 Task: Search for LinkedIn profiles with the location 'Sarvar', profile language 'German', service category 'Android Development', and title 'President'.
Action: Mouse moved to (657, 88)
Screenshot: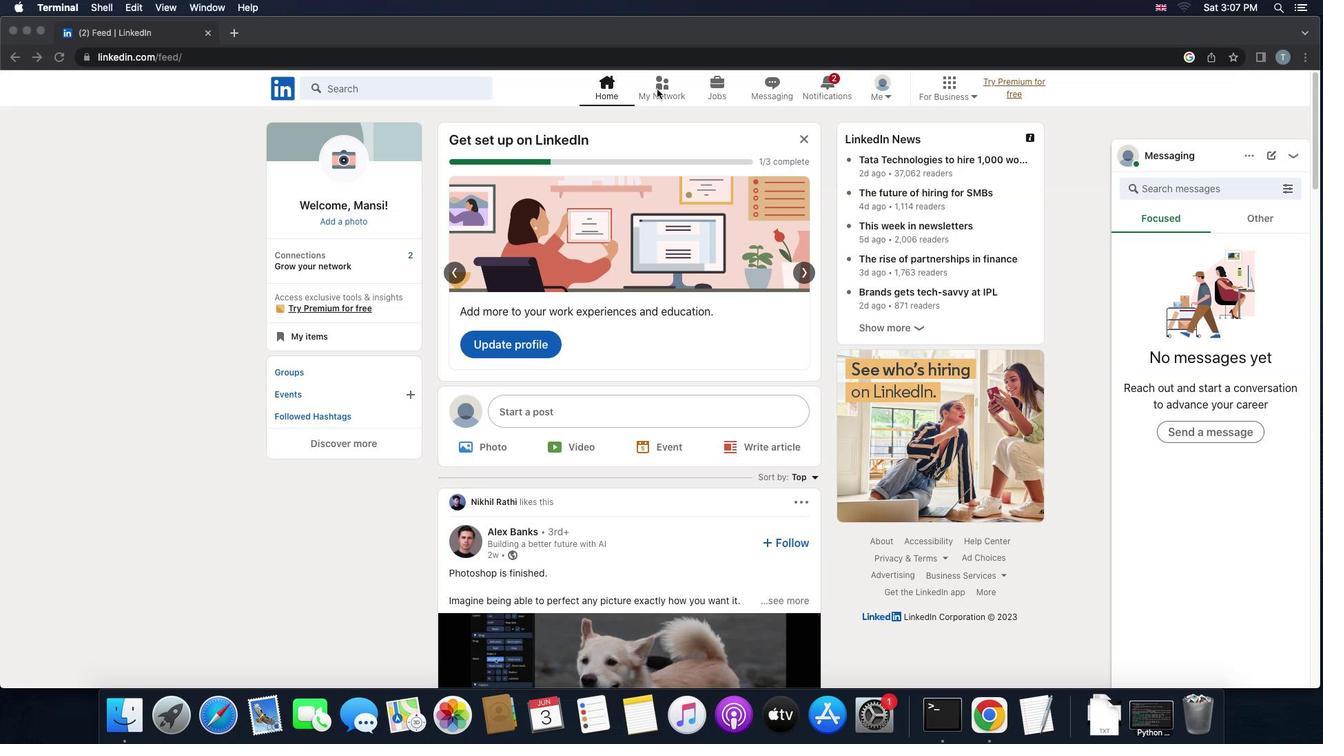 
Action: Mouse pressed left at (657, 88)
Screenshot: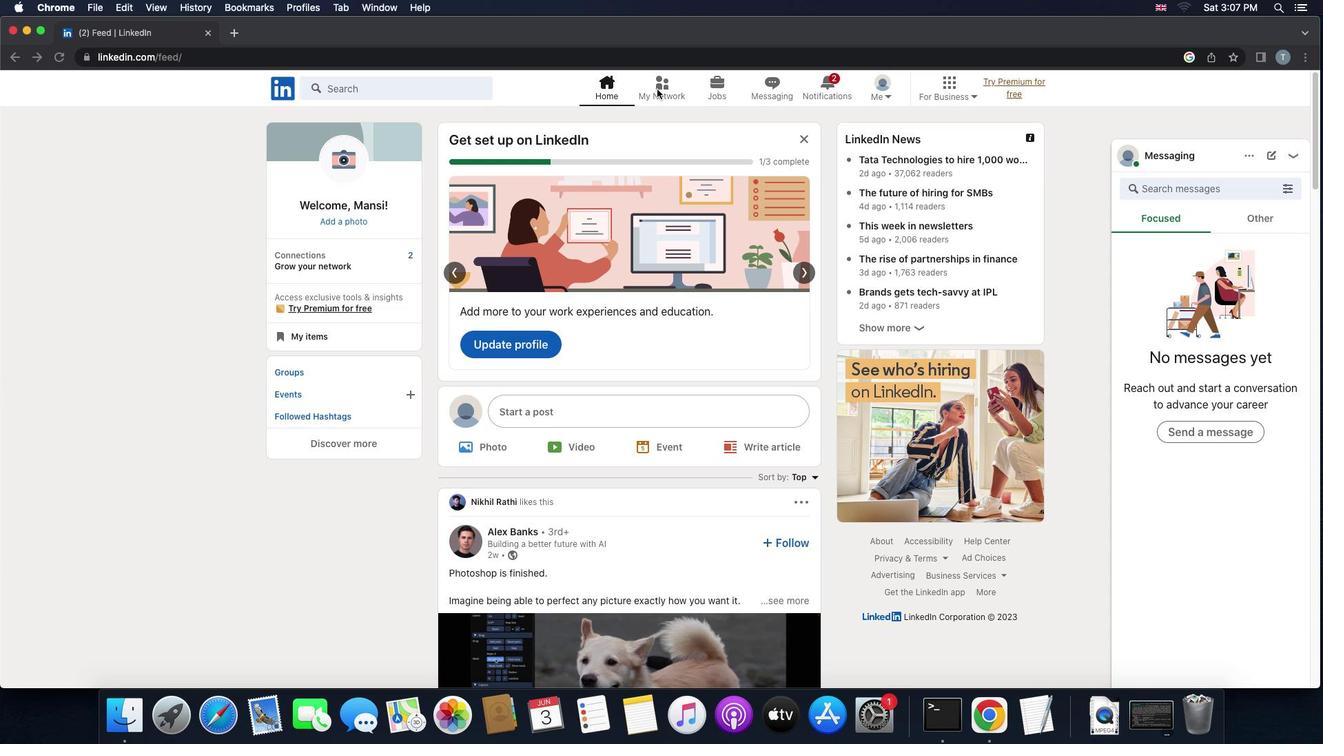 
Action: Mouse pressed left at (657, 88)
Screenshot: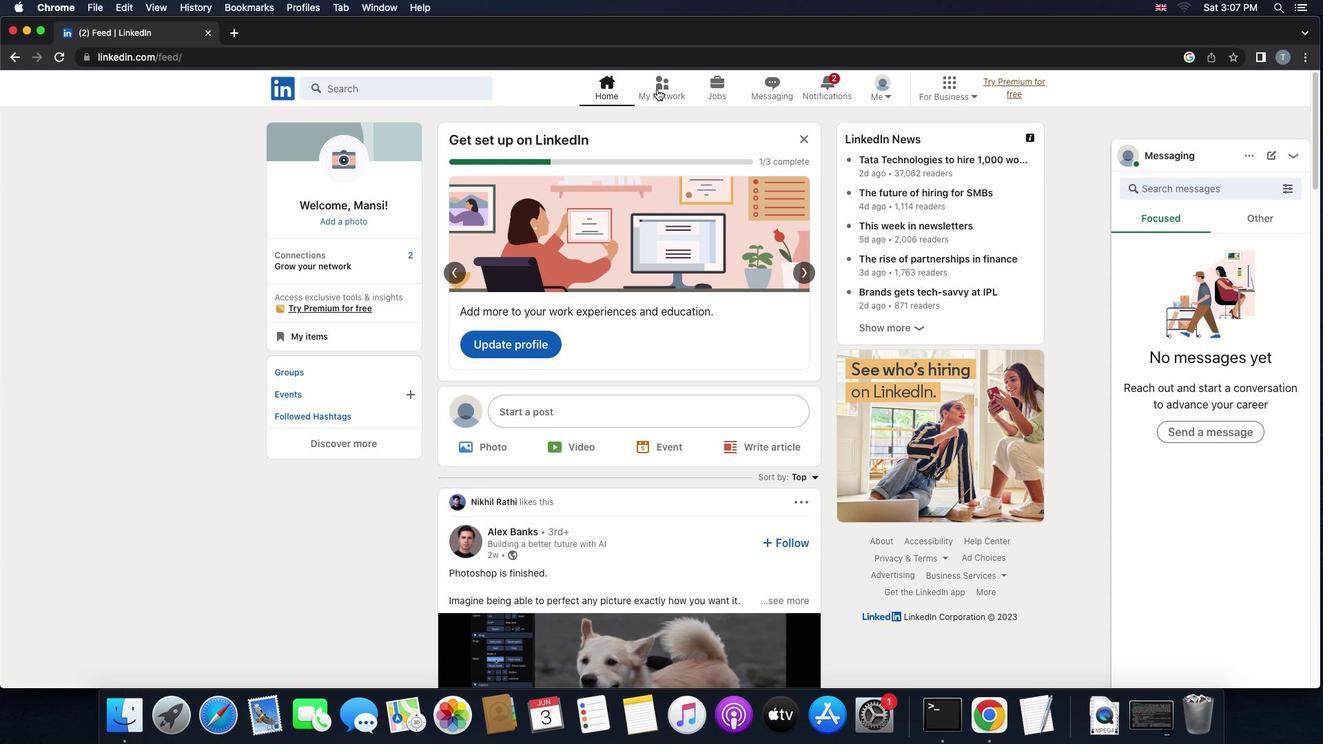 
Action: Mouse moved to (355, 160)
Screenshot: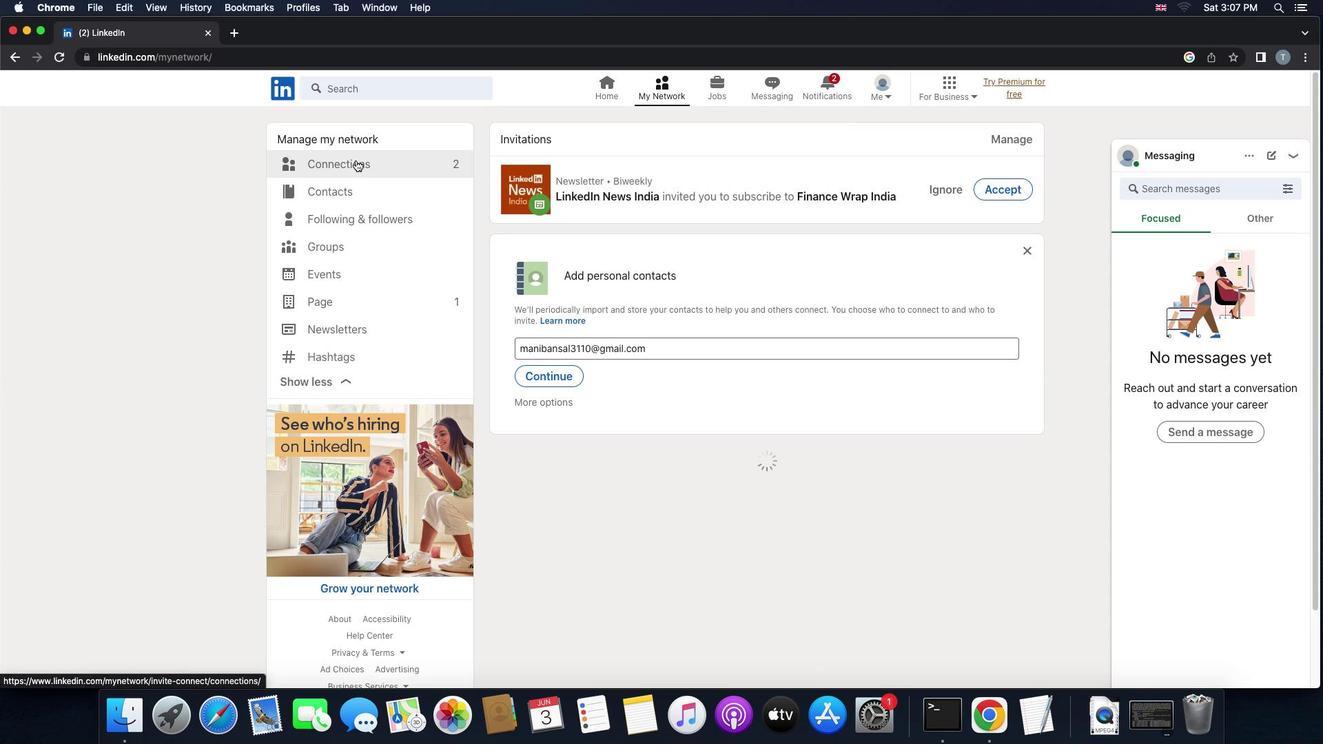 
Action: Mouse pressed left at (355, 160)
Screenshot: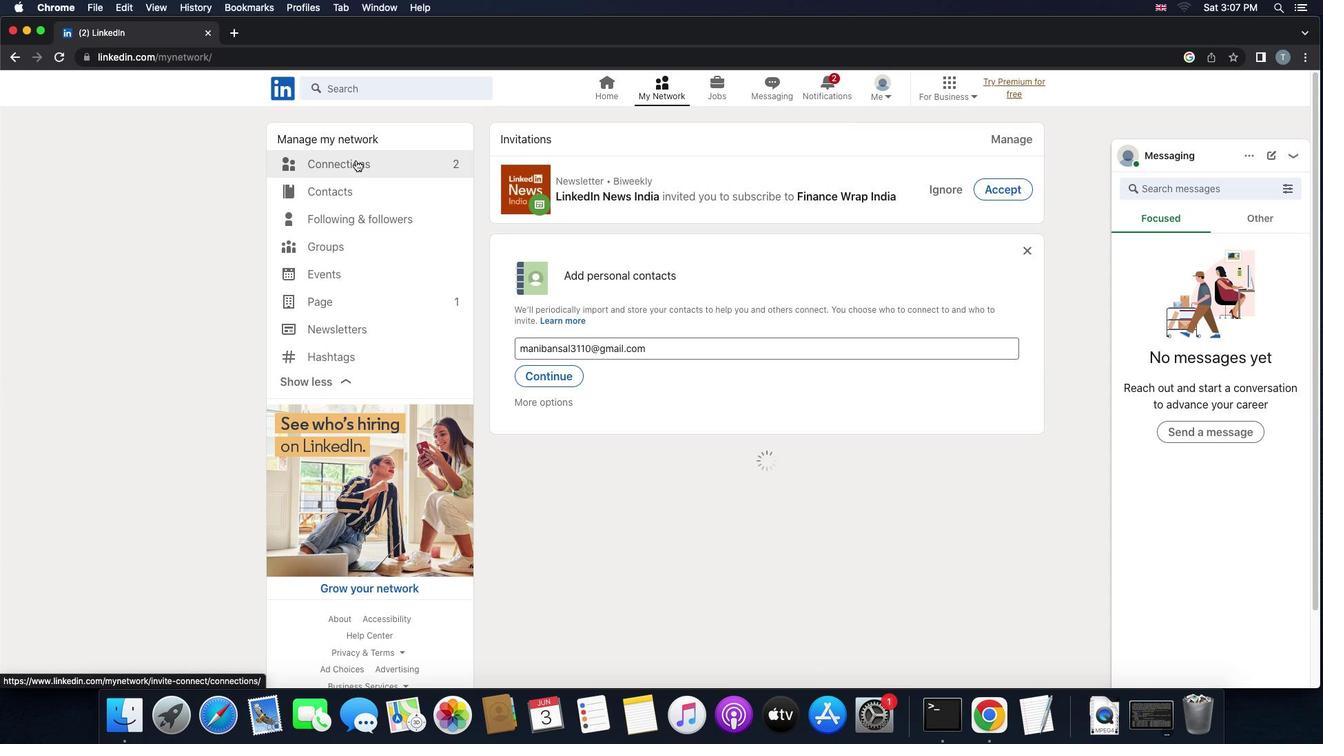 
Action: Mouse moved to (777, 163)
Screenshot: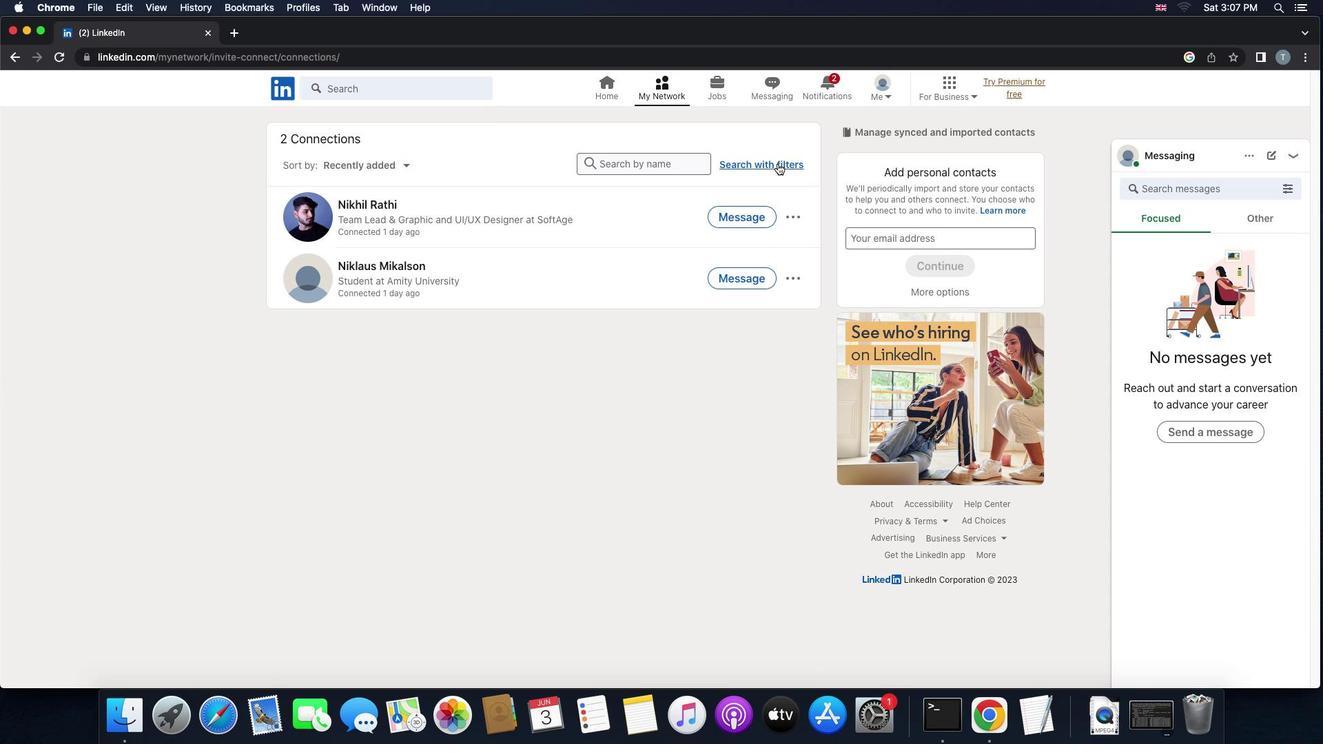 
Action: Mouse pressed left at (777, 163)
Screenshot: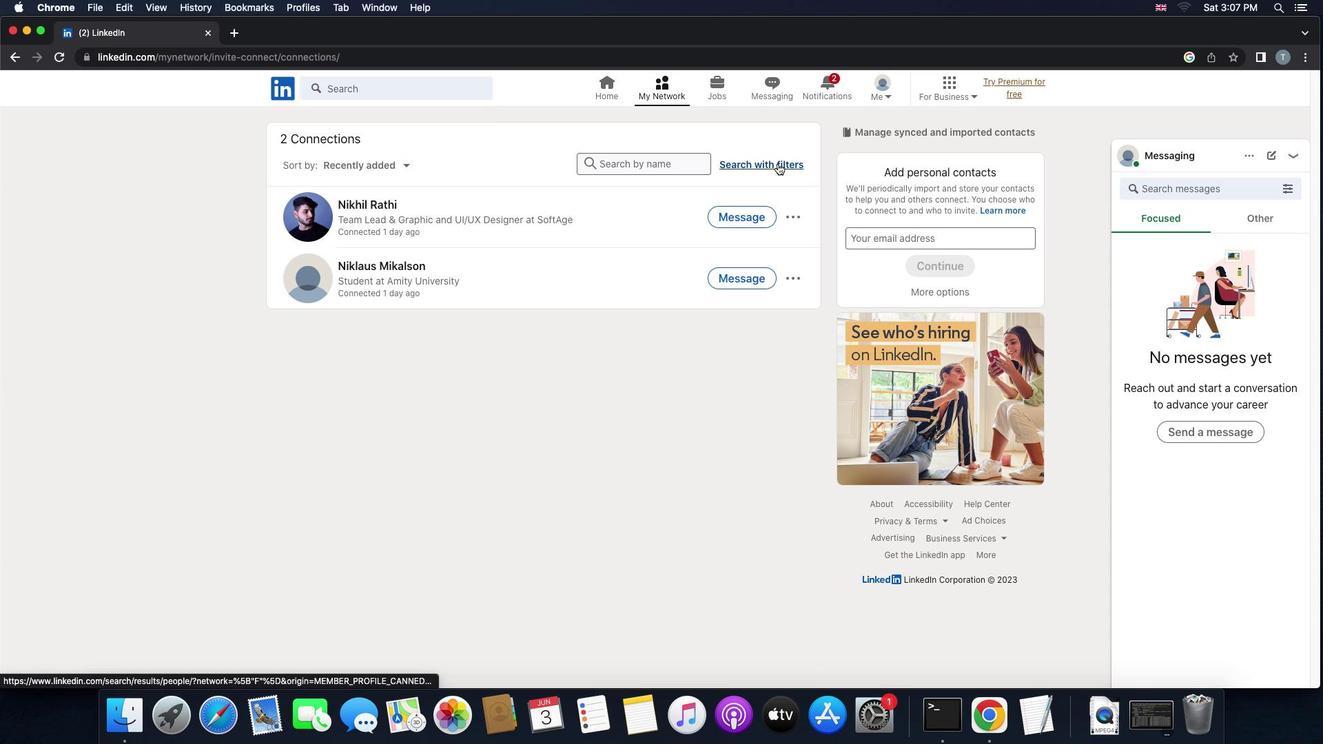 
Action: Mouse moved to (718, 135)
Screenshot: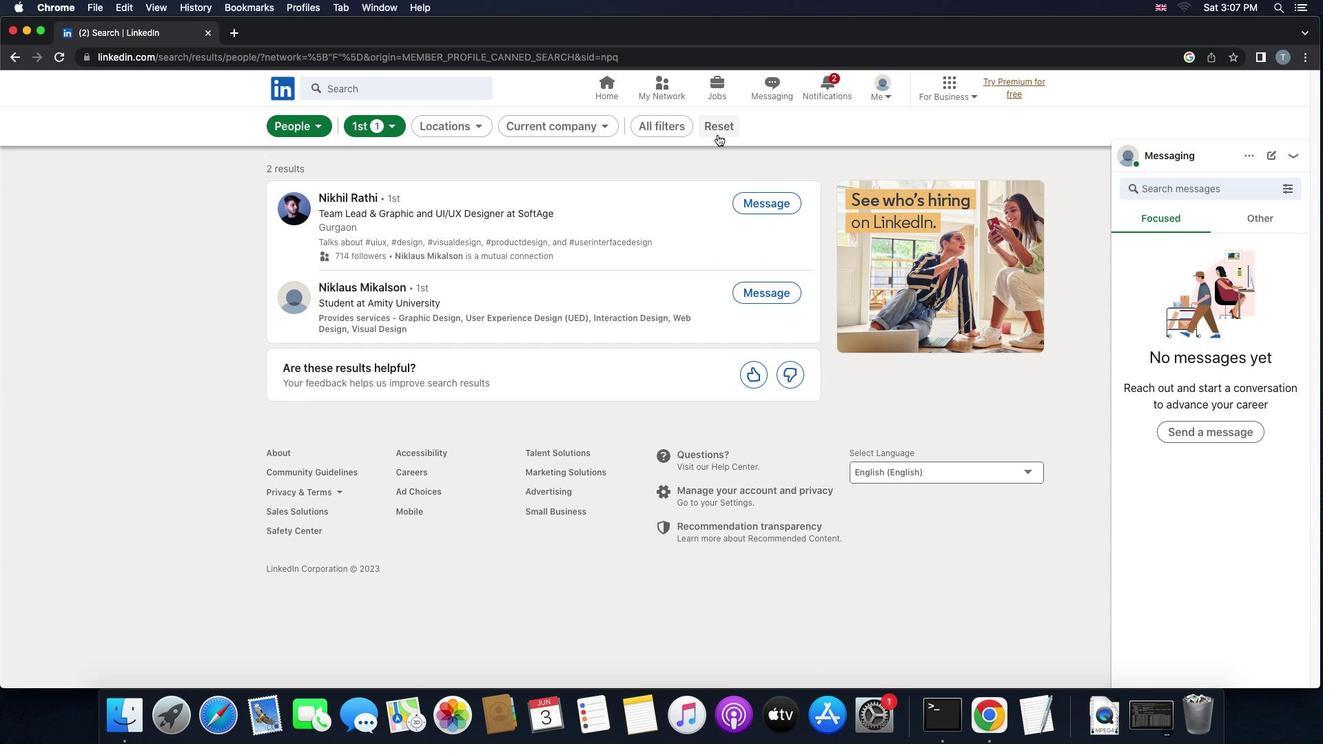 
Action: Mouse pressed left at (718, 135)
Screenshot: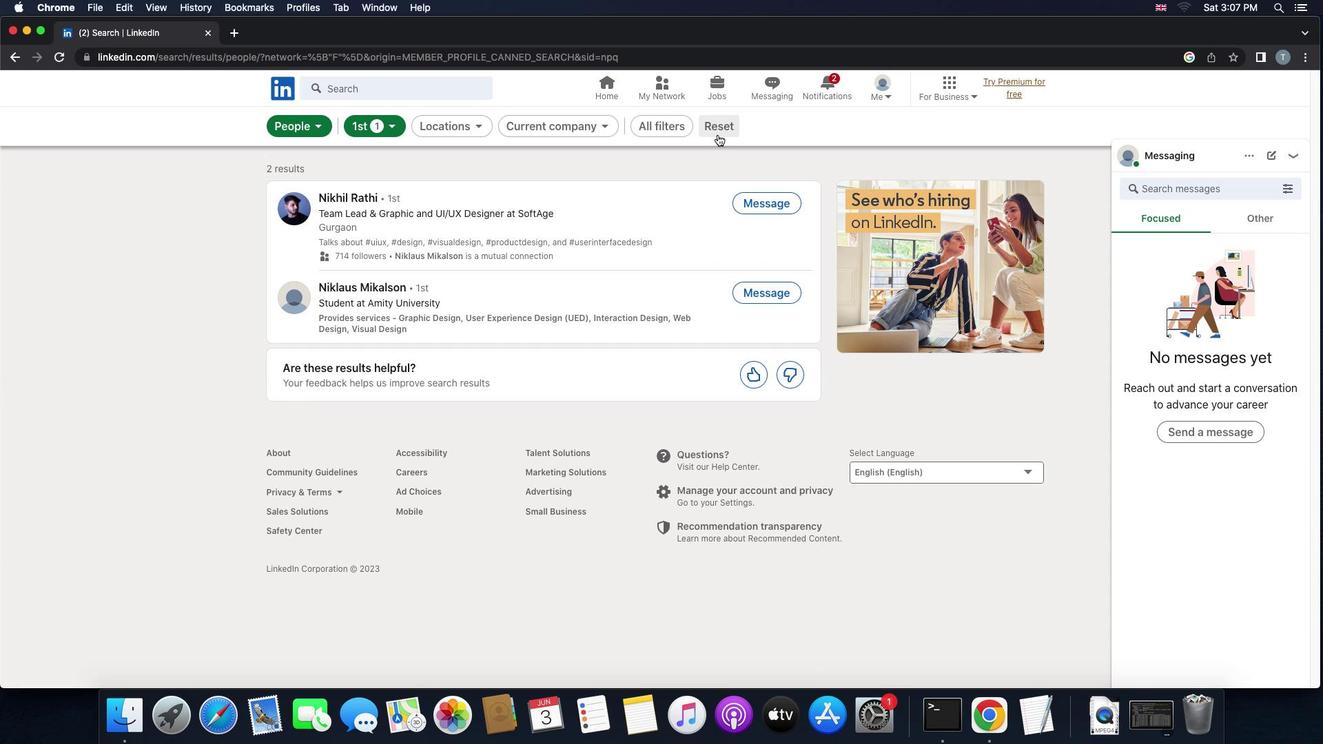 
Action: Mouse moved to (713, 133)
Screenshot: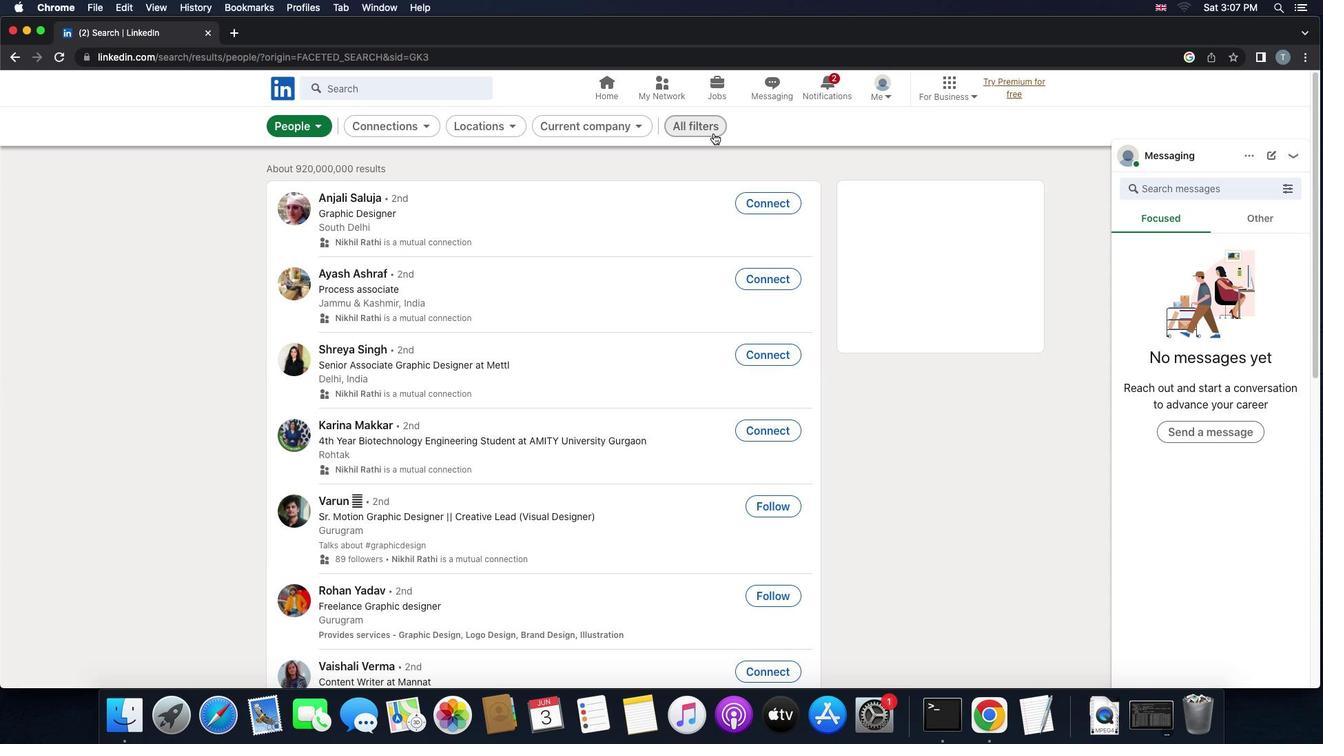 
Action: Mouse pressed left at (713, 133)
Screenshot: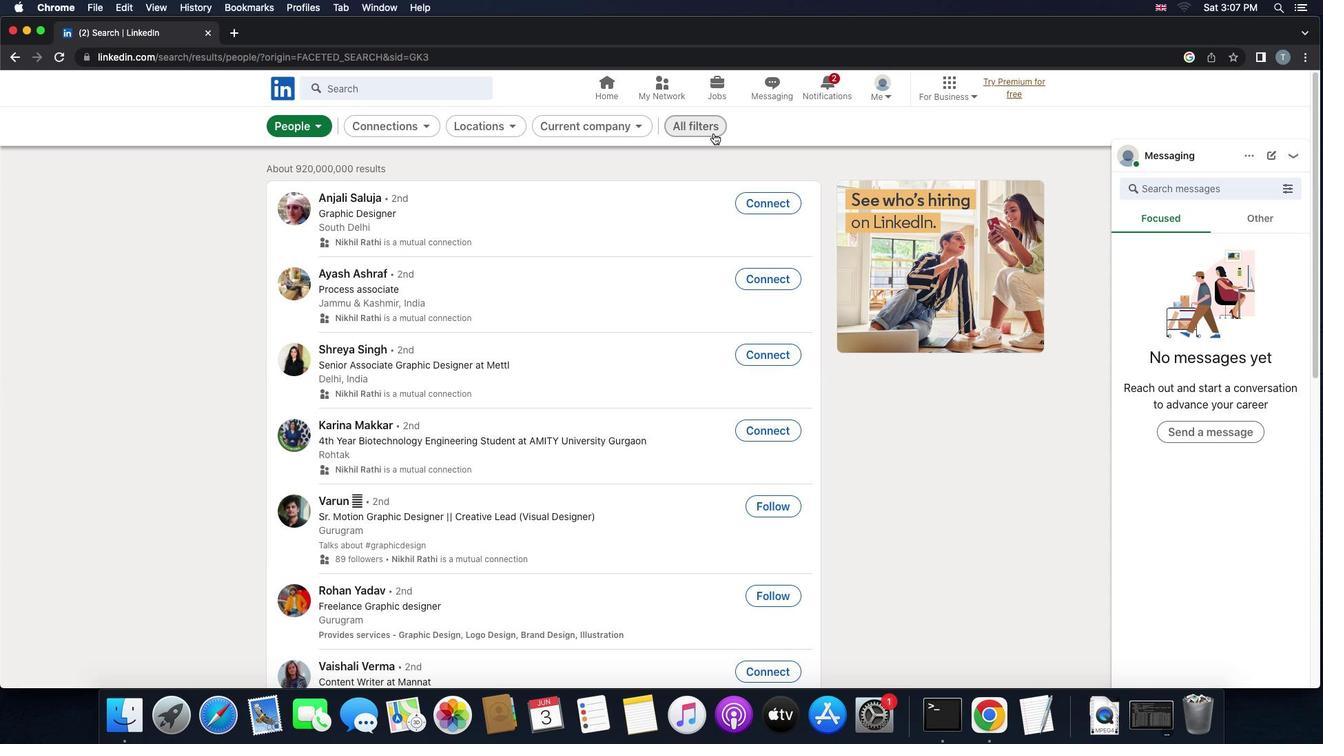 
Action: Mouse moved to (1023, 352)
Screenshot: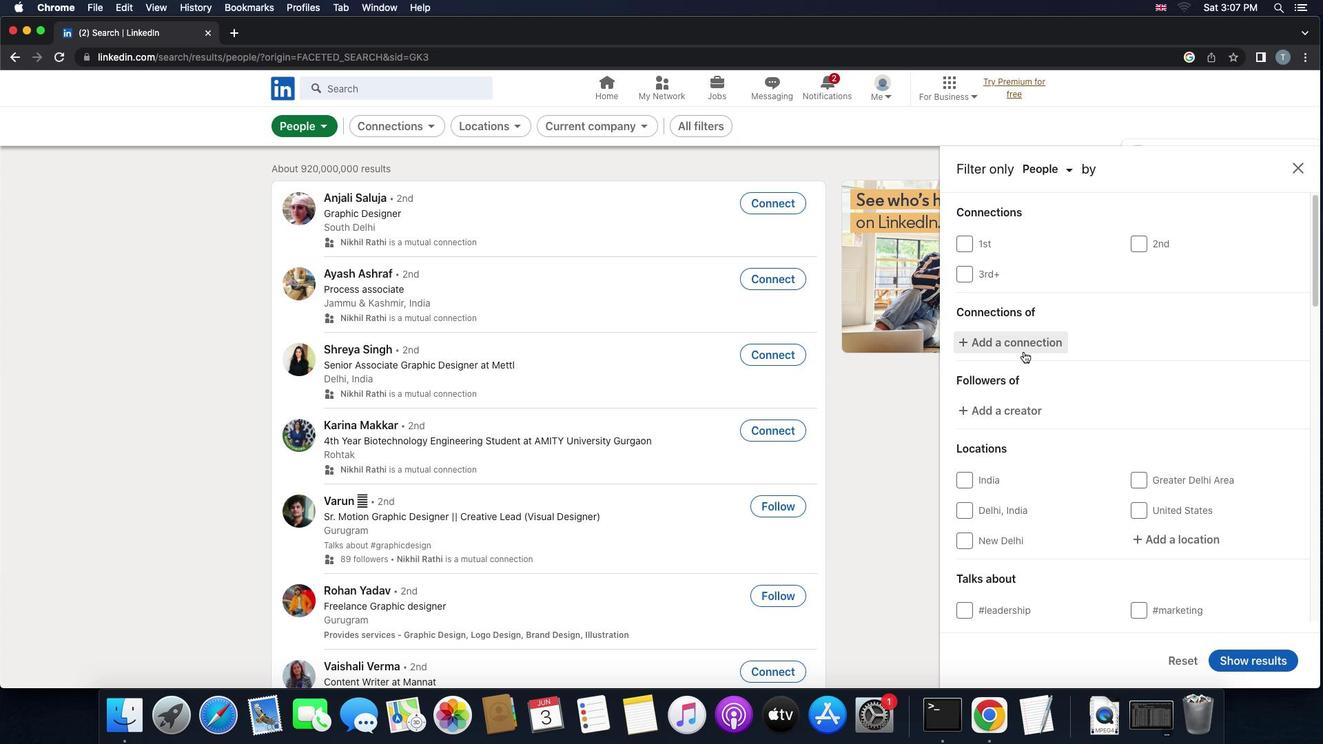 
Action: Mouse scrolled (1023, 352) with delta (0, 0)
Screenshot: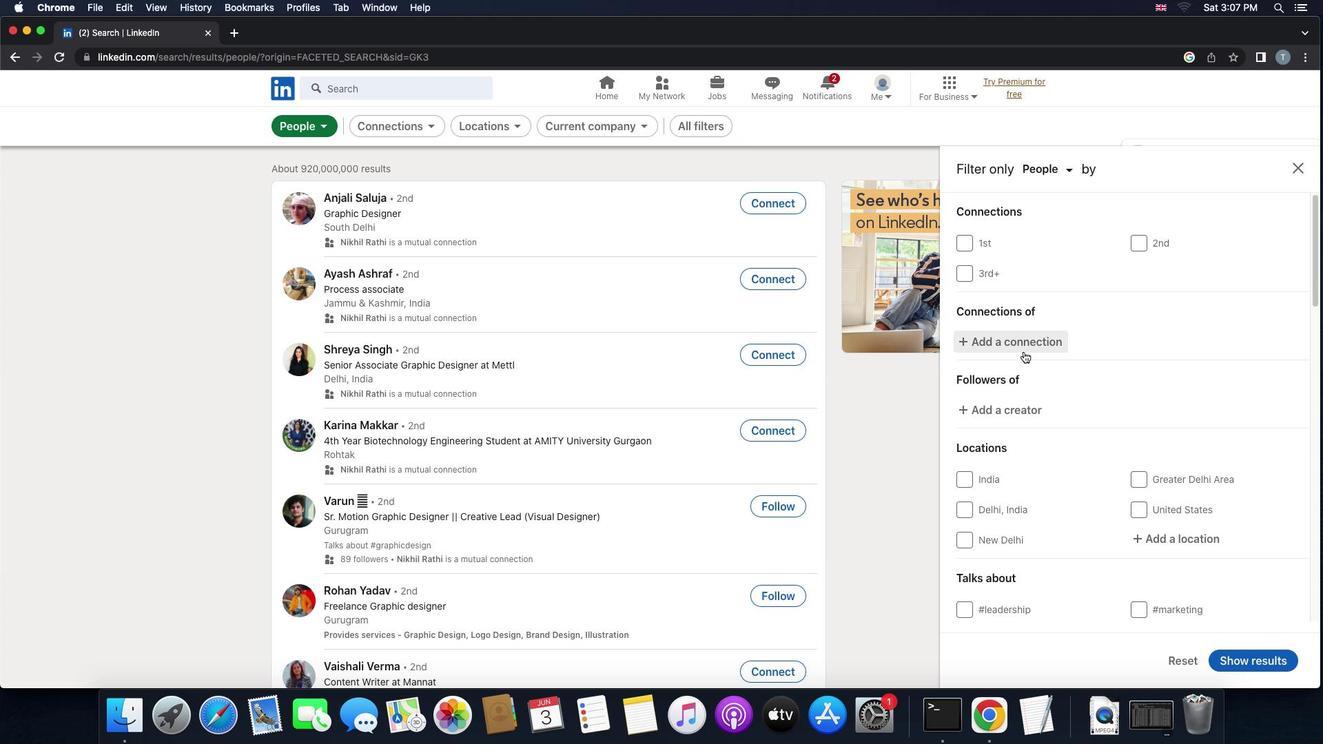 
Action: Mouse scrolled (1023, 352) with delta (0, 0)
Screenshot: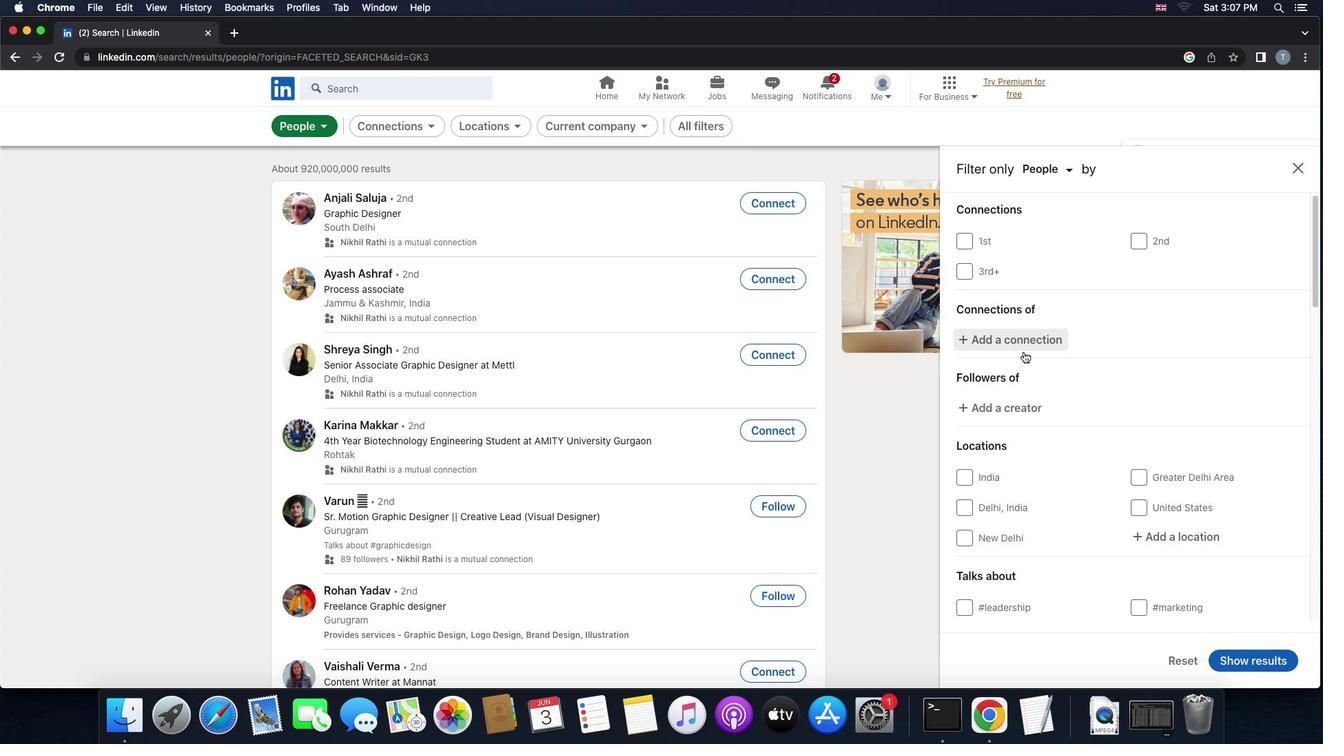 
Action: Mouse scrolled (1023, 352) with delta (0, 0)
Screenshot: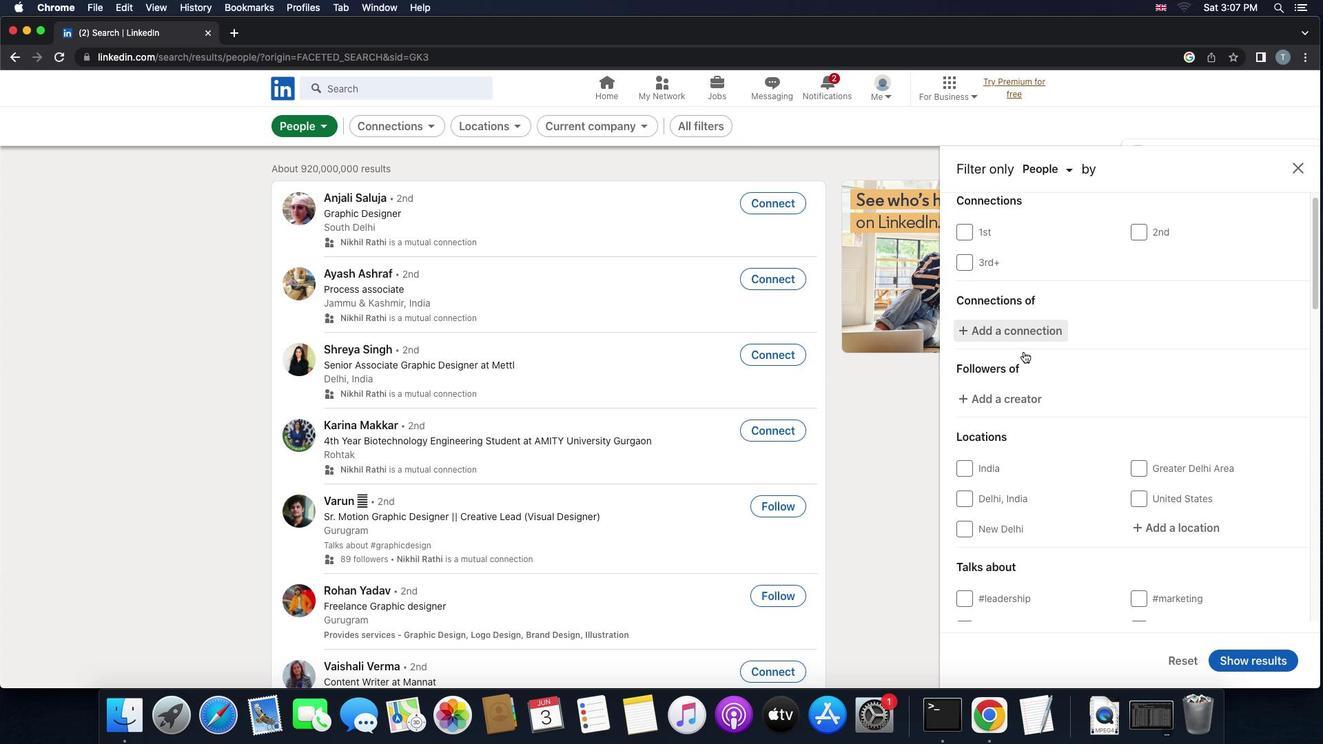 
Action: Mouse scrolled (1023, 352) with delta (0, 0)
Screenshot: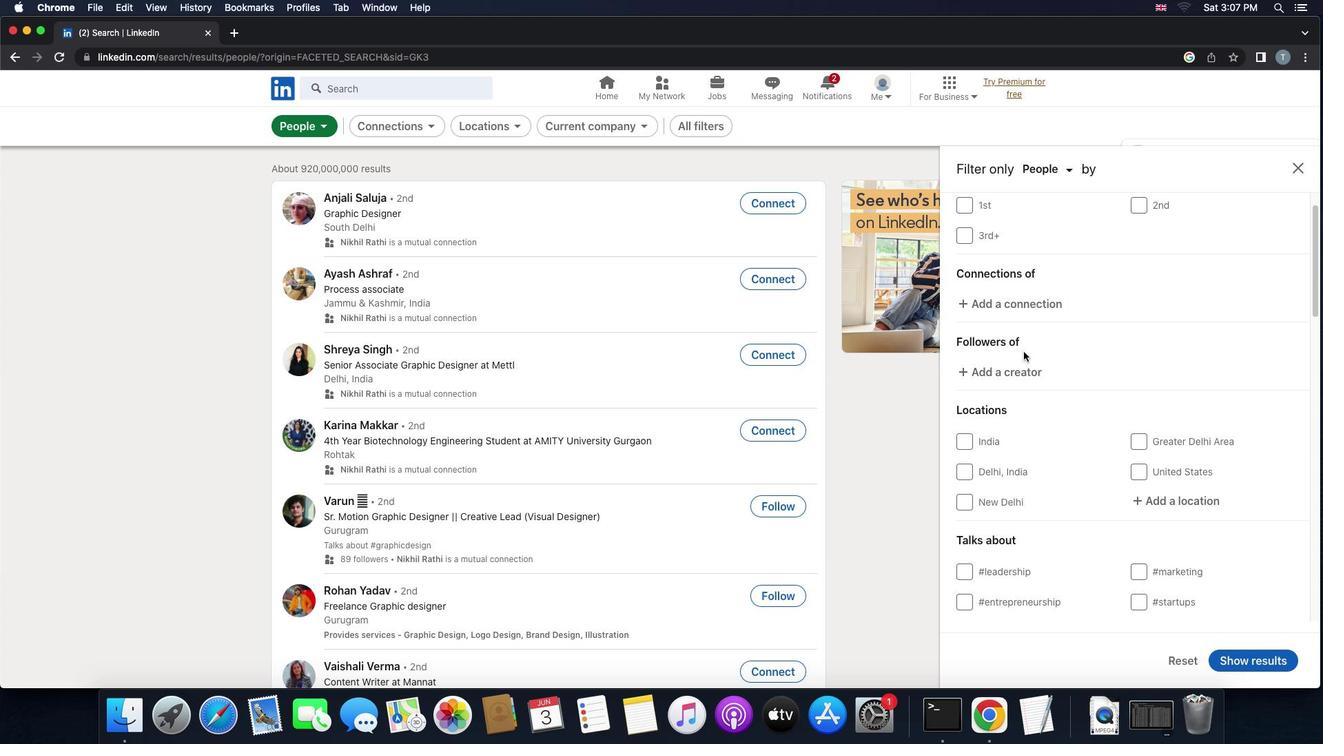
Action: Mouse scrolled (1023, 352) with delta (0, 0)
Screenshot: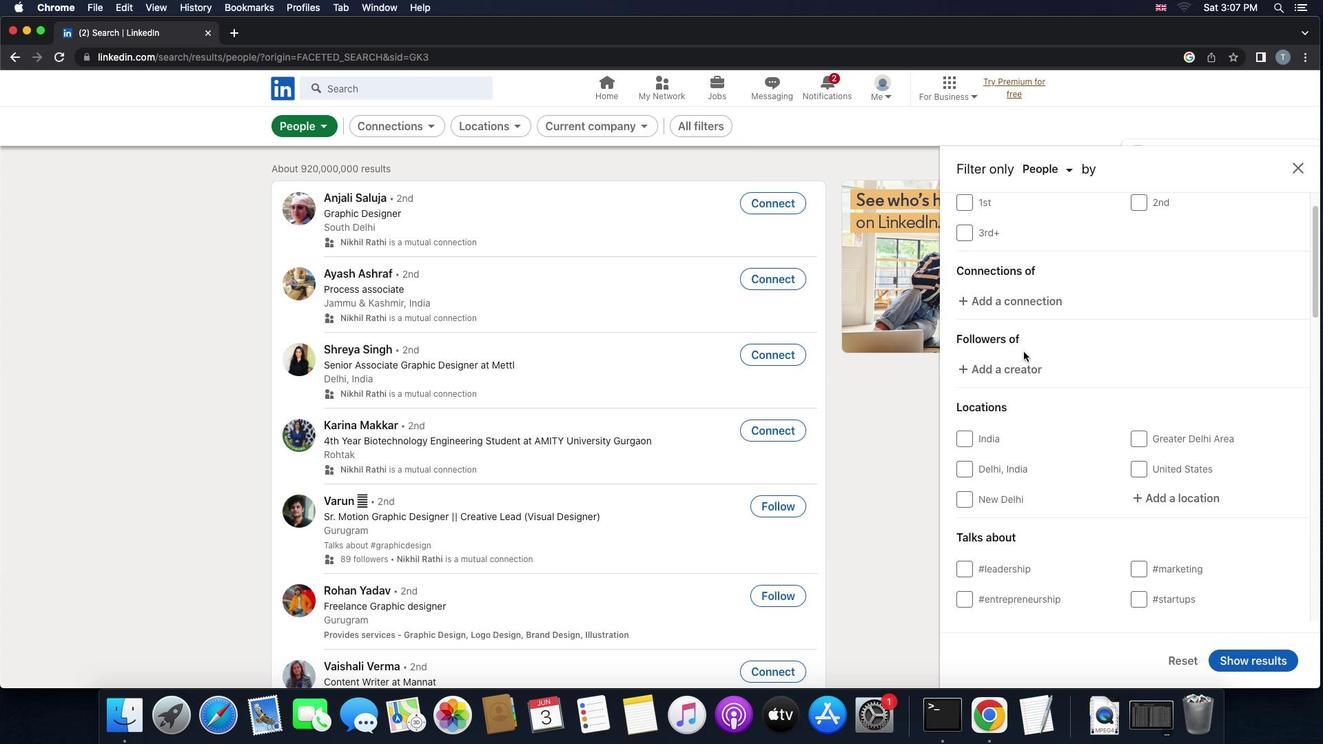 
Action: Mouse scrolled (1023, 352) with delta (0, 0)
Screenshot: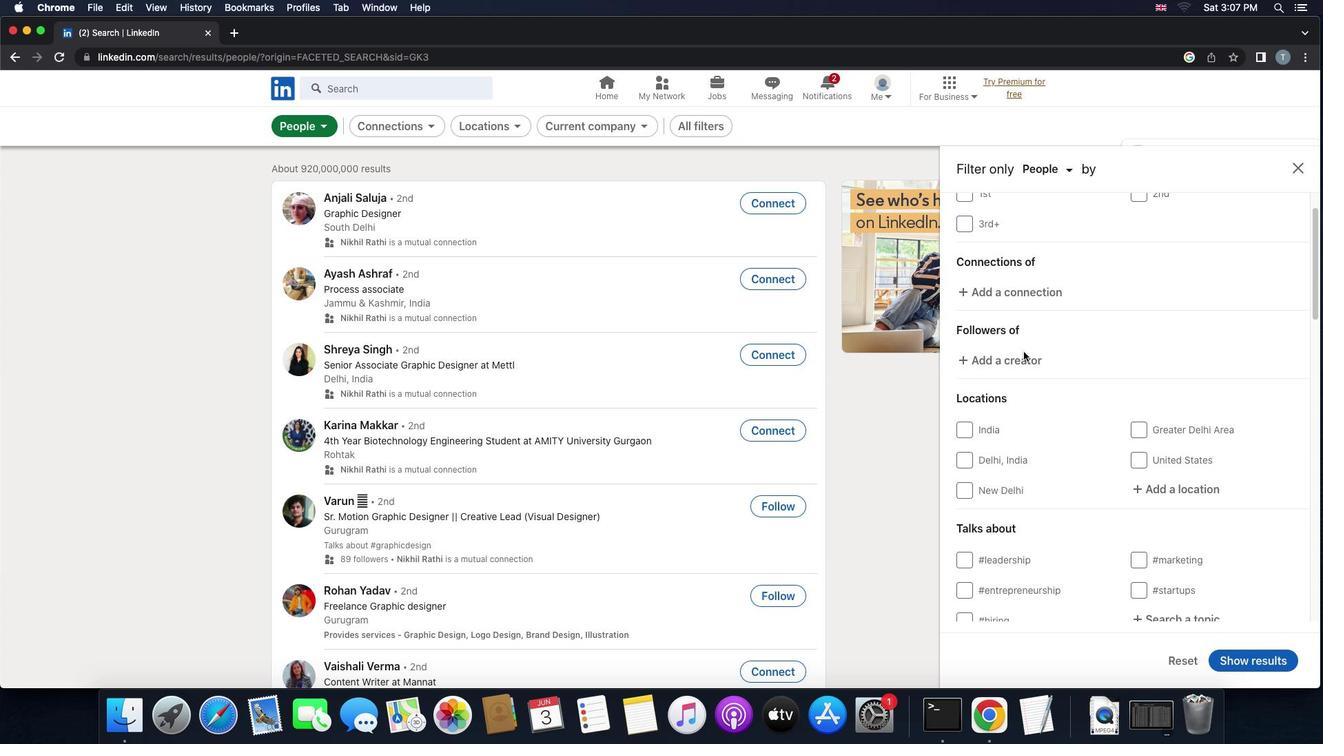 
Action: Mouse moved to (1030, 354)
Screenshot: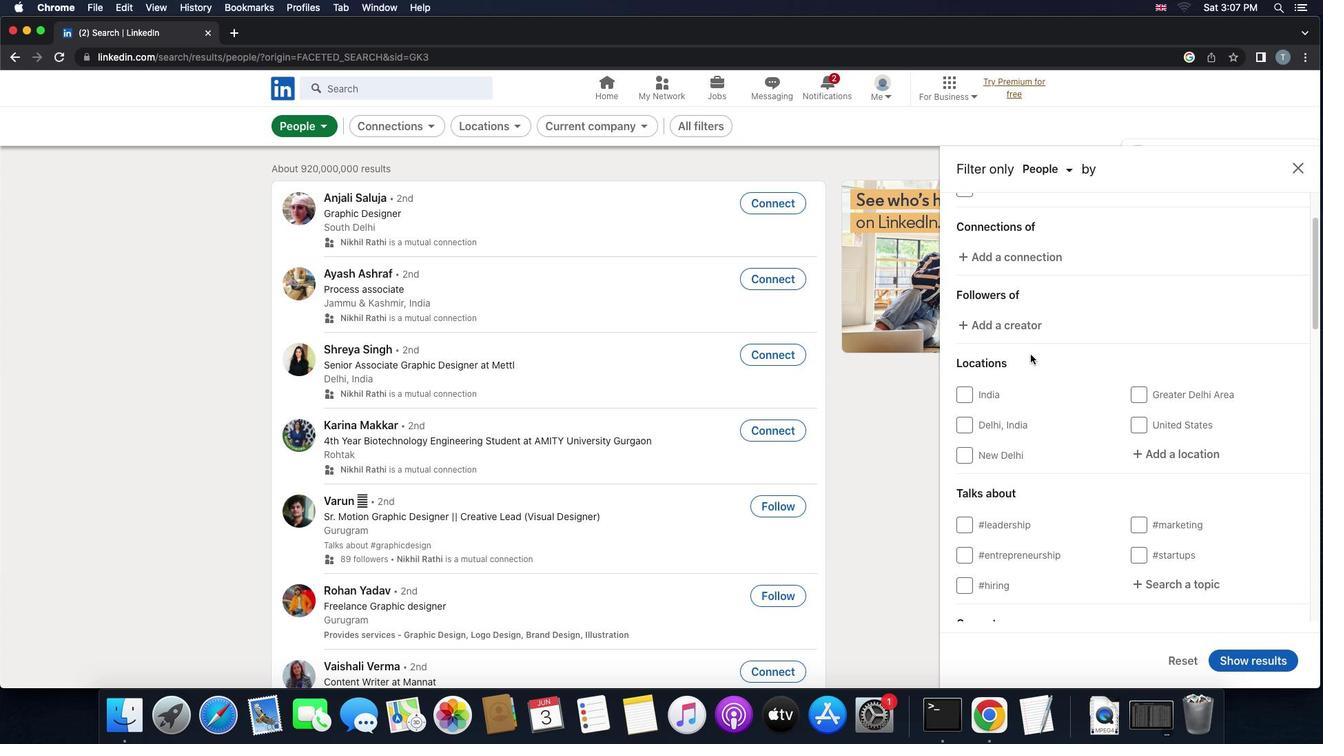 
Action: Mouse scrolled (1030, 354) with delta (0, 0)
Screenshot: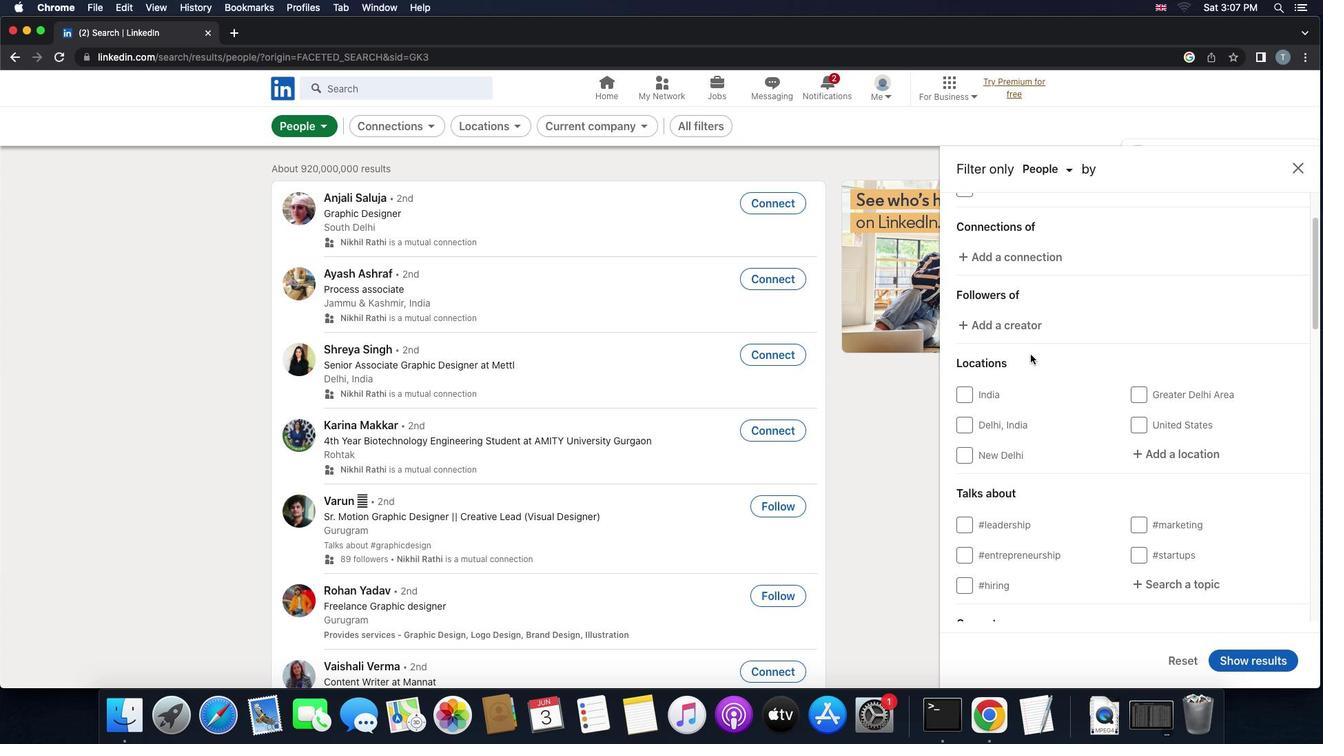 
Action: Mouse moved to (1031, 355)
Screenshot: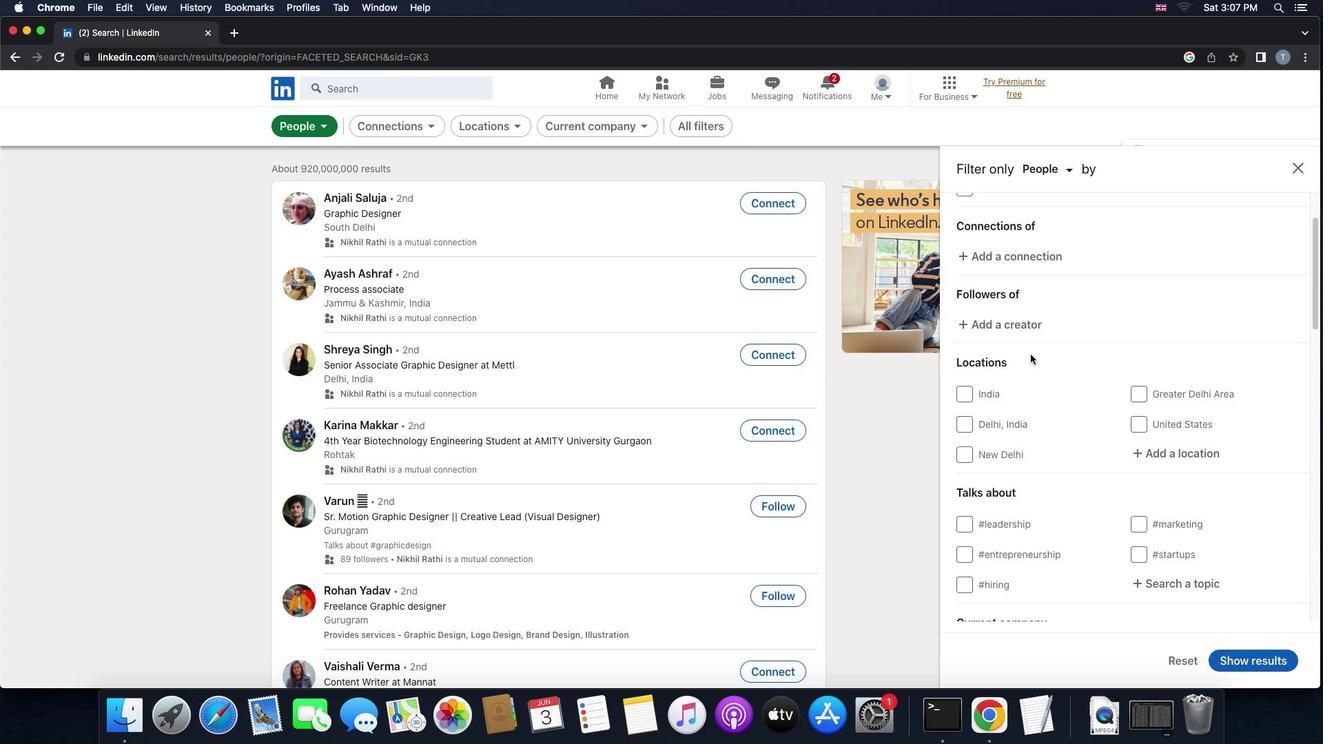 
Action: Mouse scrolled (1031, 355) with delta (0, 0)
Screenshot: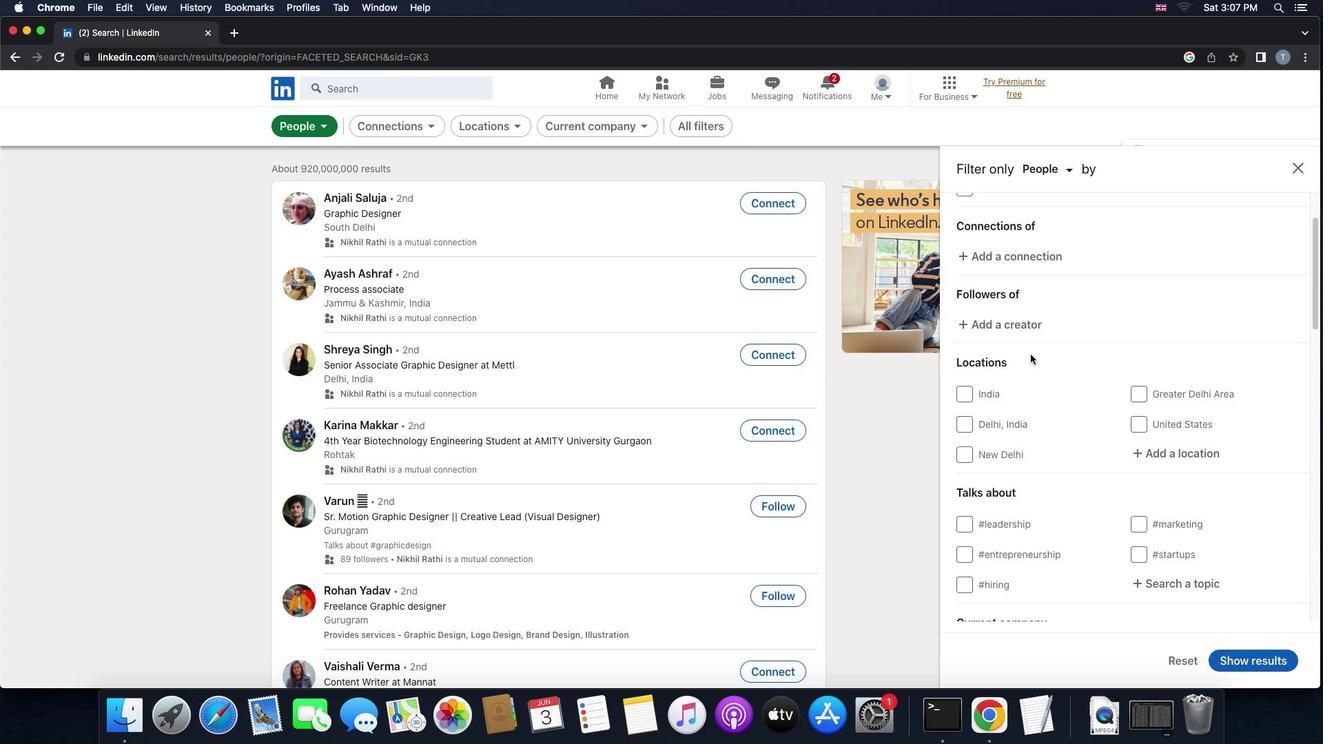 
Action: Mouse scrolled (1031, 355) with delta (0, -1)
Screenshot: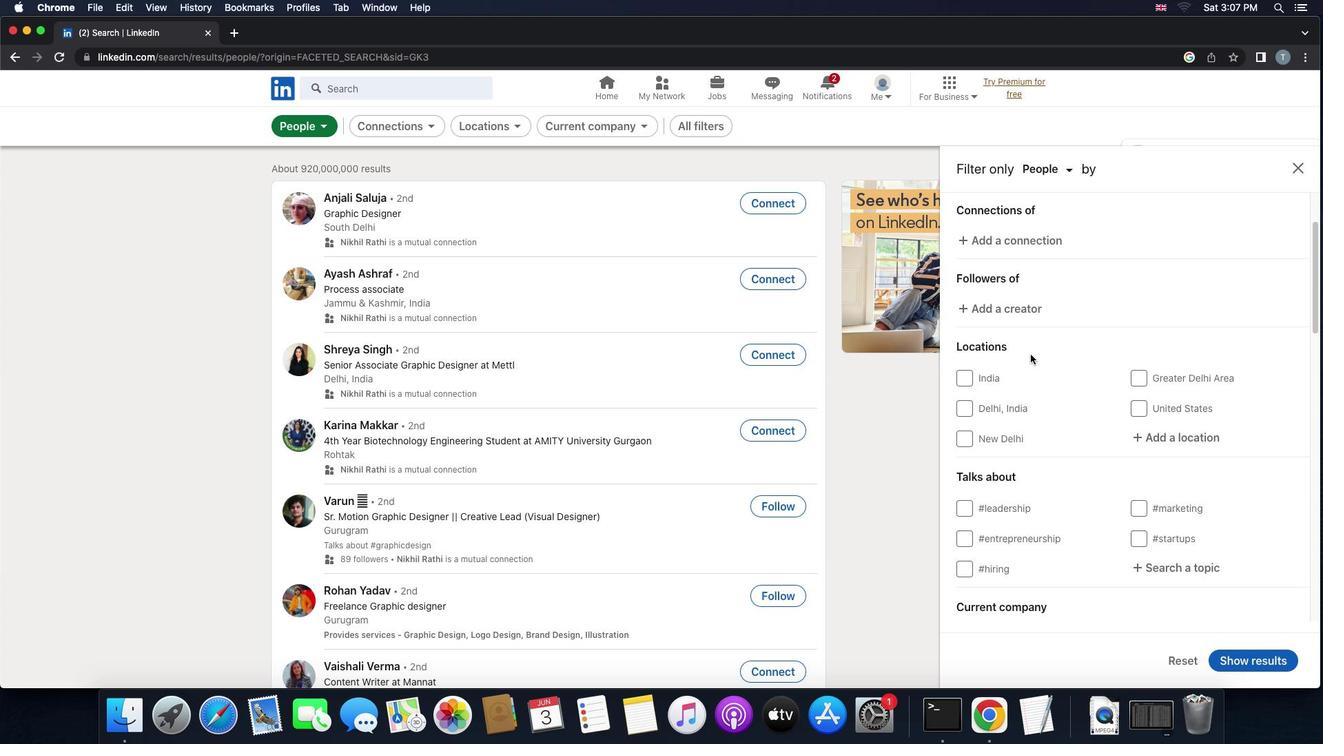
Action: Mouse moved to (1169, 350)
Screenshot: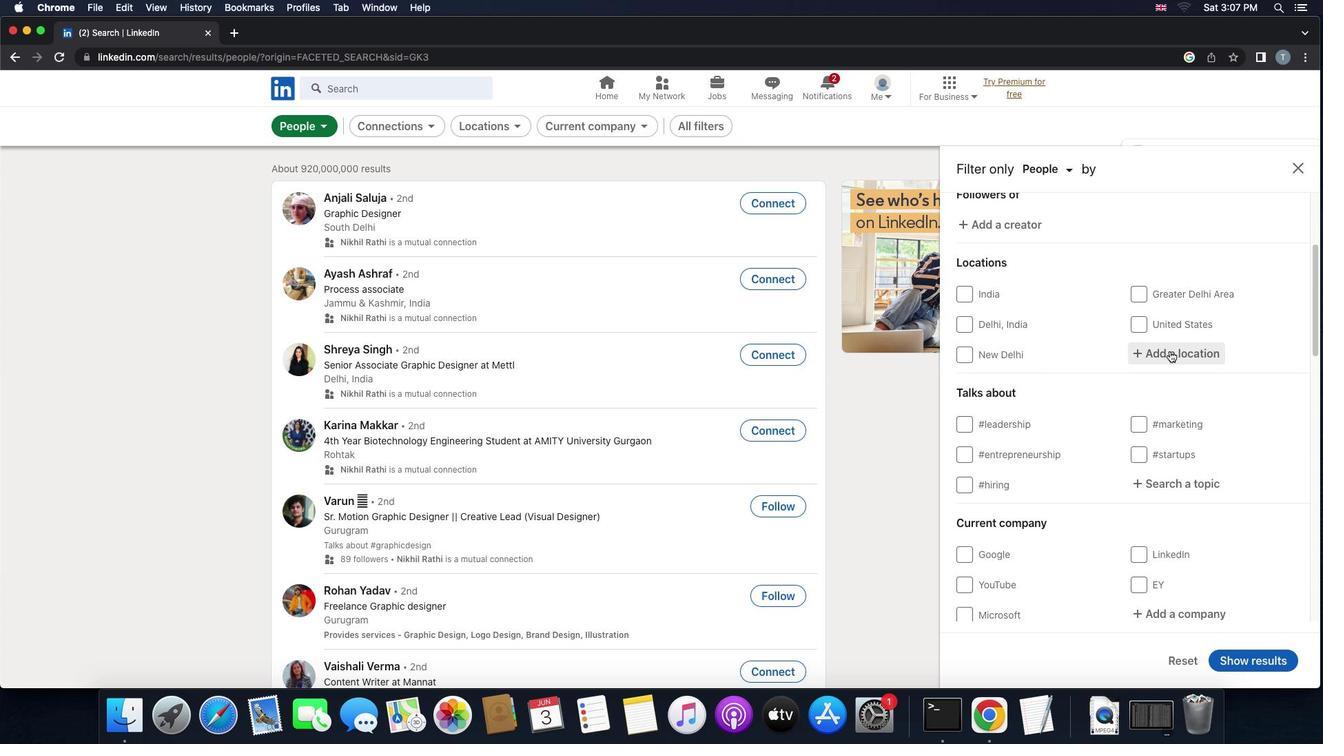 
Action: Mouse pressed left at (1169, 350)
Screenshot: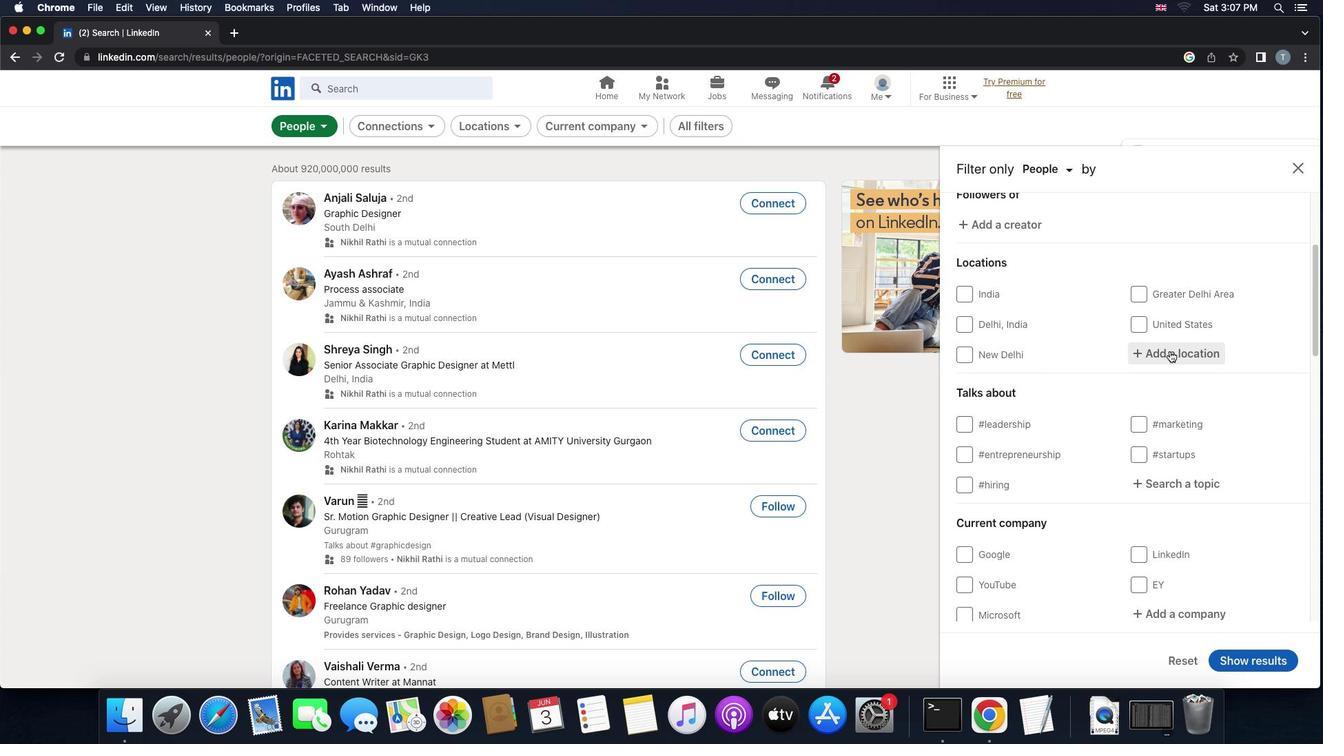 
Action: Mouse moved to (1169, 351)
Screenshot: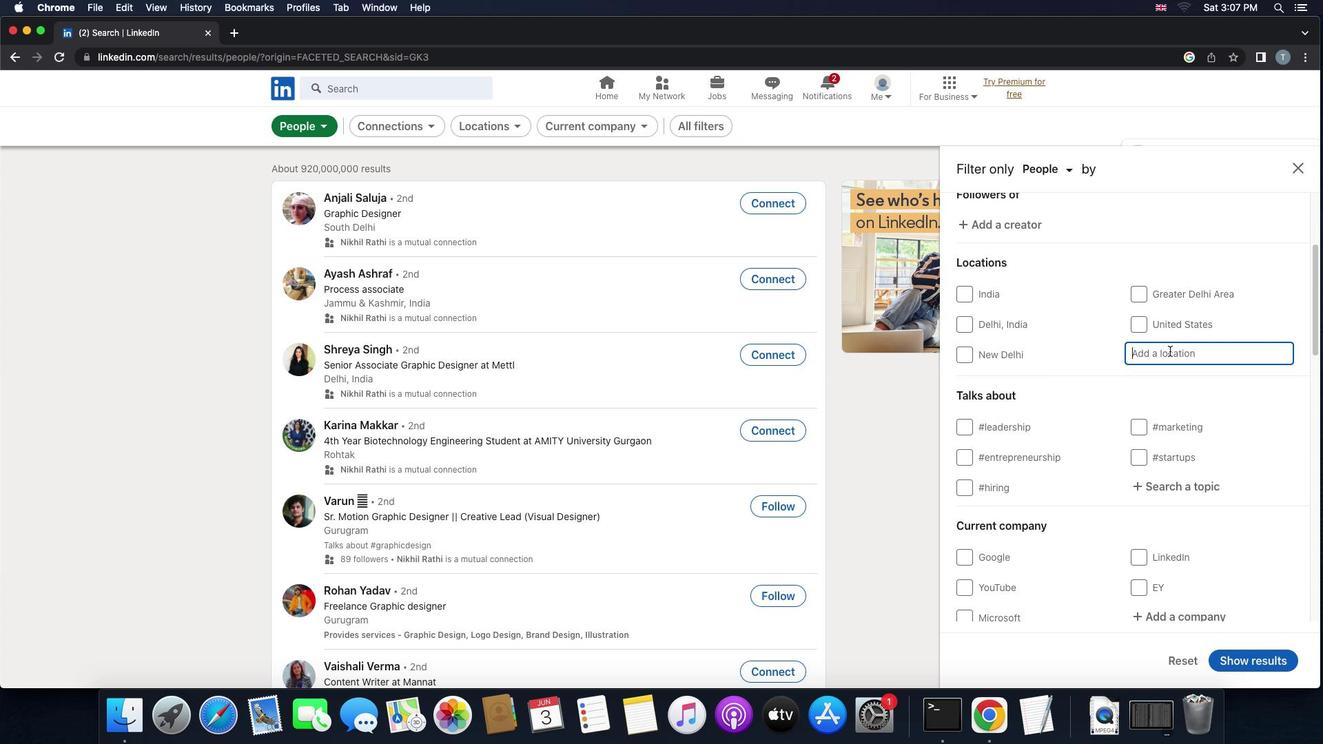 
Action: Key pressed 's''a''r''v''a''r'
Screenshot: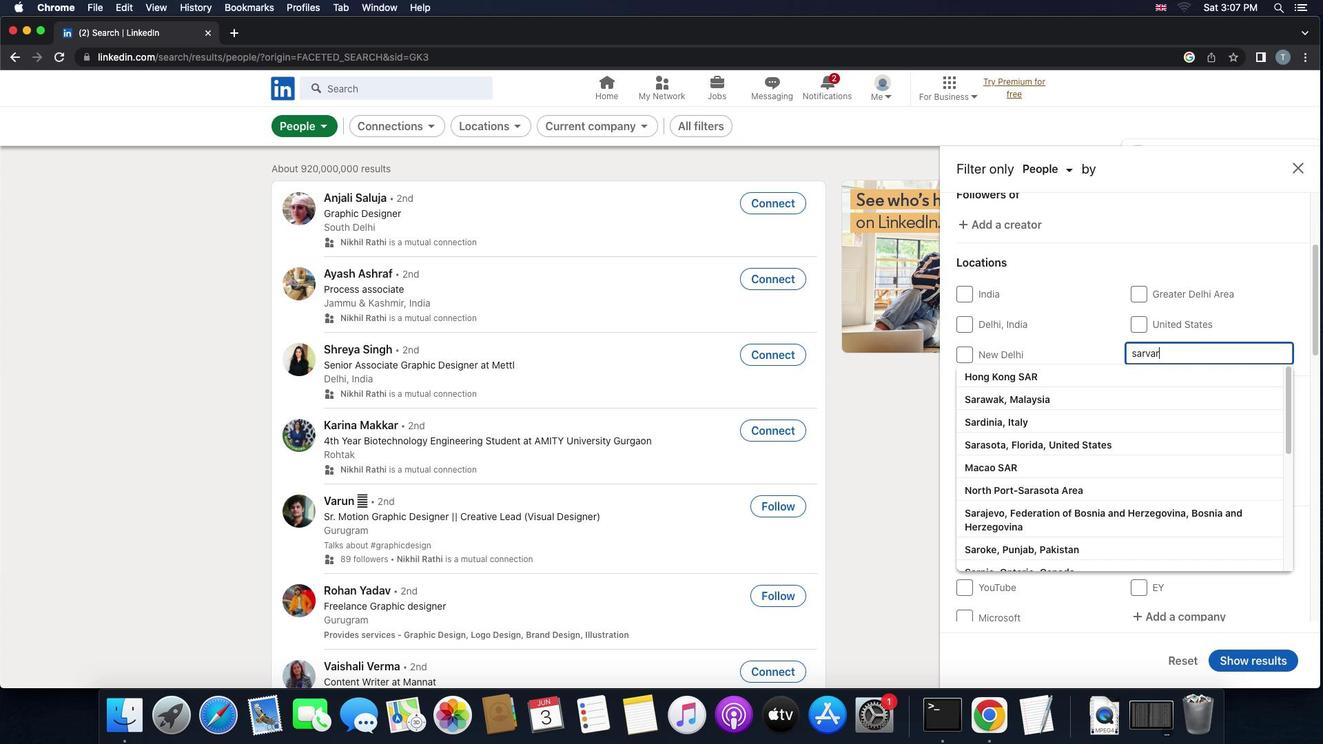
Action: Mouse moved to (1136, 376)
Screenshot: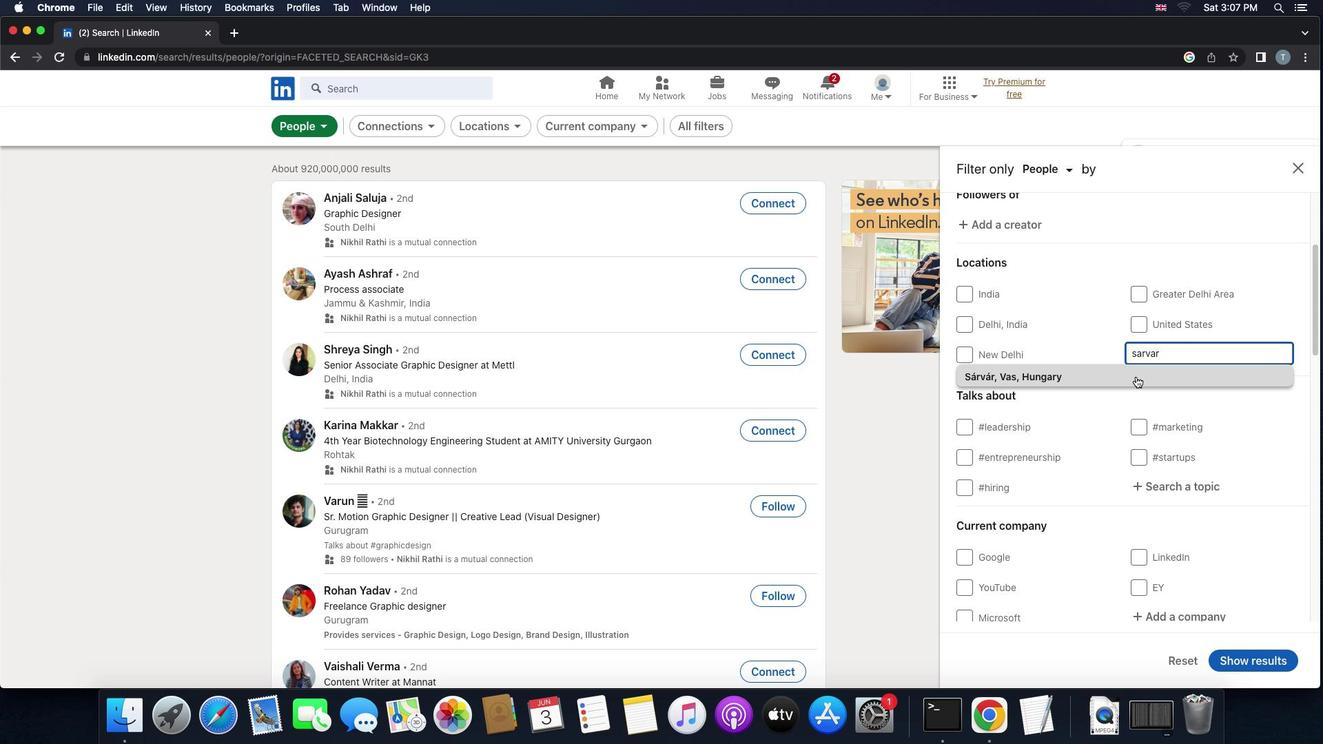
Action: Mouse pressed left at (1136, 376)
Screenshot: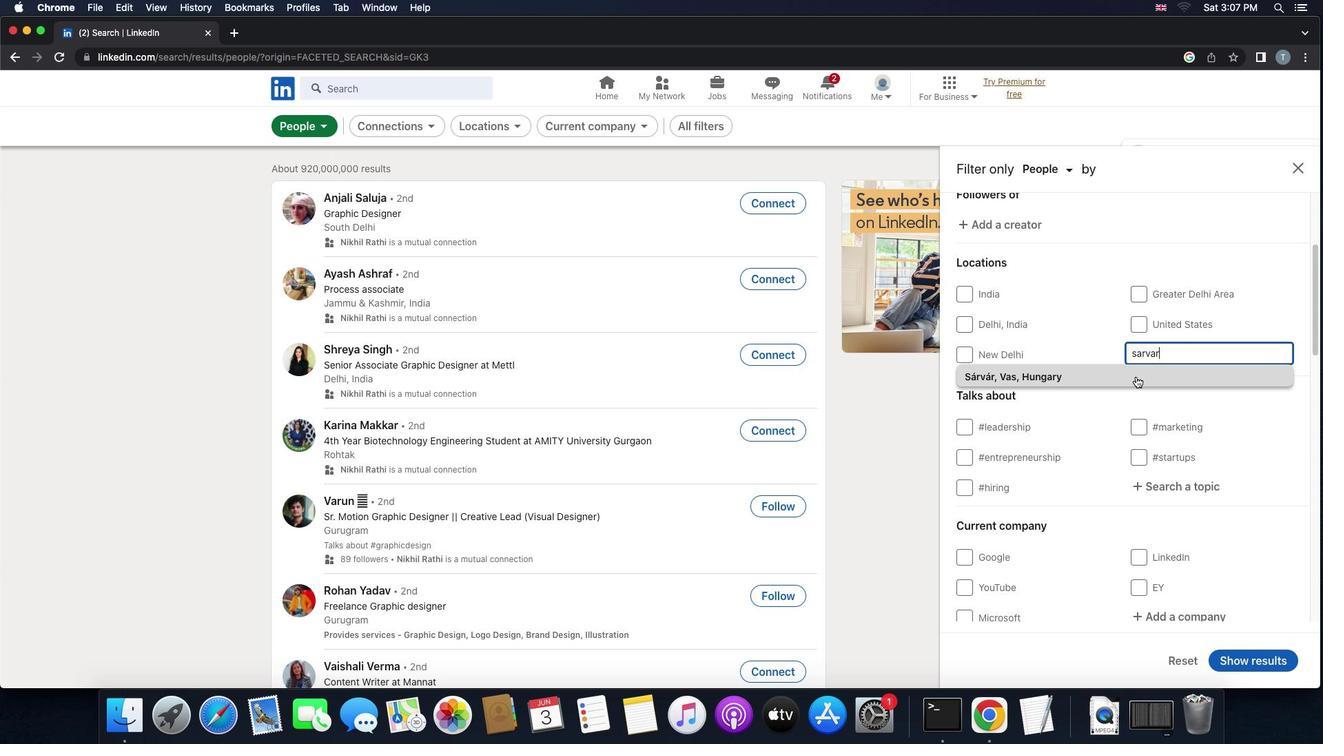 
Action: Mouse moved to (1135, 377)
Screenshot: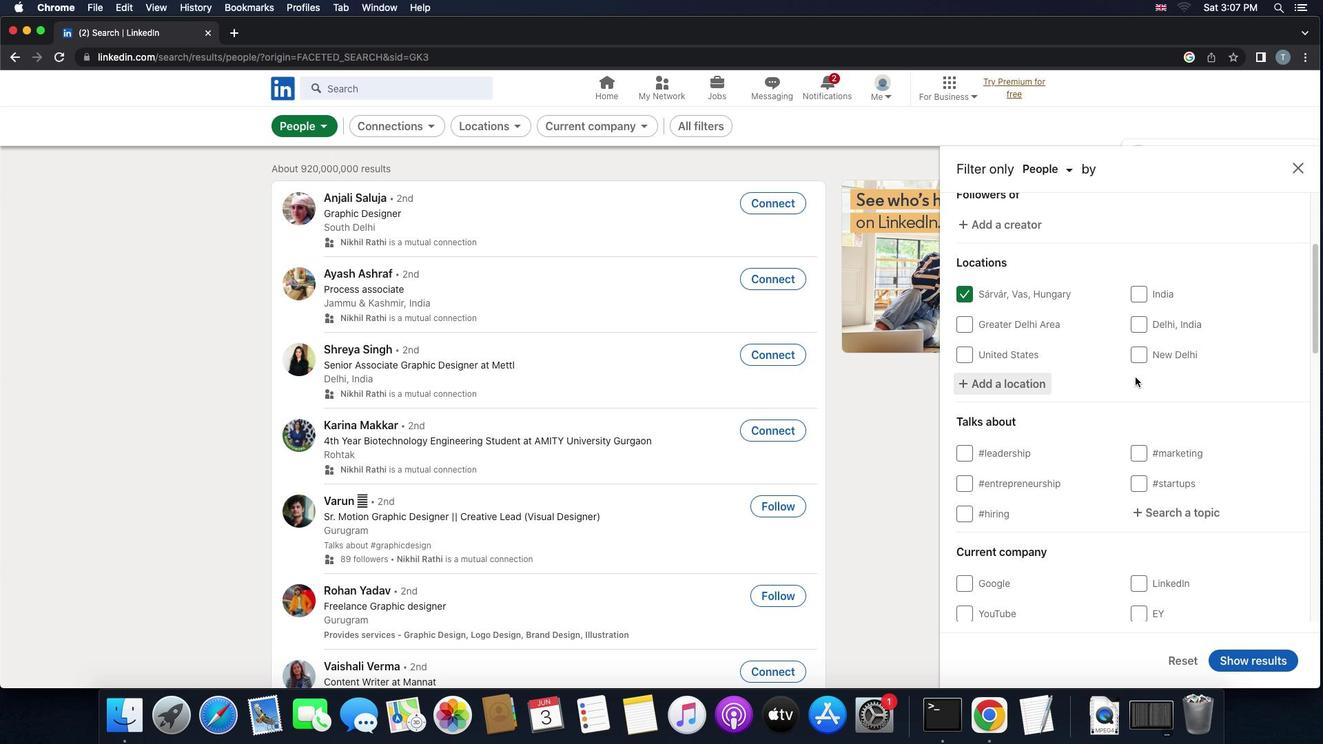 
Action: Mouse scrolled (1135, 377) with delta (0, 0)
Screenshot: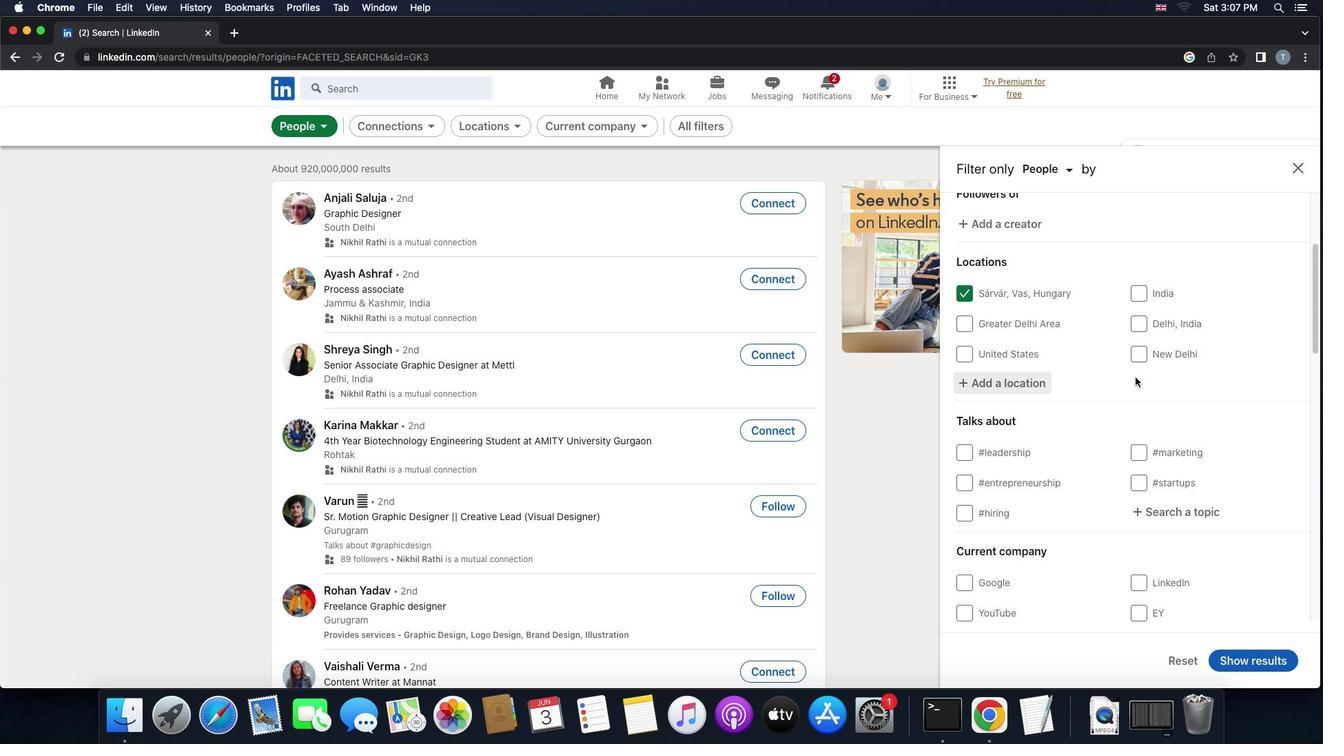 
Action: Mouse scrolled (1135, 377) with delta (0, 0)
Screenshot: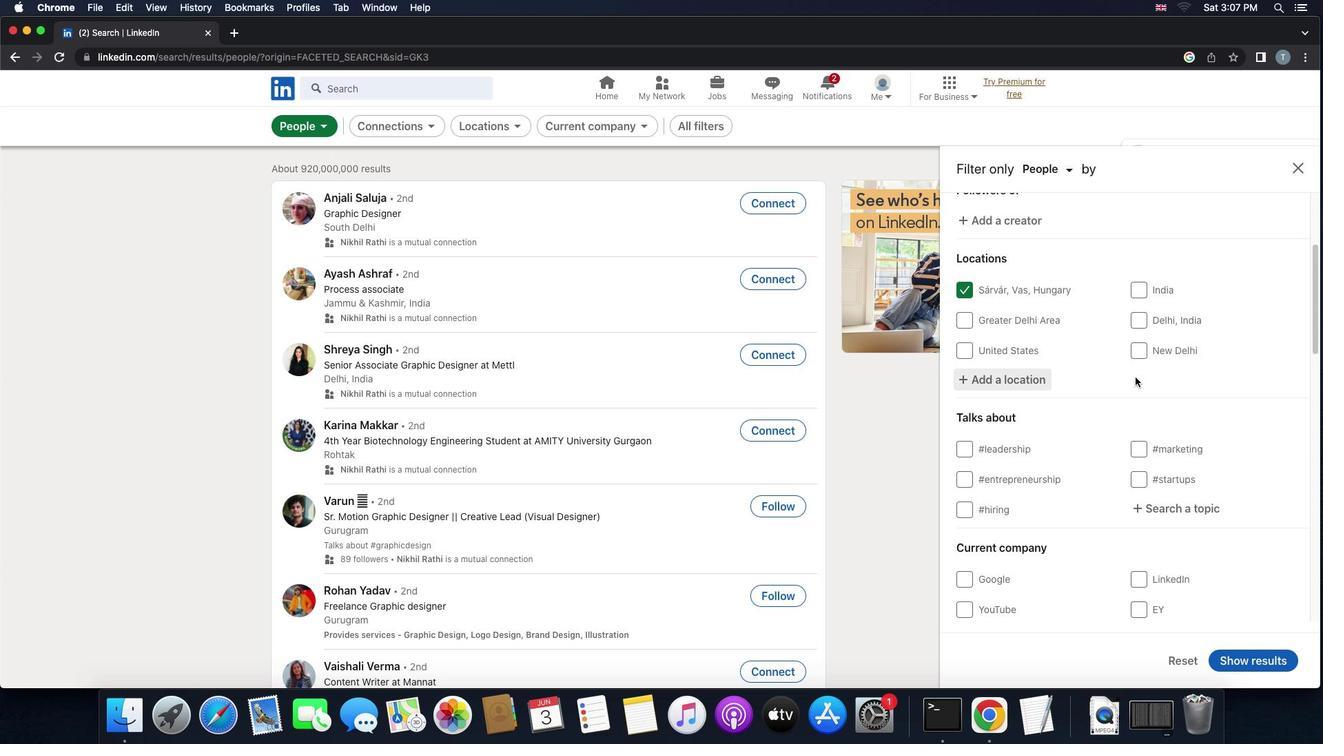 
Action: Mouse scrolled (1135, 377) with delta (0, 0)
Screenshot: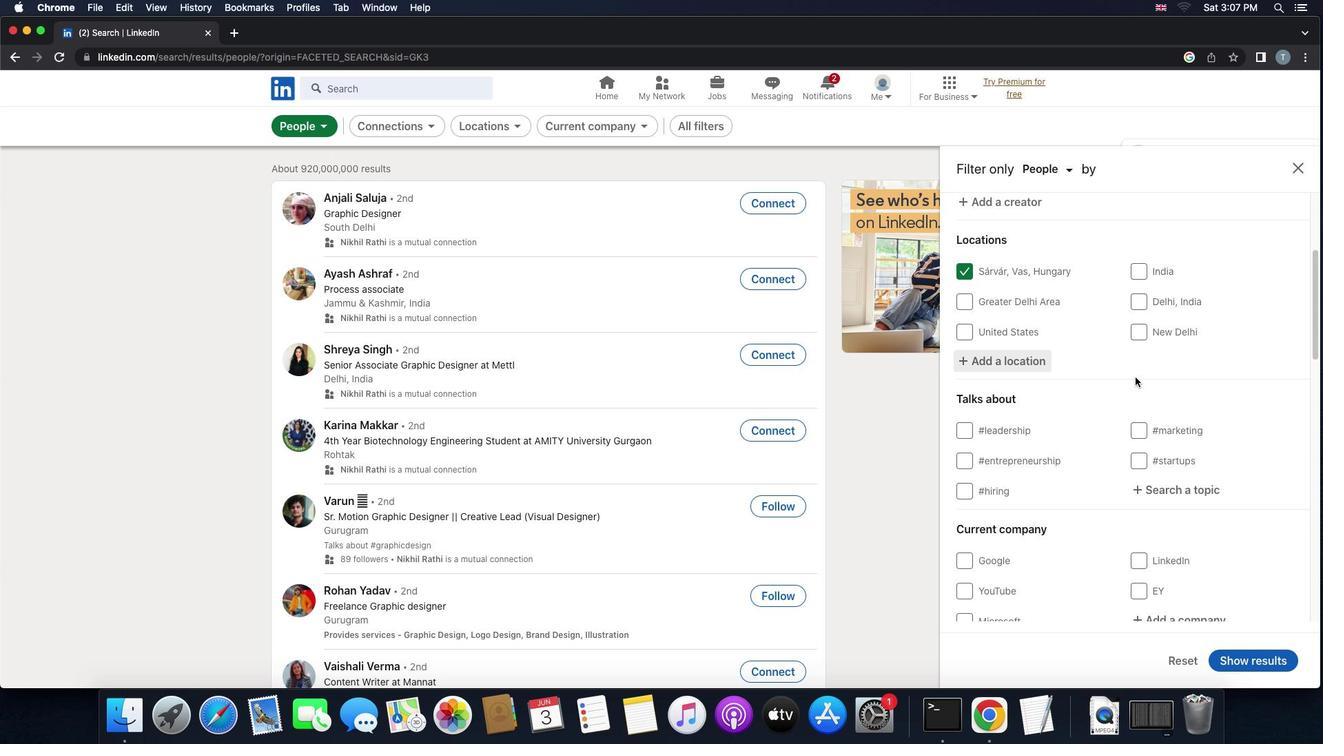 
Action: Mouse scrolled (1135, 377) with delta (0, 0)
Screenshot: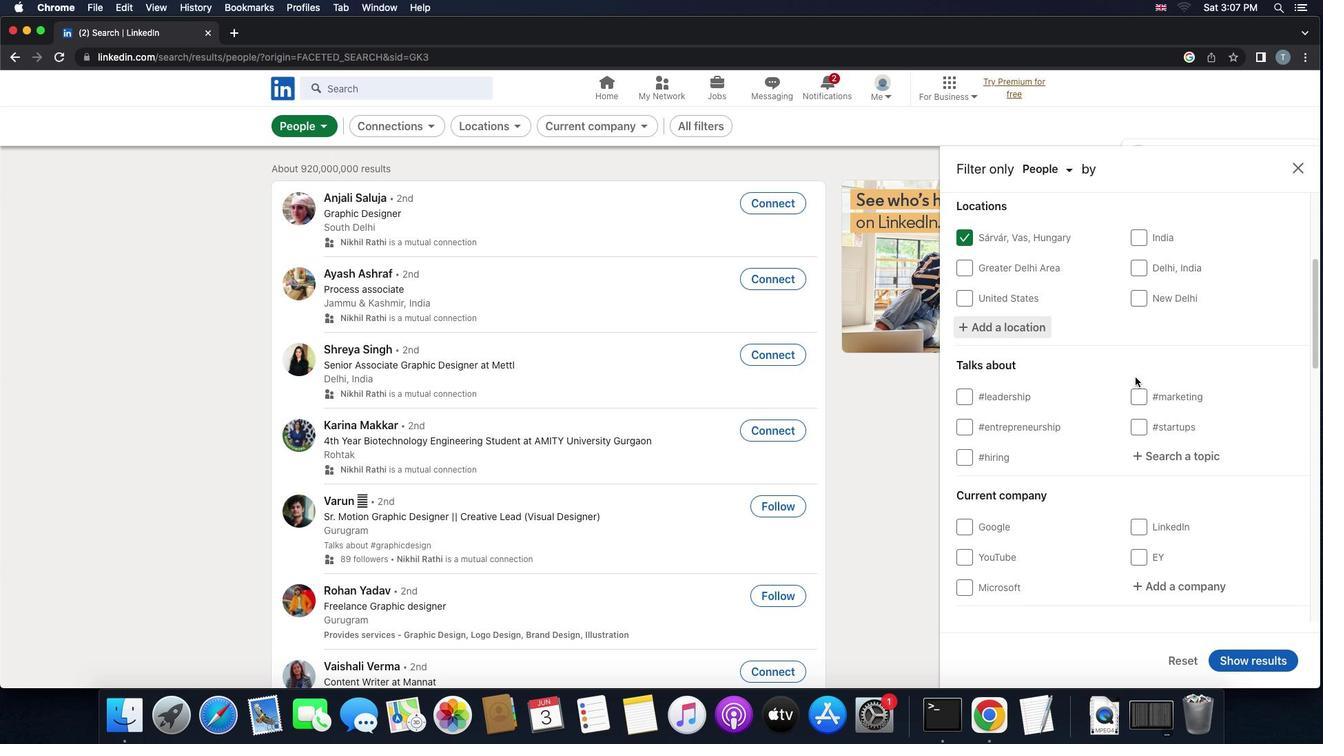 
Action: Mouse scrolled (1135, 377) with delta (0, 0)
Screenshot: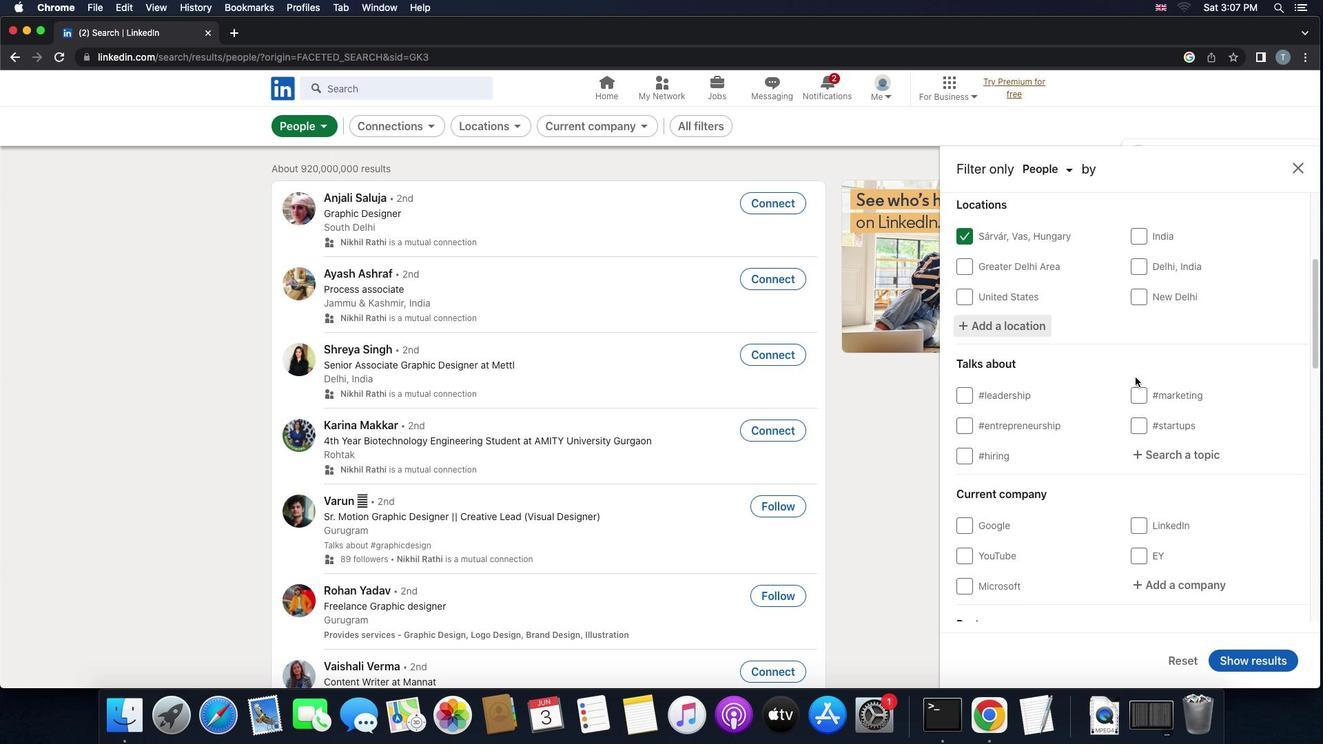 
Action: Mouse scrolled (1135, 377) with delta (0, 0)
Screenshot: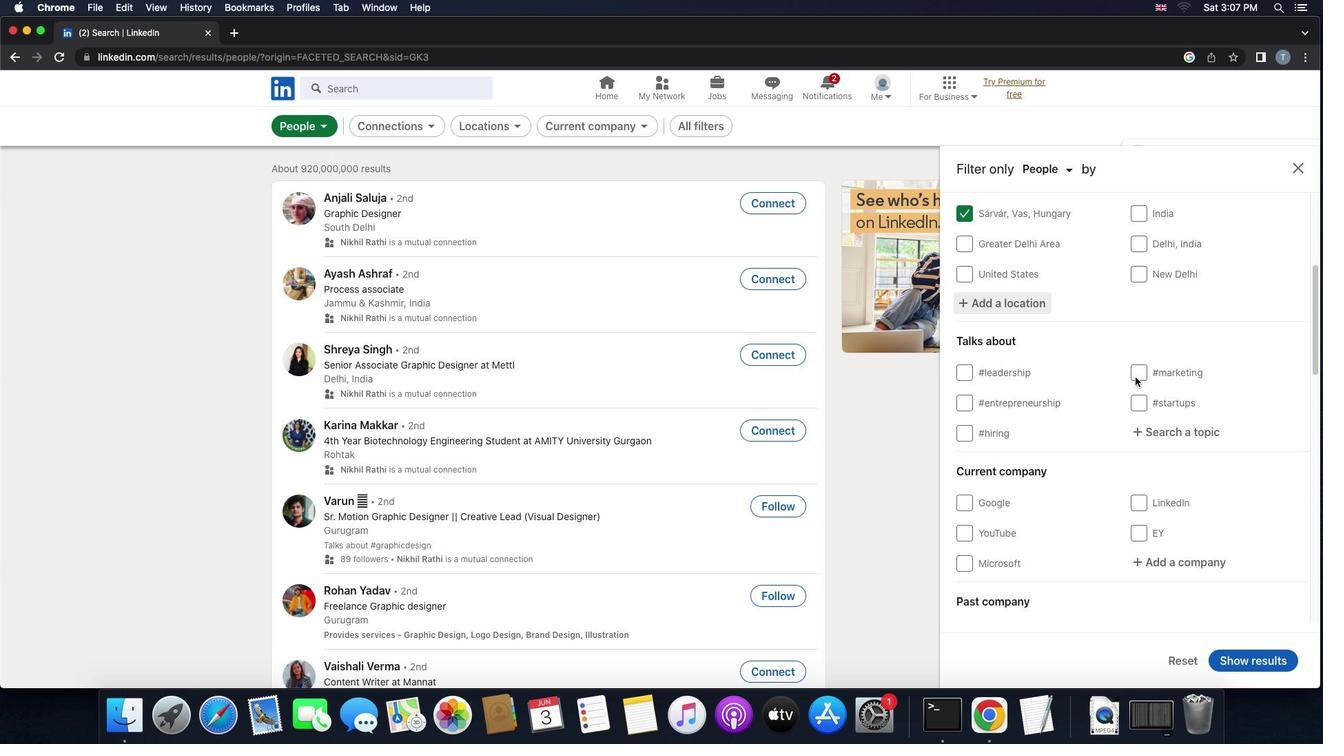 
Action: Mouse scrolled (1135, 377) with delta (0, 0)
Screenshot: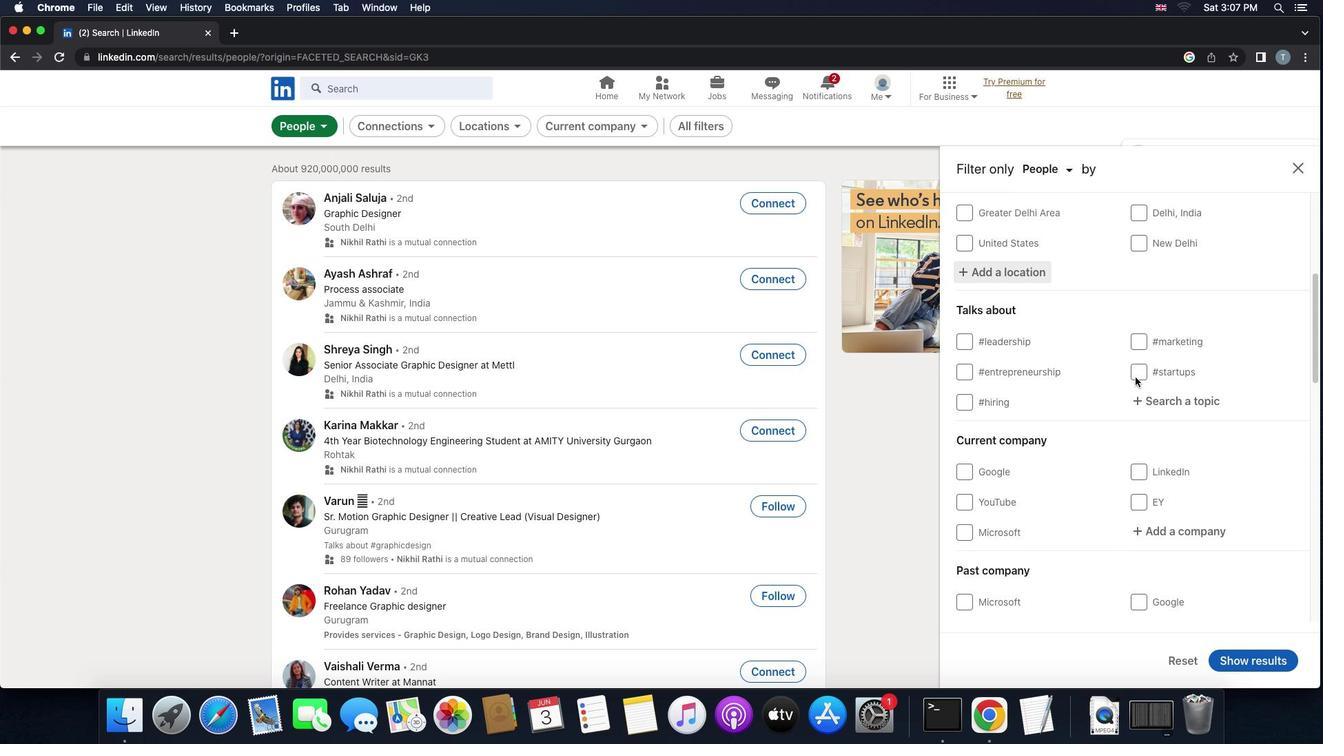 
Action: Mouse moved to (1135, 379)
Screenshot: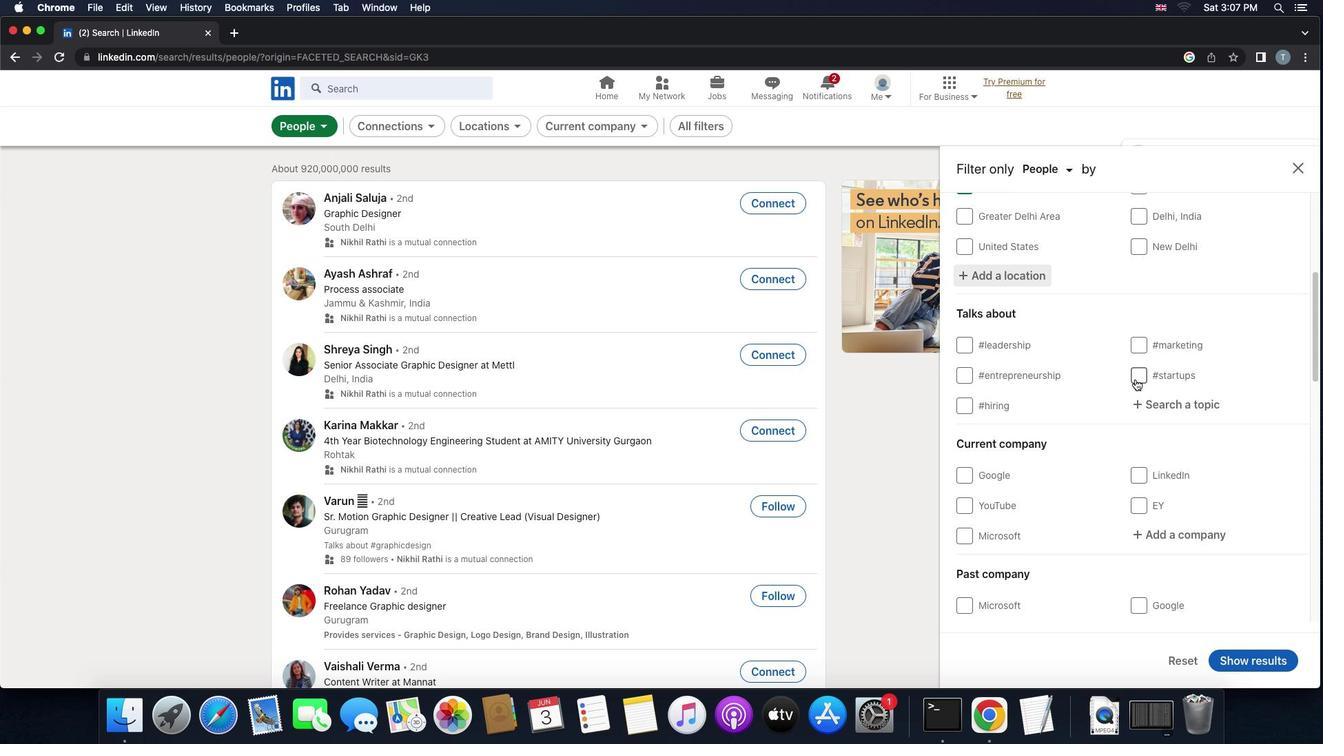 
Action: Mouse scrolled (1135, 379) with delta (0, 0)
Screenshot: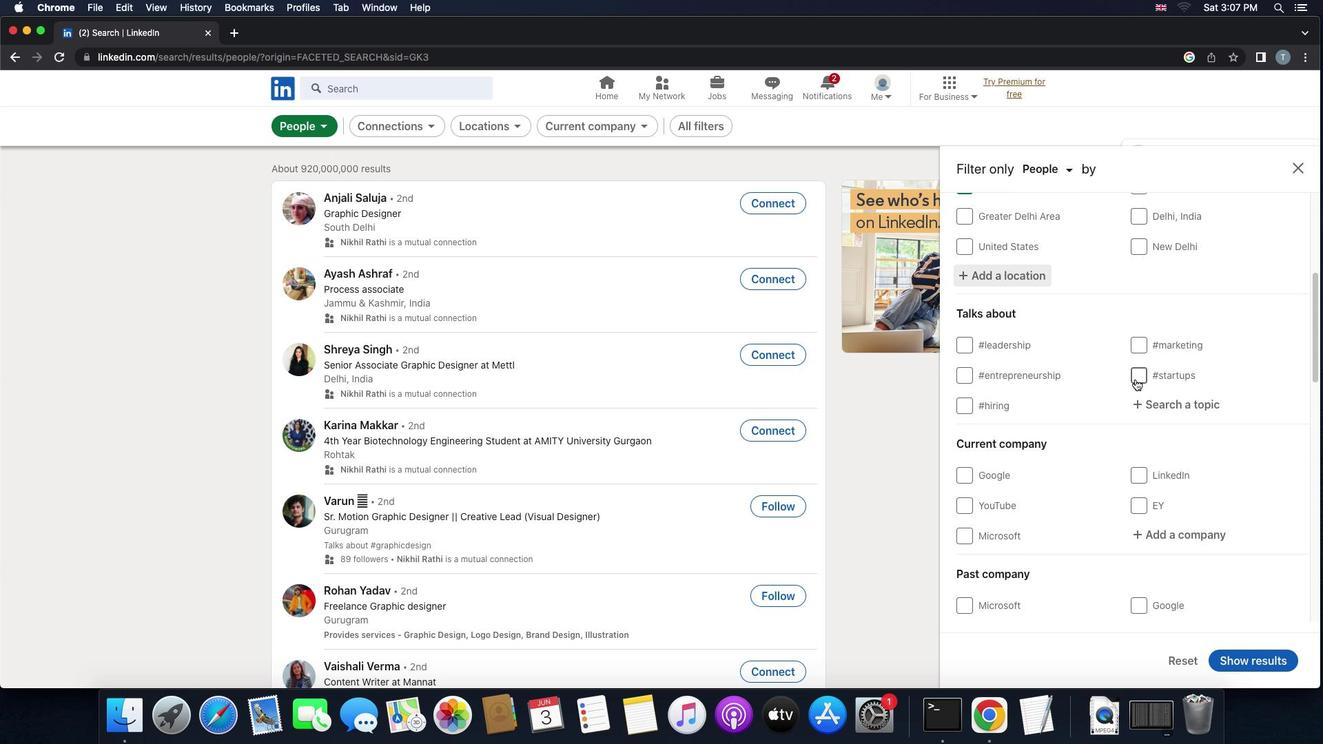 
Action: Mouse scrolled (1135, 379) with delta (0, 0)
Screenshot: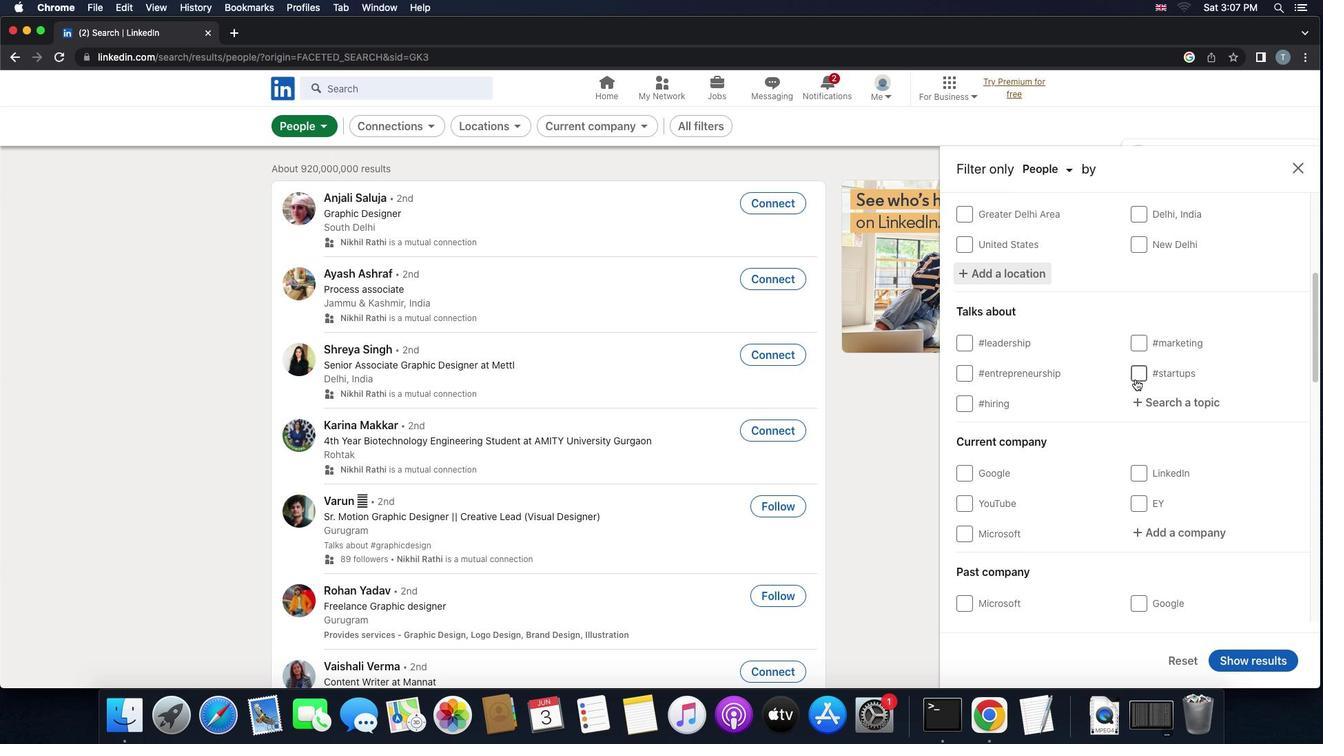 
Action: Mouse scrolled (1135, 379) with delta (0, 0)
Screenshot: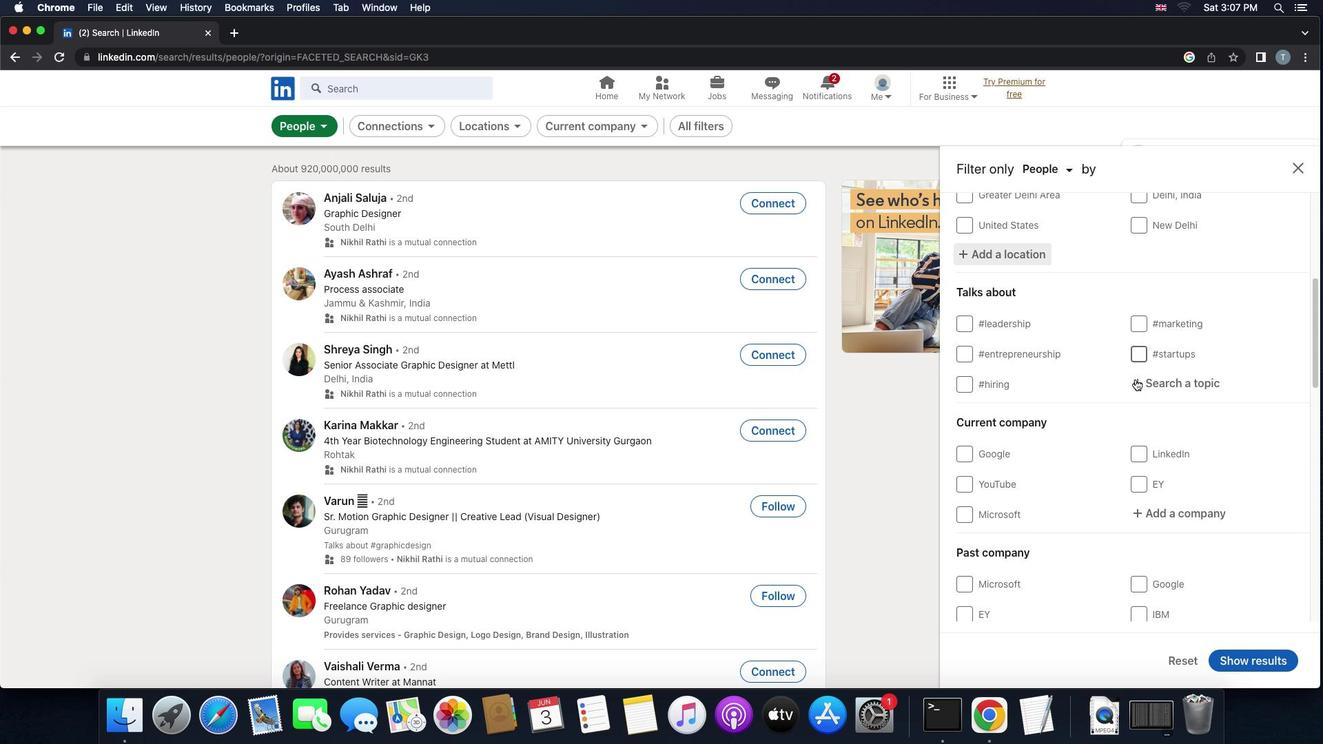 
Action: Mouse scrolled (1135, 379) with delta (0, 0)
Screenshot: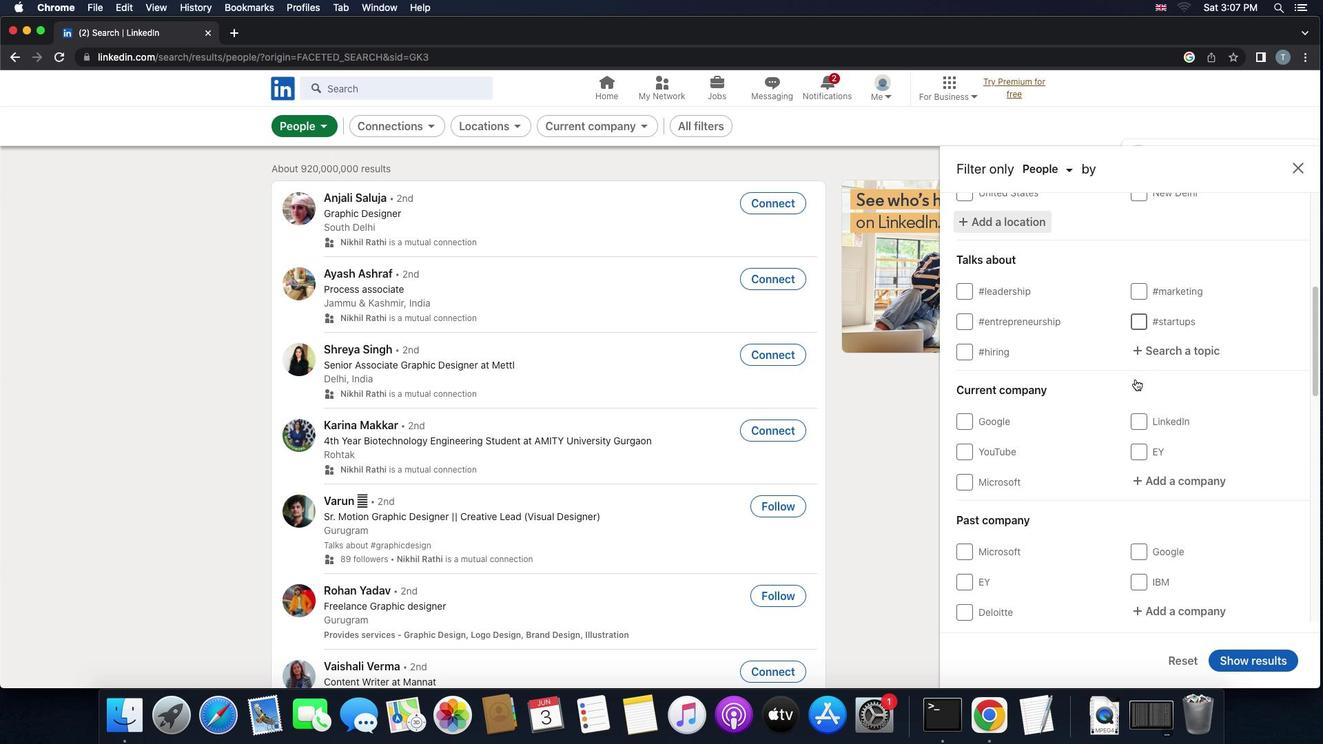 
Action: Mouse moved to (1185, 354)
Screenshot: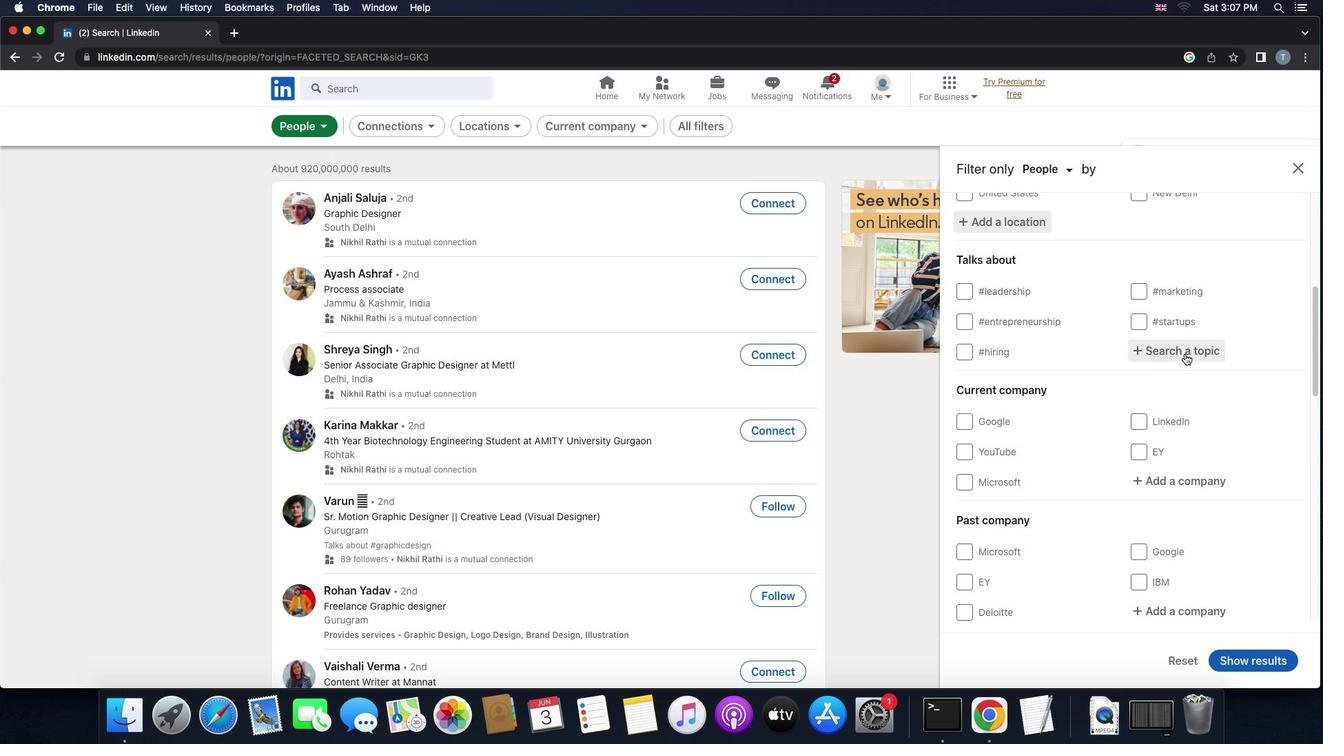 
Action: Mouse pressed left at (1185, 354)
Screenshot: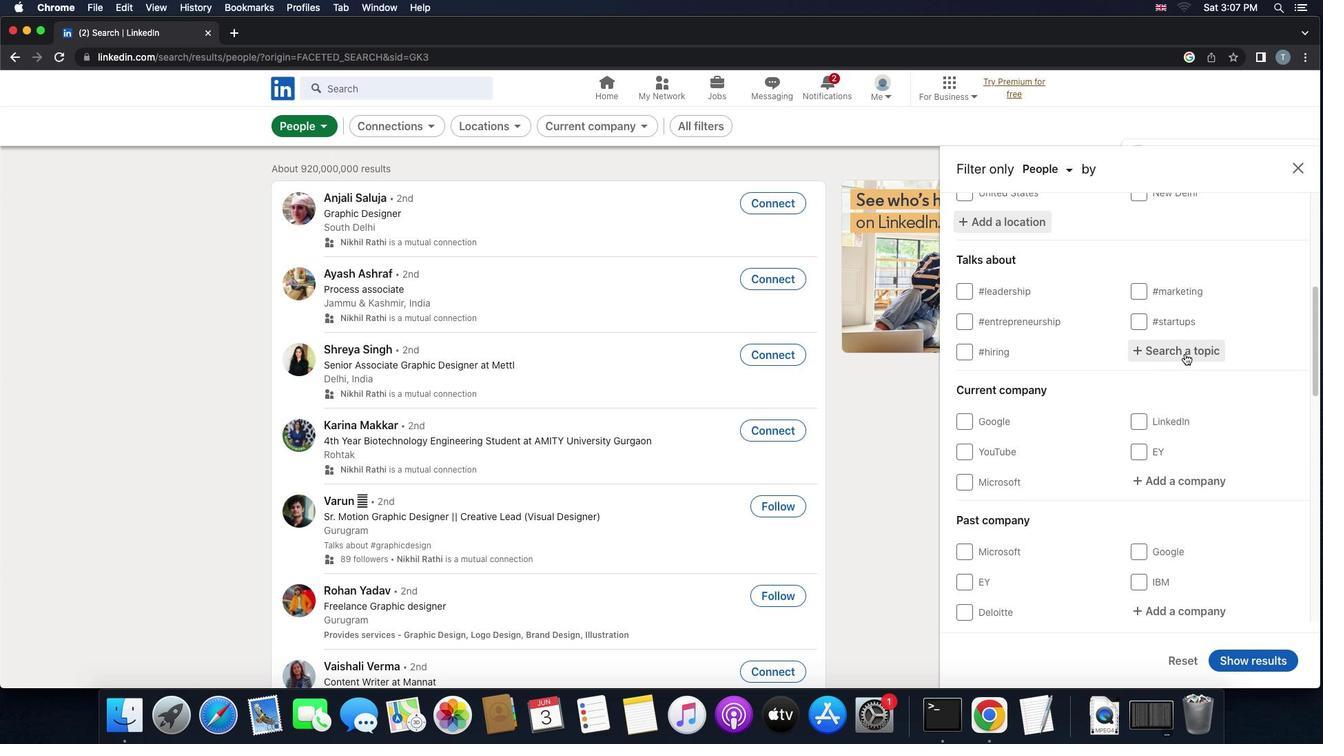
Action: Key pressed 'm''e''n''t''o''r'
Screenshot: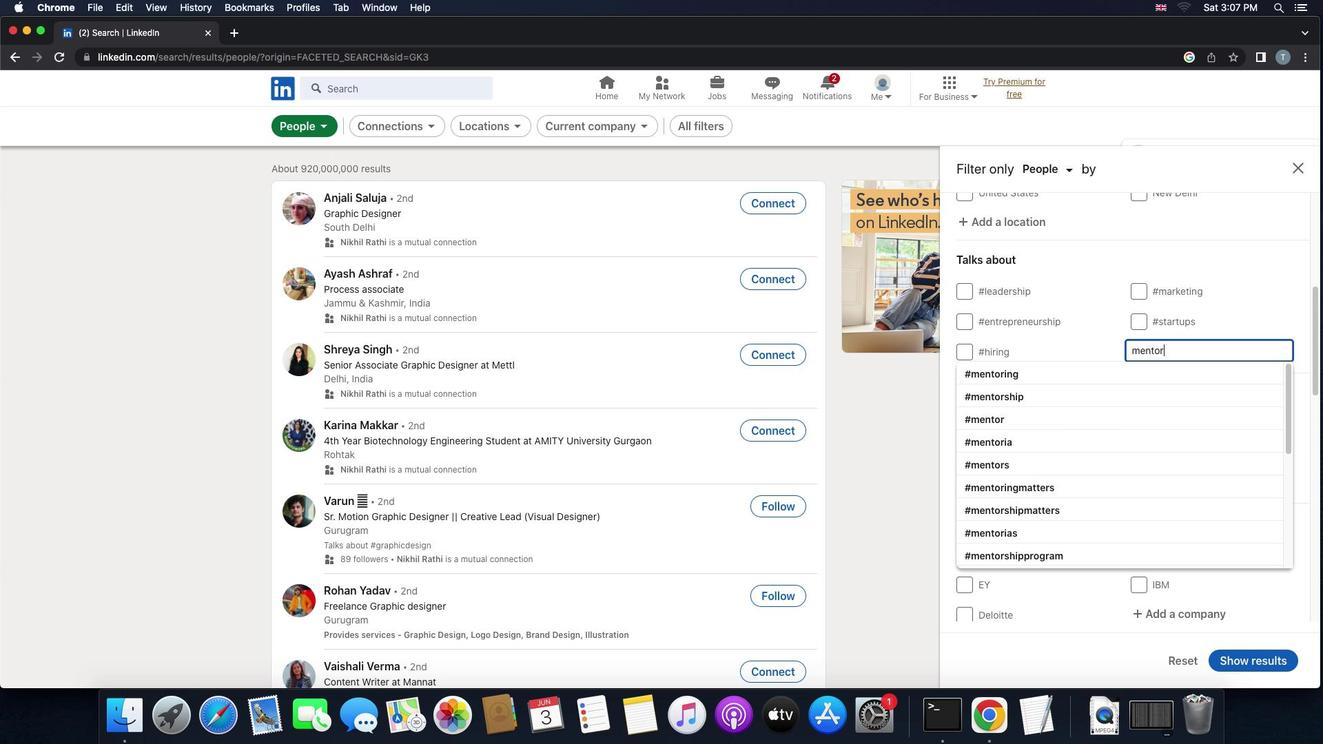 
Action: Mouse moved to (1143, 413)
Screenshot: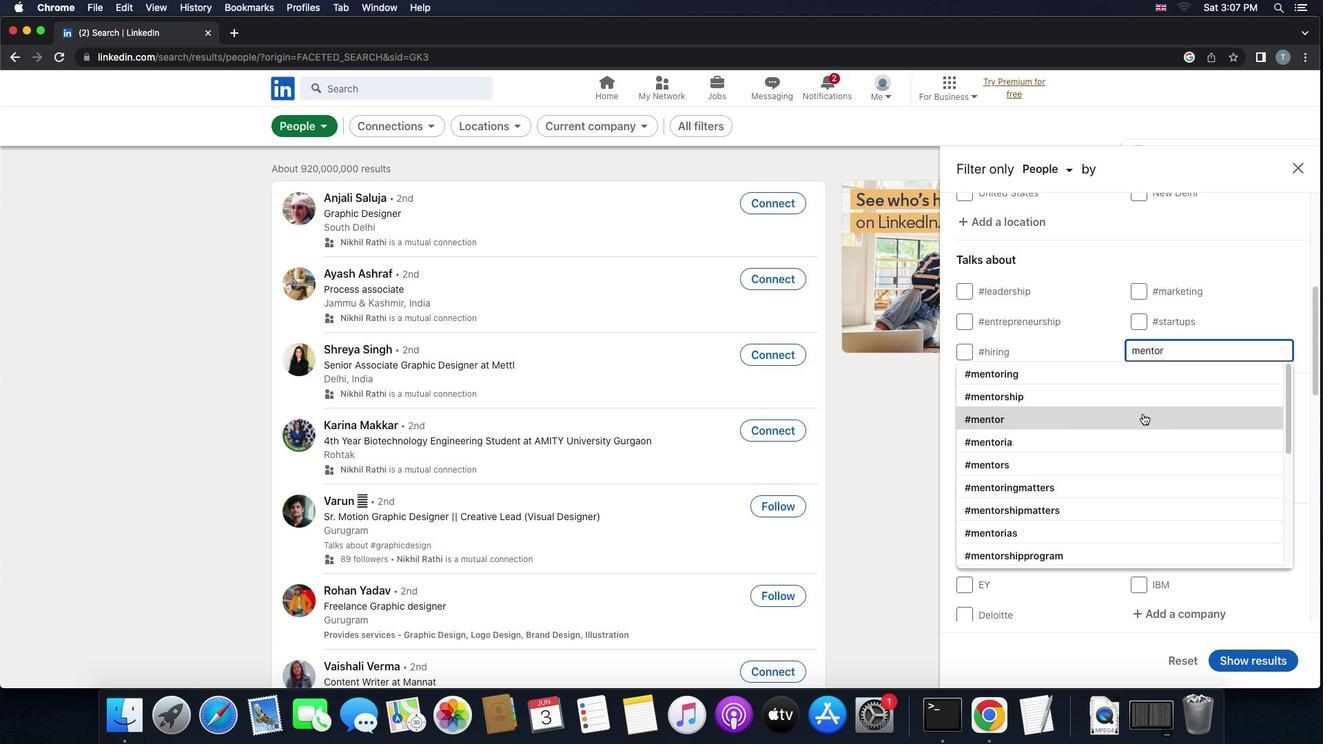
Action: Mouse pressed left at (1143, 413)
Screenshot: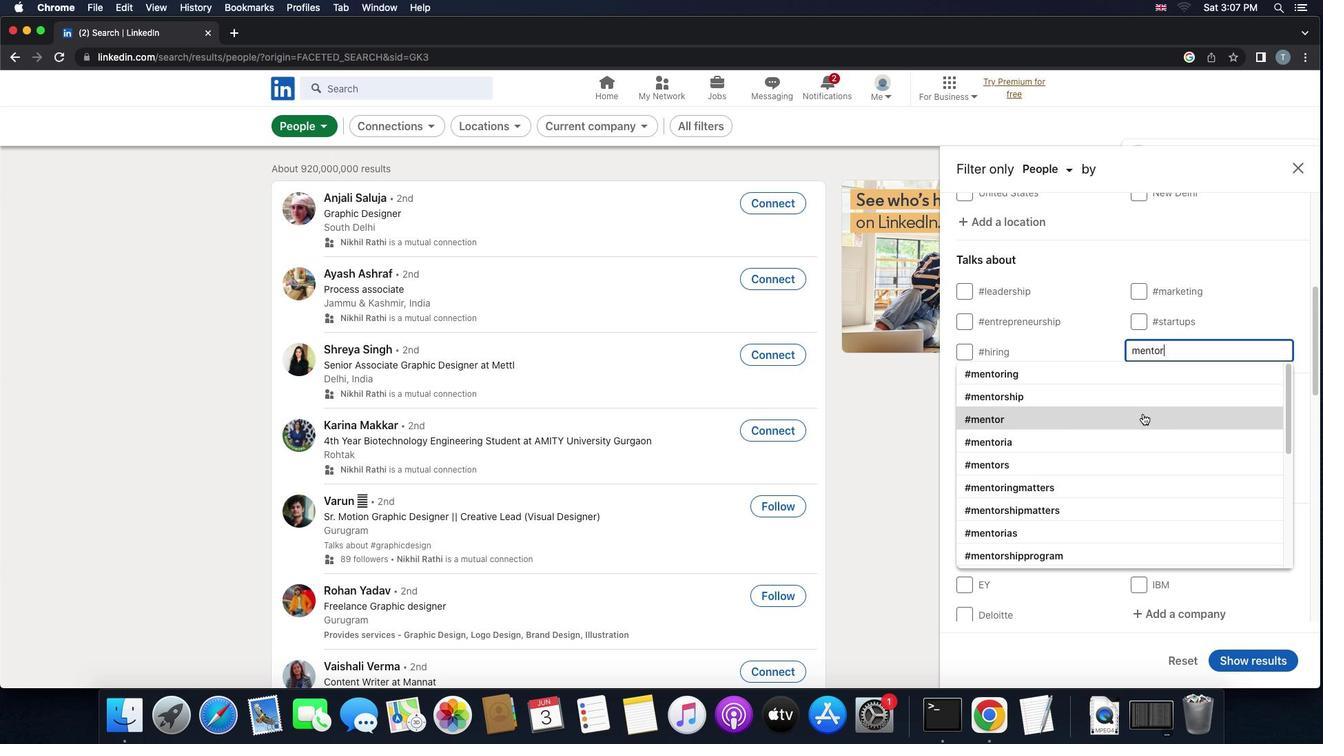 
Action: Mouse moved to (1145, 415)
Screenshot: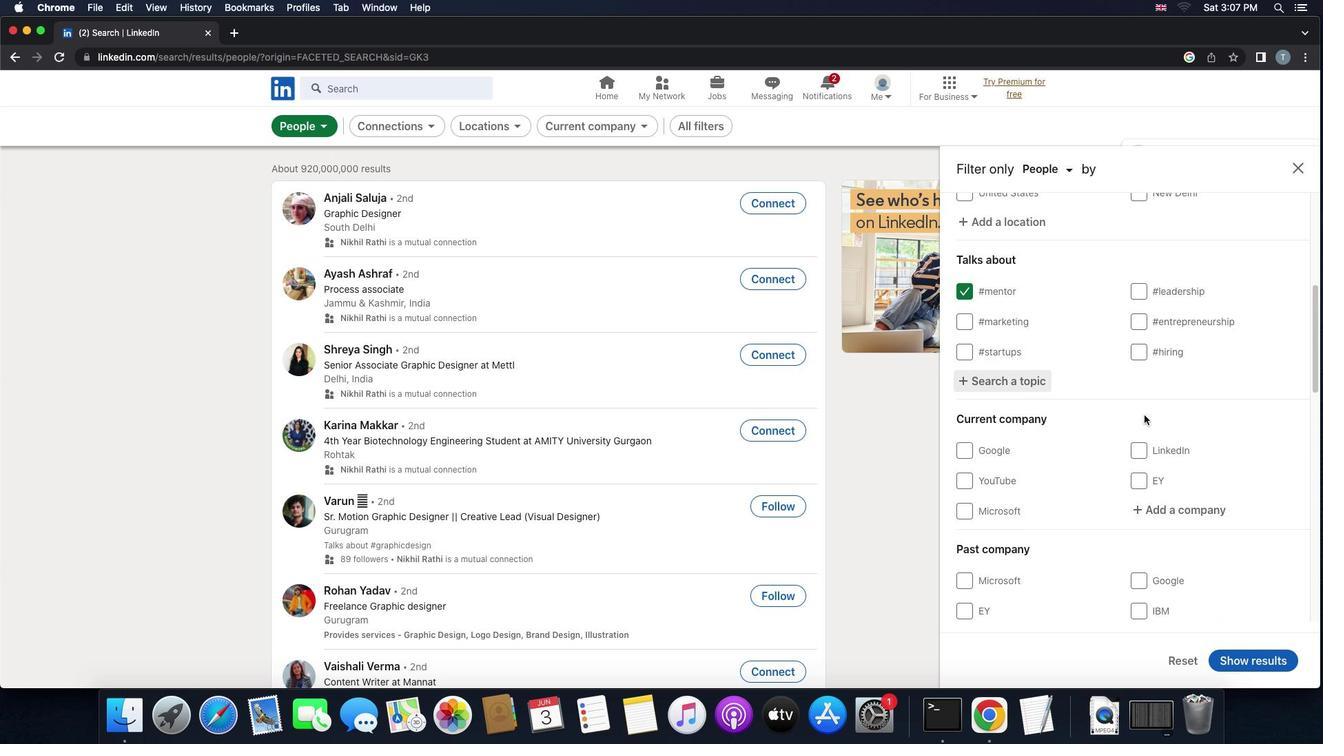 
Action: Mouse scrolled (1145, 415) with delta (0, 0)
Screenshot: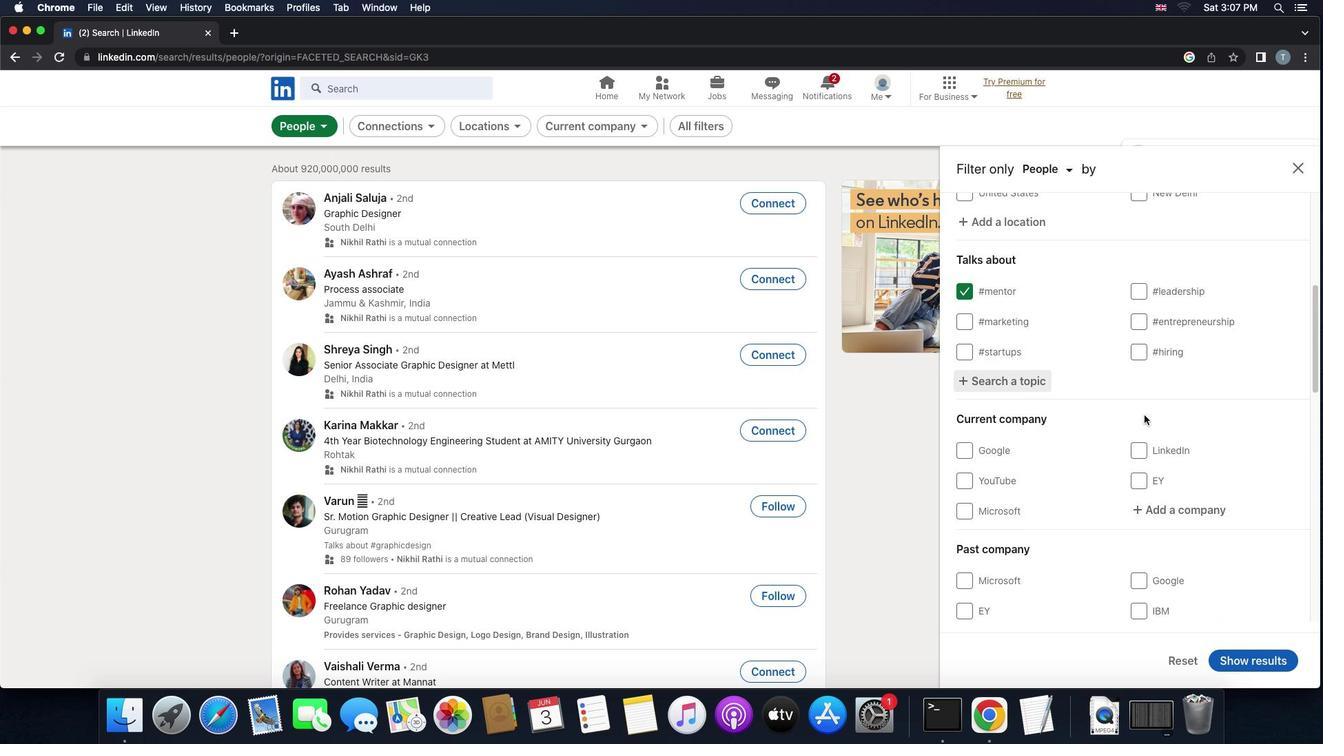 
Action: Mouse scrolled (1145, 415) with delta (0, 0)
Screenshot: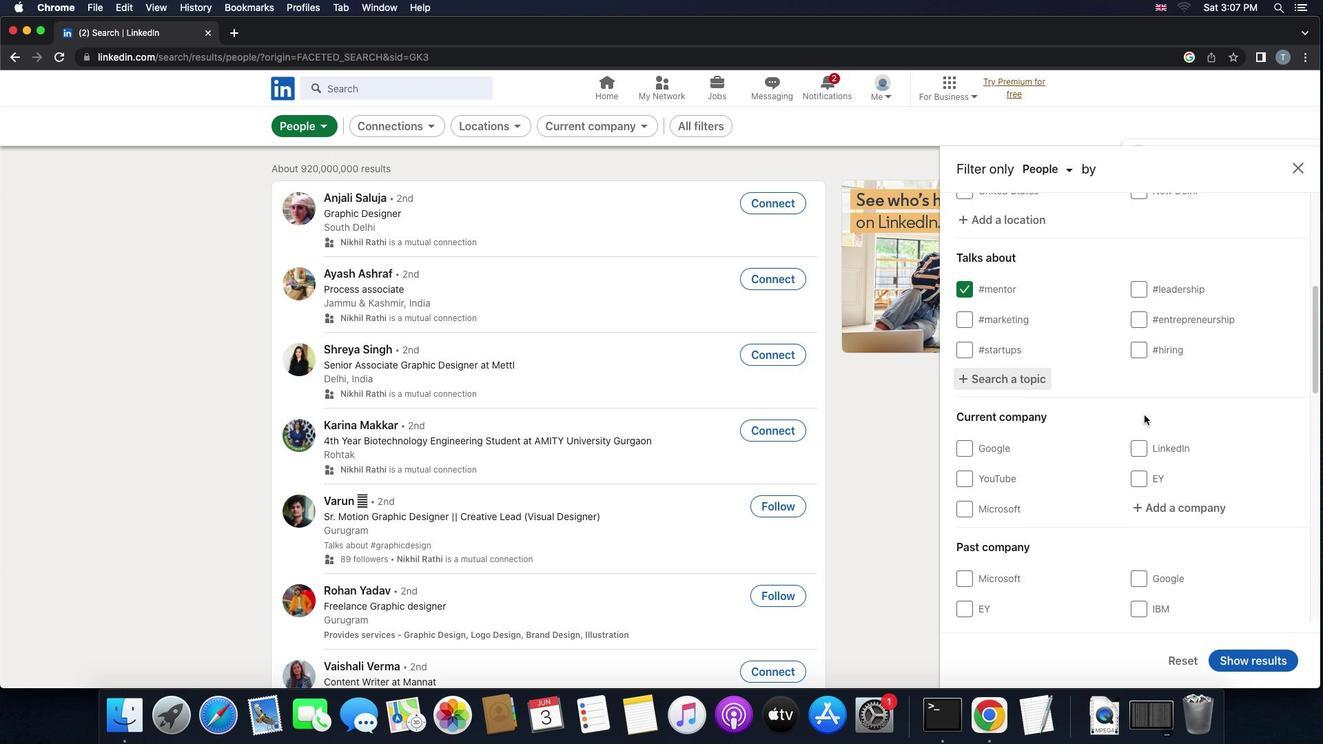 
Action: Mouse scrolled (1145, 415) with delta (0, 0)
Screenshot: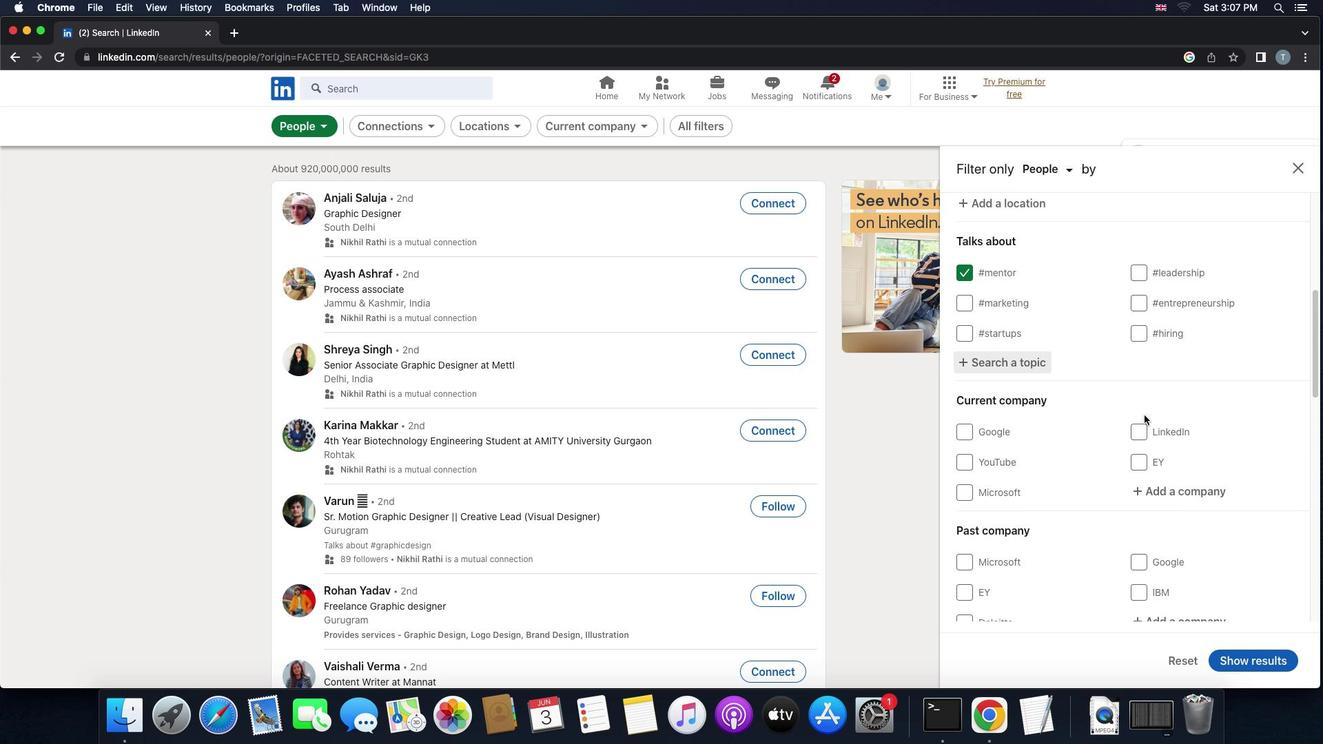 
Action: Mouse scrolled (1145, 415) with delta (0, 0)
Screenshot: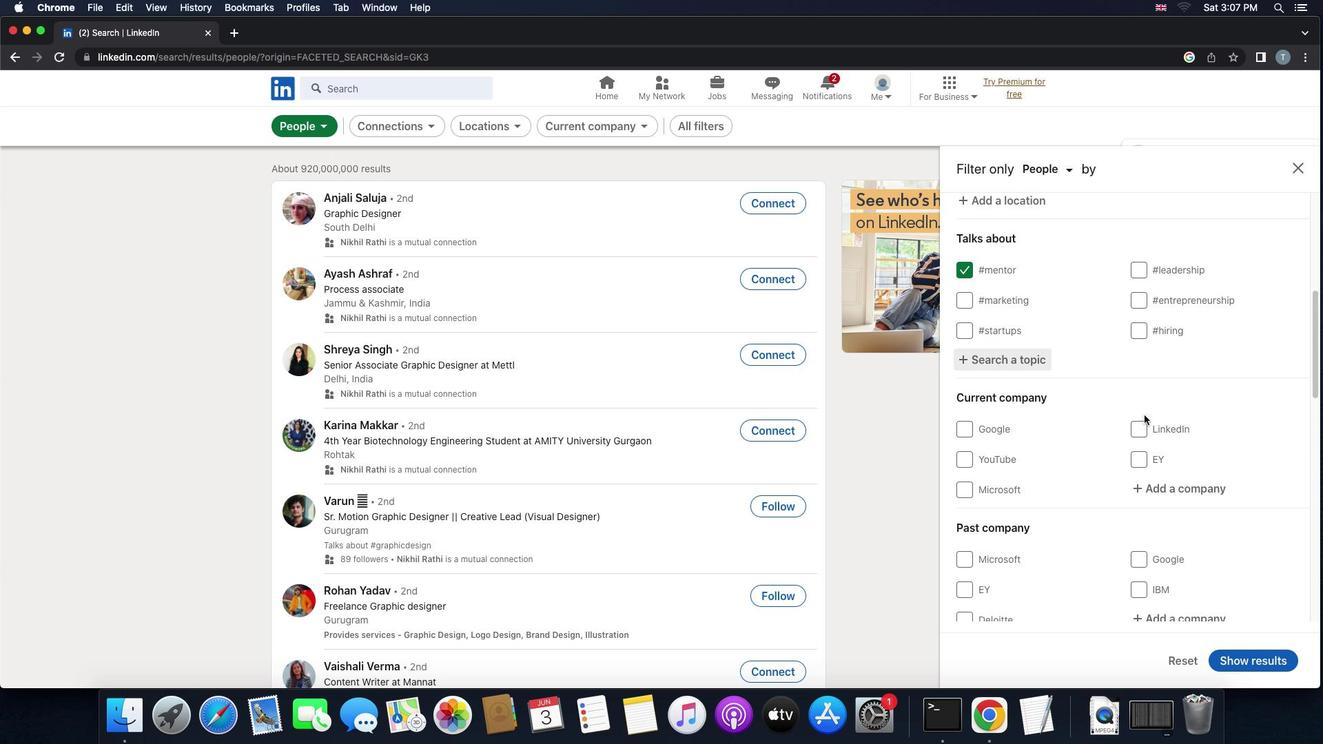 
Action: Mouse scrolled (1145, 415) with delta (0, 0)
Screenshot: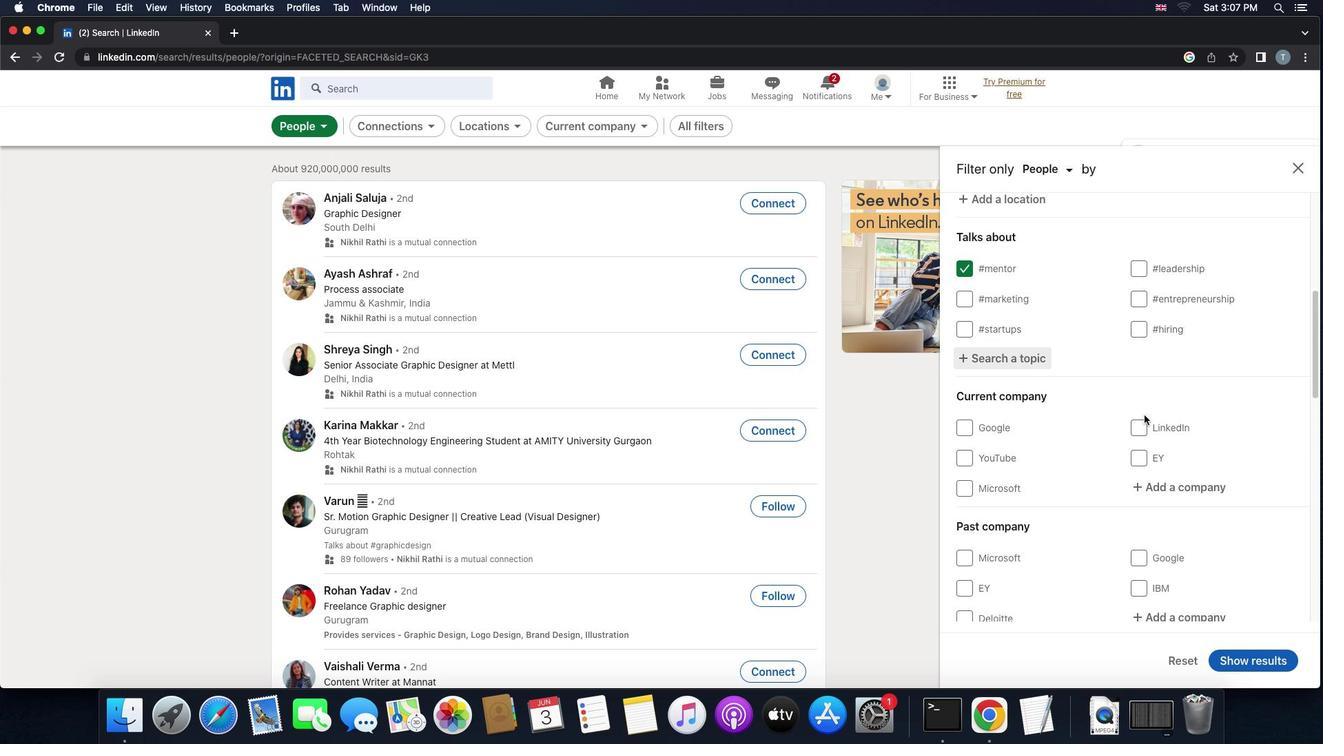 
Action: Mouse scrolled (1145, 415) with delta (0, 0)
Screenshot: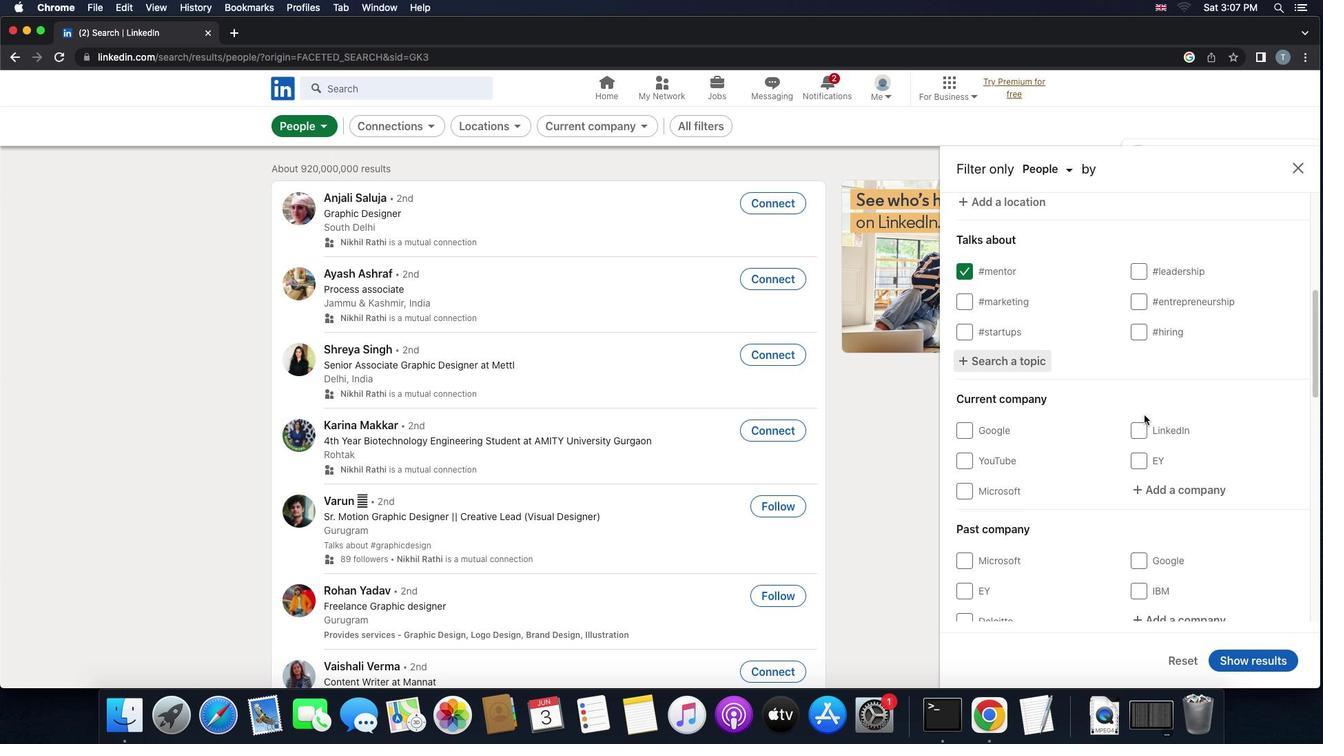 
Action: Mouse scrolled (1145, 415) with delta (0, 0)
Screenshot: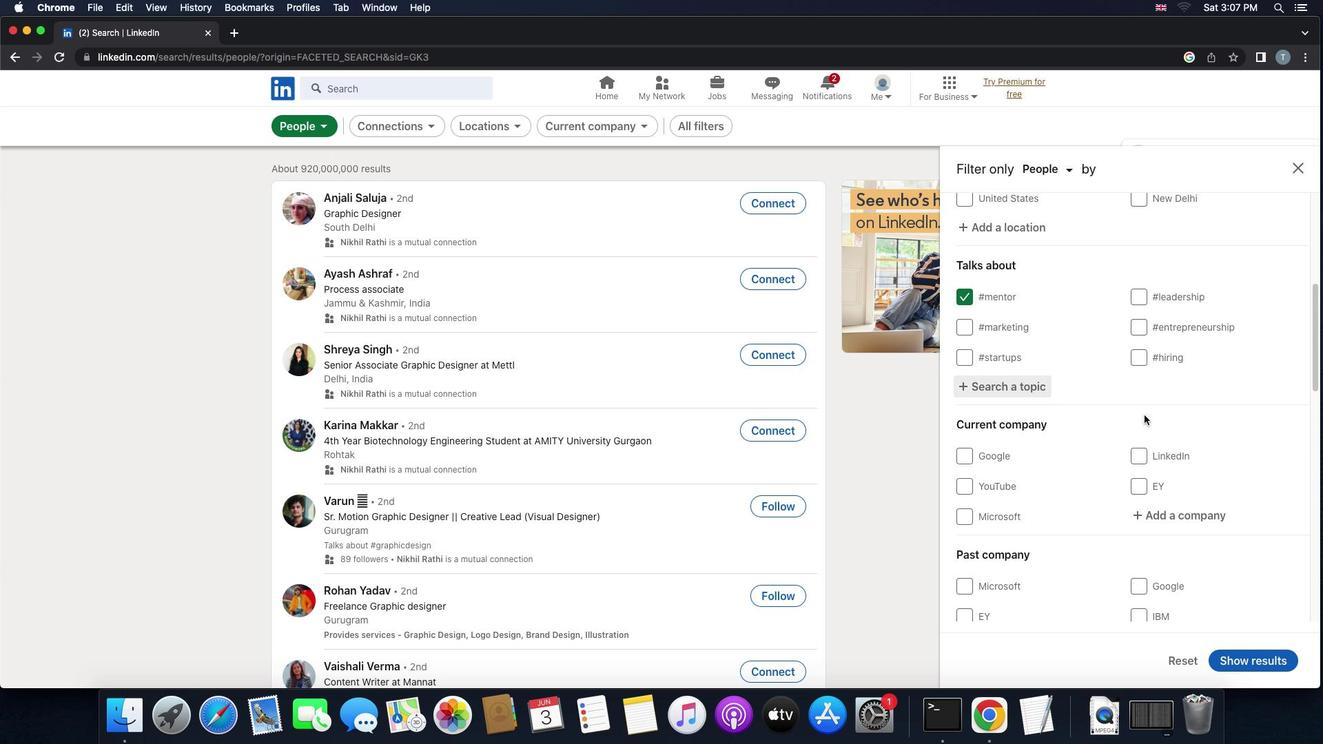 
Action: Mouse scrolled (1145, 415) with delta (0, 0)
Screenshot: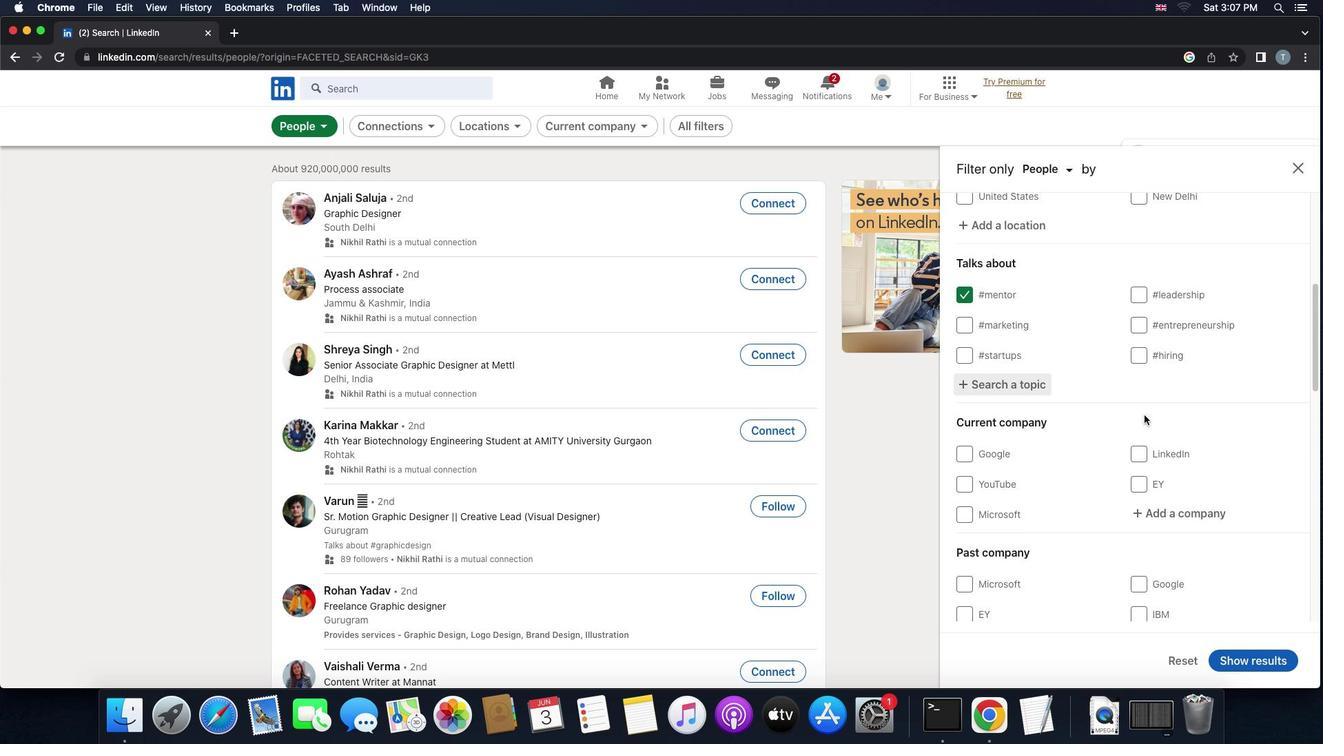 
Action: Mouse scrolled (1145, 415) with delta (0, 0)
Screenshot: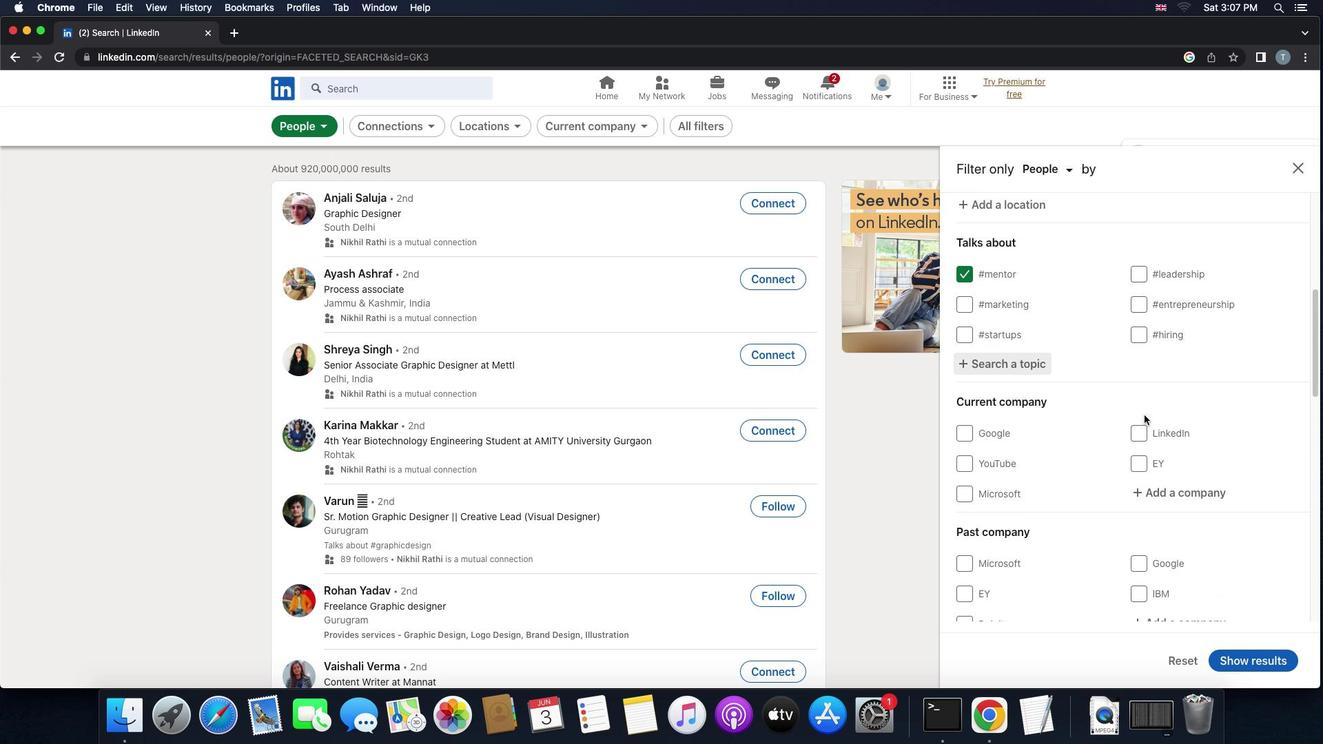 
Action: Mouse scrolled (1145, 415) with delta (0, 0)
Screenshot: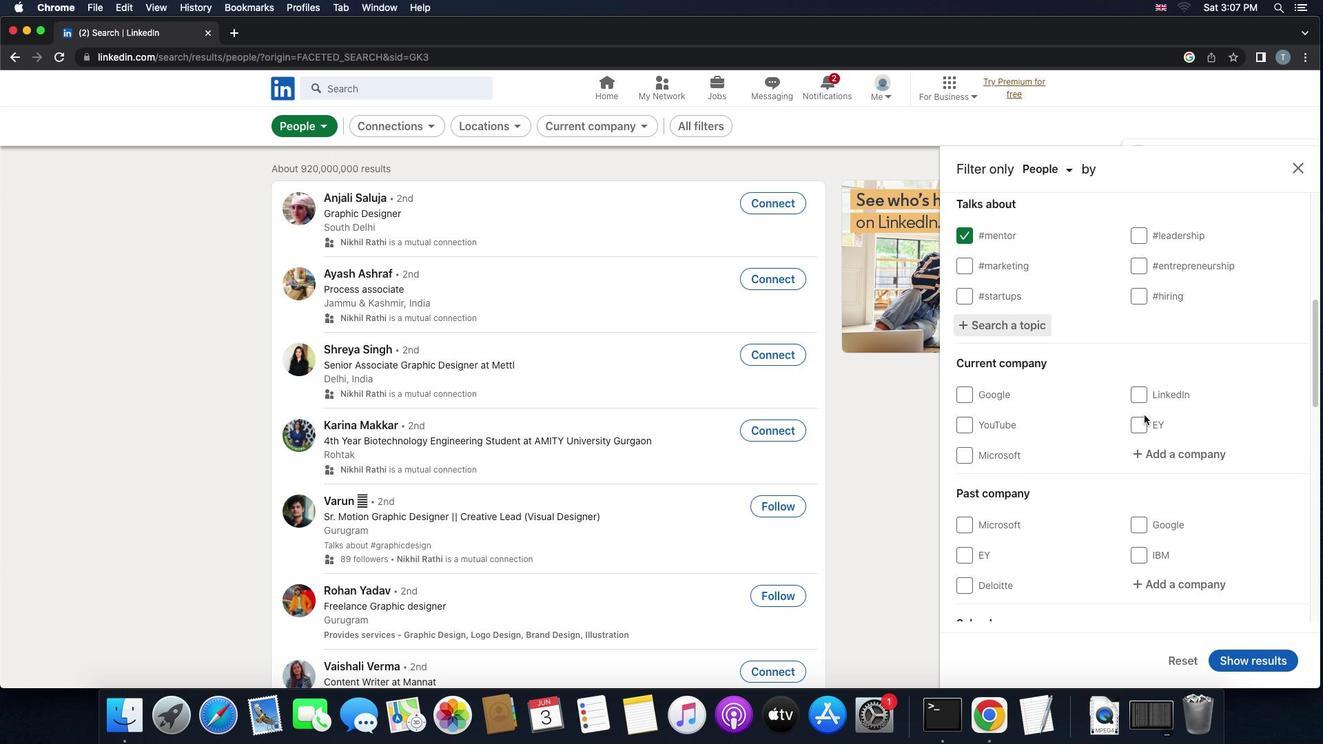 
Action: Mouse scrolled (1145, 415) with delta (0, 0)
Screenshot: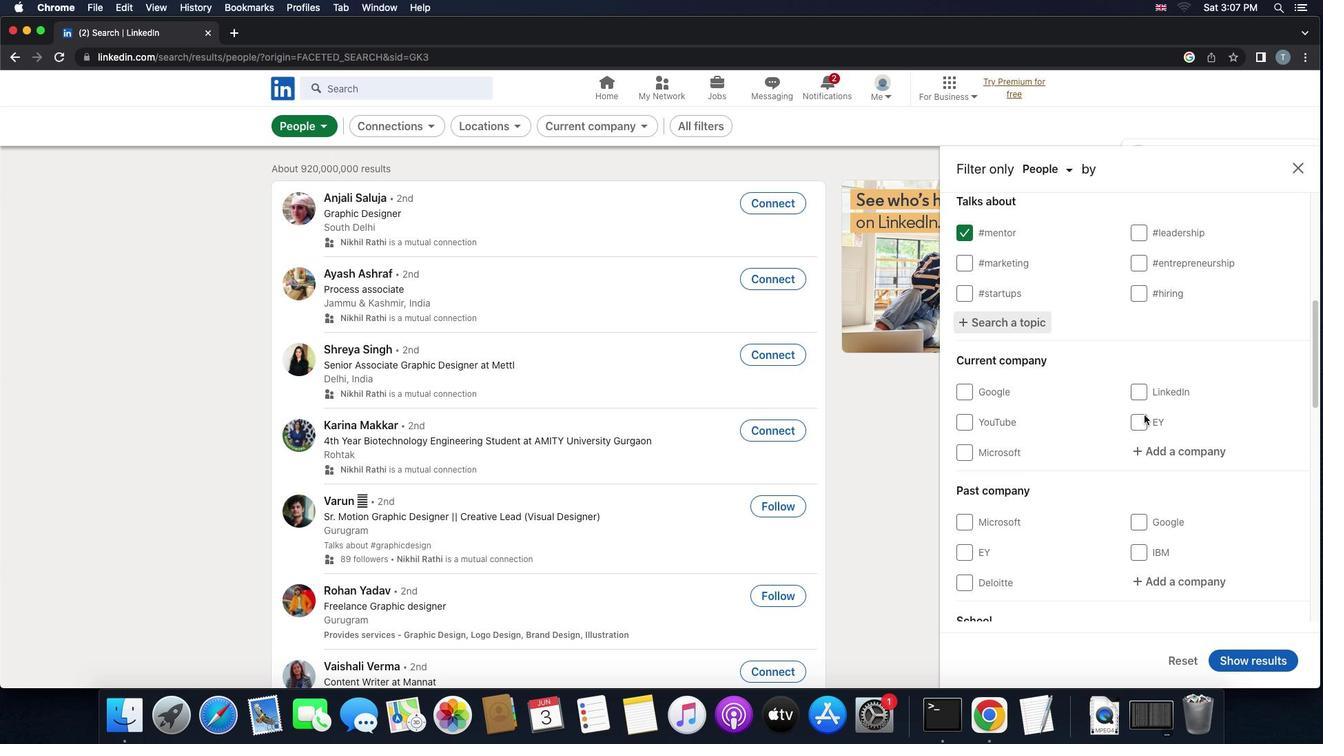 
Action: Mouse scrolled (1145, 415) with delta (0, 0)
Screenshot: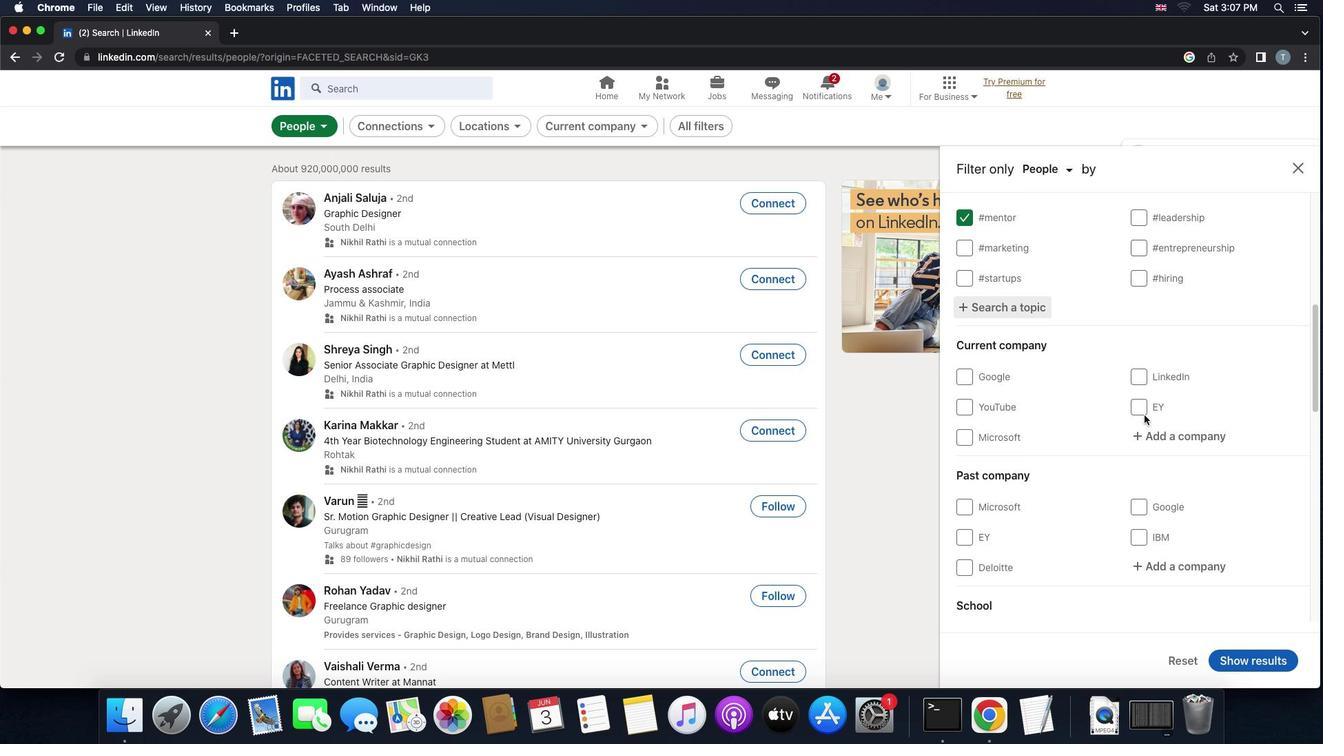 
Action: Mouse scrolled (1145, 415) with delta (0, 0)
Screenshot: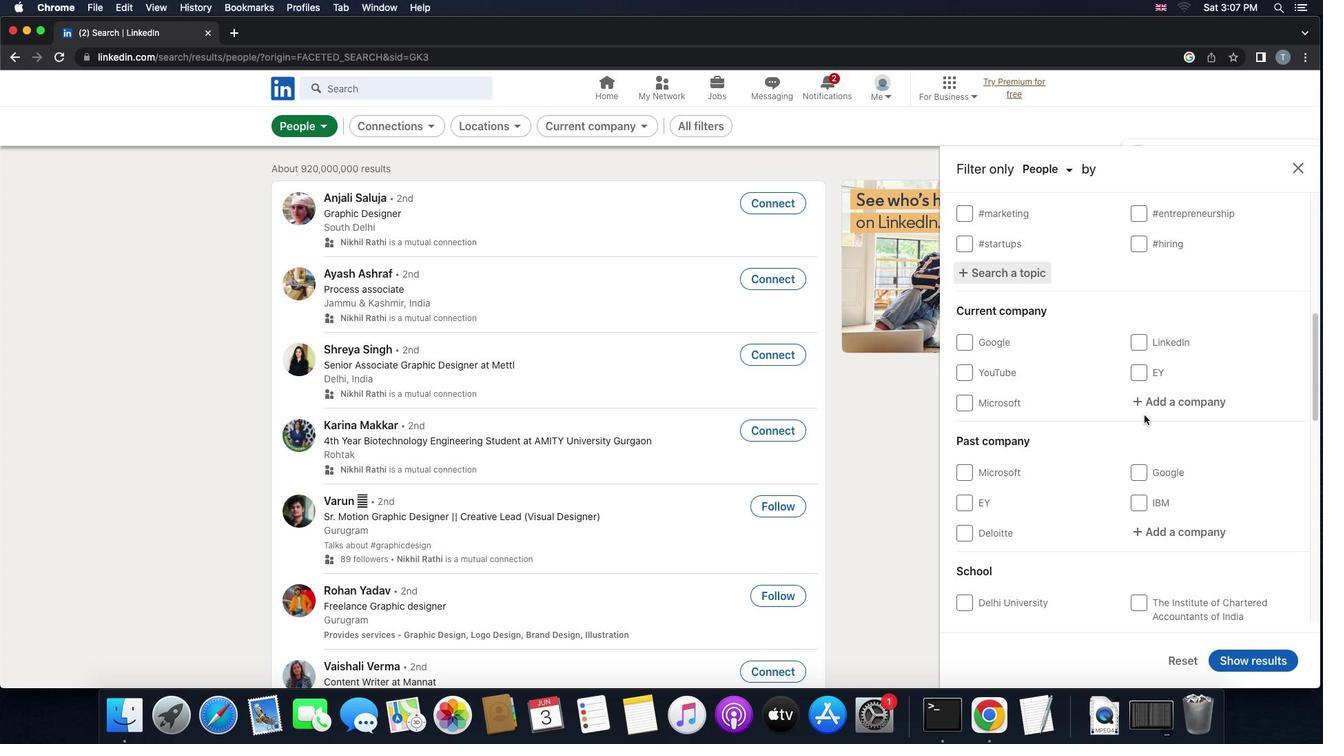 
Action: Mouse scrolled (1145, 415) with delta (0, 0)
Screenshot: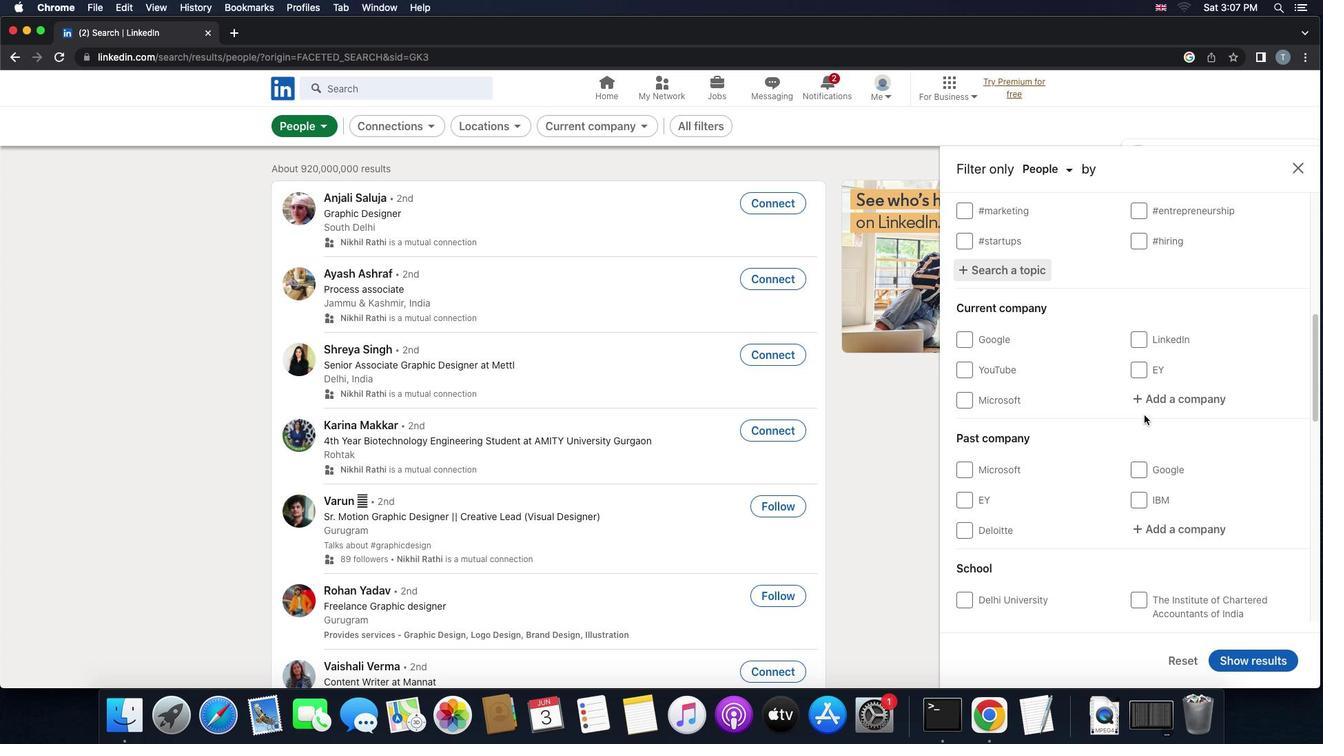 
Action: Mouse scrolled (1145, 415) with delta (0, 0)
Screenshot: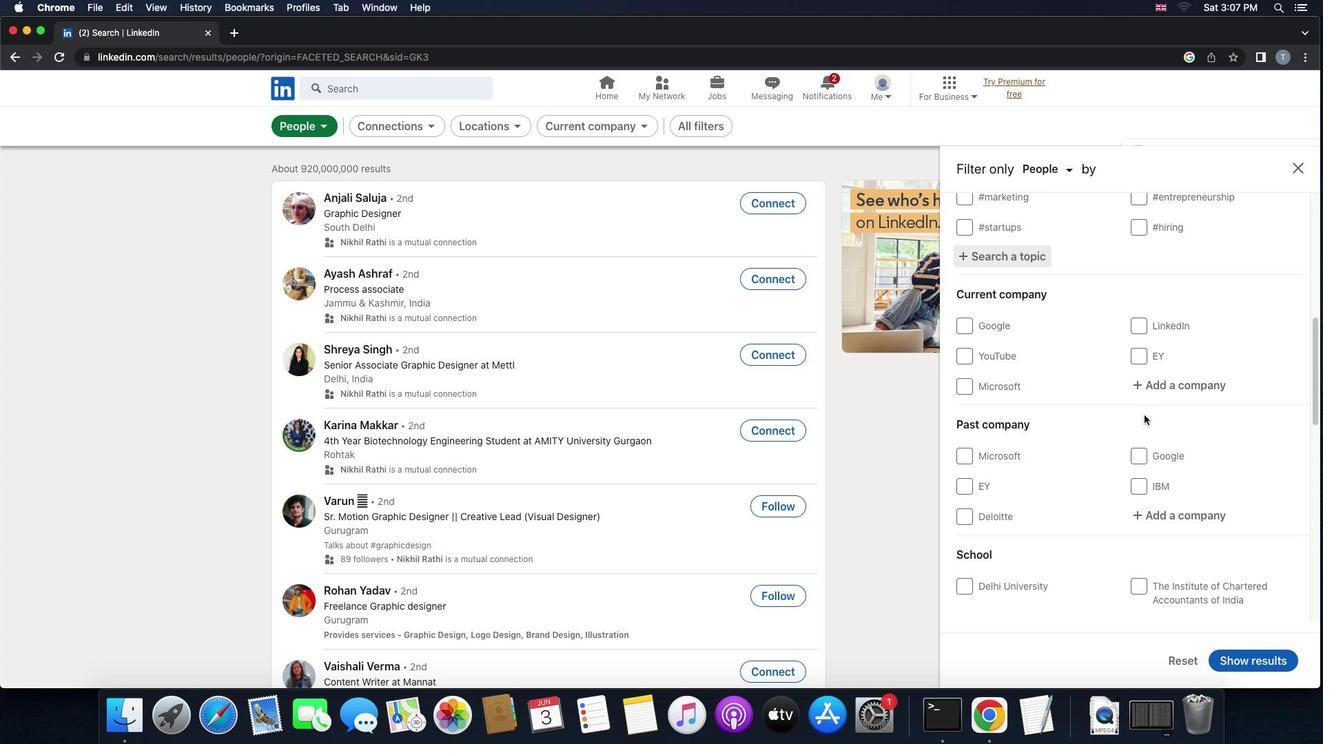 
Action: Mouse scrolled (1145, 415) with delta (0, 0)
Screenshot: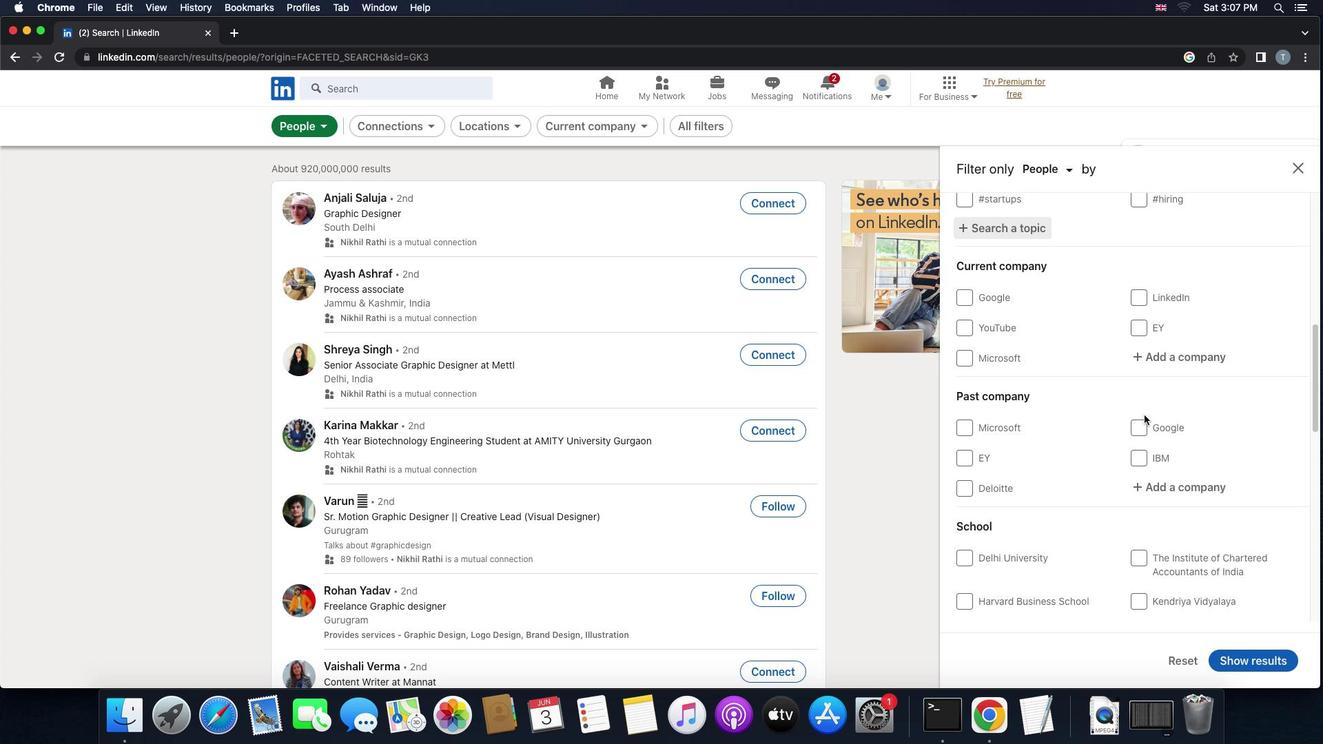 
Action: Mouse scrolled (1145, 415) with delta (0, 0)
Screenshot: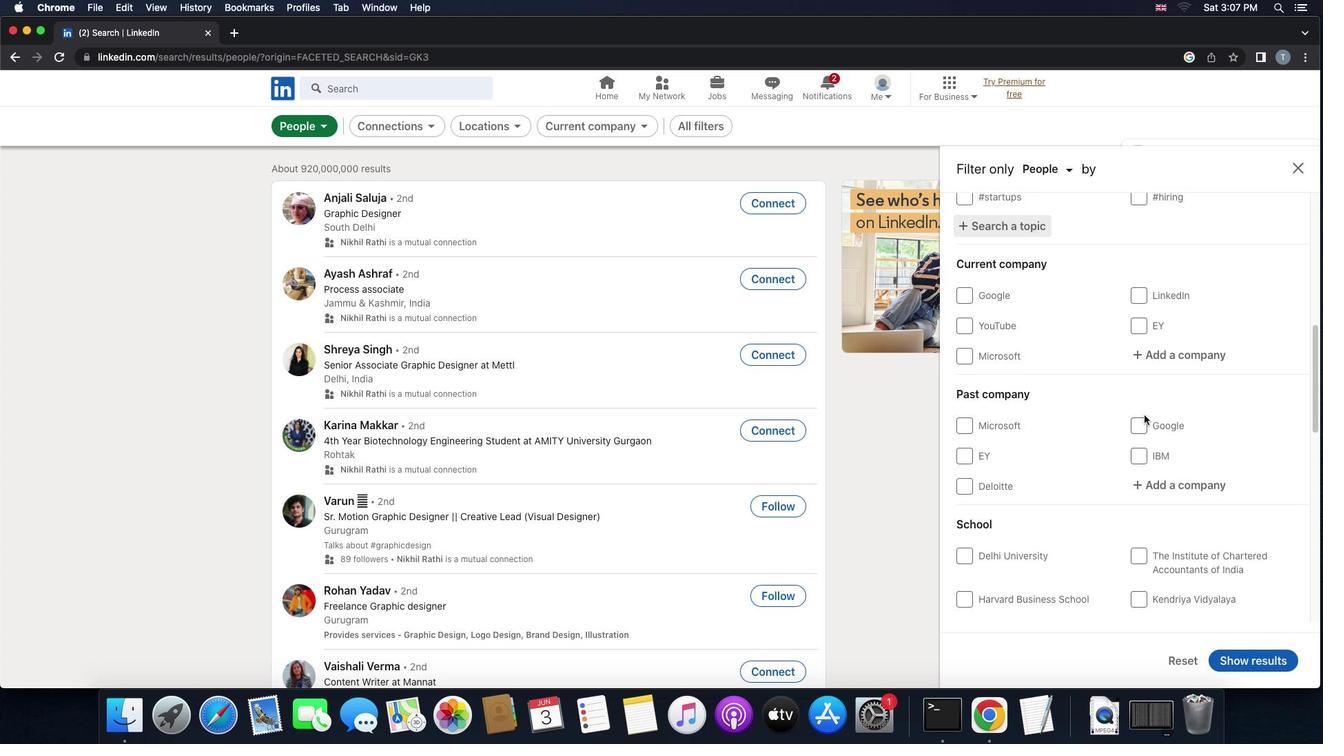
Action: Mouse scrolled (1145, 415) with delta (0, 0)
Screenshot: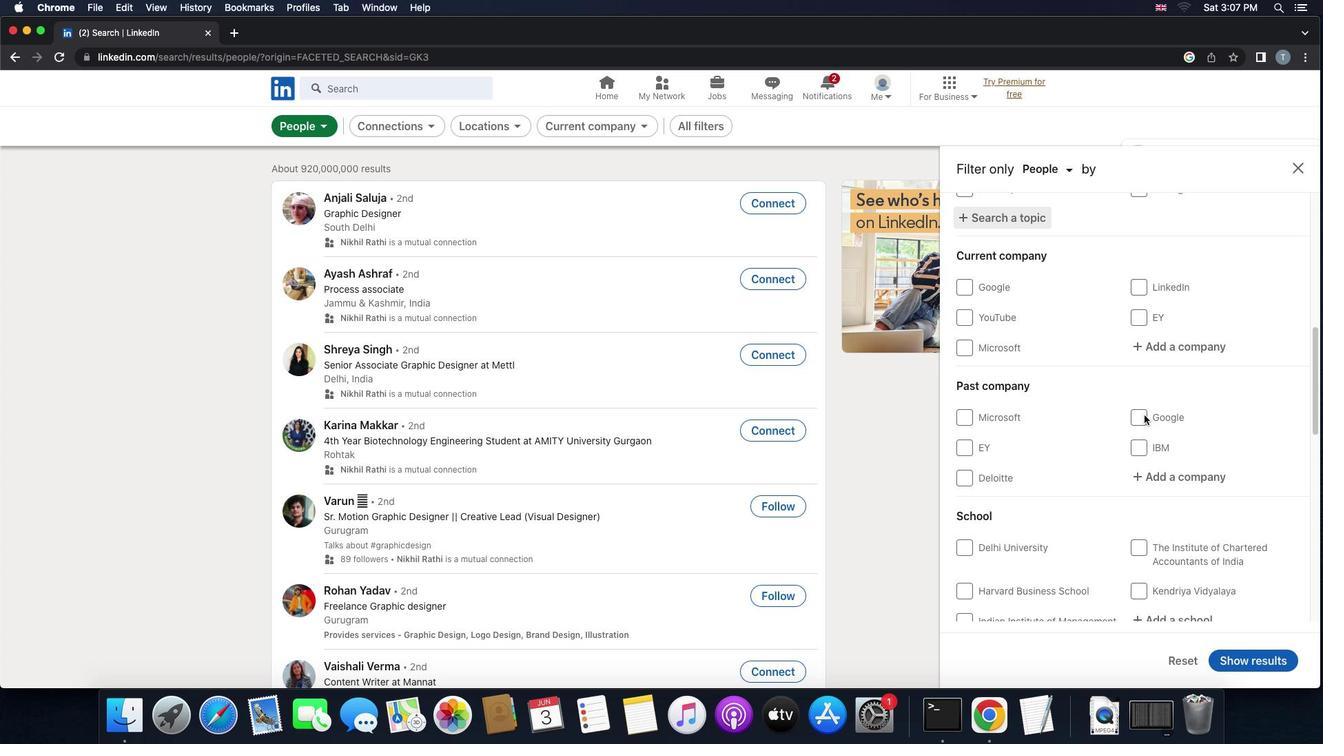 
Action: Mouse scrolled (1145, 415) with delta (0, 0)
Screenshot: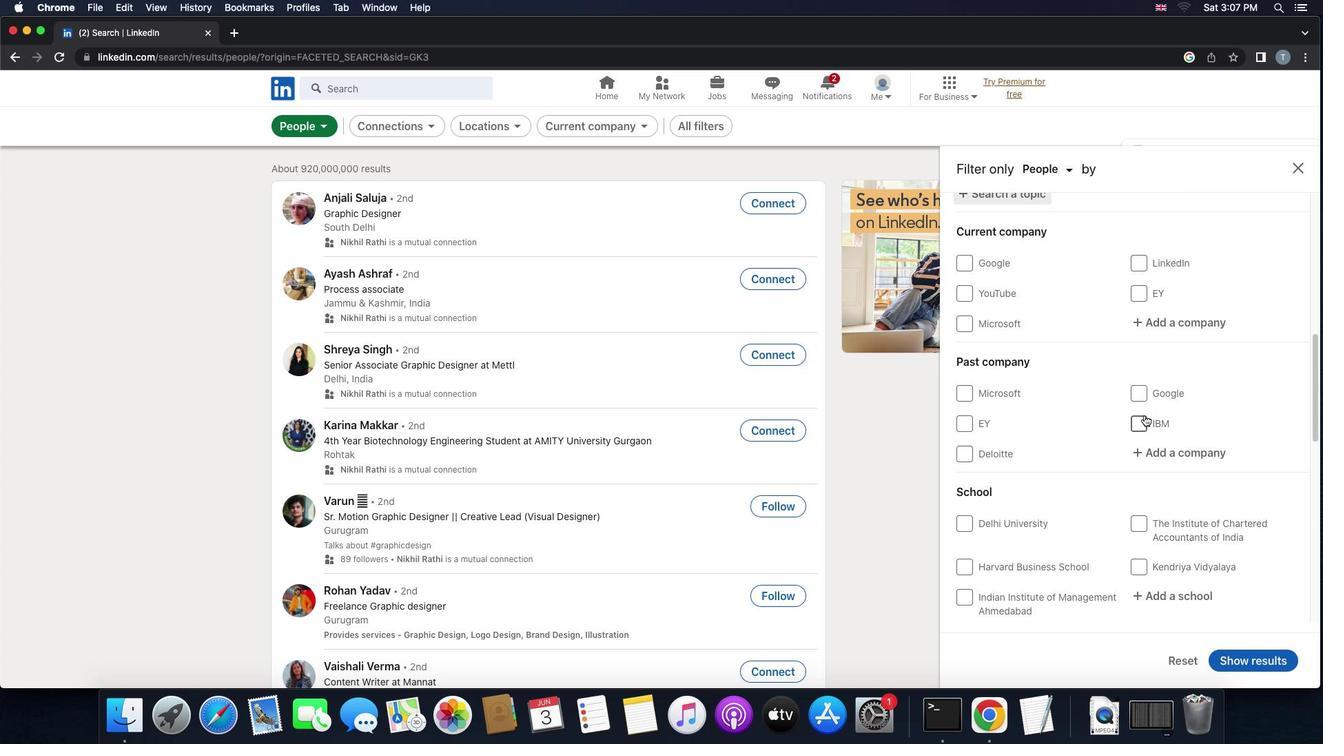 
Action: Mouse scrolled (1145, 415) with delta (0, 0)
Screenshot: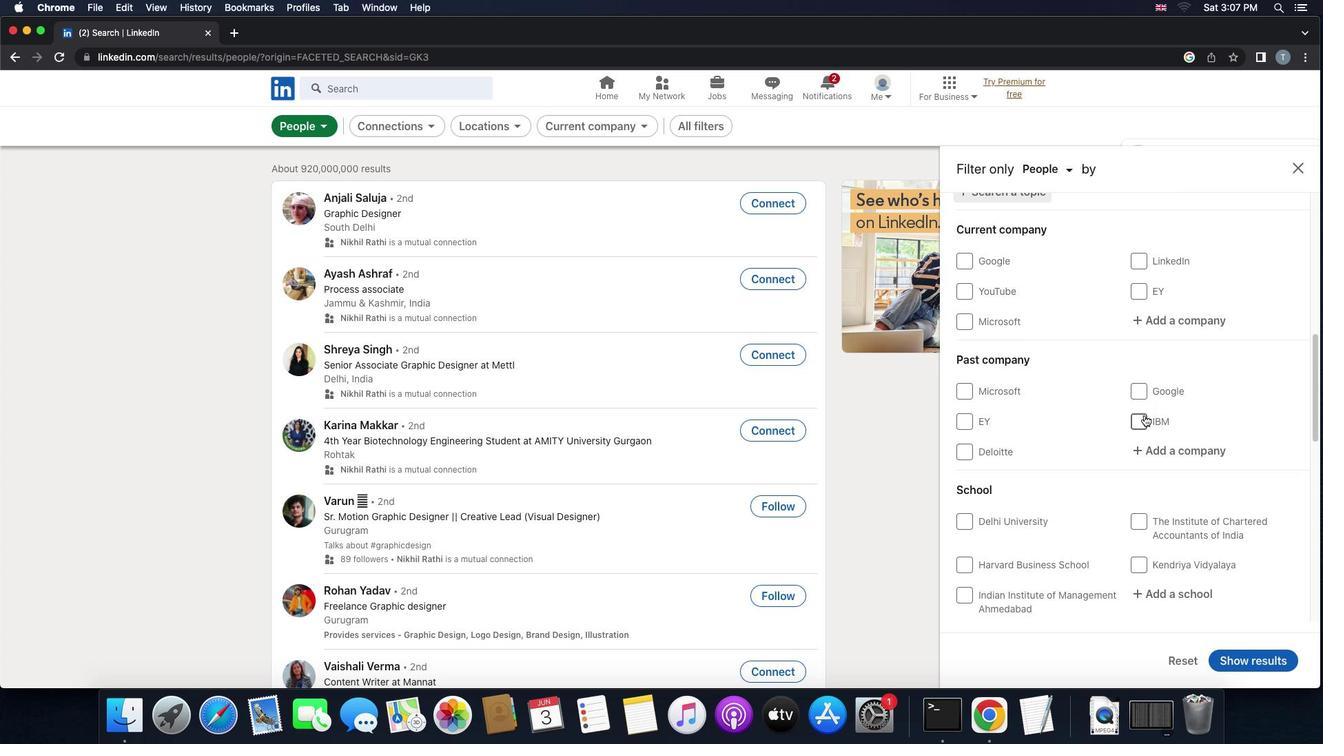 
Action: Mouse scrolled (1145, 415) with delta (0, 0)
Screenshot: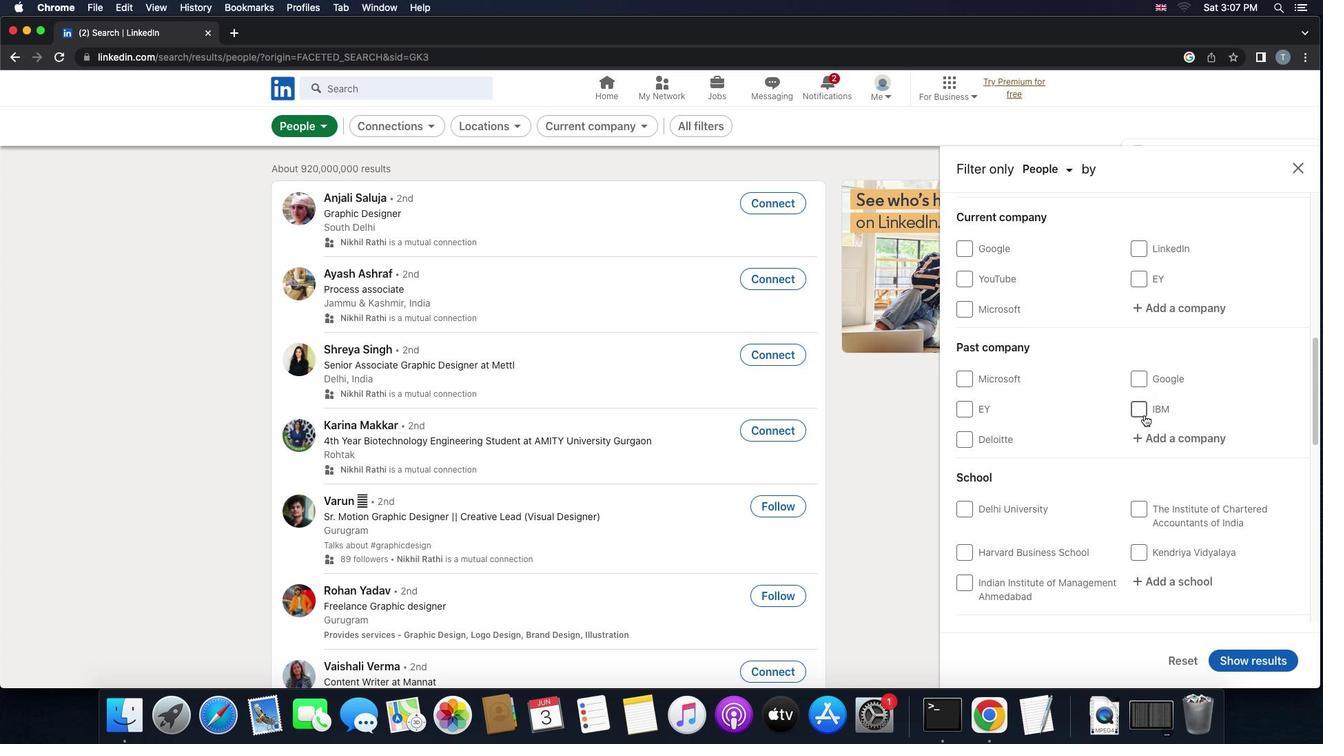 
Action: Mouse scrolled (1145, 415) with delta (0, 0)
Screenshot: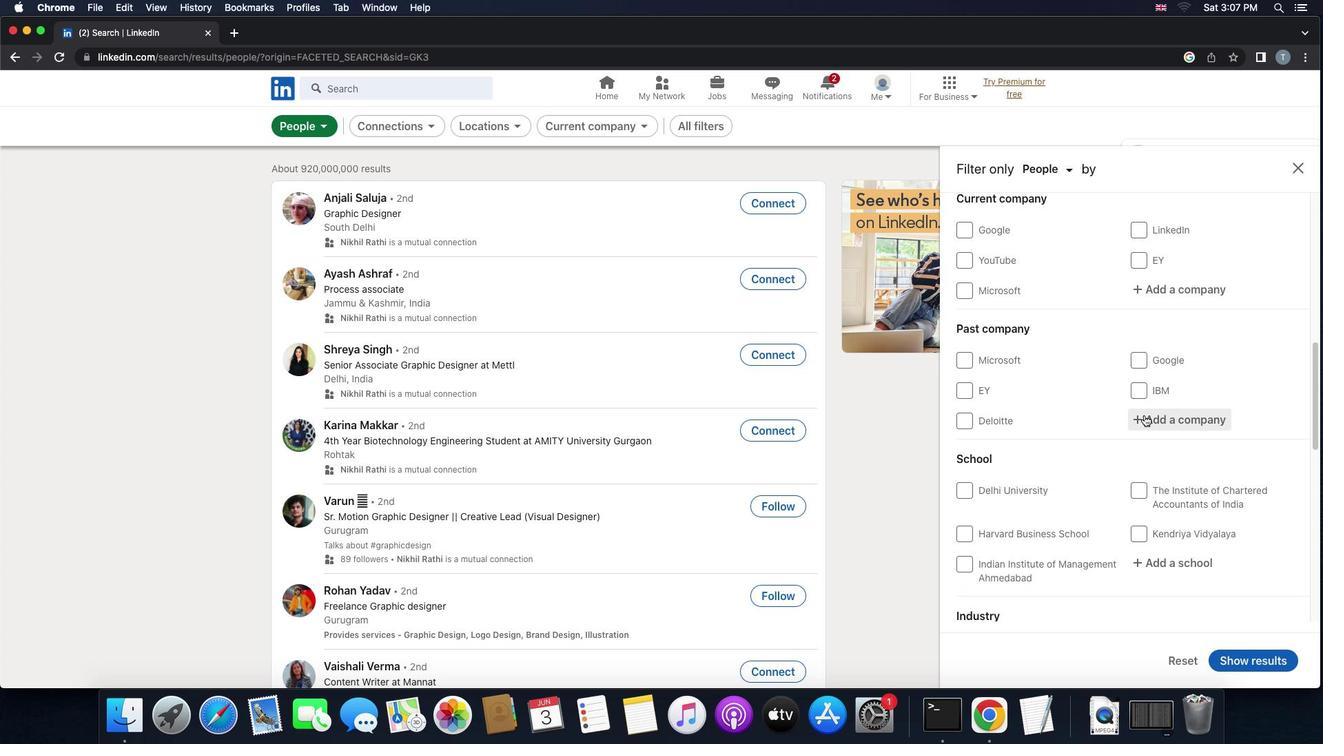 
Action: Mouse scrolled (1145, 415) with delta (0, 0)
Screenshot: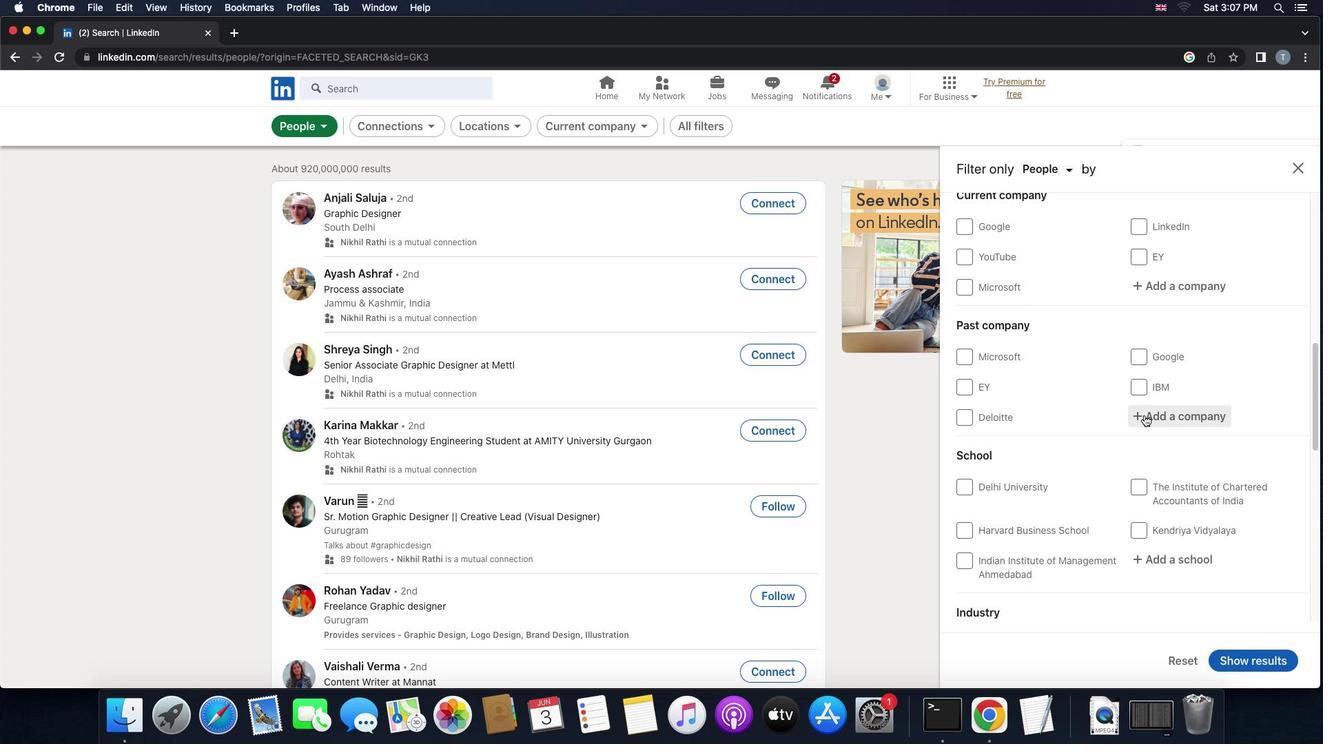 
Action: Mouse moved to (1145, 415)
Screenshot: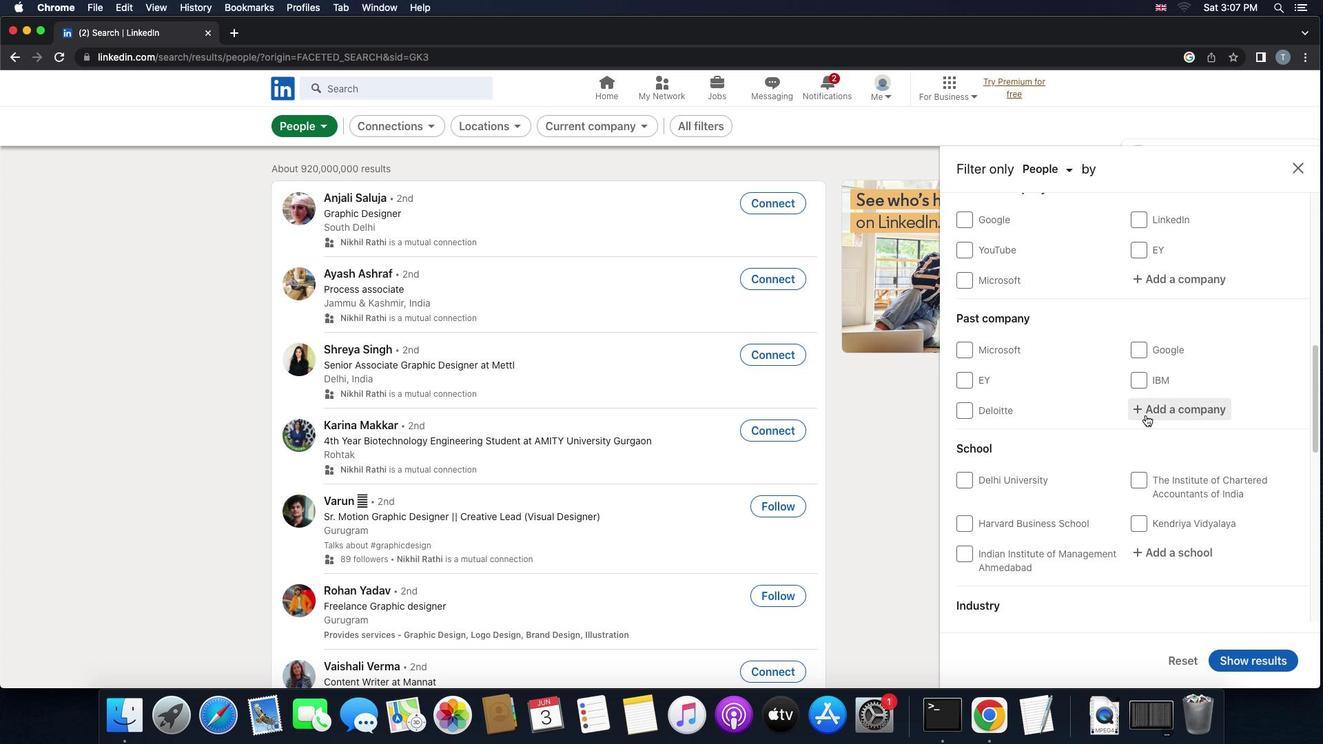 
Action: Mouse scrolled (1145, 415) with delta (0, 0)
Screenshot: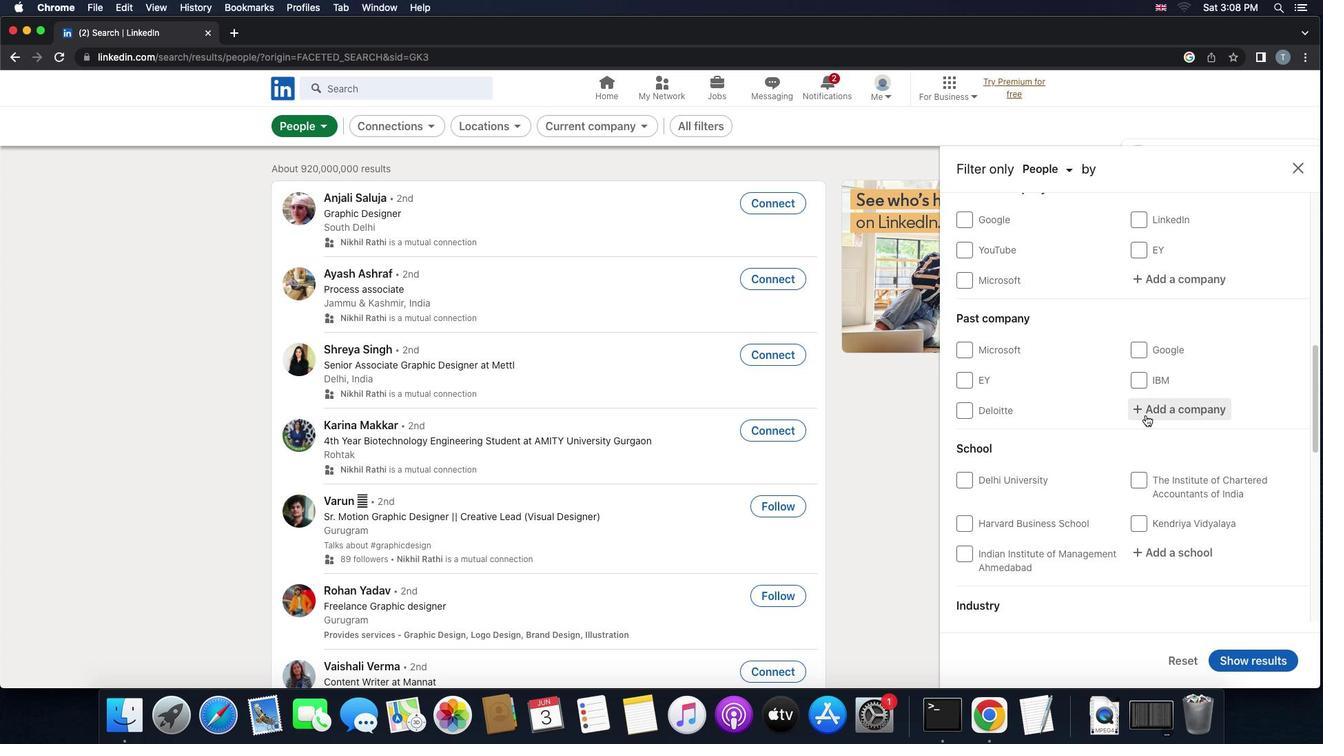 
Action: Mouse scrolled (1145, 415) with delta (0, 0)
Screenshot: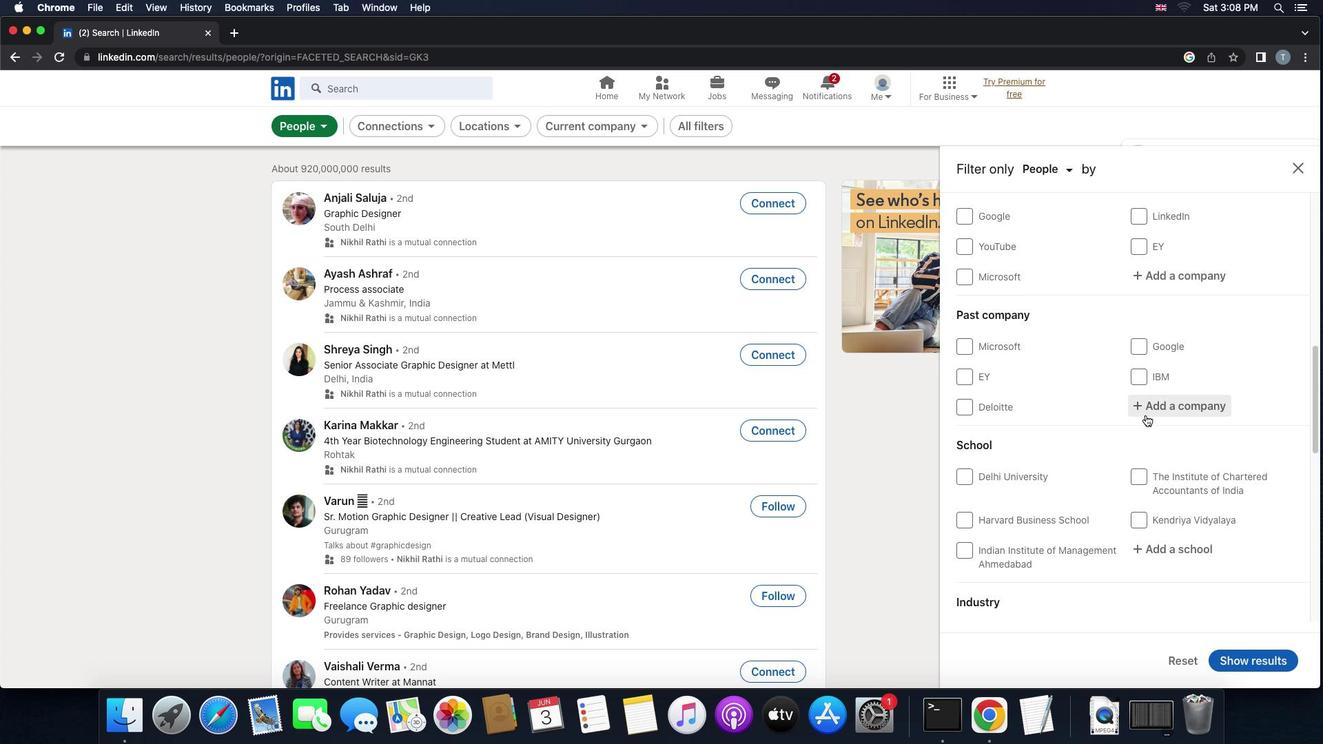 
Action: Mouse moved to (1145, 276)
Screenshot: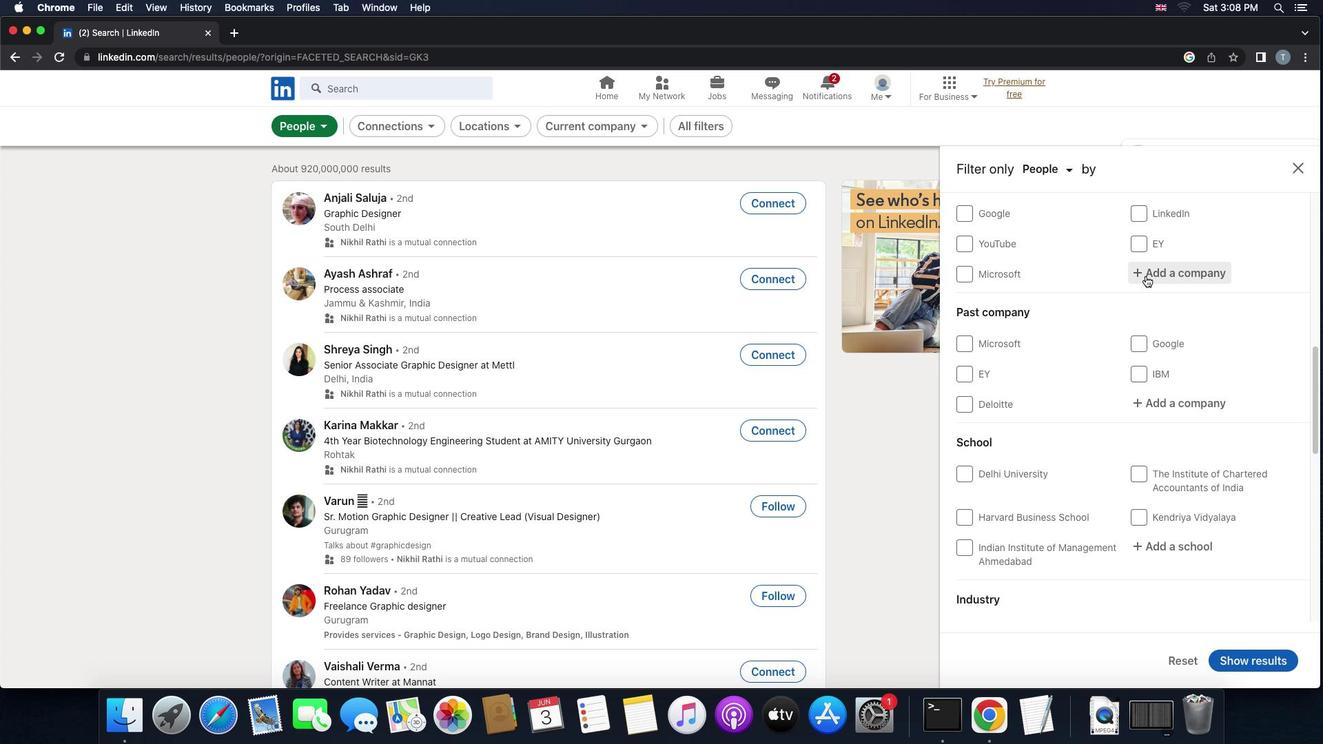 
Action: Mouse pressed left at (1145, 276)
Screenshot: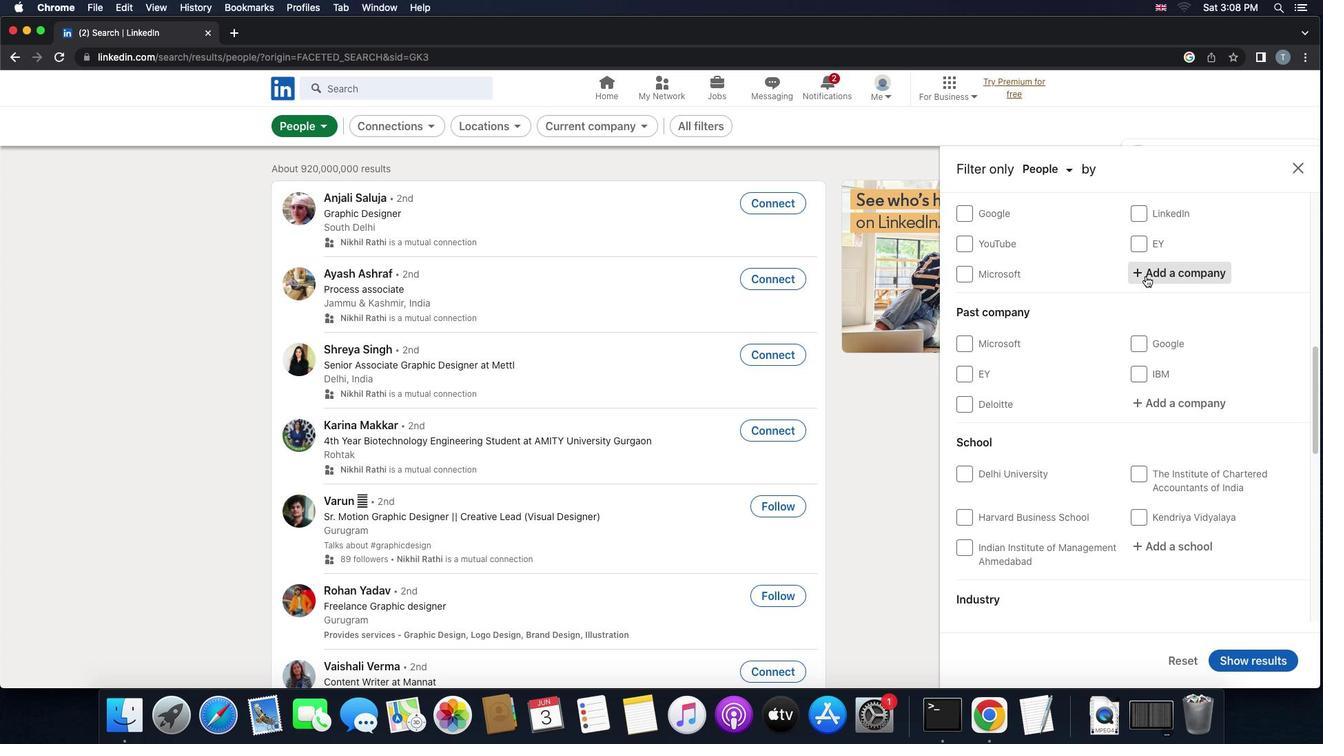 
Action: Mouse moved to (1145, 276)
Screenshot: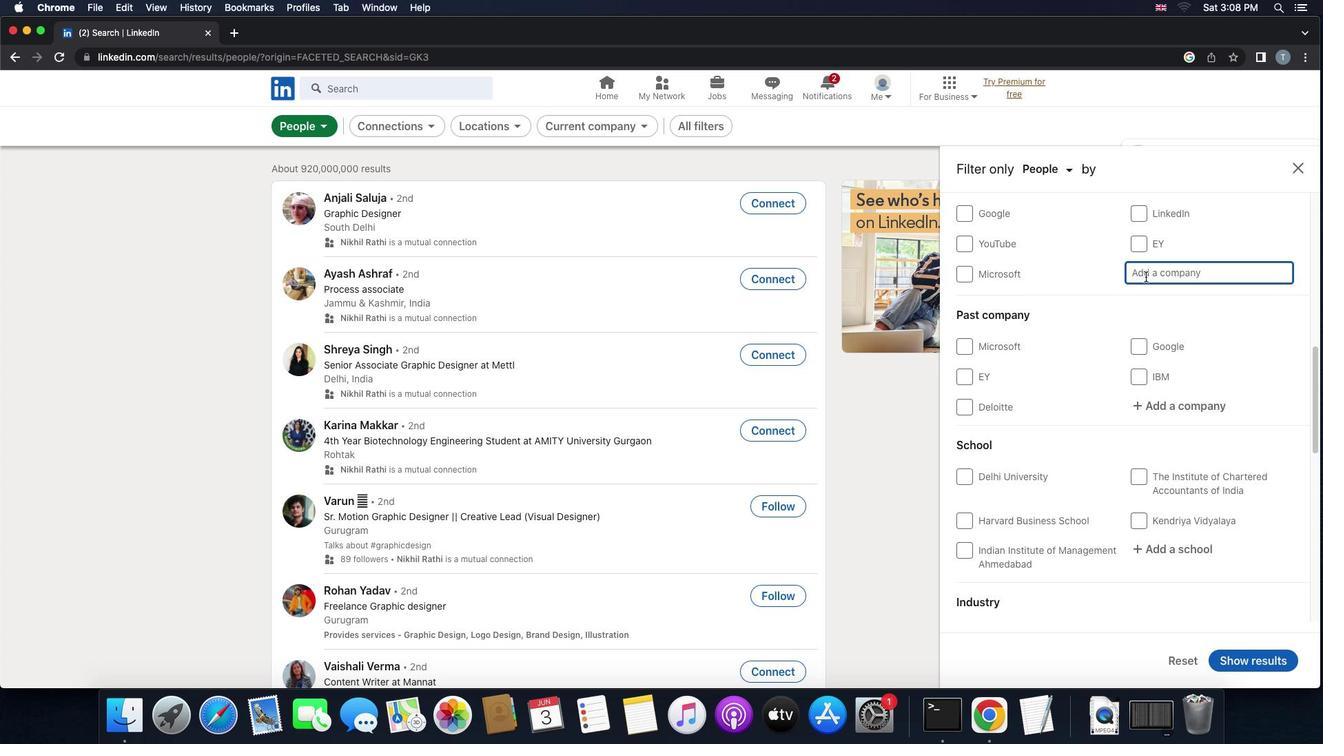 
Action: Key pressed 'n''a''t''w''e''s''t'
Screenshot: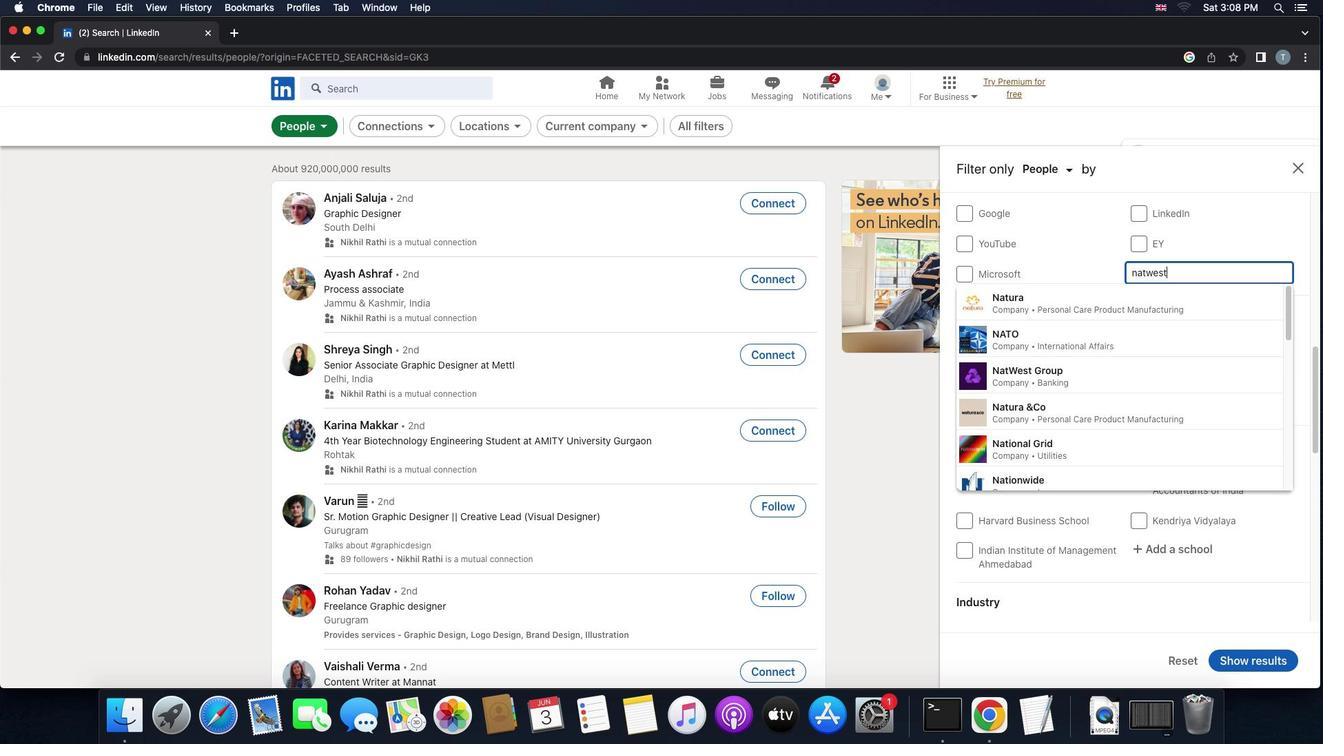 
Action: Mouse moved to (1137, 297)
Screenshot: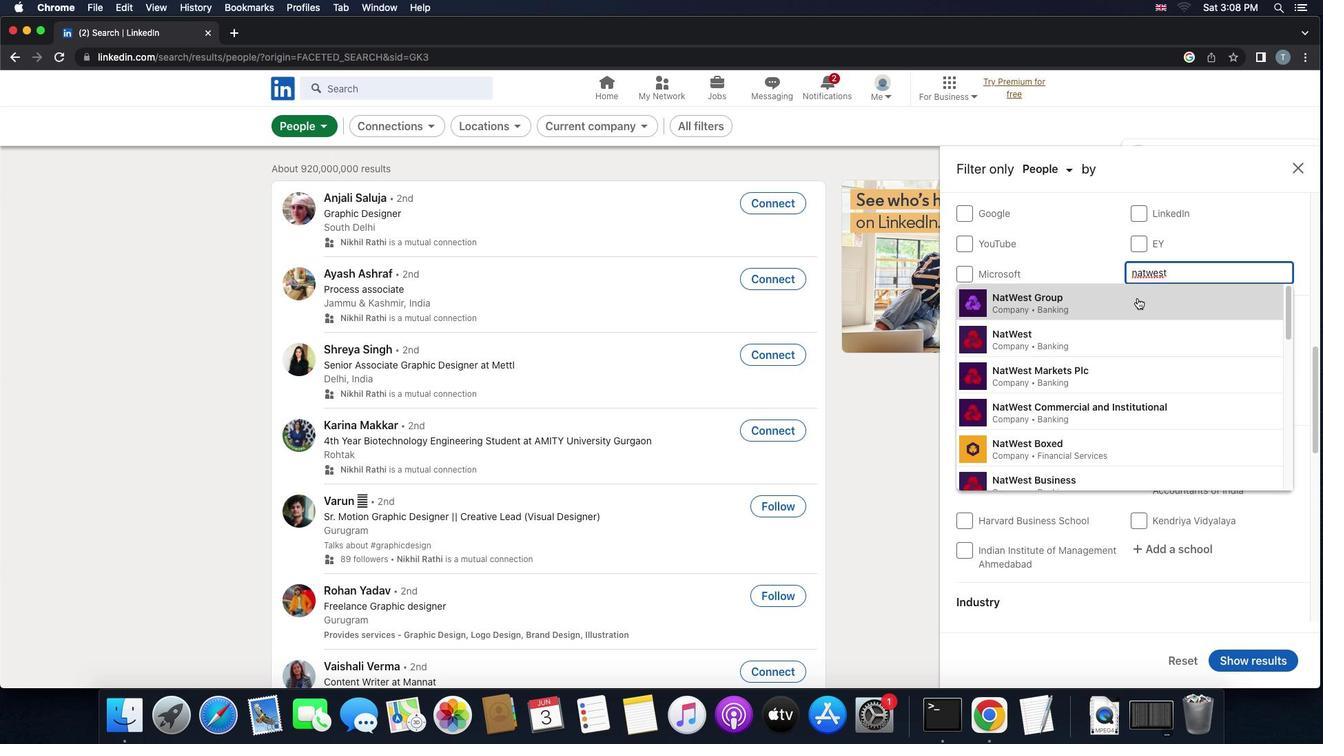 
Action: Mouse pressed left at (1137, 297)
Screenshot: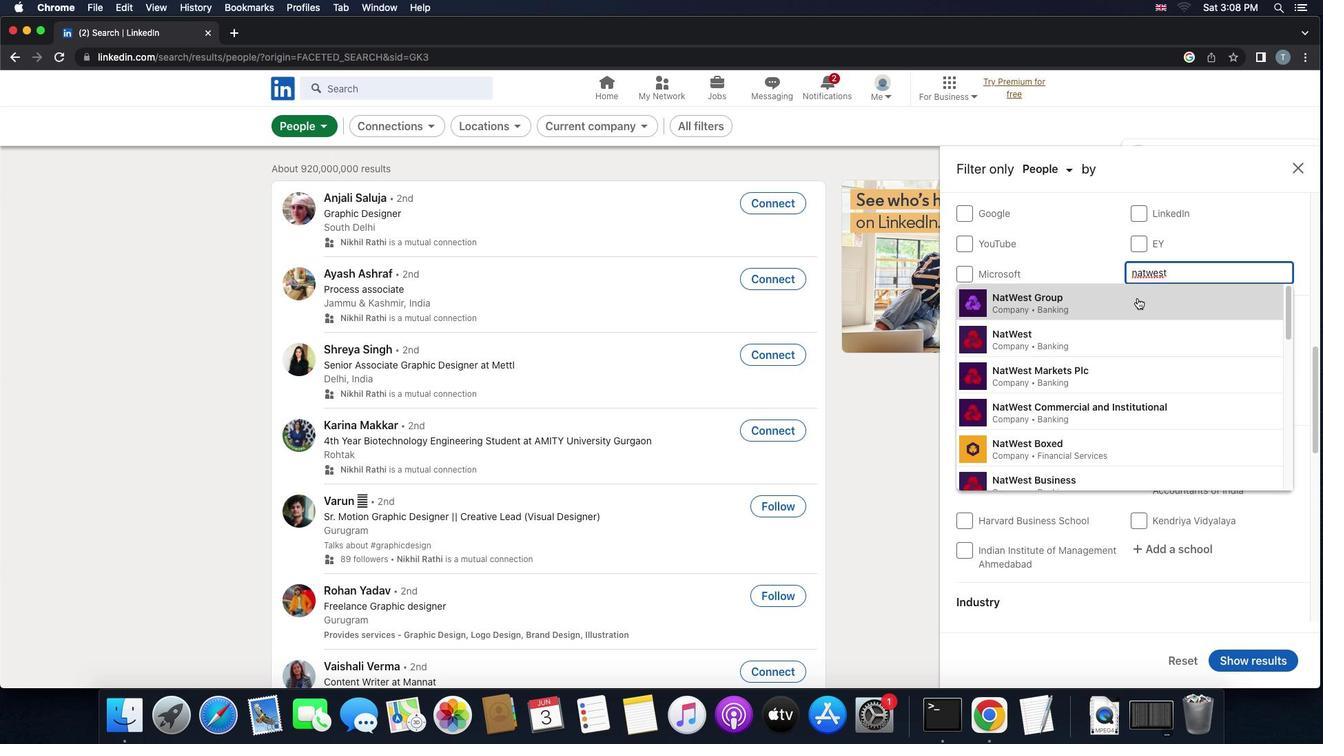 
Action: Mouse moved to (1137, 311)
Screenshot: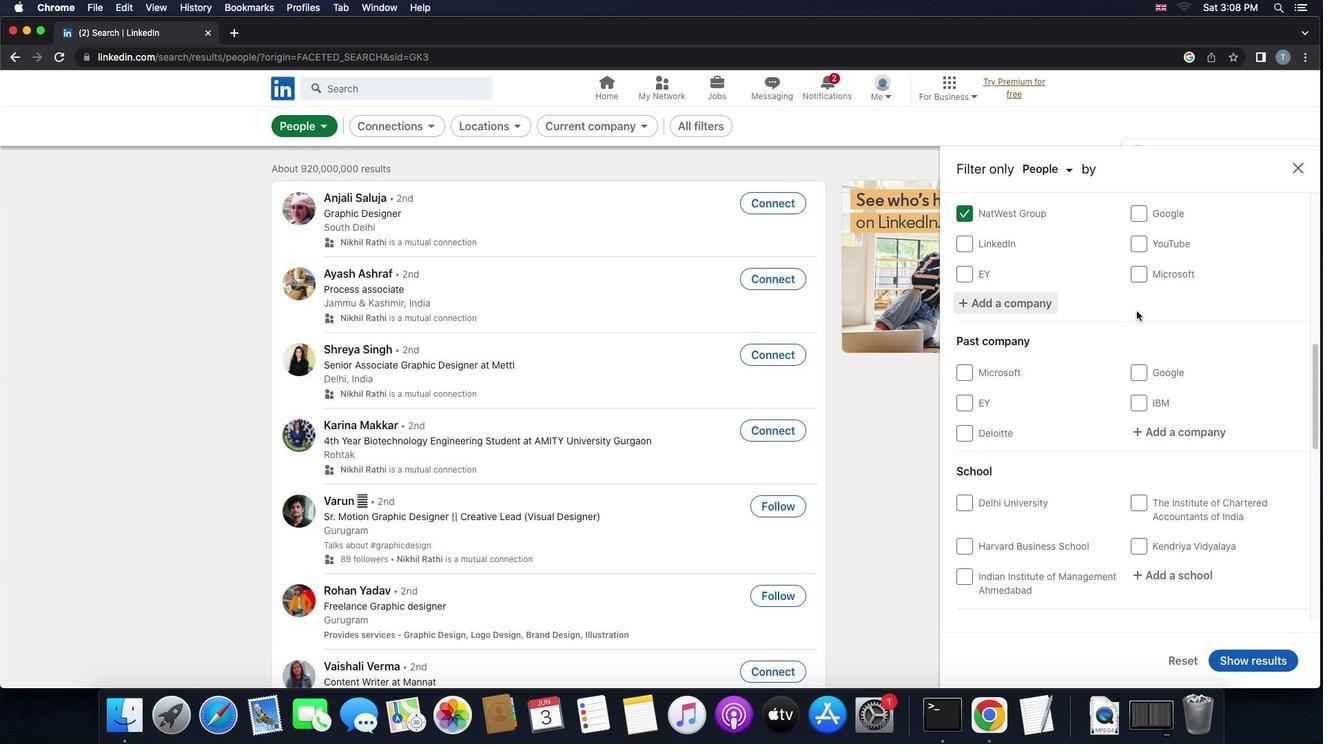 
Action: Mouse scrolled (1137, 311) with delta (0, 0)
Screenshot: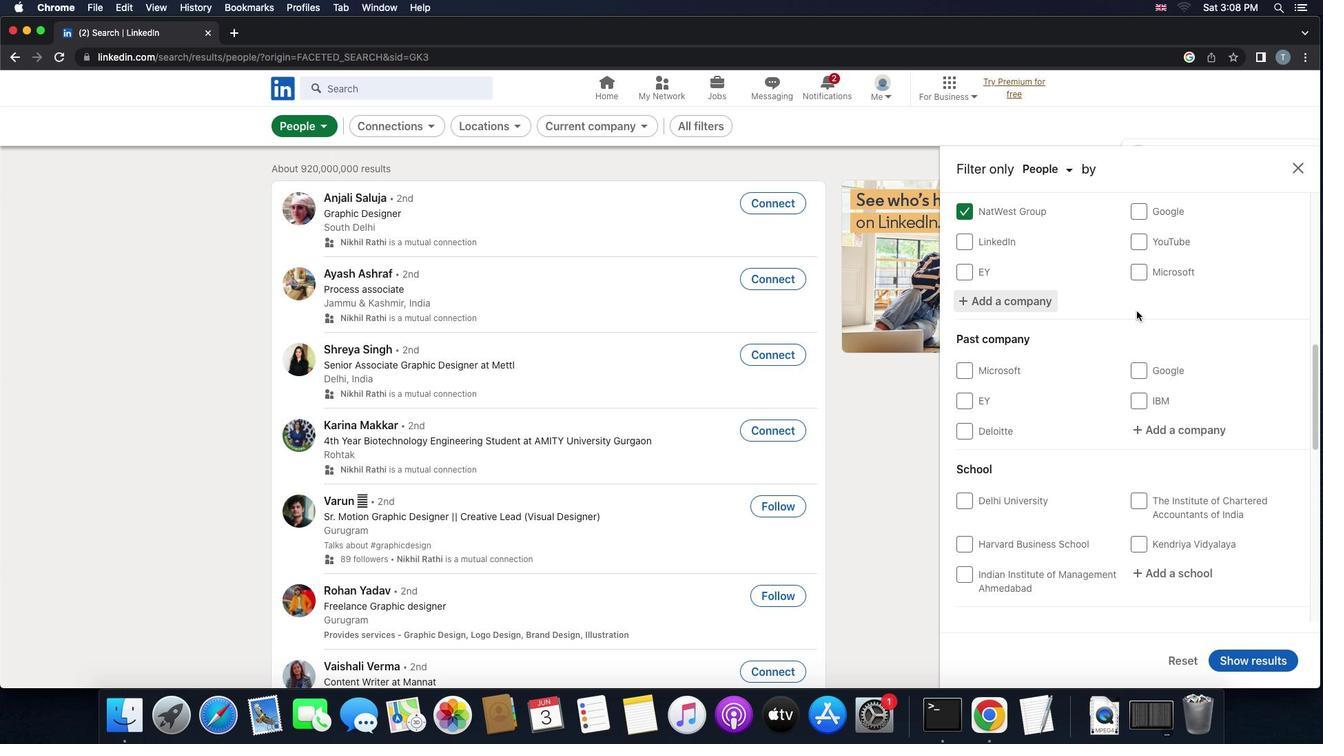 
Action: Mouse scrolled (1137, 311) with delta (0, 0)
Screenshot: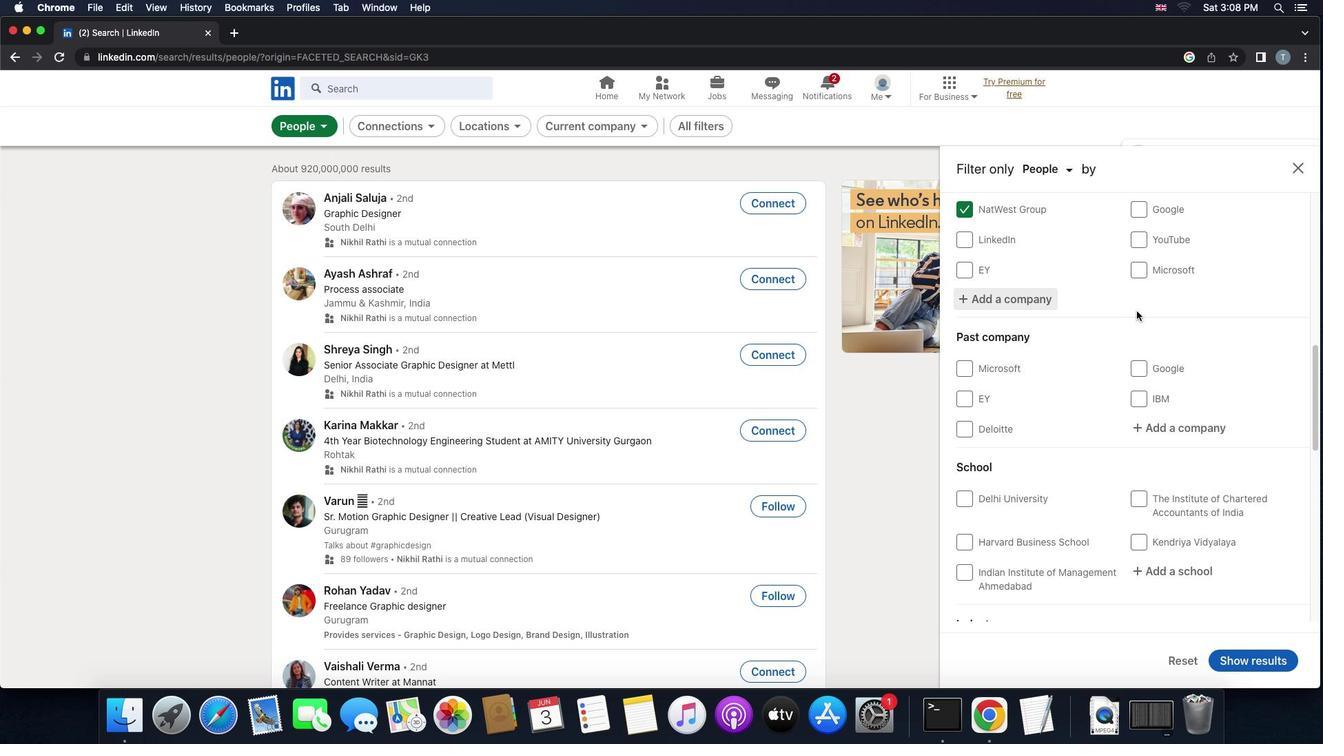 
Action: Mouse scrolled (1137, 311) with delta (0, -1)
Screenshot: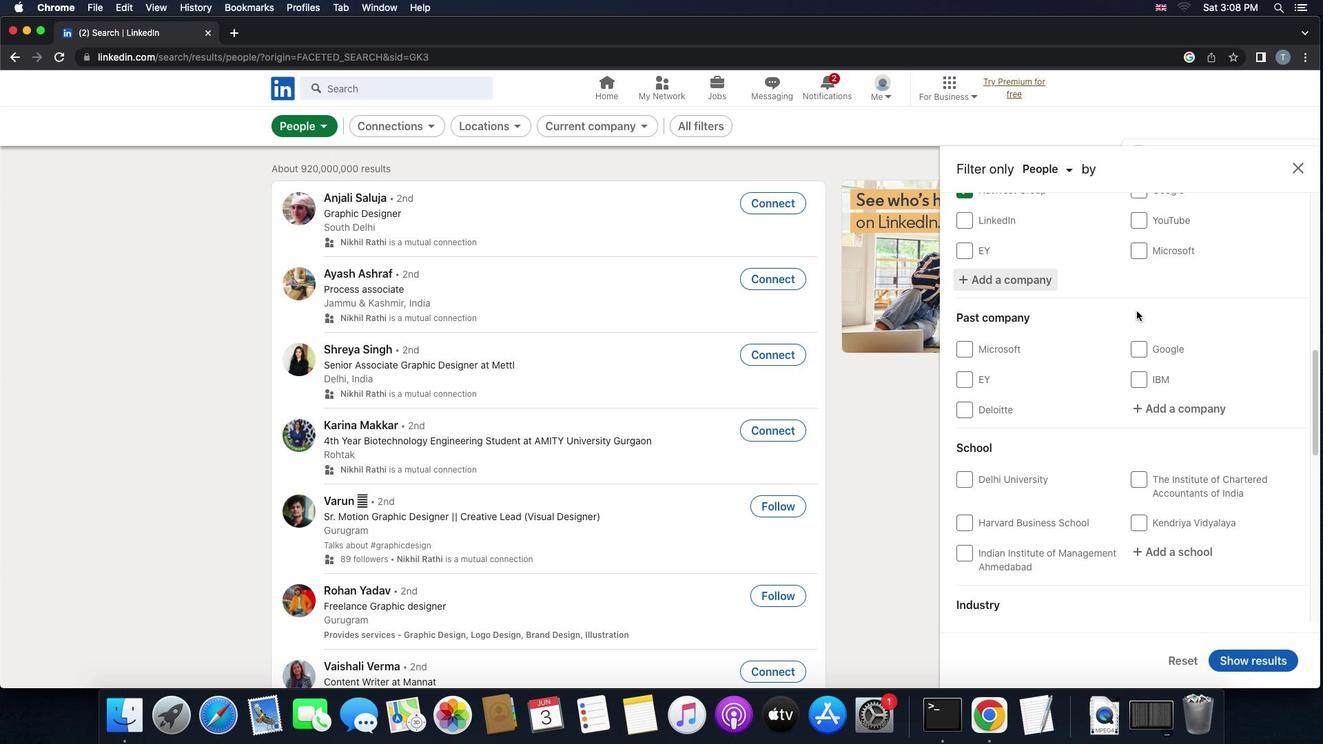 
Action: Mouse moved to (1136, 312)
Screenshot: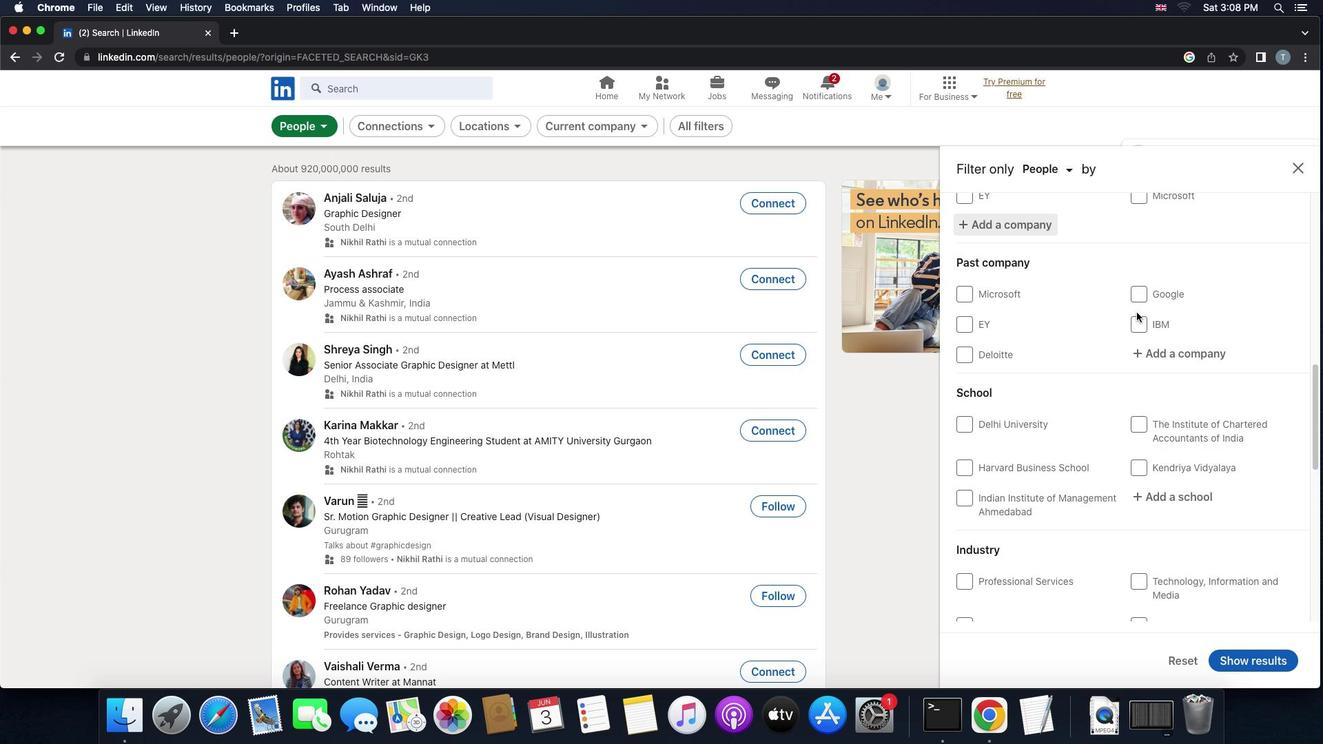 
Action: Mouse scrolled (1136, 312) with delta (0, 0)
Screenshot: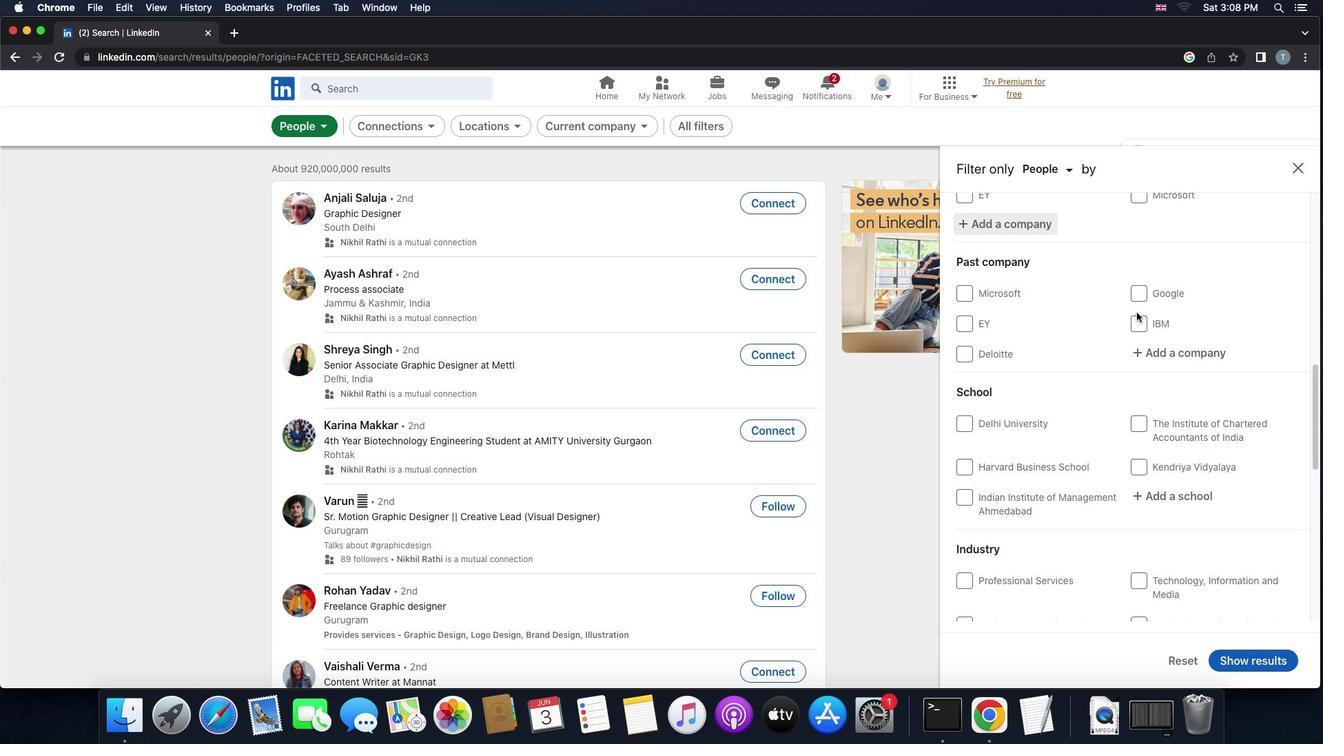
Action: Mouse scrolled (1136, 312) with delta (0, 0)
Screenshot: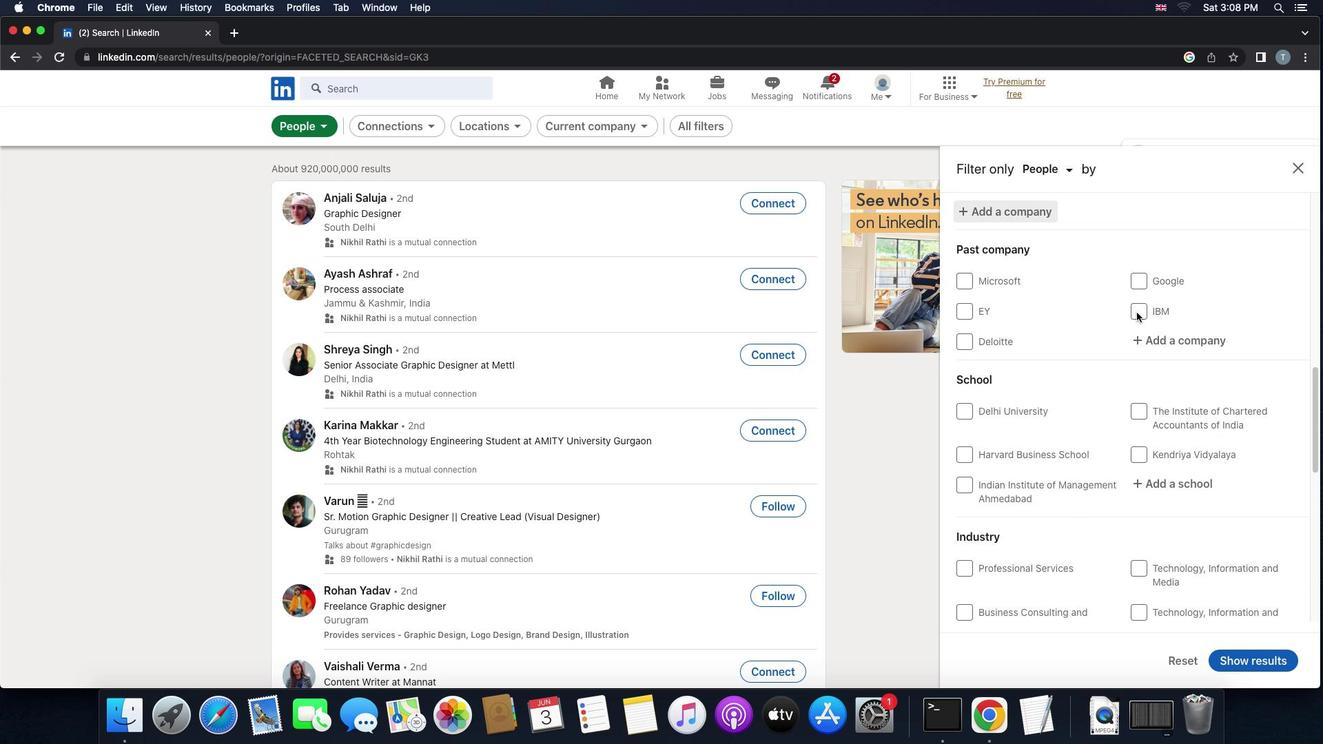 
Action: Mouse scrolled (1136, 312) with delta (0, -1)
Screenshot: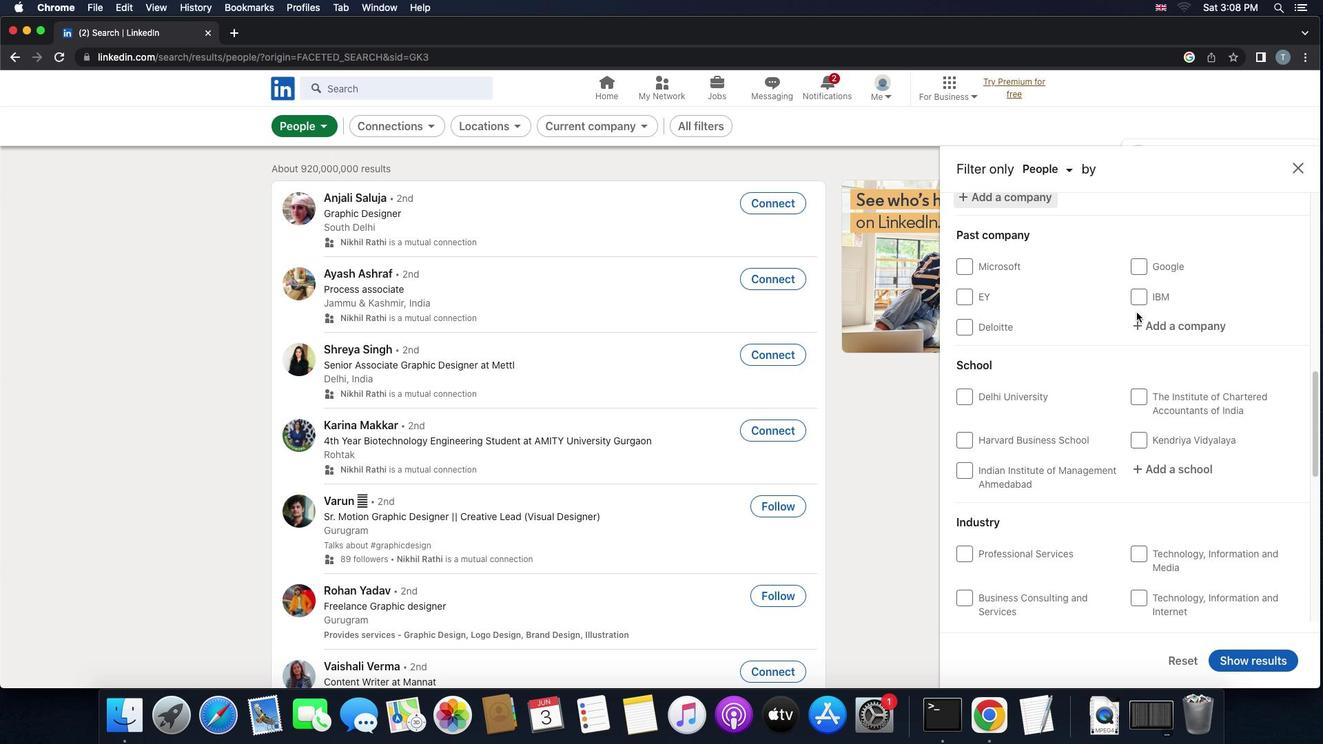 
Action: Mouse moved to (1154, 410)
Screenshot: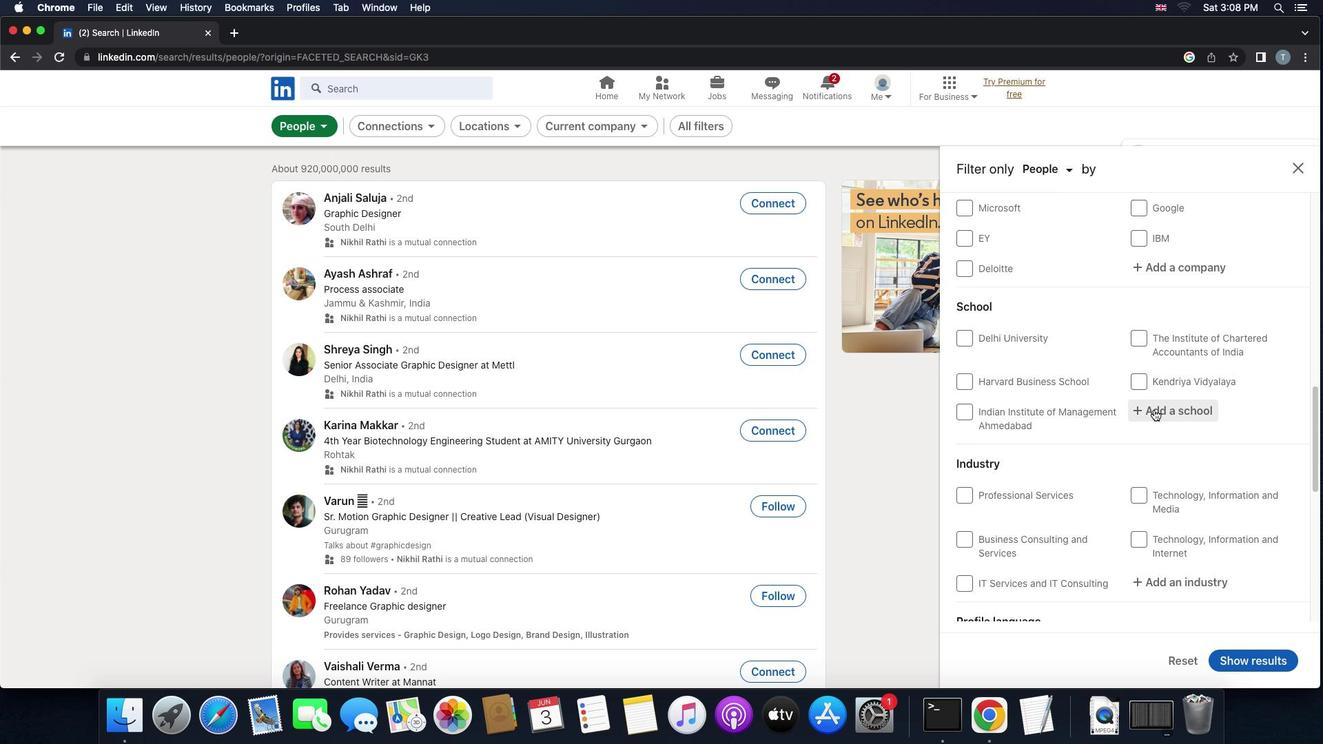 
Action: Mouse pressed left at (1154, 410)
Screenshot: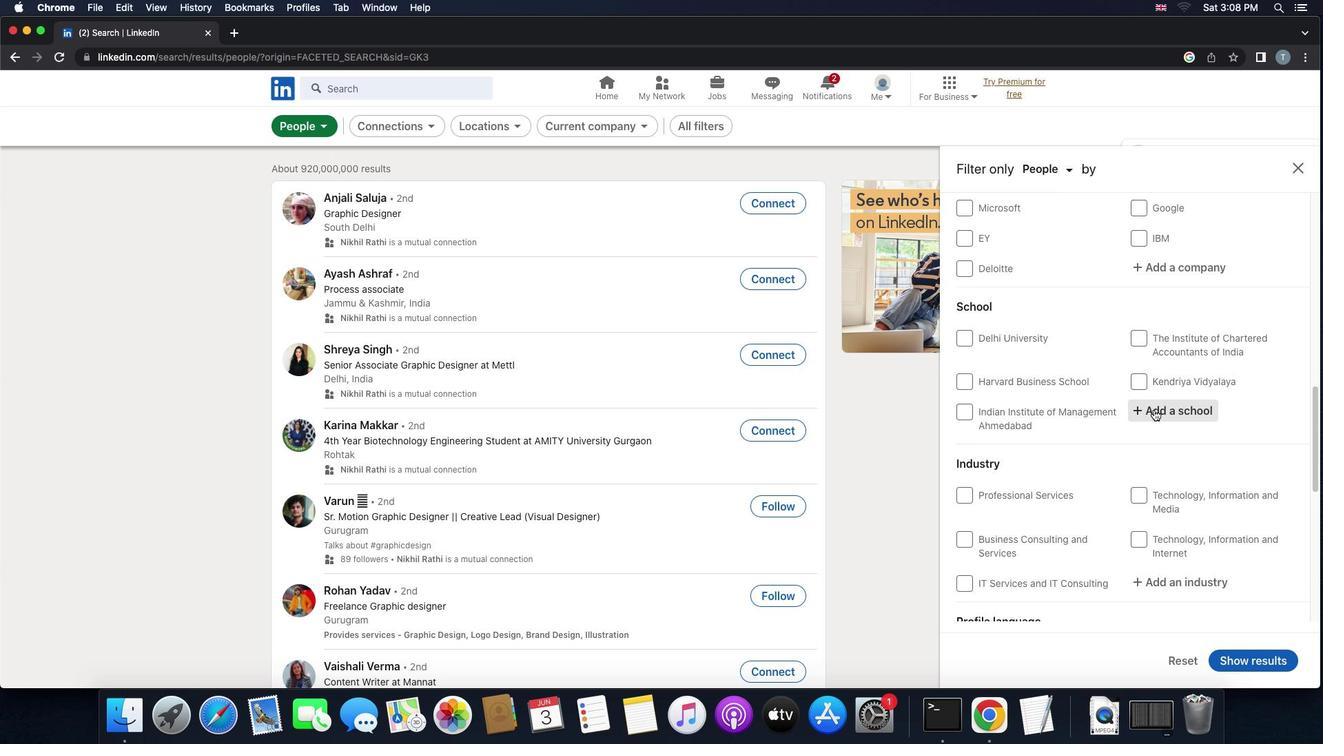 
Action: Key pressed 'm''a''h''e''s''h''w''a''r'
Screenshot: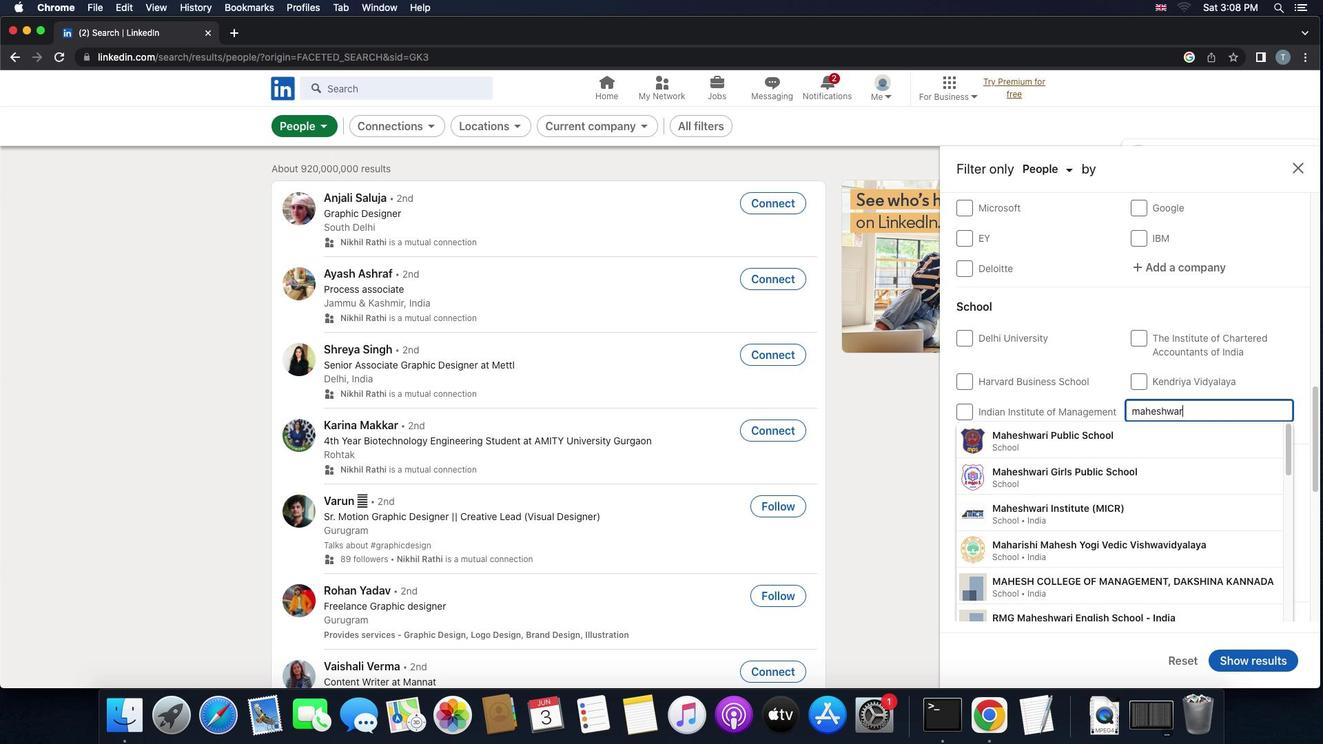 
Action: Mouse moved to (1137, 432)
Screenshot: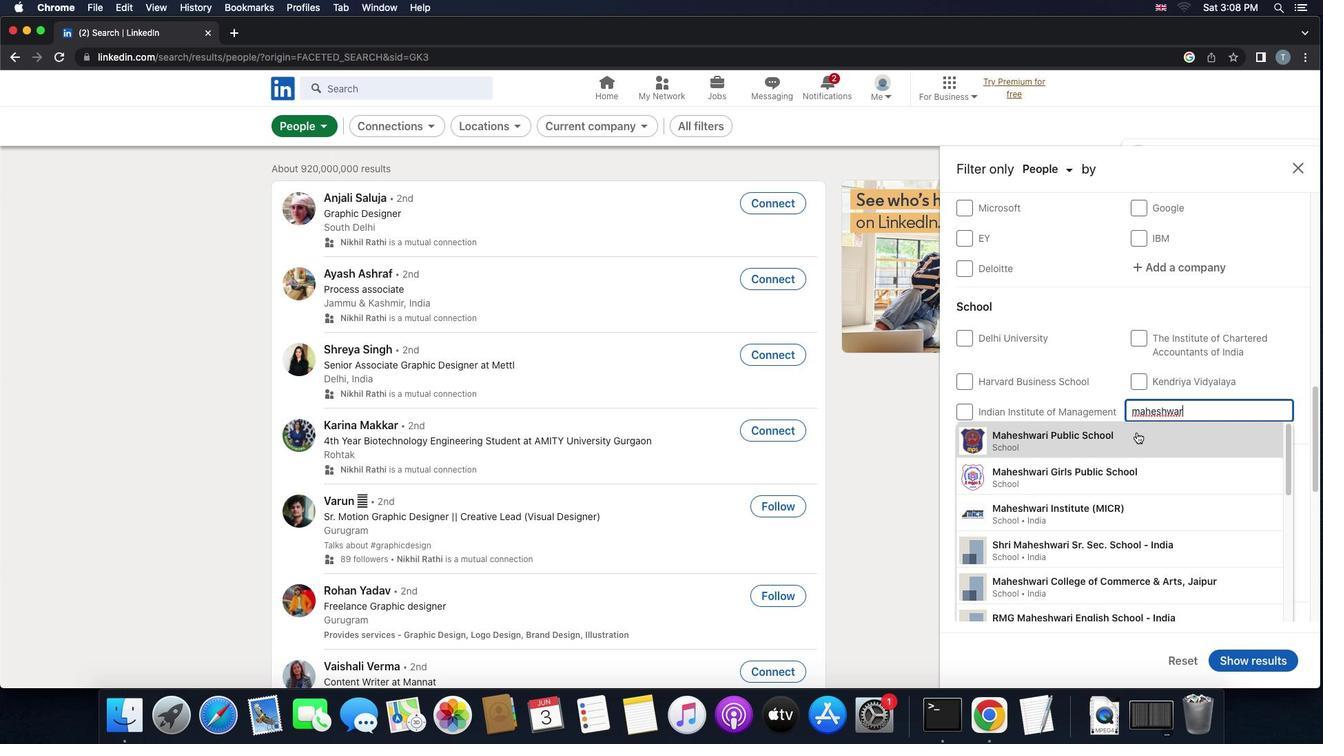 
Action: Mouse pressed left at (1137, 432)
Screenshot: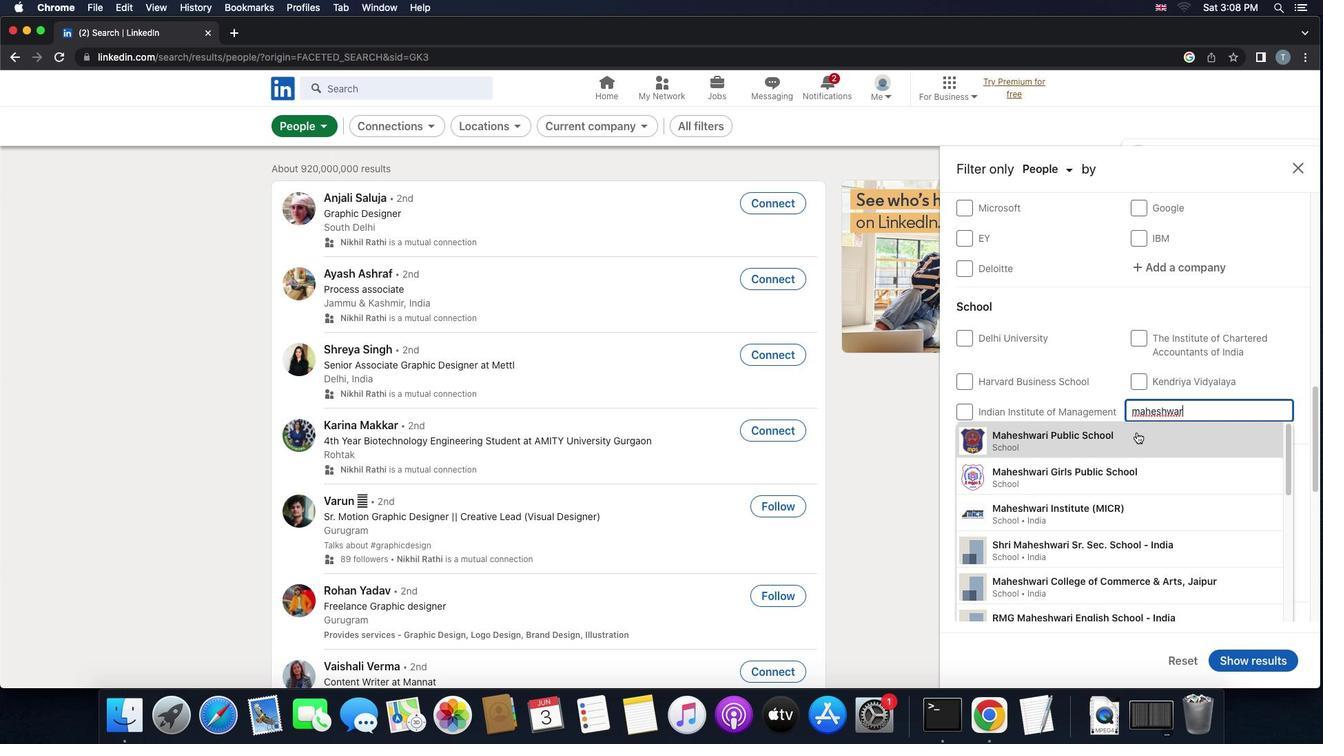 
Action: Mouse moved to (1165, 503)
Screenshot: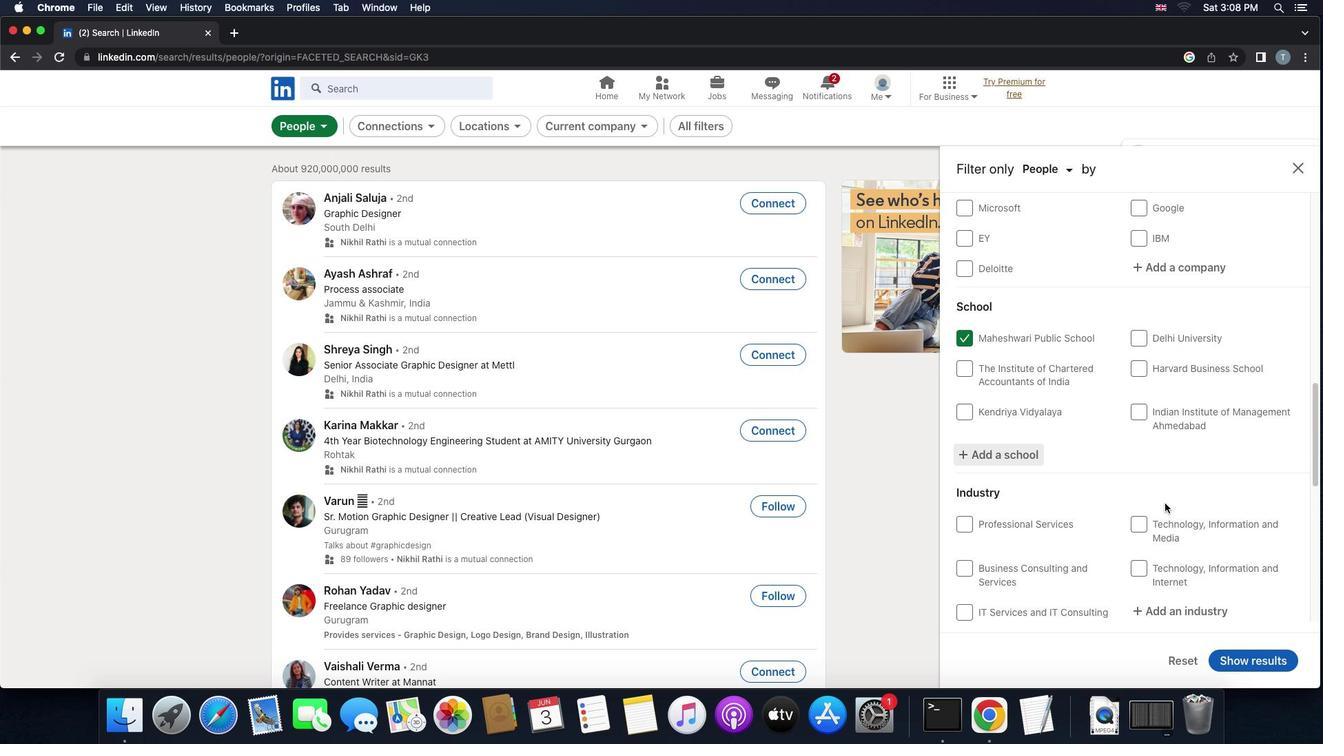 
Action: Mouse scrolled (1165, 503) with delta (0, 0)
Screenshot: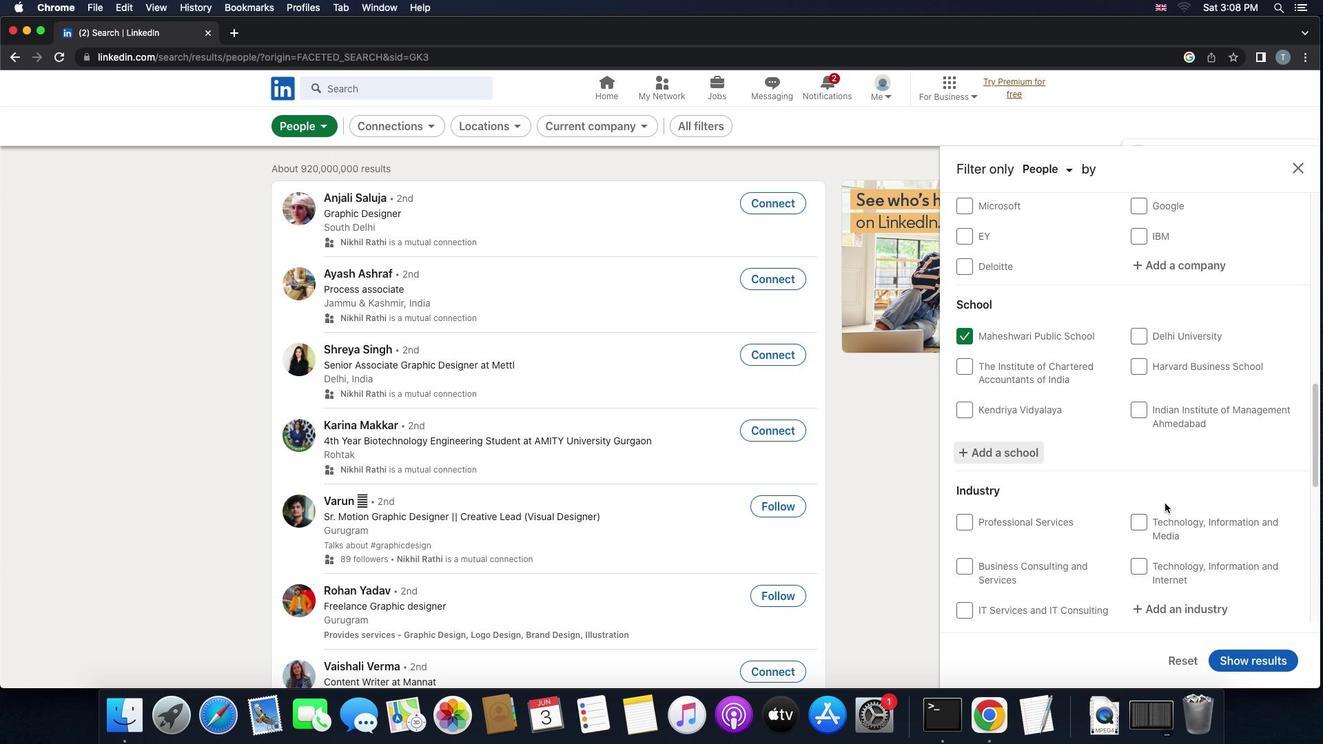 
Action: Mouse scrolled (1165, 503) with delta (0, 0)
Screenshot: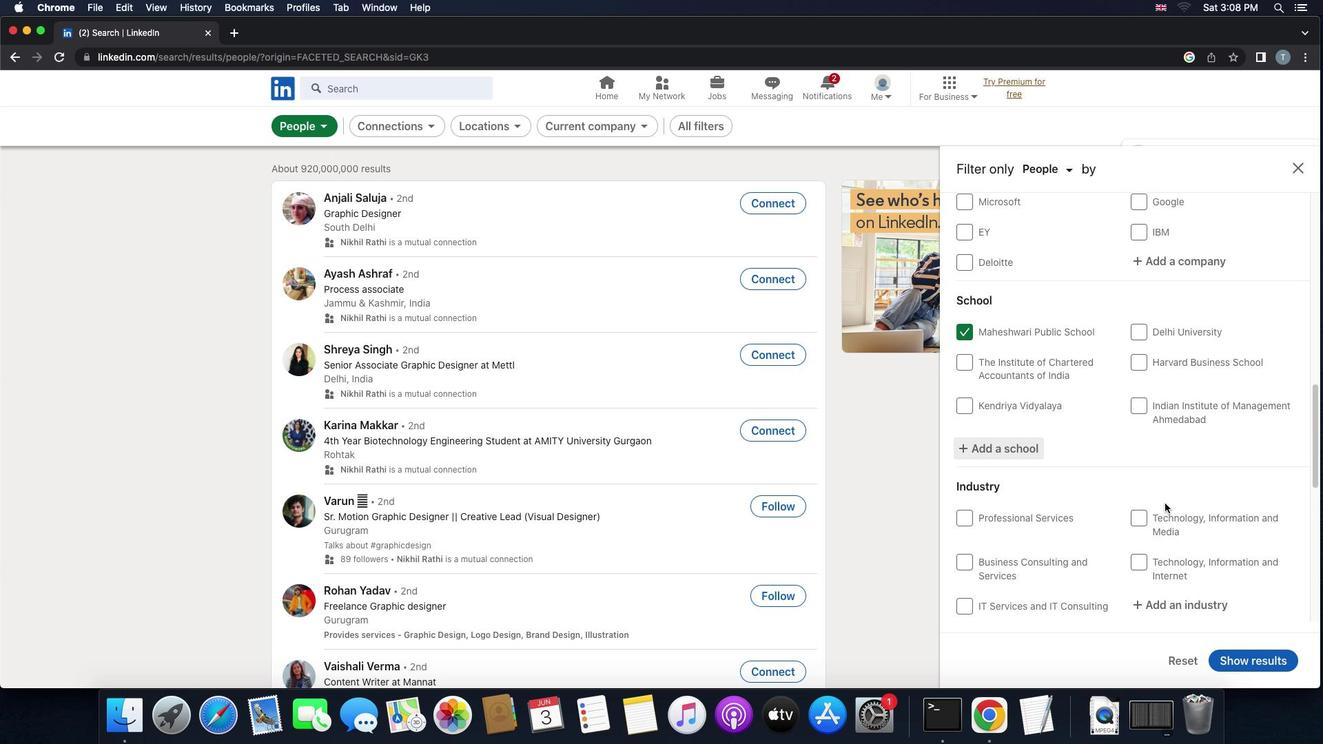 
Action: Mouse scrolled (1165, 503) with delta (0, -1)
Screenshot: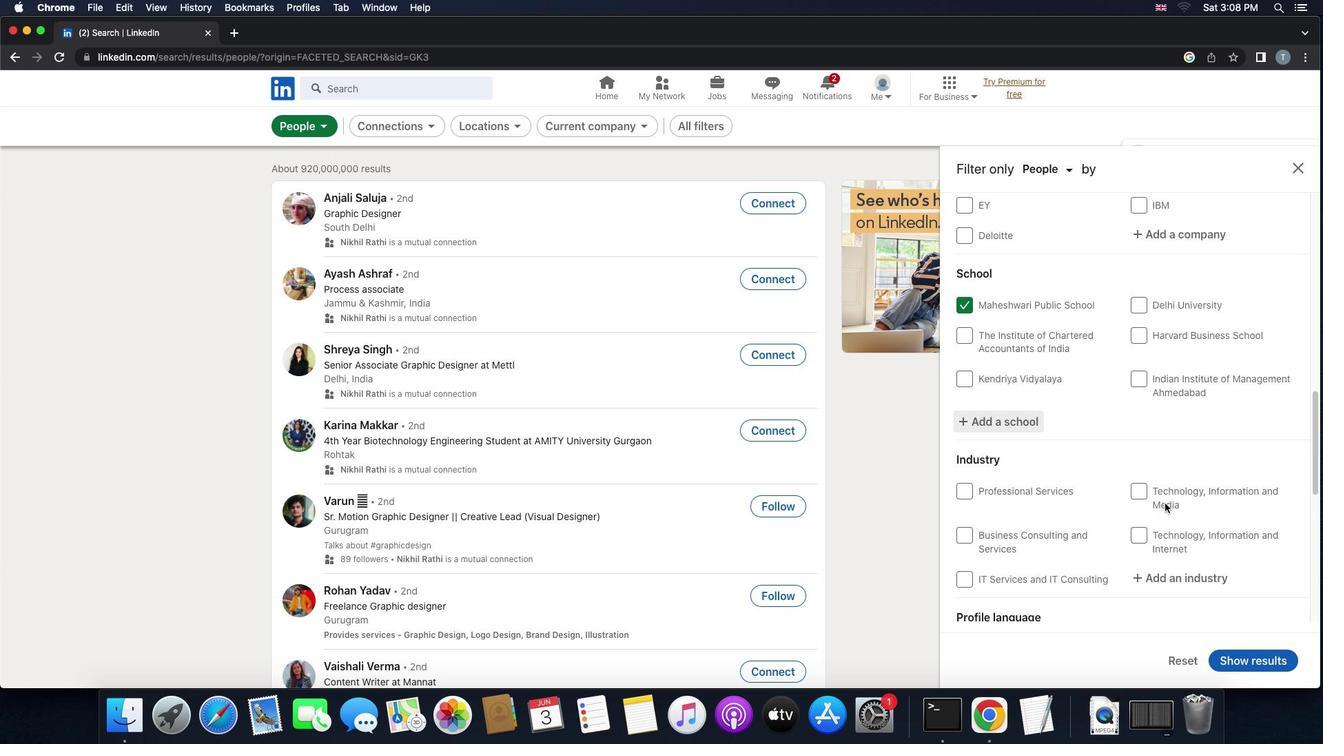 
Action: Mouse scrolled (1165, 503) with delta (0, -1)
Screenshot: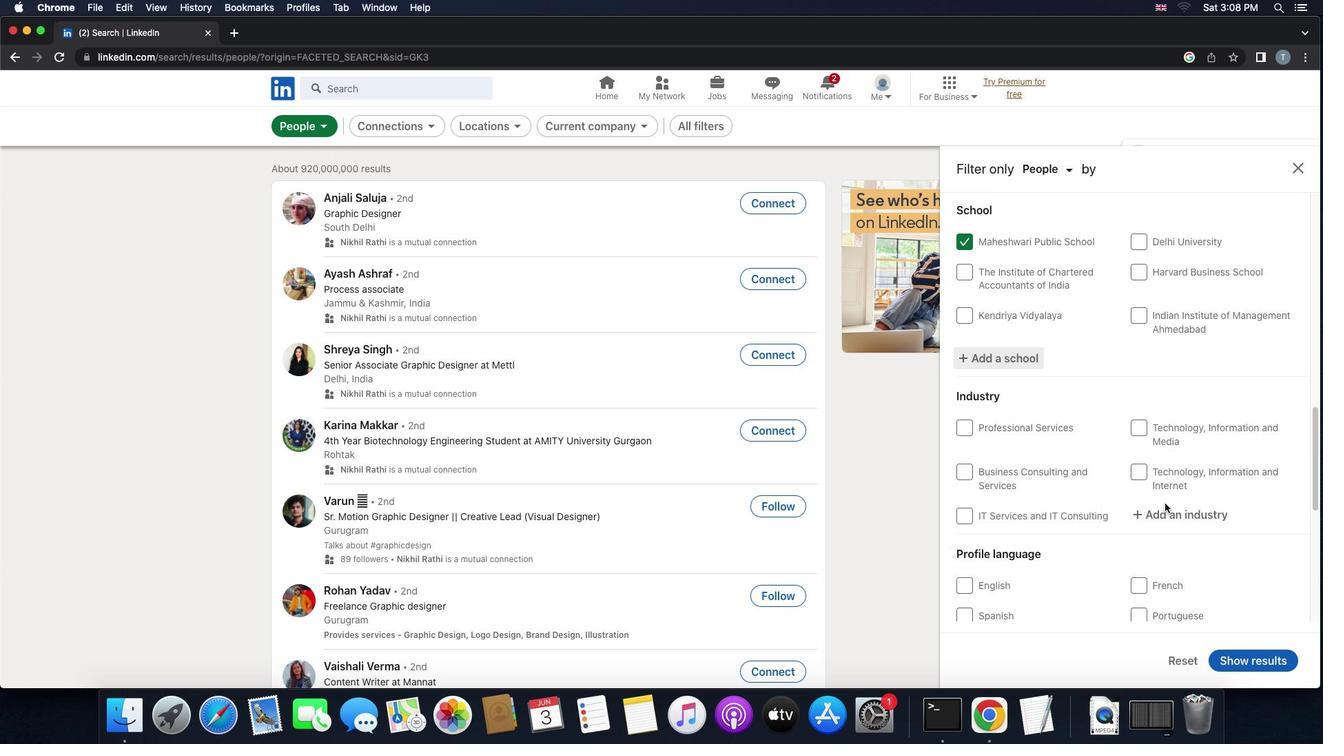 
Action: Mouse moved to (1186, 448)
Screenshot: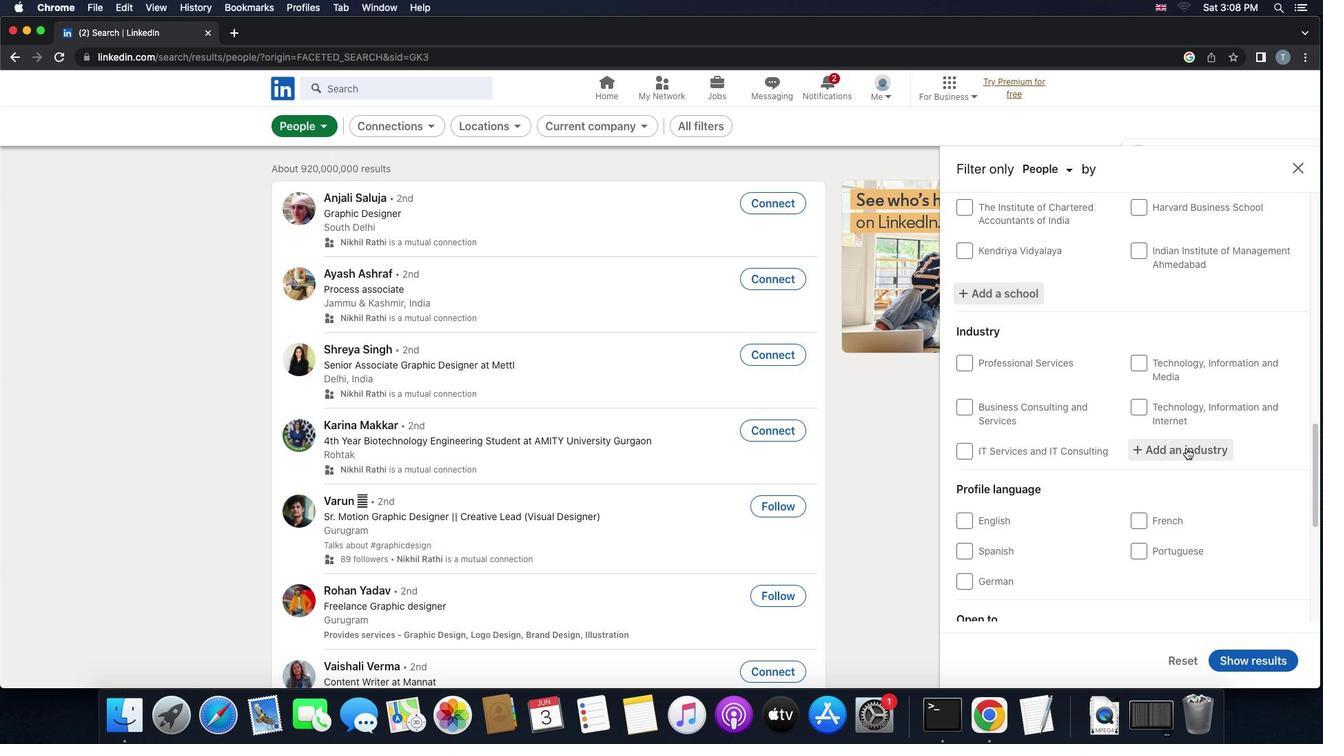 
Action: Mouse pressed left at (1186, 448)
Screenshot: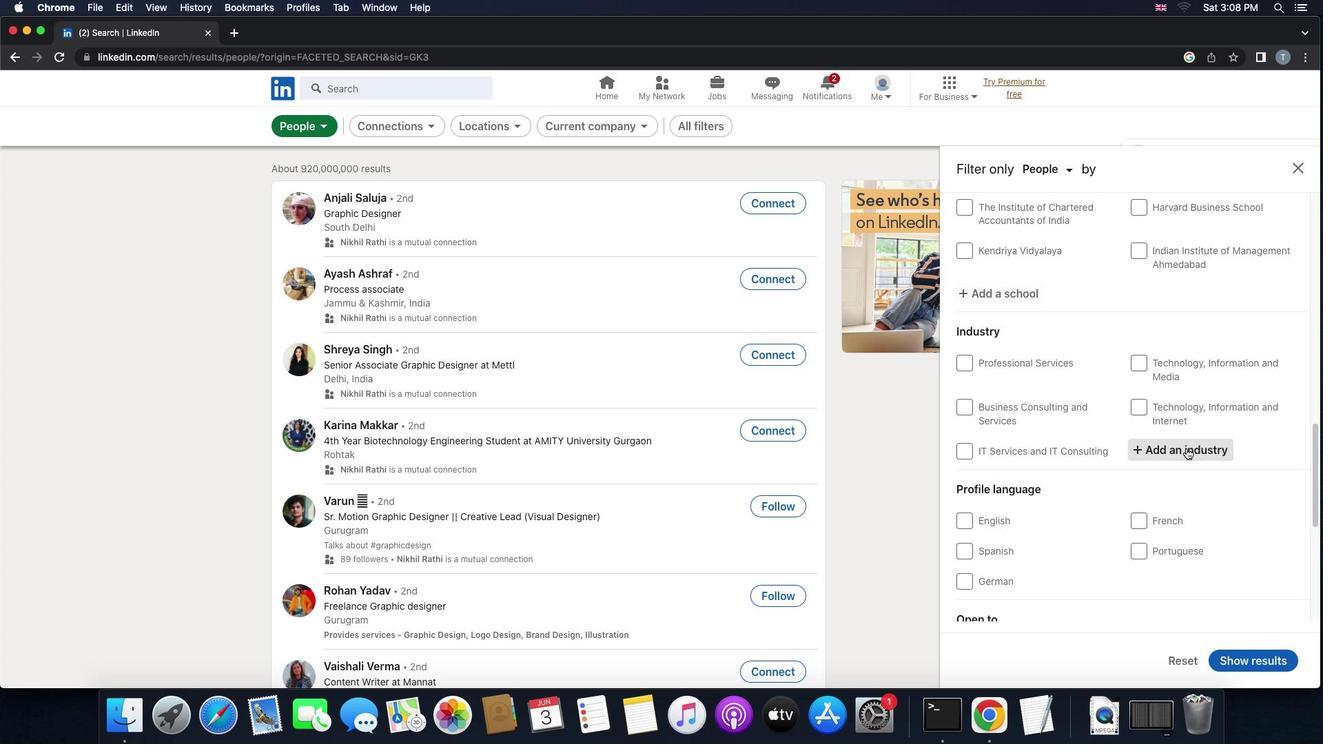 
Action: Key pressed 'd''a''n''c''e'
Screenshot: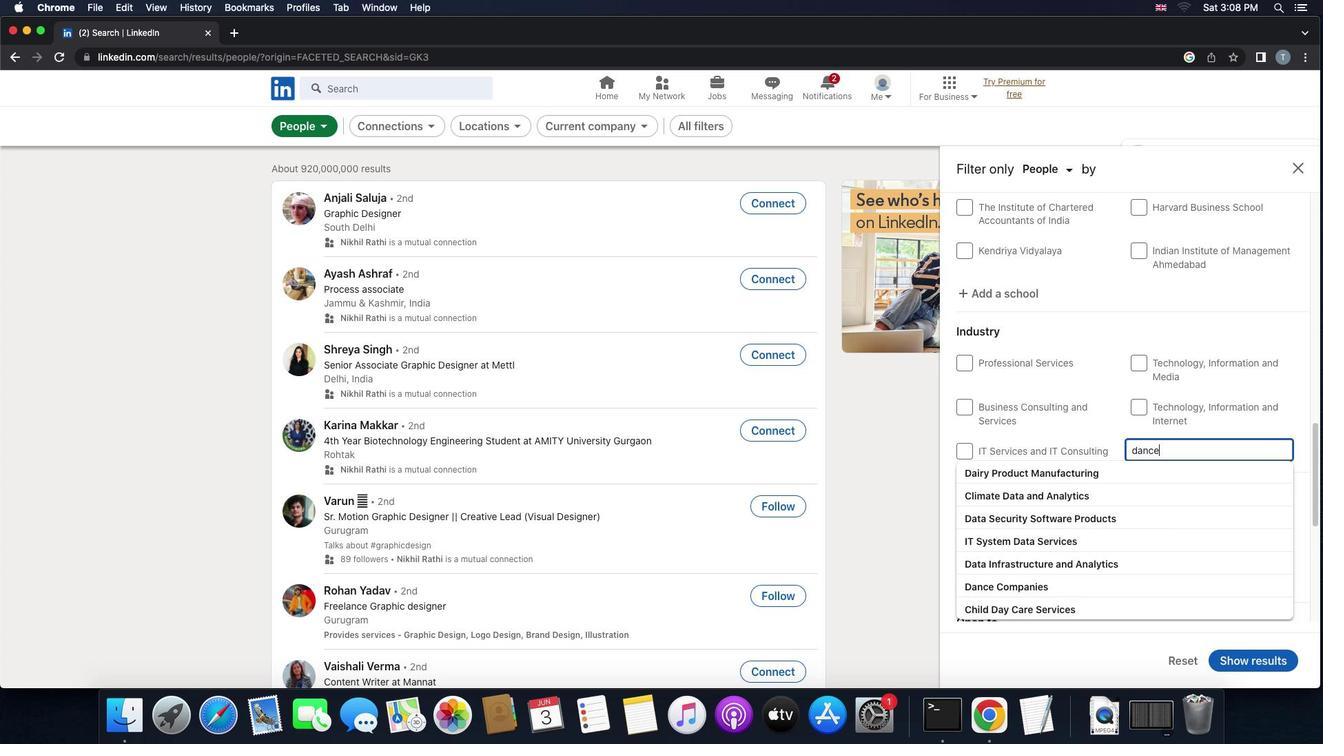 
Action: Mouse moved to (1132, 473)
Screenshot: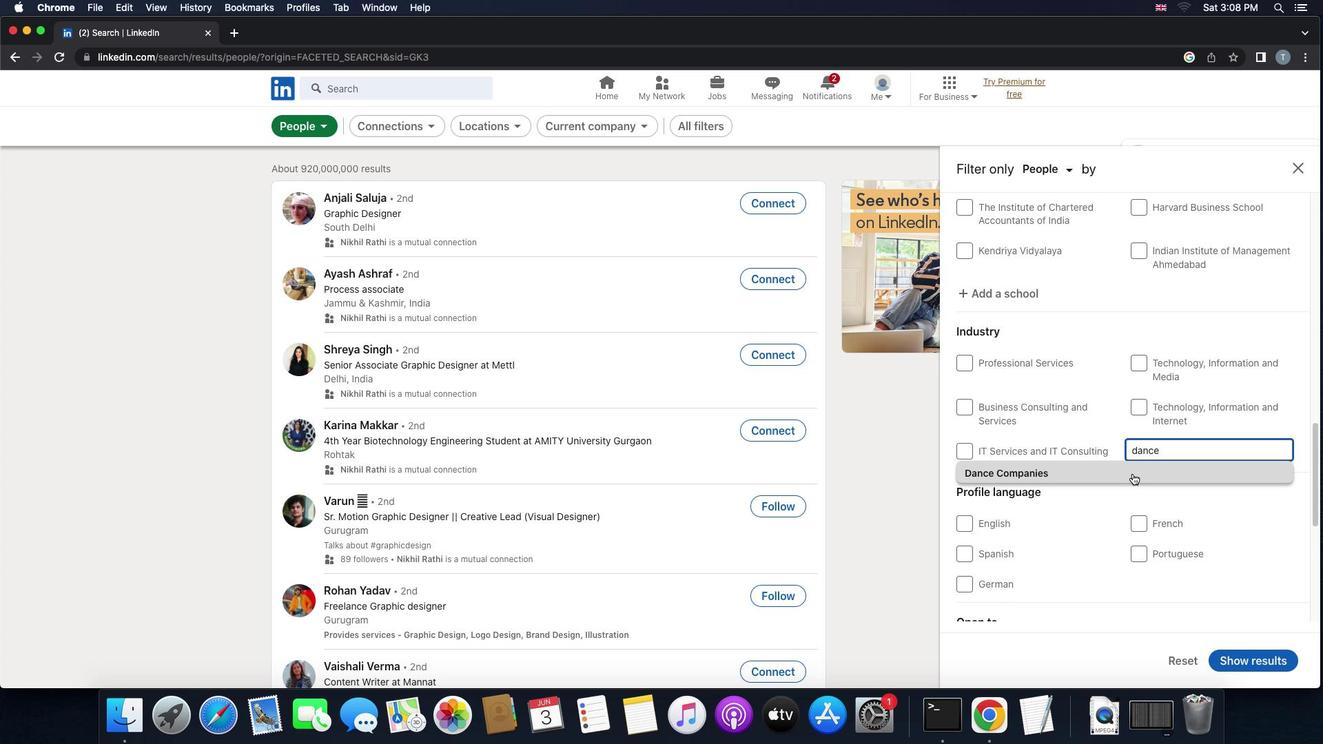 
Action: Mouse pressed left at (1132, 473)
Screenshot: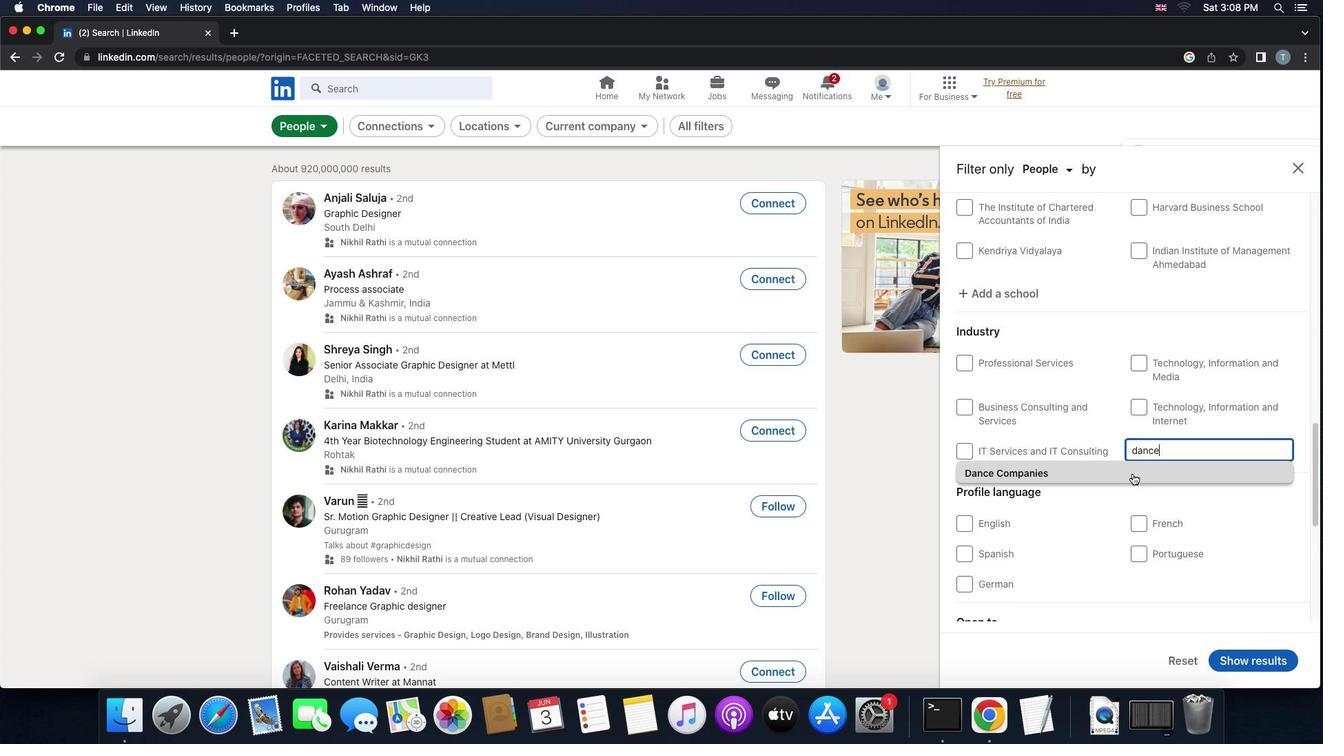 
Action: Mouse moved to (1136, 479)
Screenshot: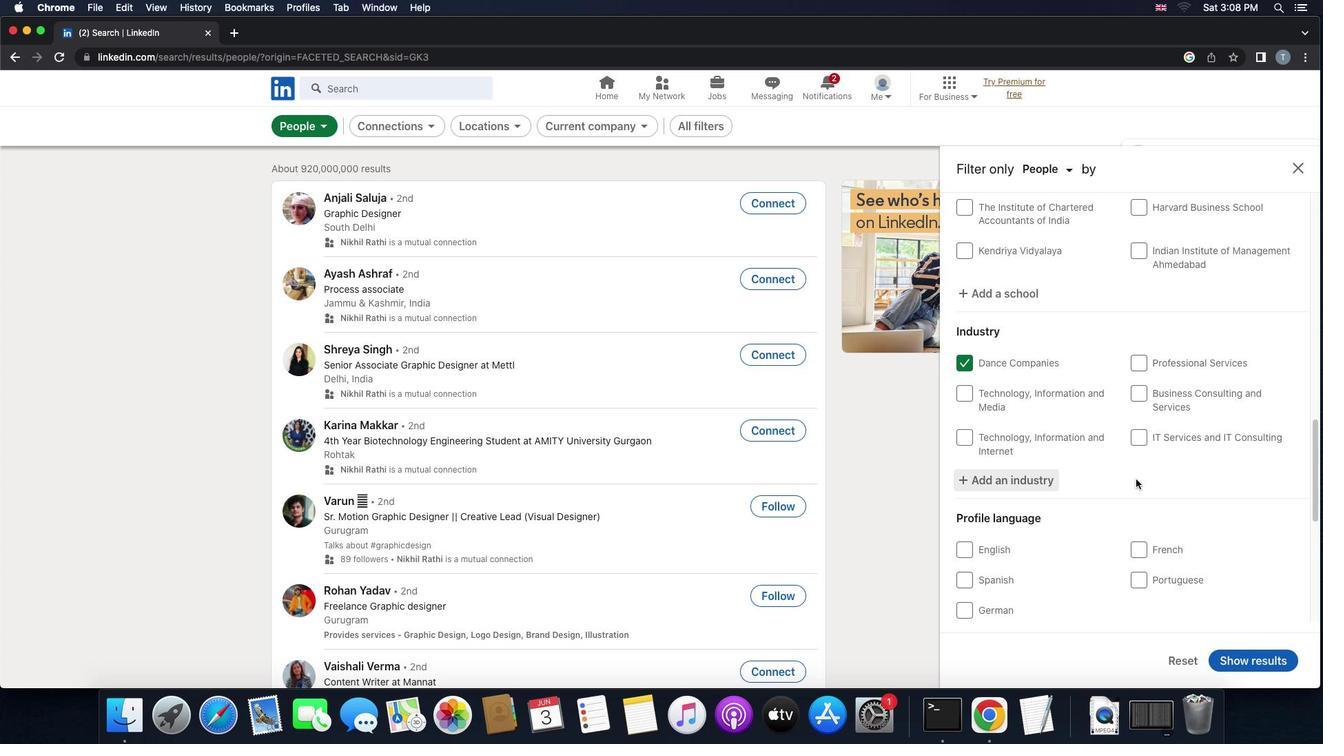 
Action: Mouse scrolled (1136, 479) with delta (0, 0)
Screenshot: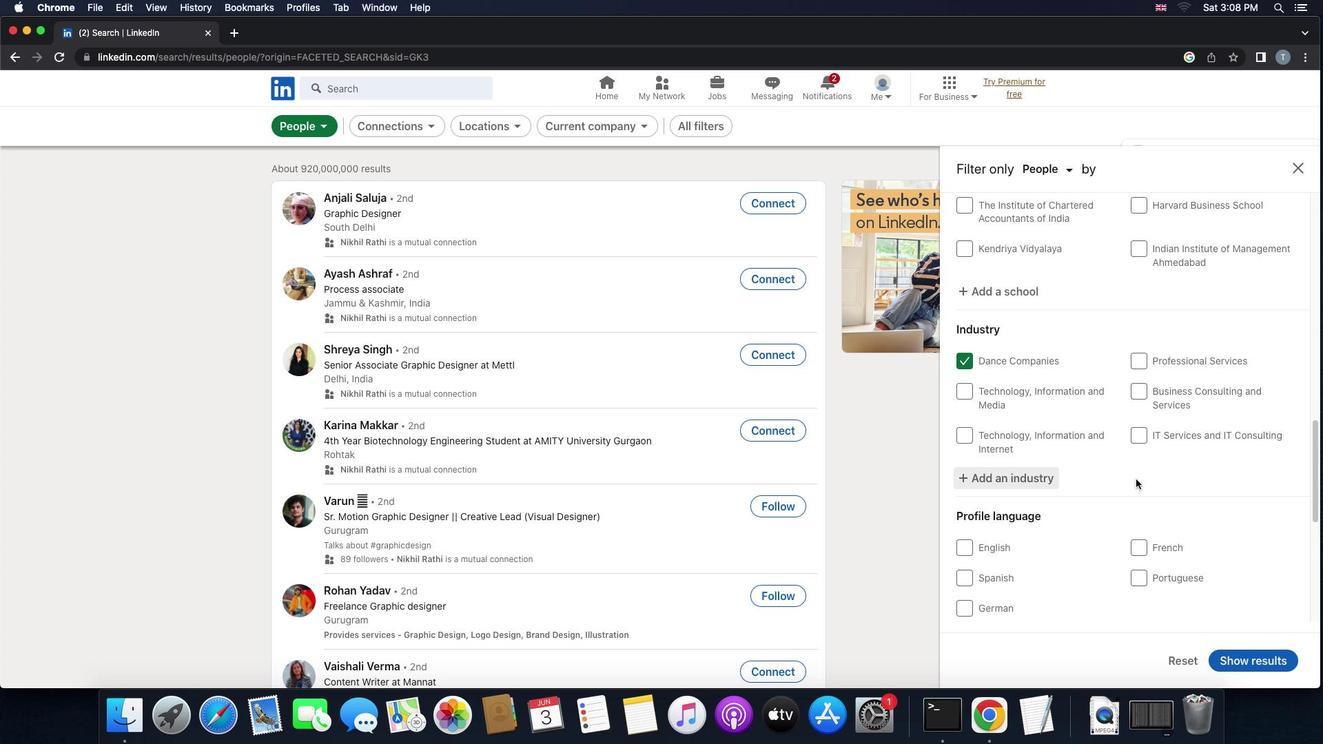 
Action: Mouse scrolled (1136, 479) with delta (0, 0)
Screenshot: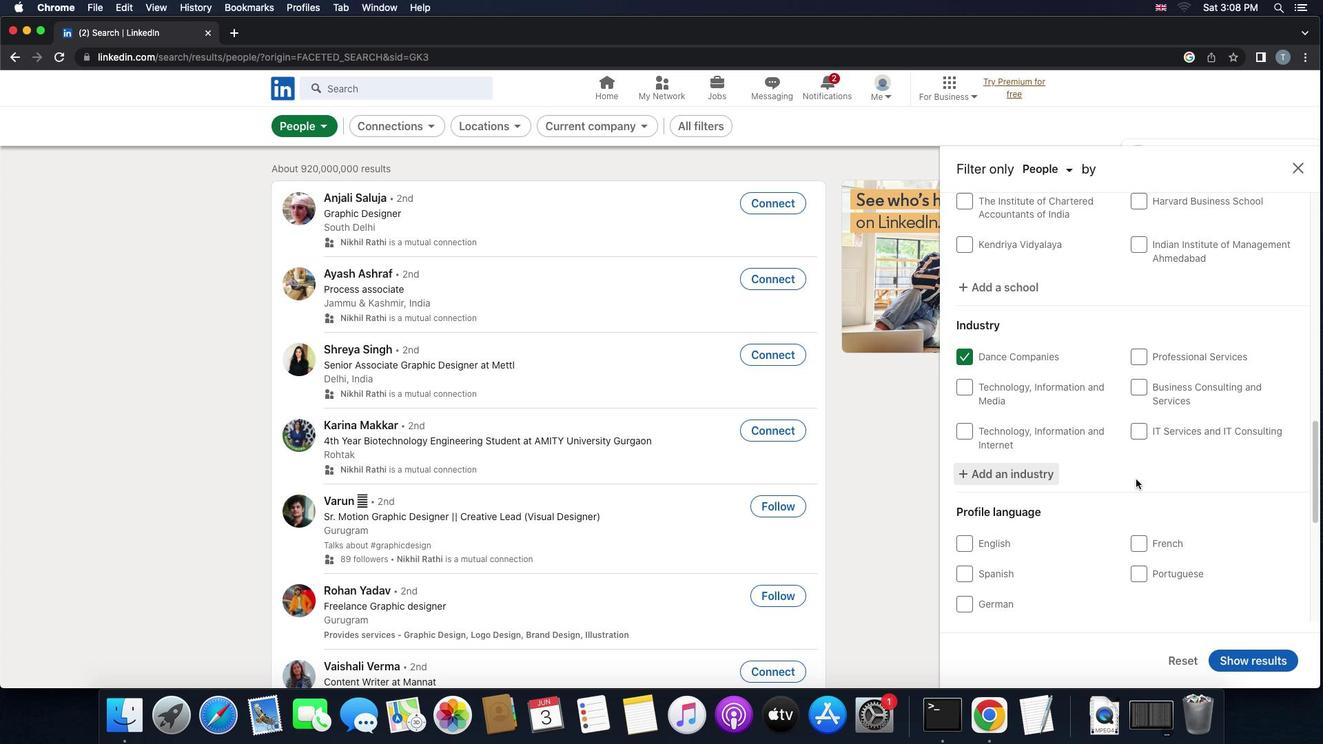 
Action: Mouse scrolled (1136, 479) with delta (0, 0)
Screenshot: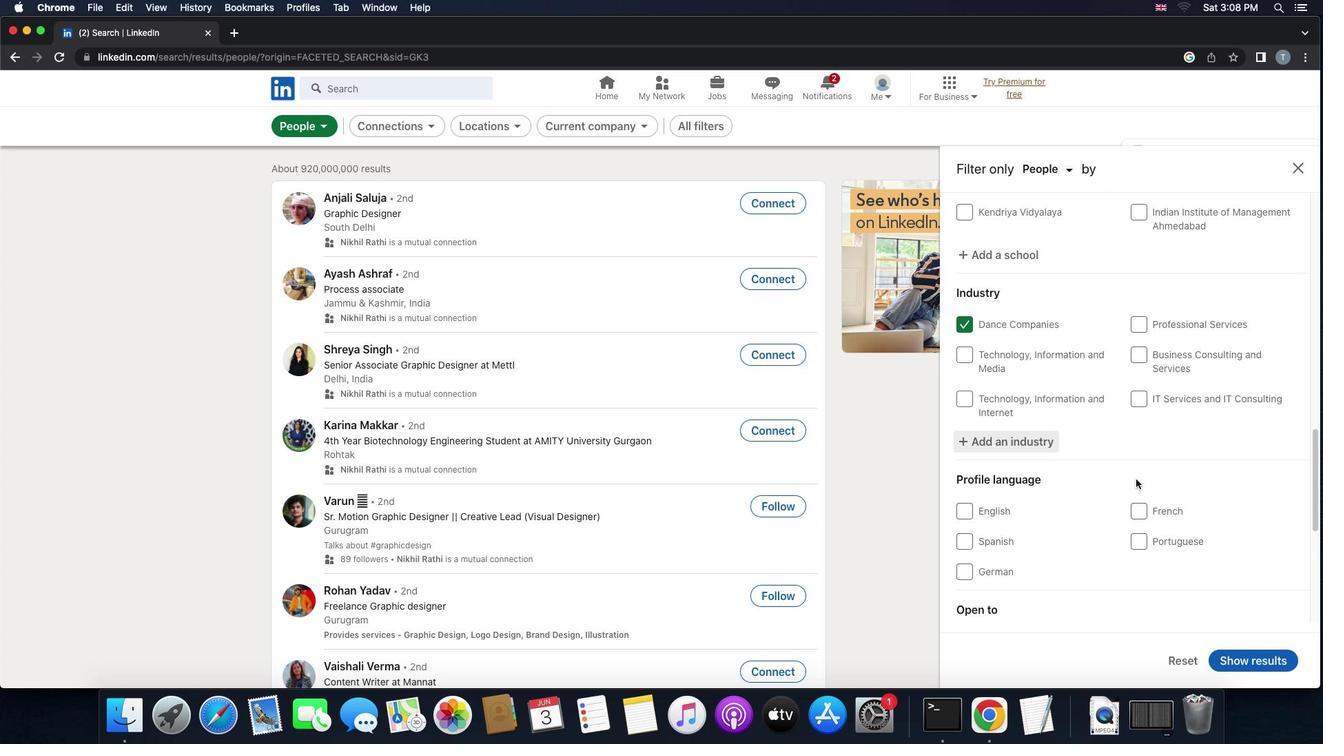 
Action: Mouse moved to (1141, 495)
Screenshot: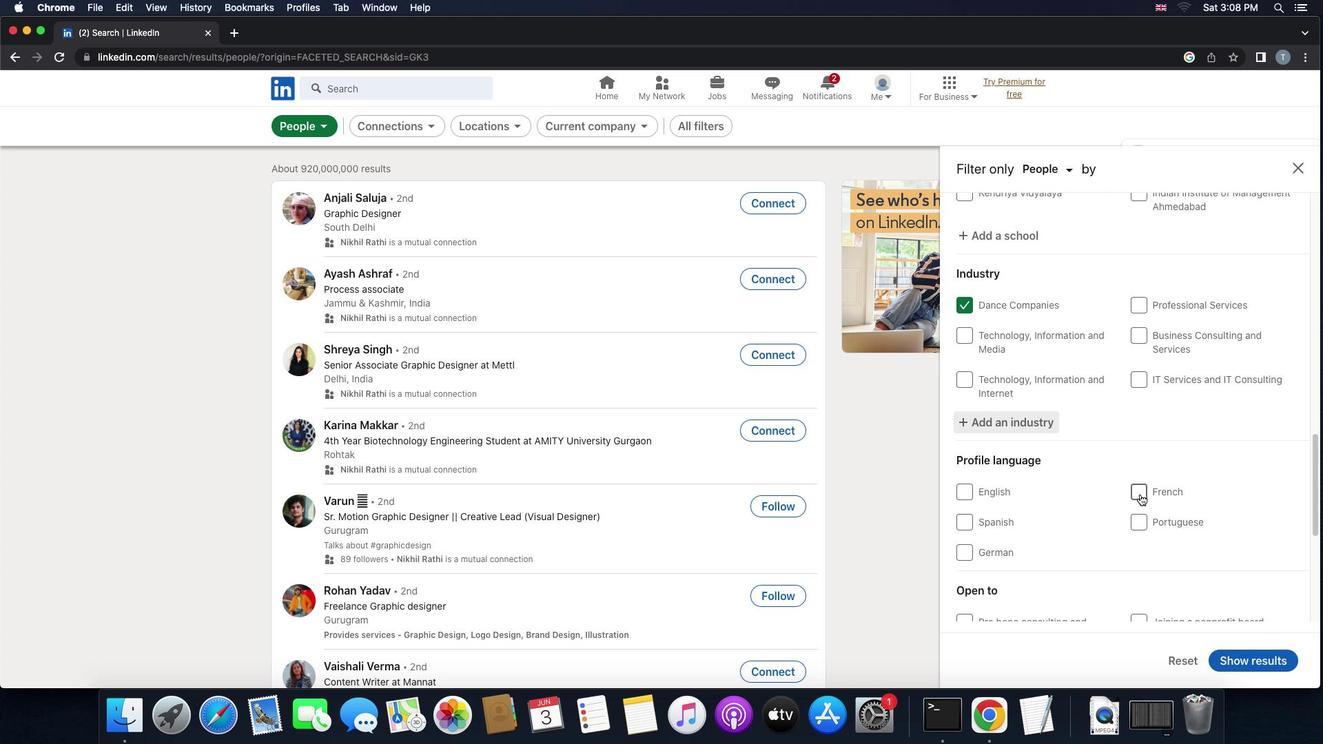 
Action: Mouse scrolled (1141, 495) with delta (0, 0)
Screenshot: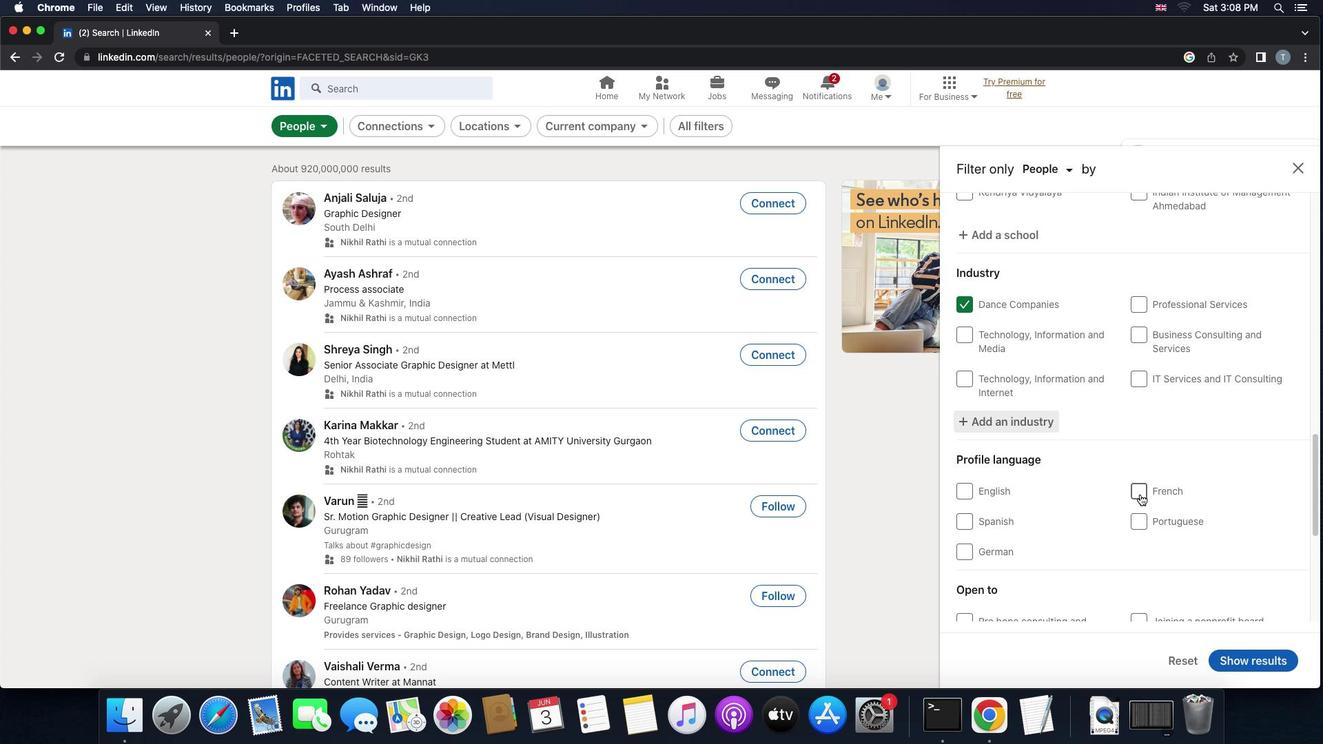 
Action: Mouse scrolled (1141, 495) with delta (0, 0)
Screenshot: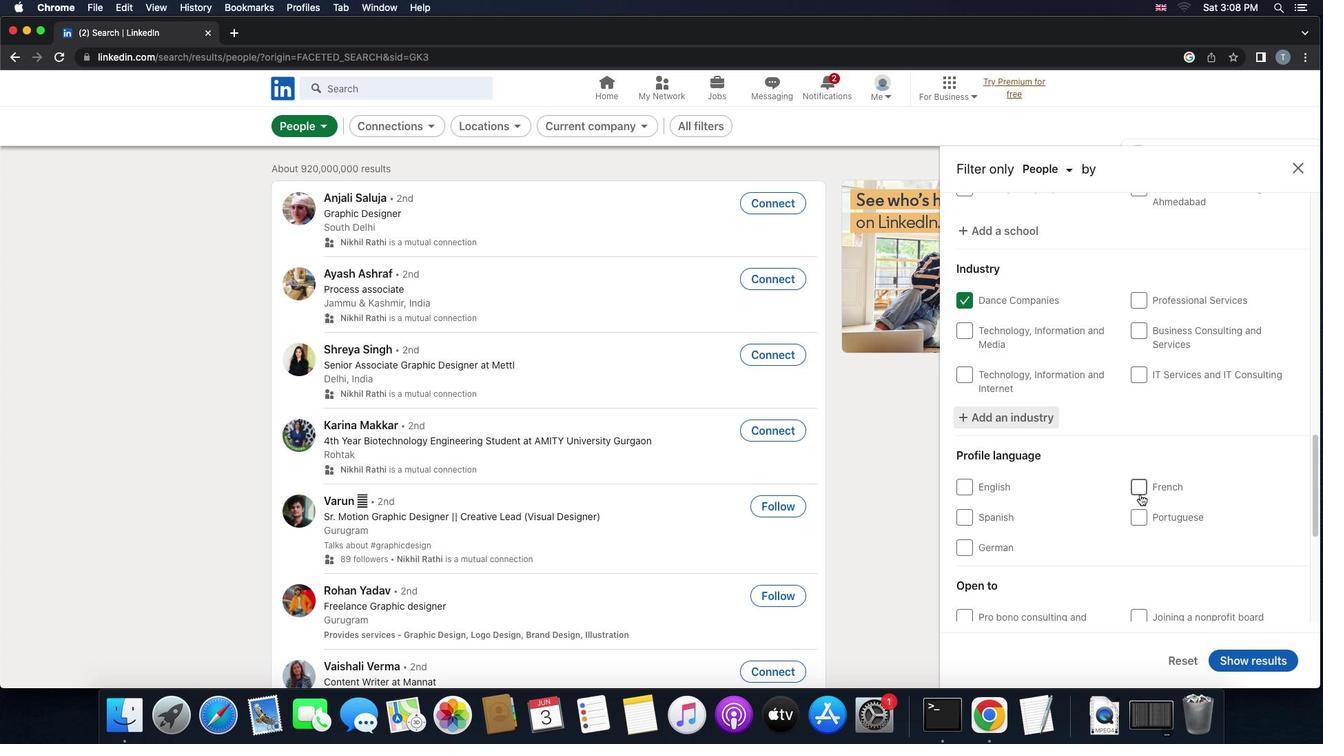 
Action: Mouse scrolled (1141, 495) with delta (0, 0)
Screenshot: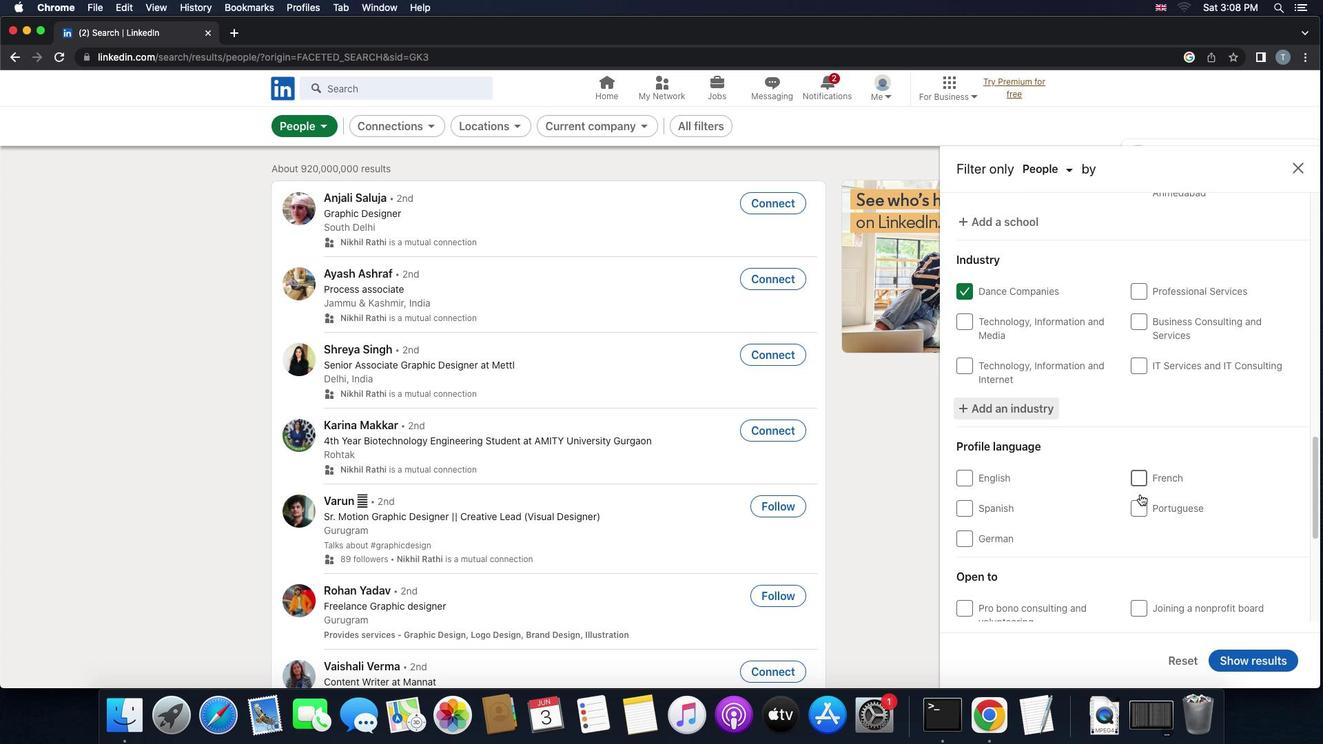 
Action: Mouse scrolled (1141, 495) with delta (0, 0)
Screenshot: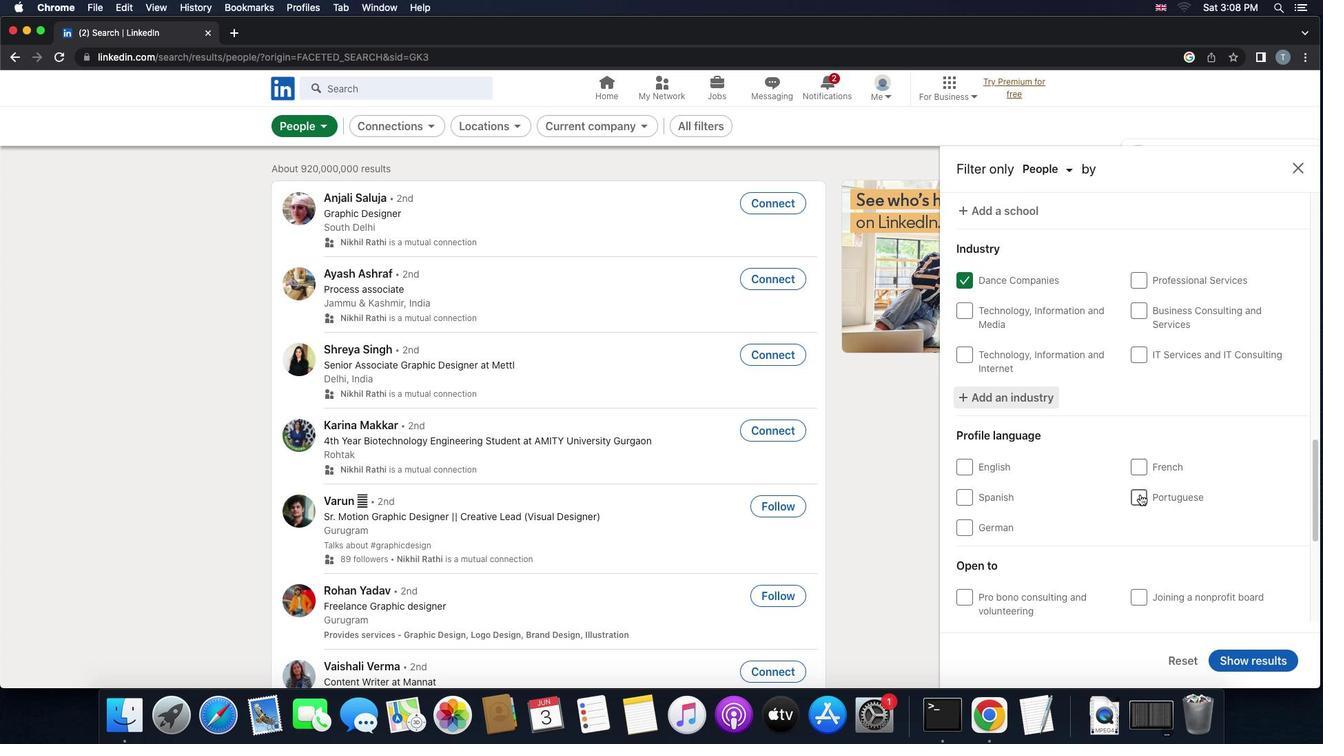 
Action: Mouse scrolled (1141, 495) with delta (0, 0)
Screenshot: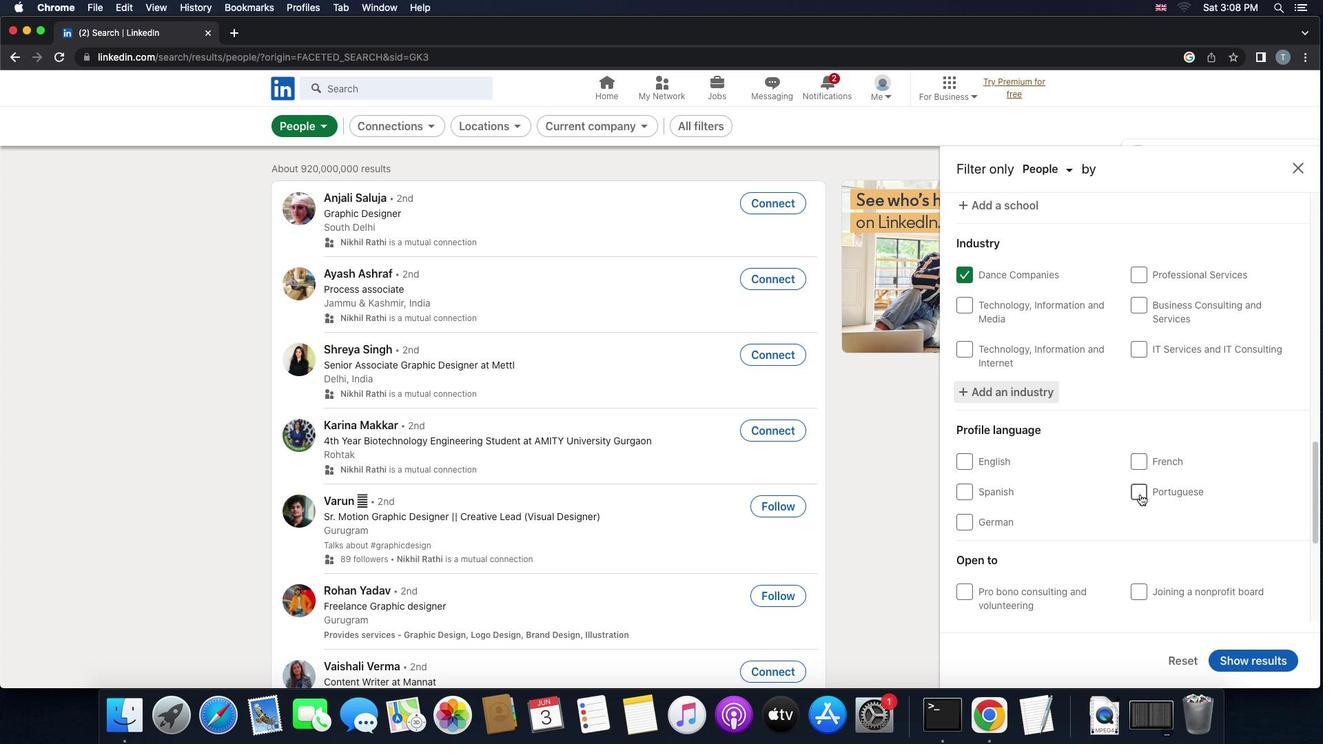 
Action: Mouse scrolled (1141, 495) with delta (0, 0)
Screenshot: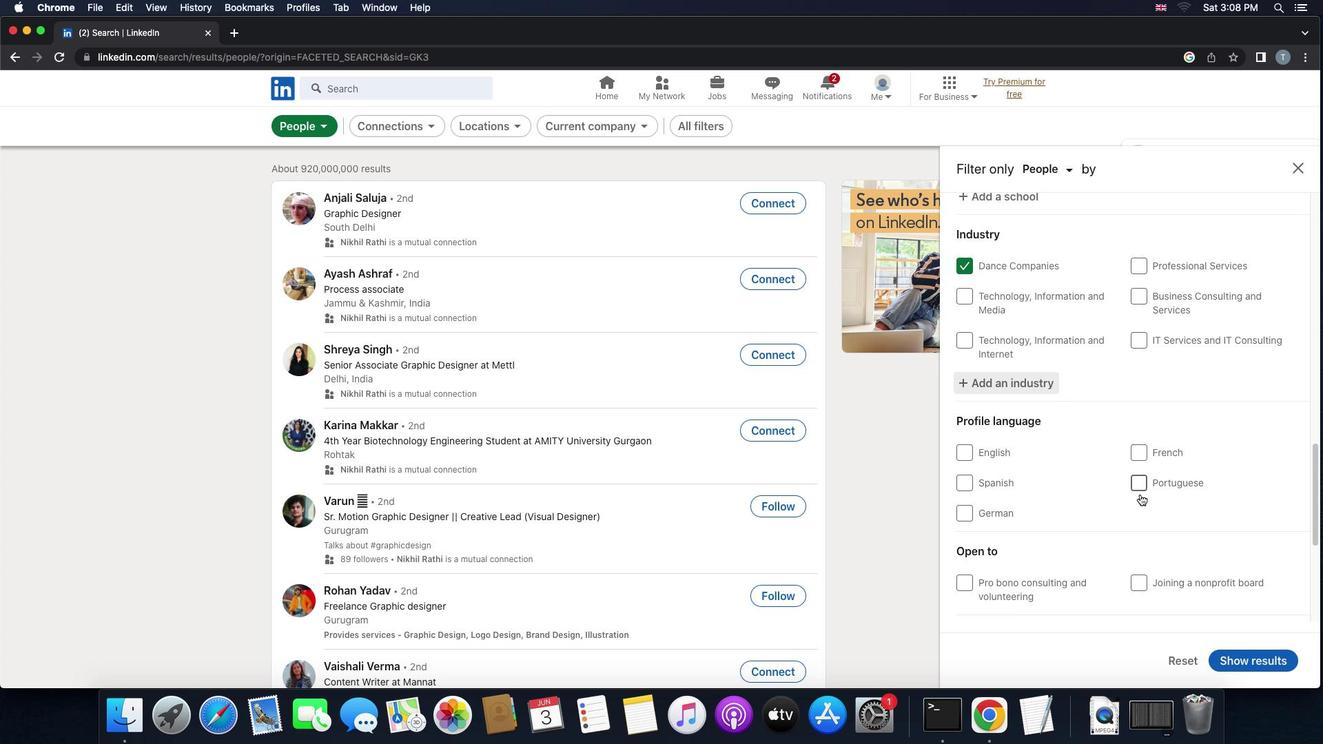 
Action: Mouse moved to (958, 513)
Screenshot: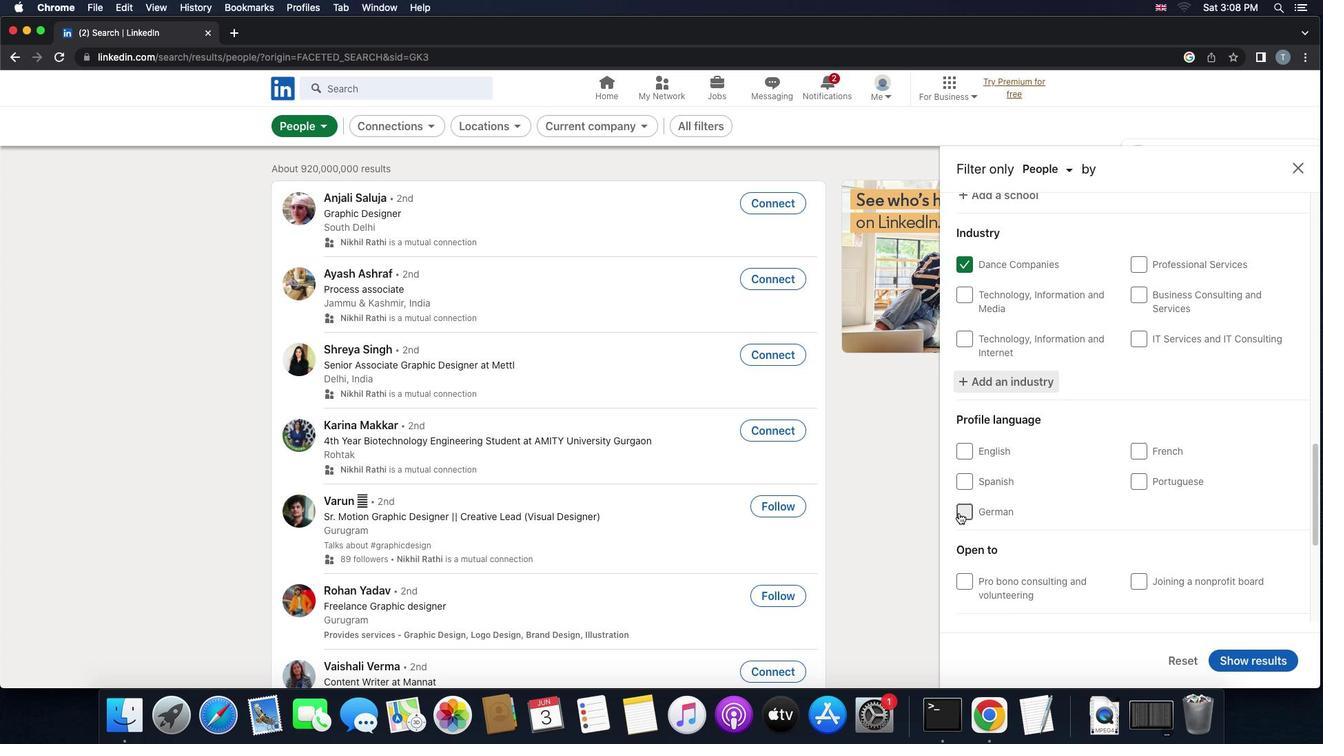 
Action: Mouse pressed left at (958, 513)
Screenshot: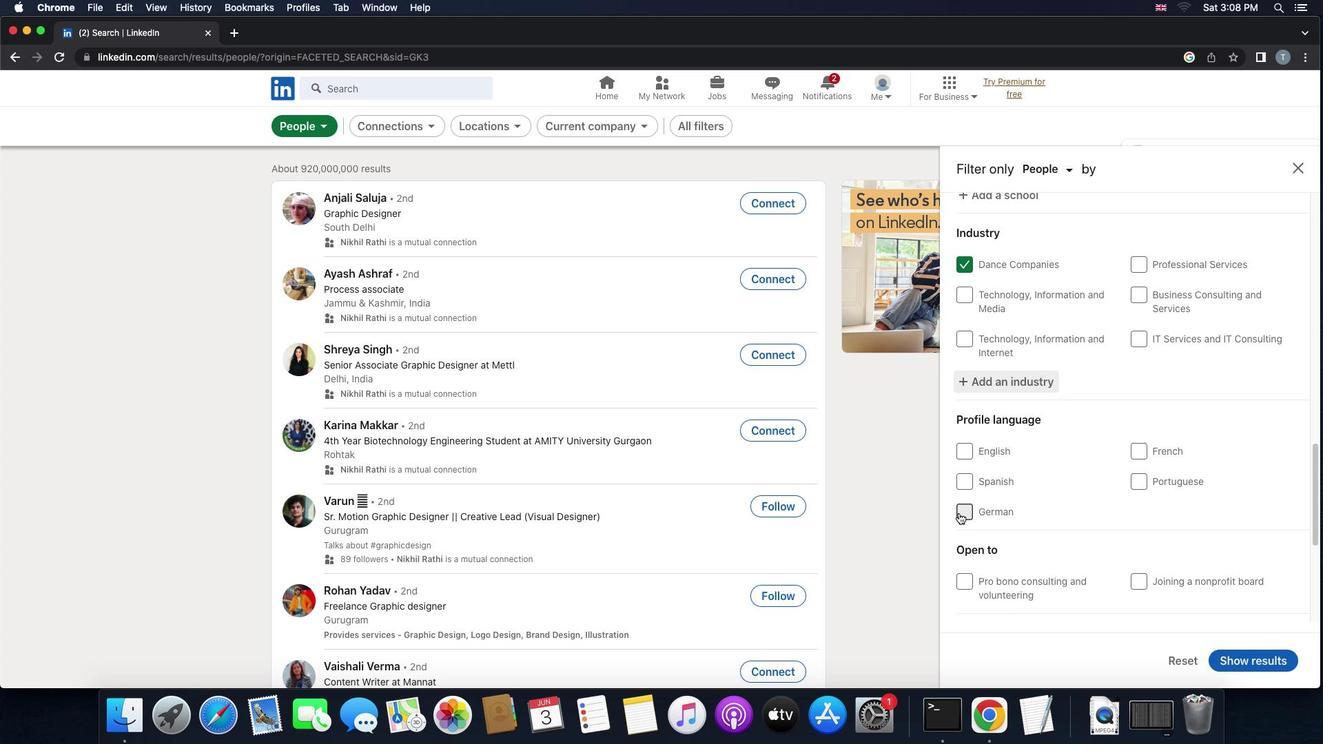
Action: Mouse moved to (1116, 581)
Screenshot: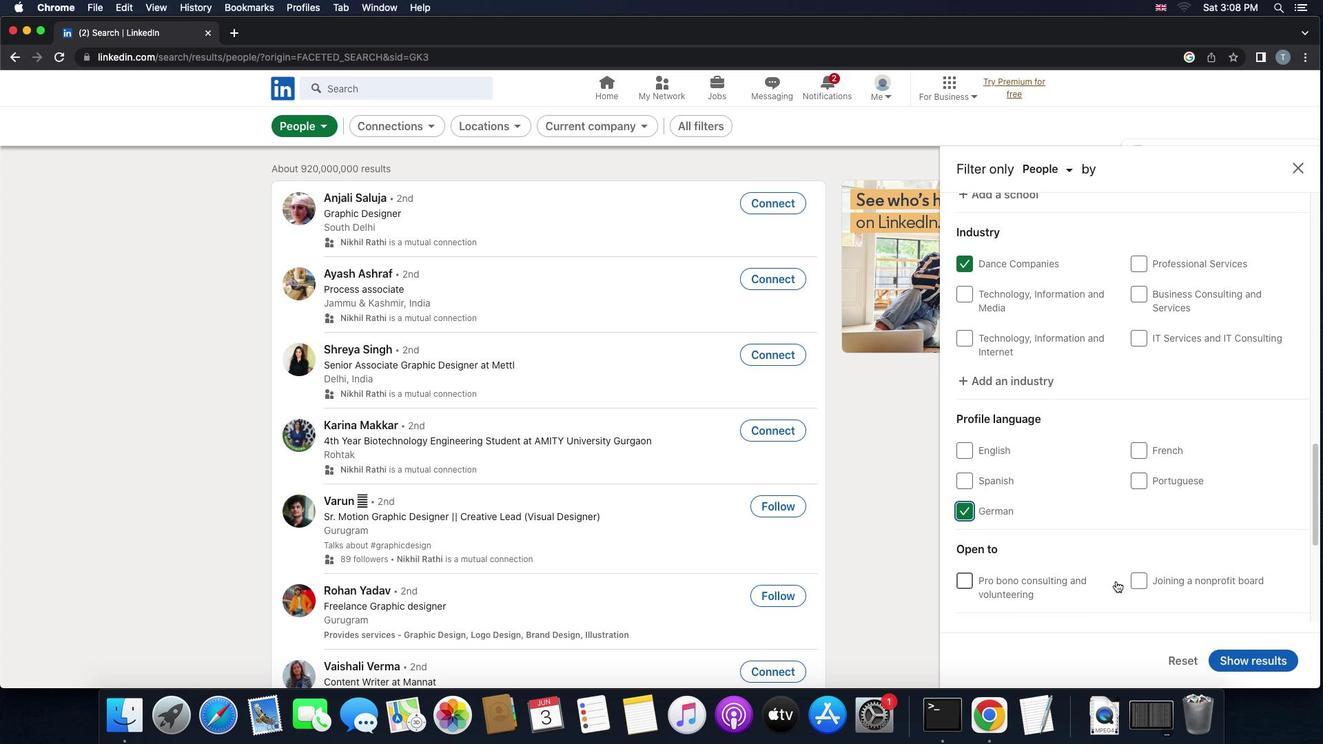 
Action: Mouse scrolled (1116, 581) with delta (0, 0)
Screenshot: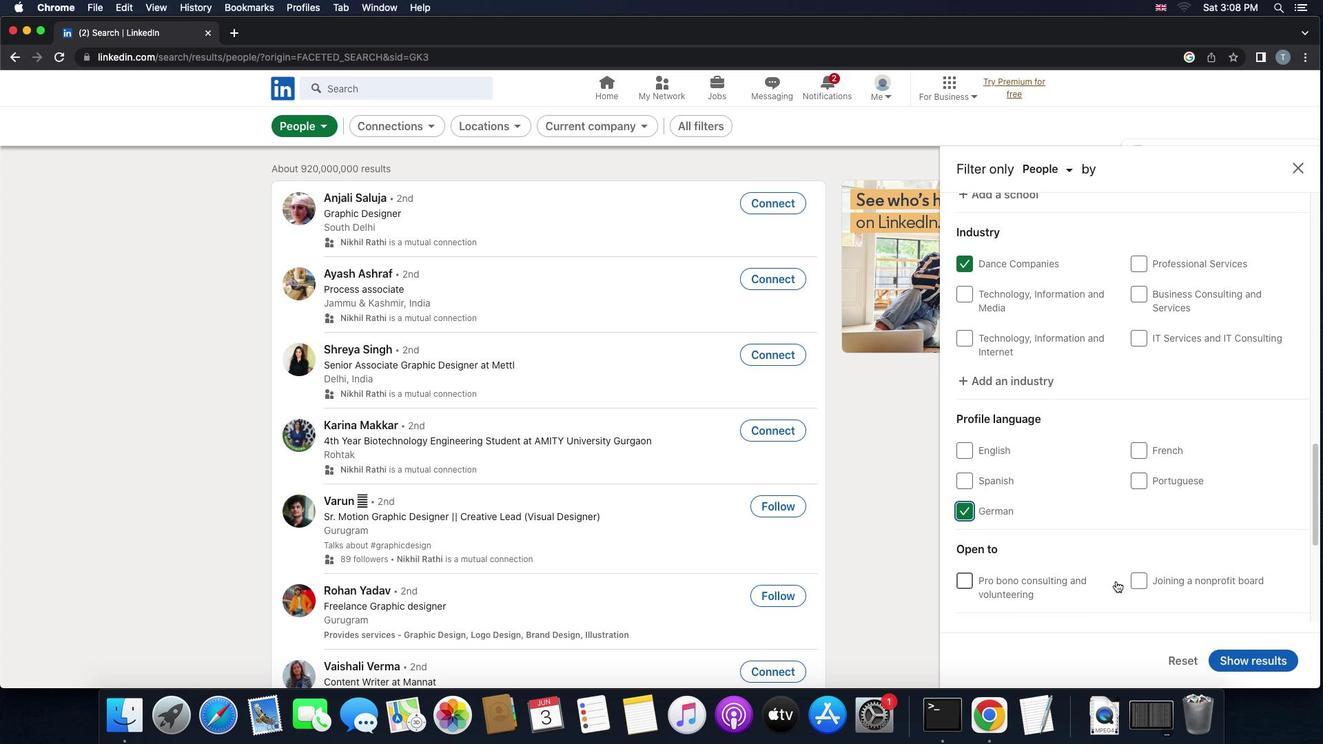
Action: Mouse scrolled (1116, 581) with delta (0, 0)
Screenshot: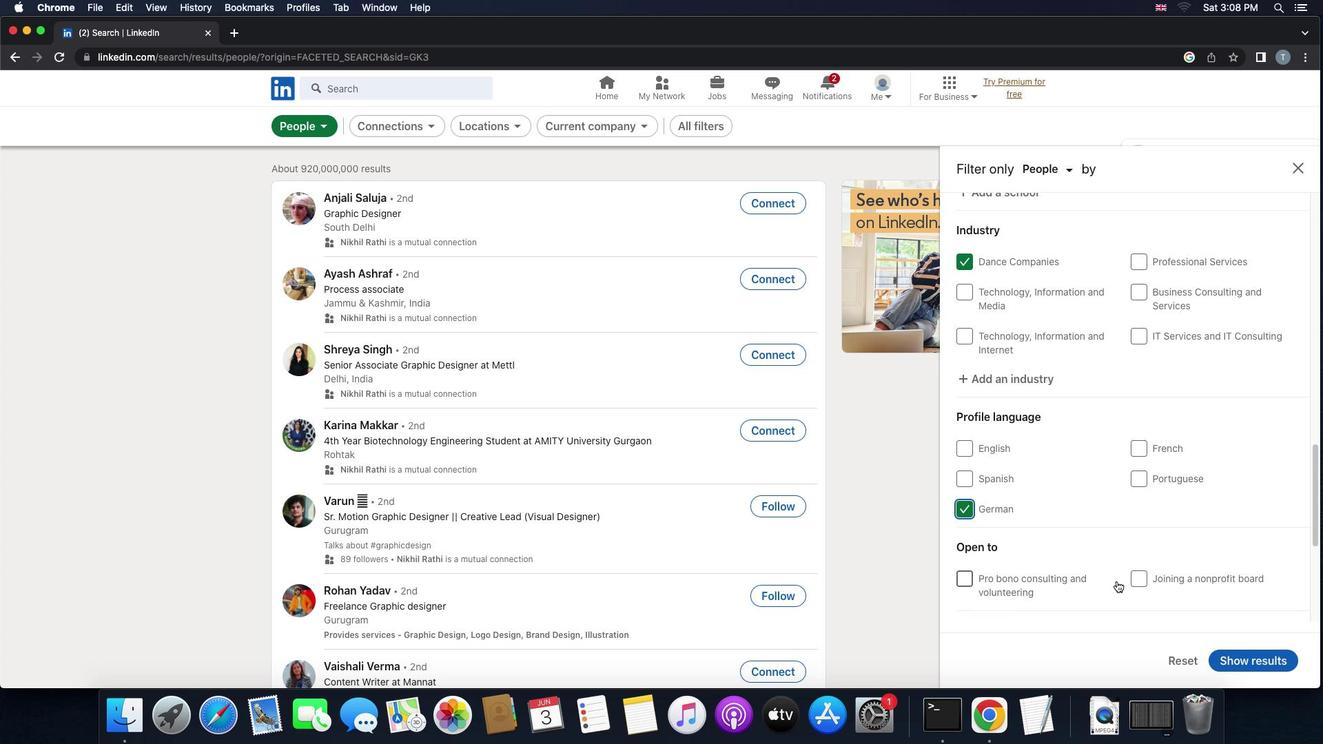 
Action: Mouse moved to (1116, 581)
Screenshot: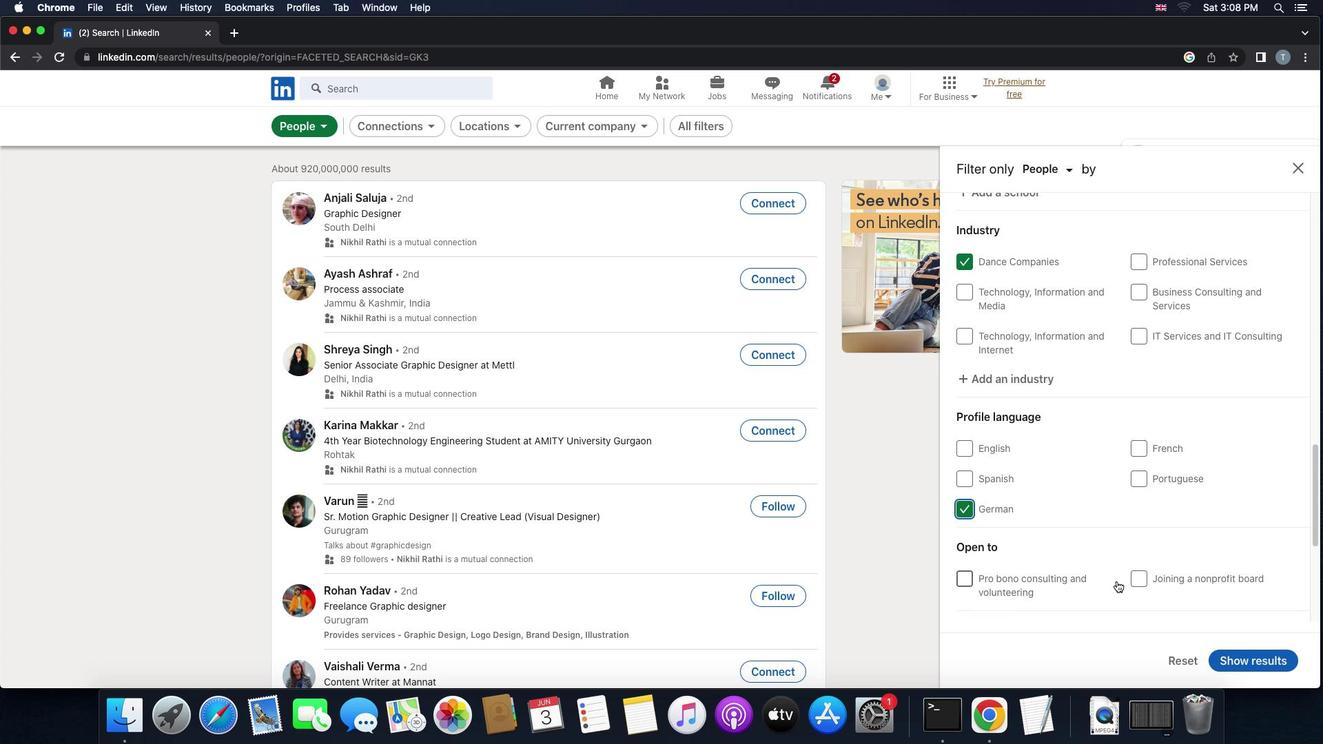 
Action: Mouse scrolled (1116, 581) with delta (0, -2)
Screenshot: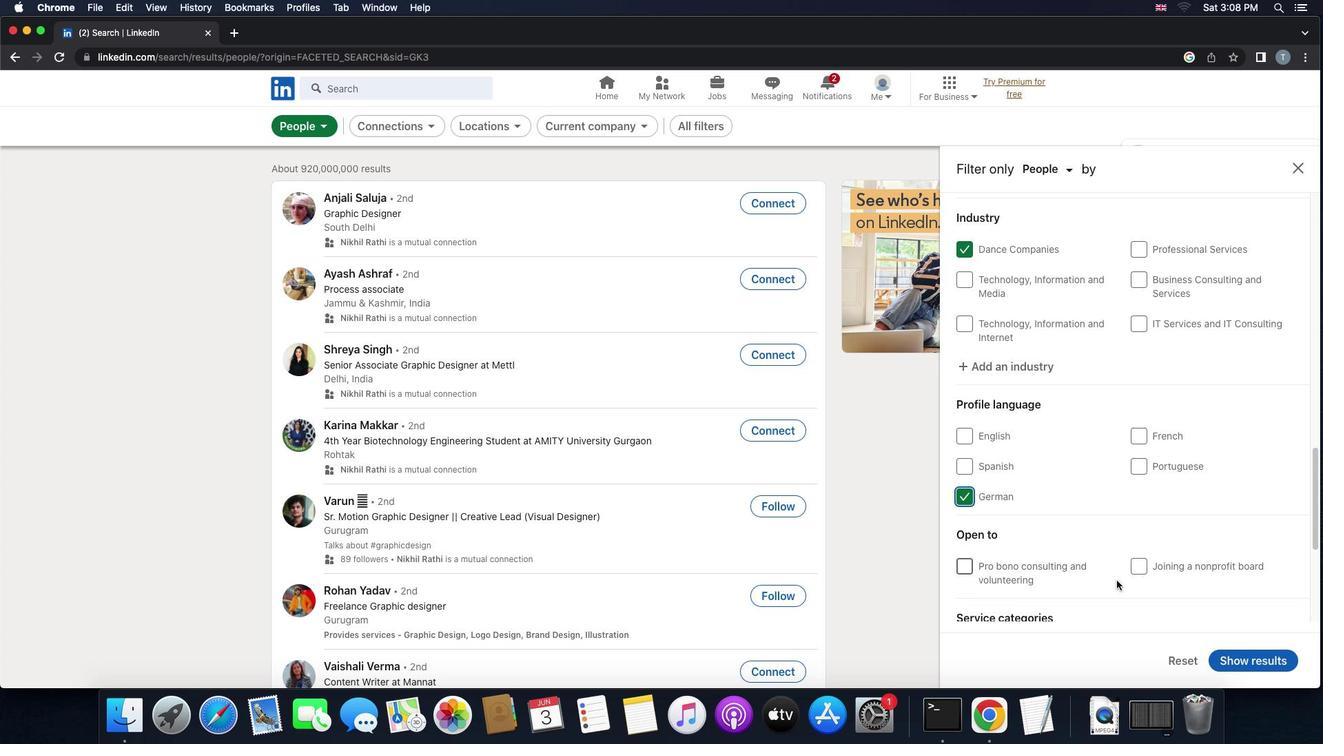 
Action: Mouse moved to (1117, 581)
Screenshot: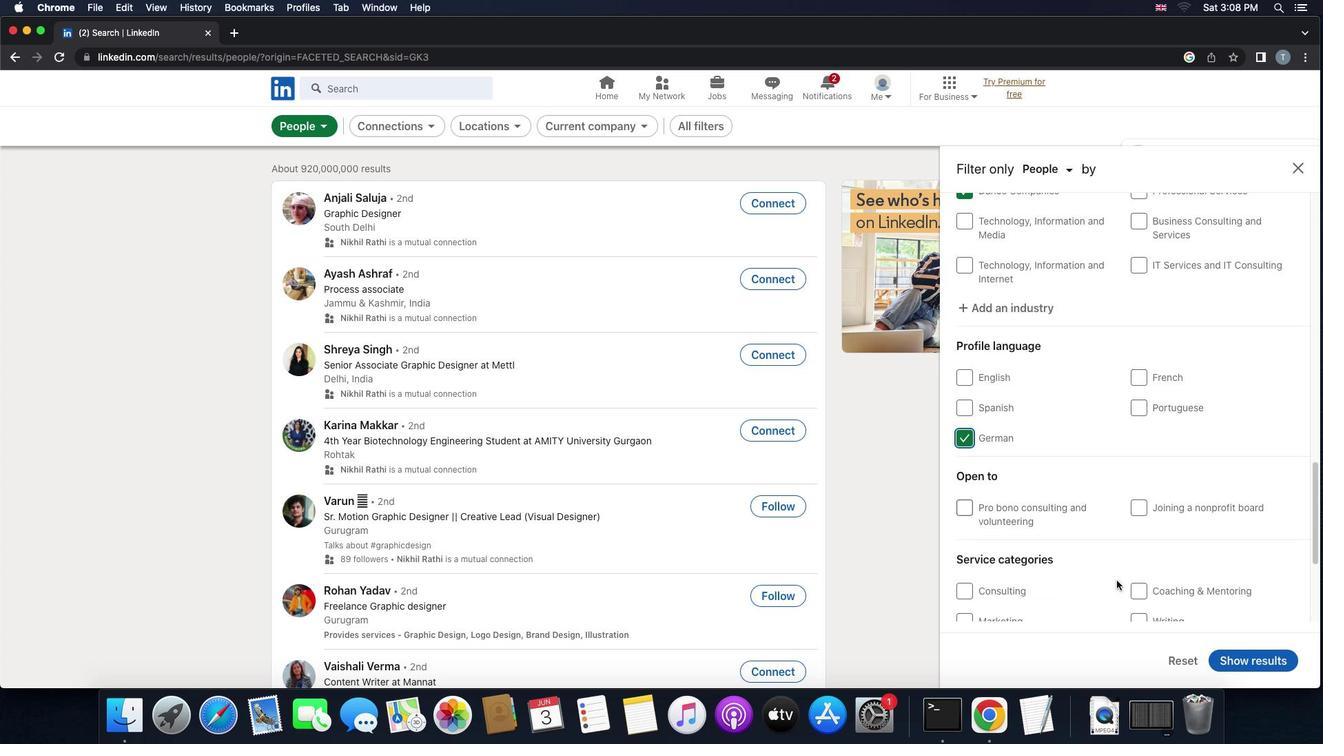 
Action: Mouse scrolled (1117, 581) with delta (0, -2)
Screenshot: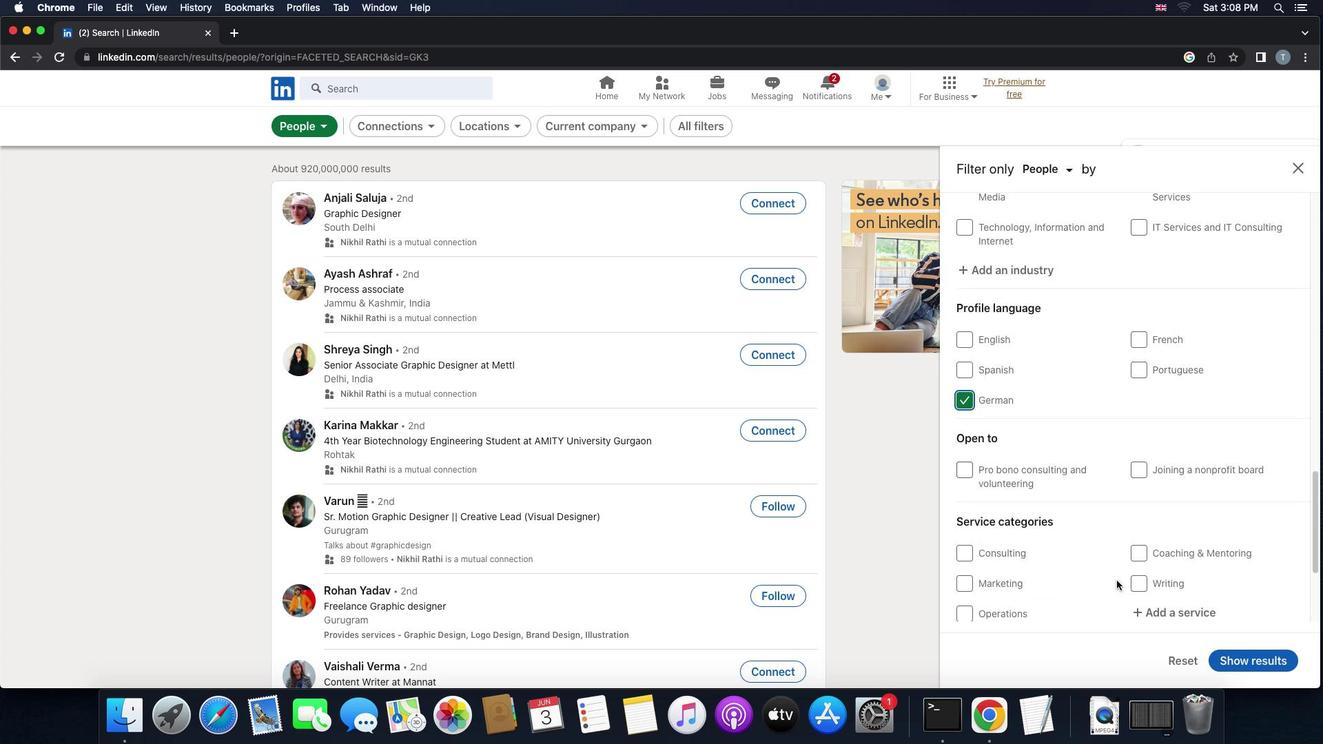 
Action: Mouse moved to (1156, 521)
Screenshot: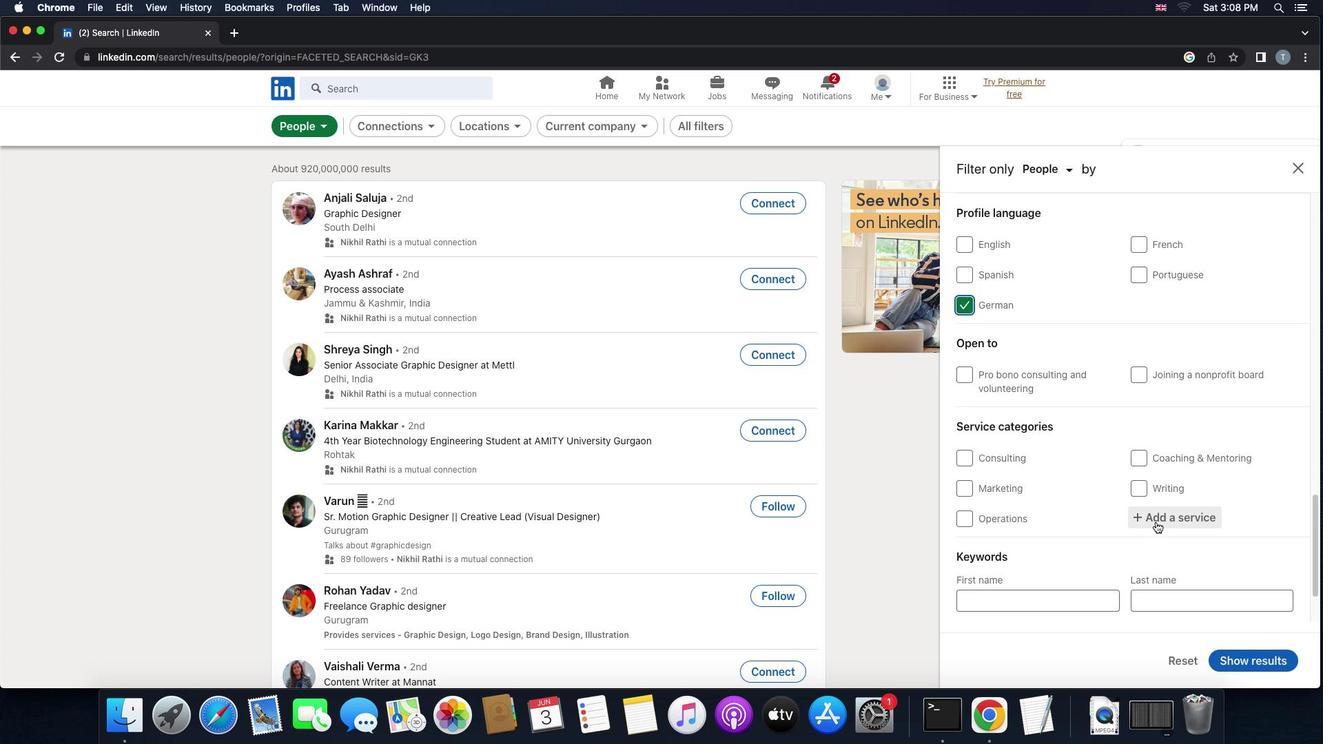 
Action: Mouse pressed left at (1156, 521)
Screenshot: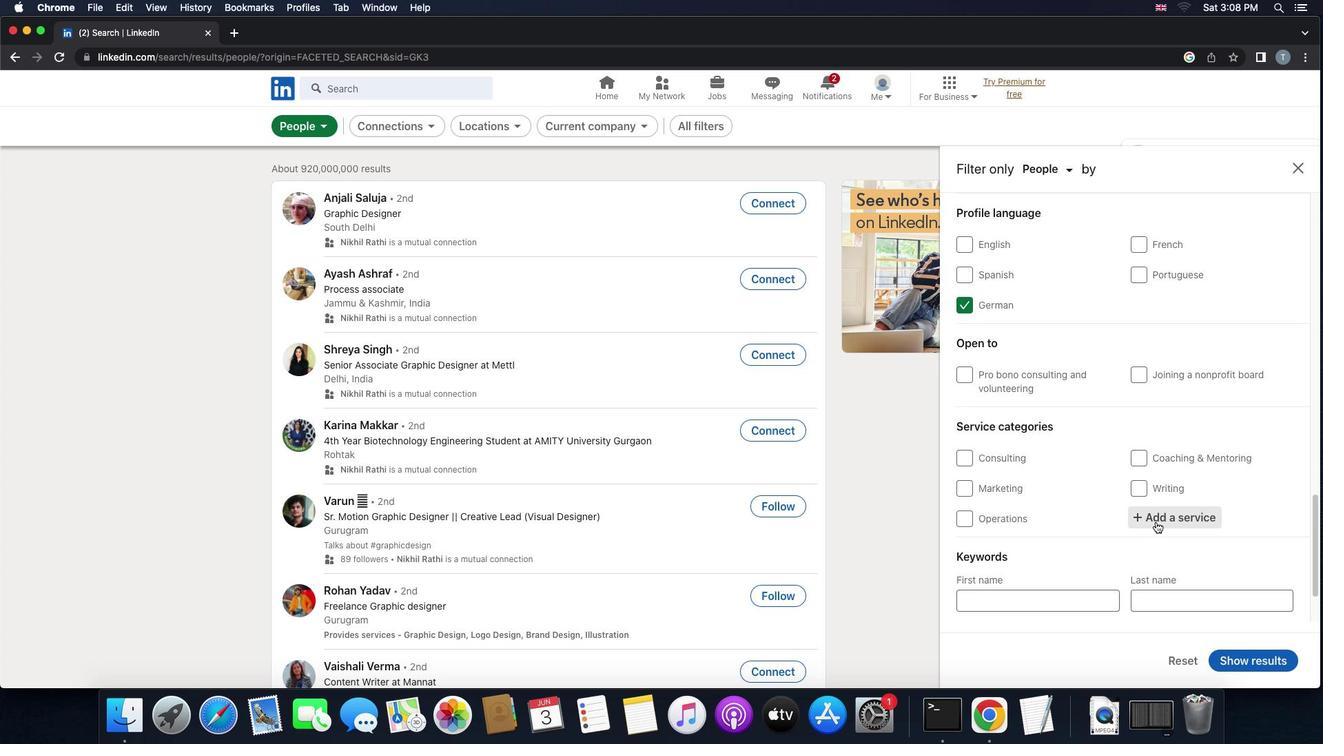 
Action: Key pressed 'a''n''r''o''i''d'Key.space'd''e''v''e''l''o''p''m''e''n''t'
Screenshot: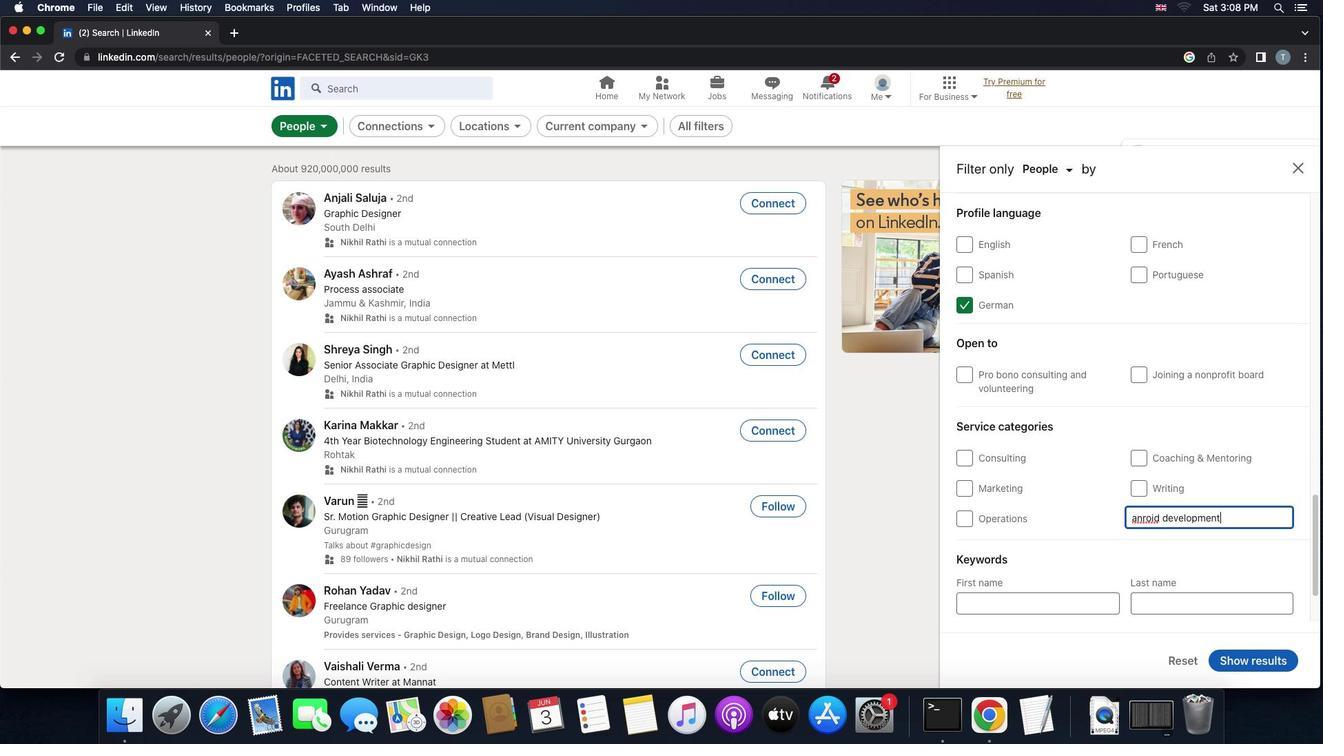 
Action: Mouse moved to (1145, 519)
Screenshot: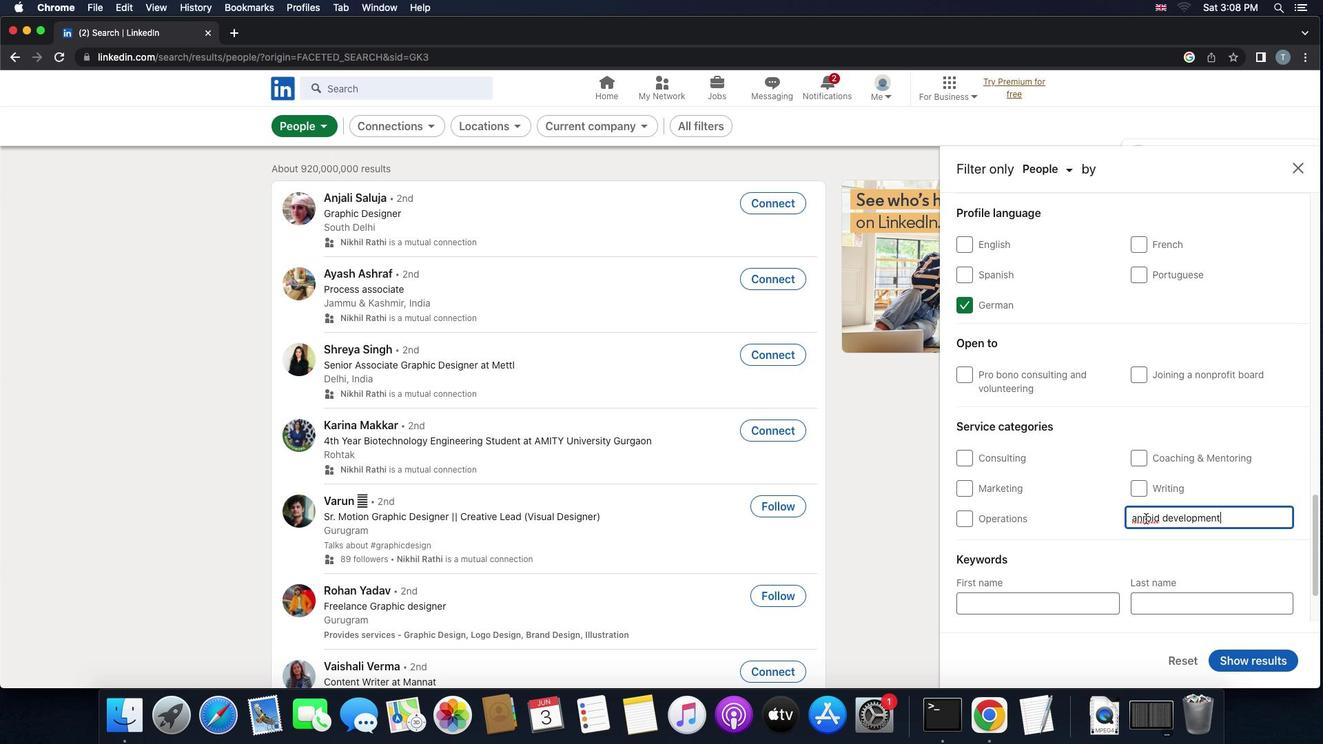 
Action: Mouse pressed left at (1145, 519)
Screenshot: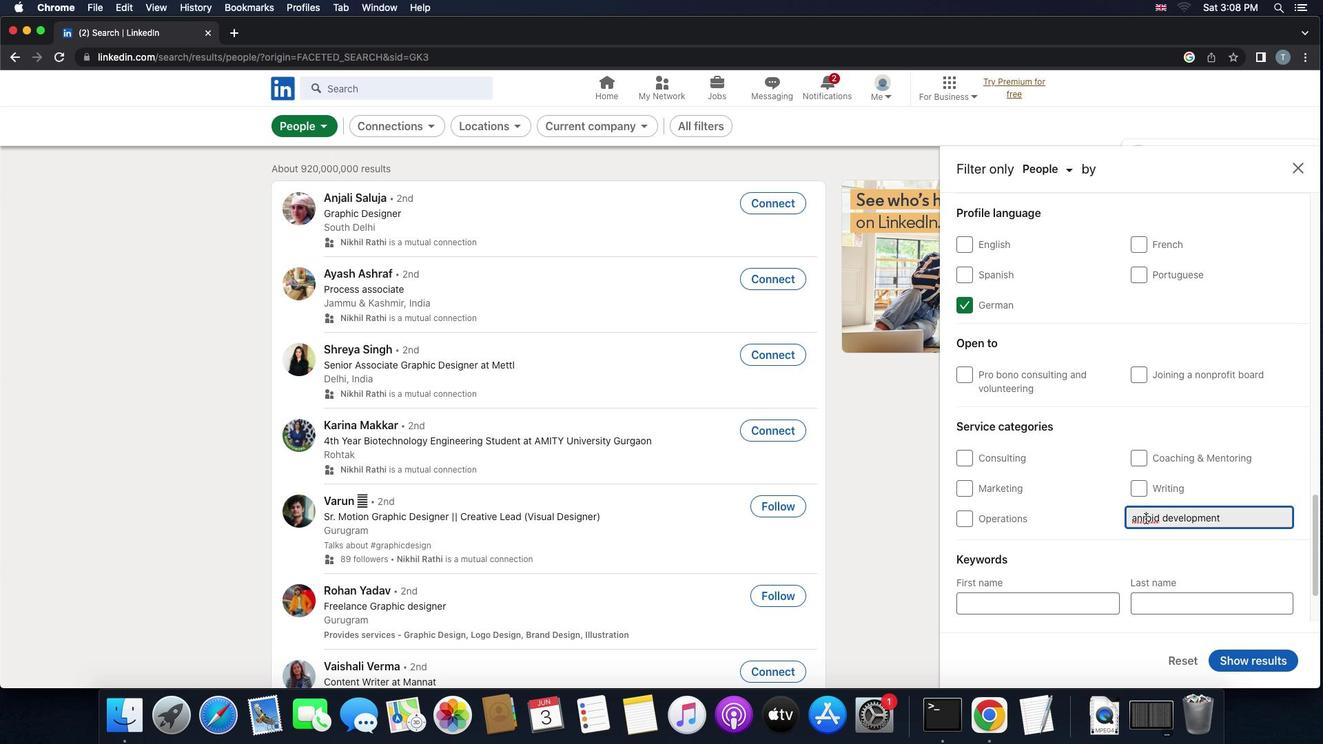 
Action: Mouse moved to (1145, 519)
Screenshot: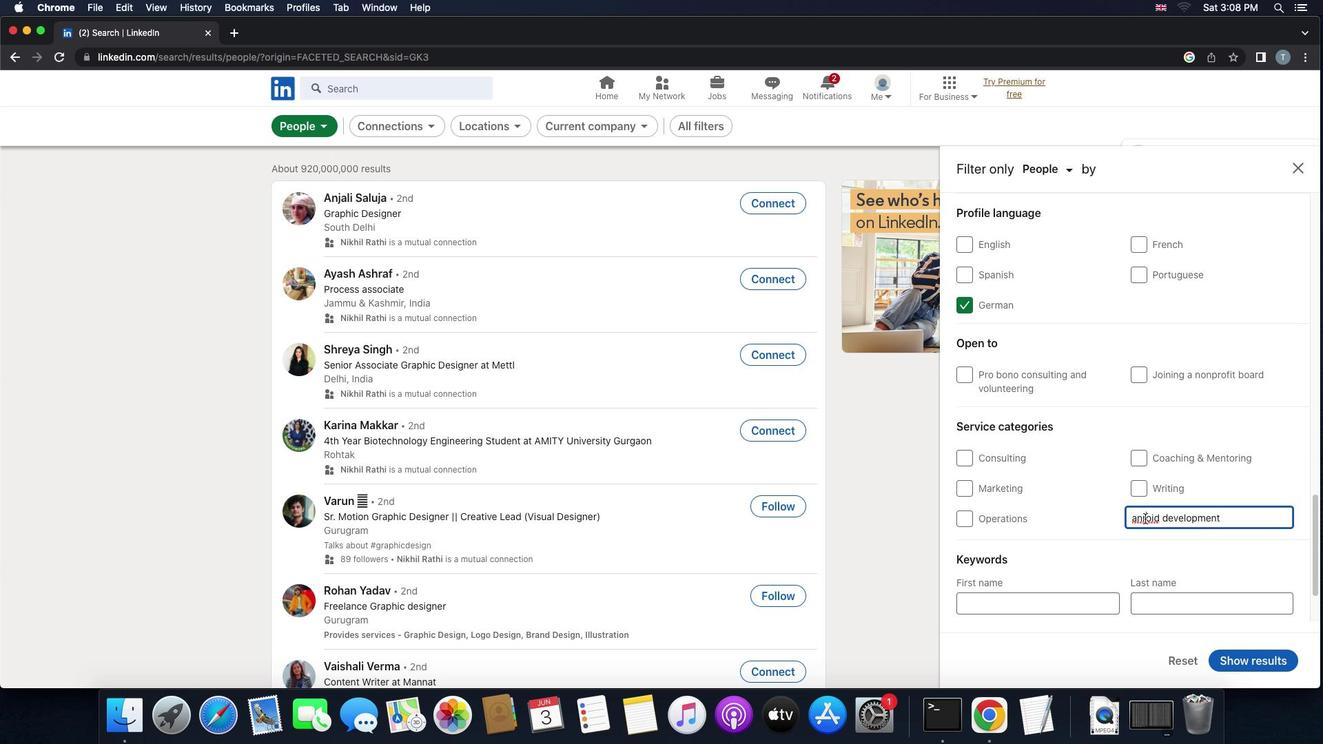 
Action: Mouse pressed left at (1145, 519)
Screenshot: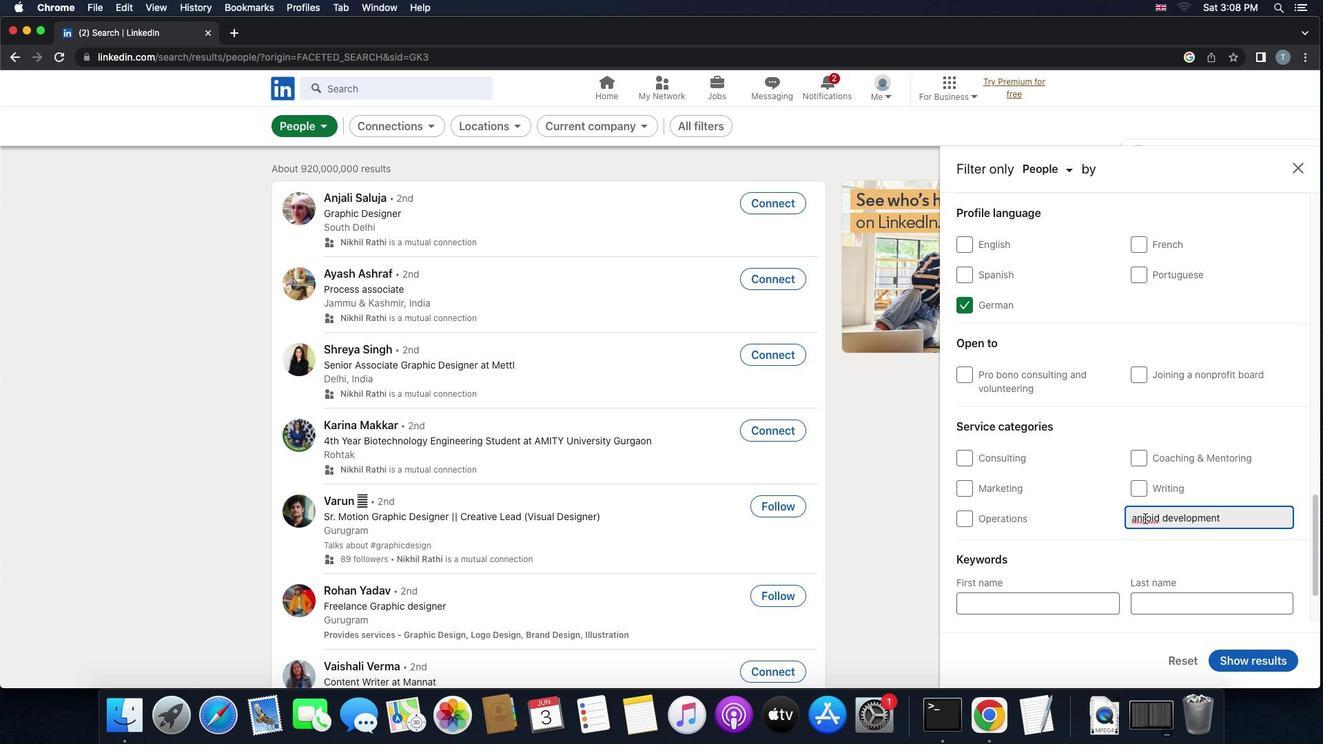 
Action: Mouse moved to (1143, 517)
Screenshot: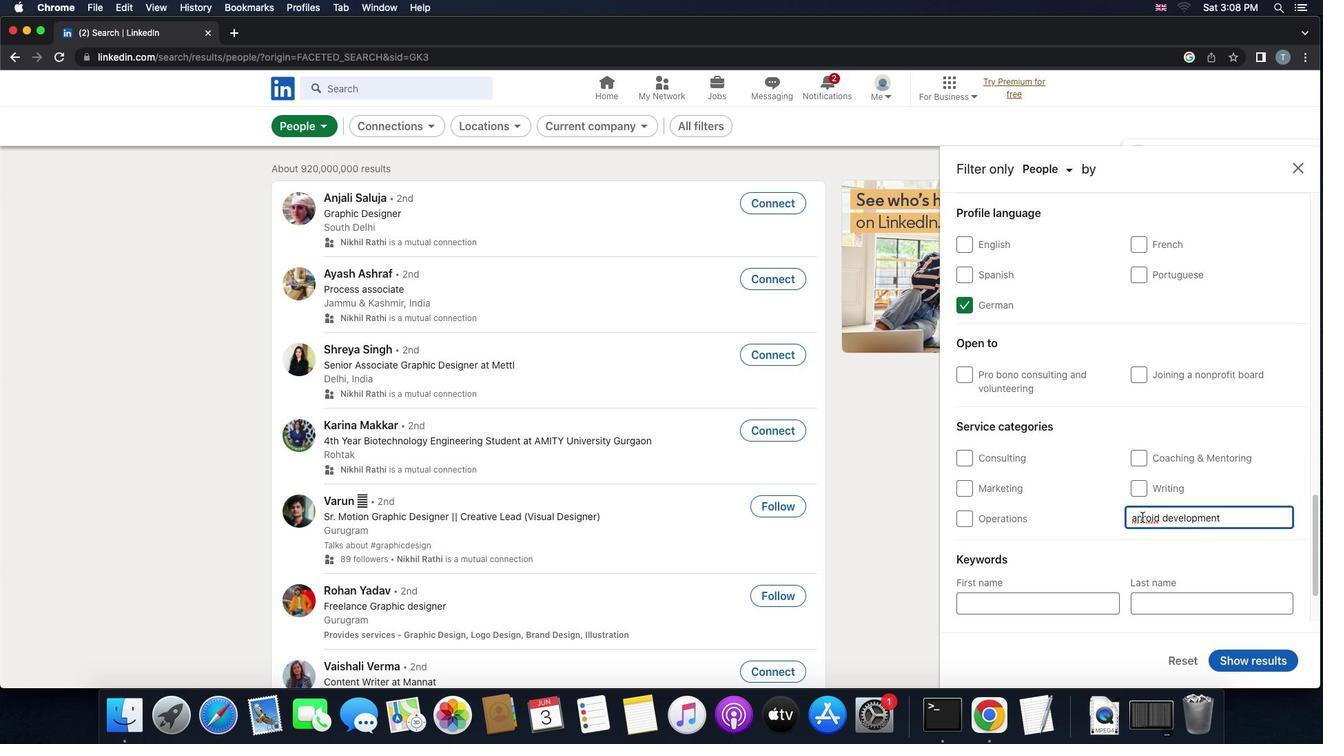 
Action: Mouse pressed left at (1143, 517)
Screenshot: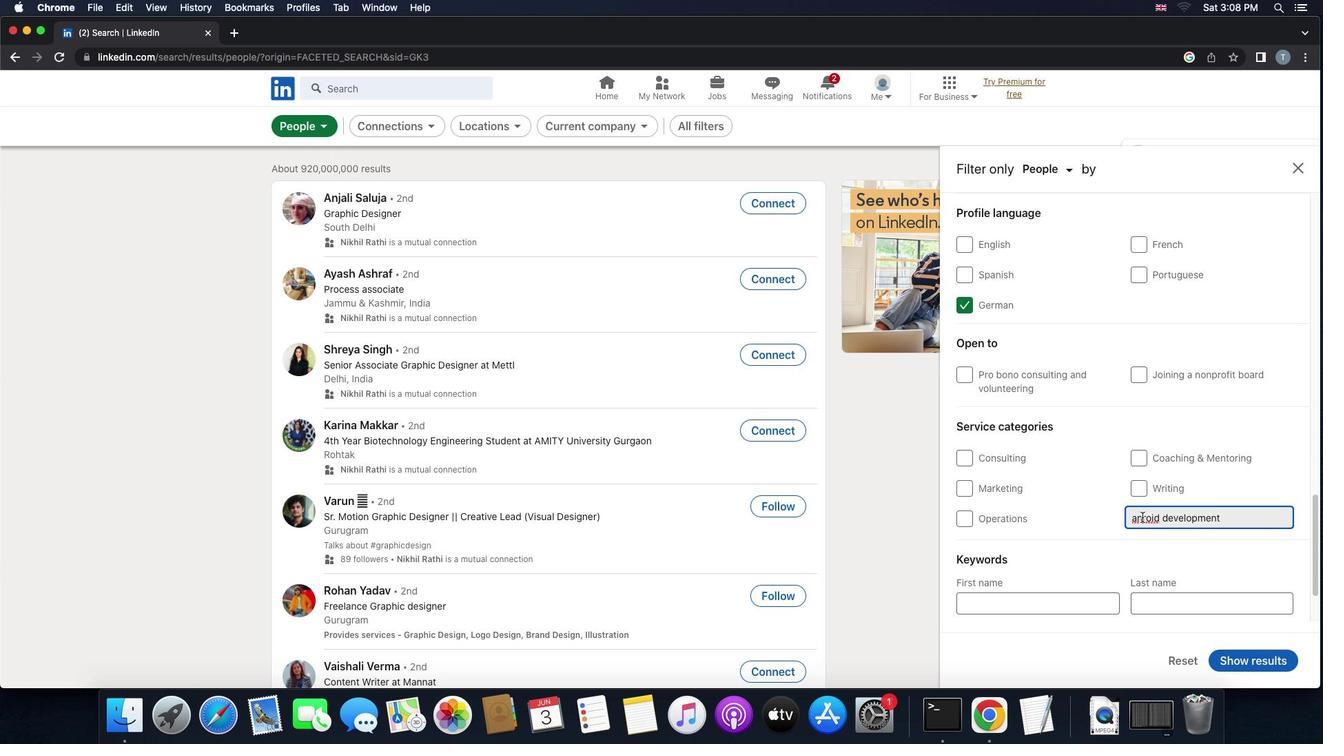 
Action: Mouse moved to (1149, 517)
Screenshot: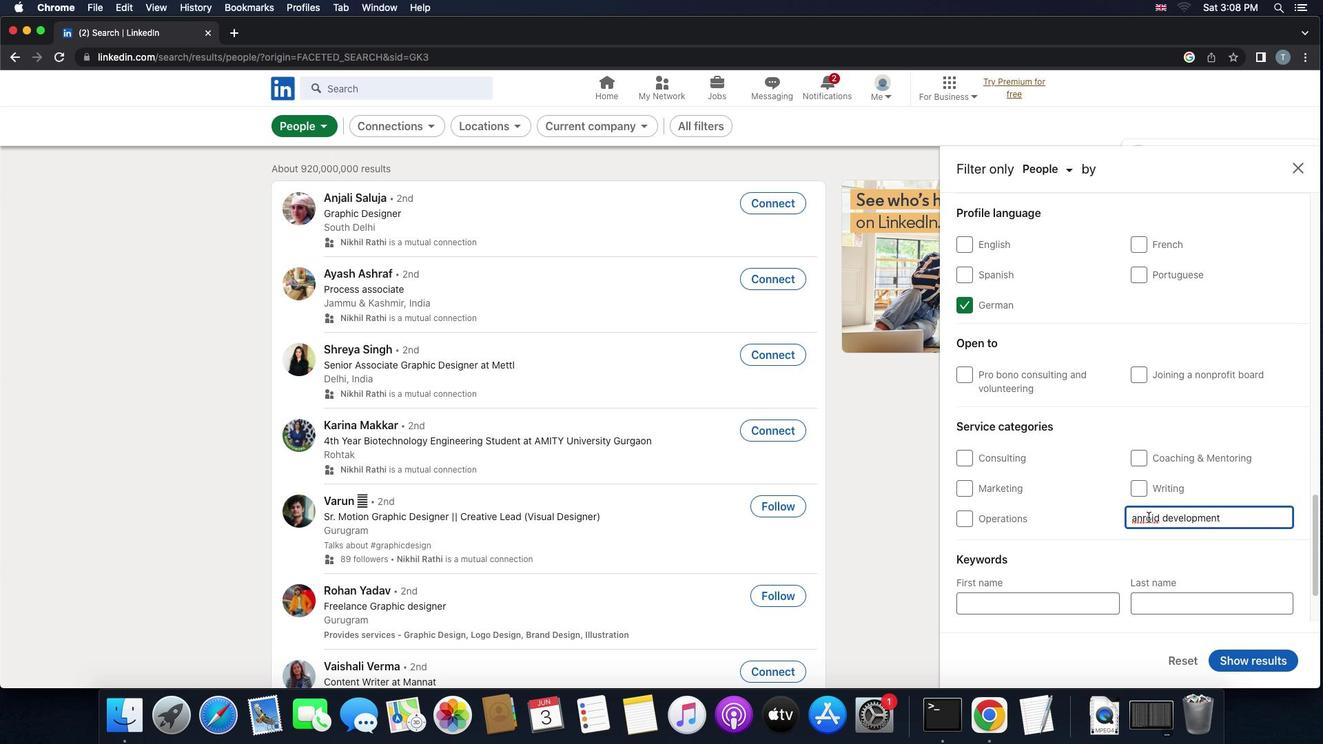 
Action: Key pressed 'd'
Screenshot: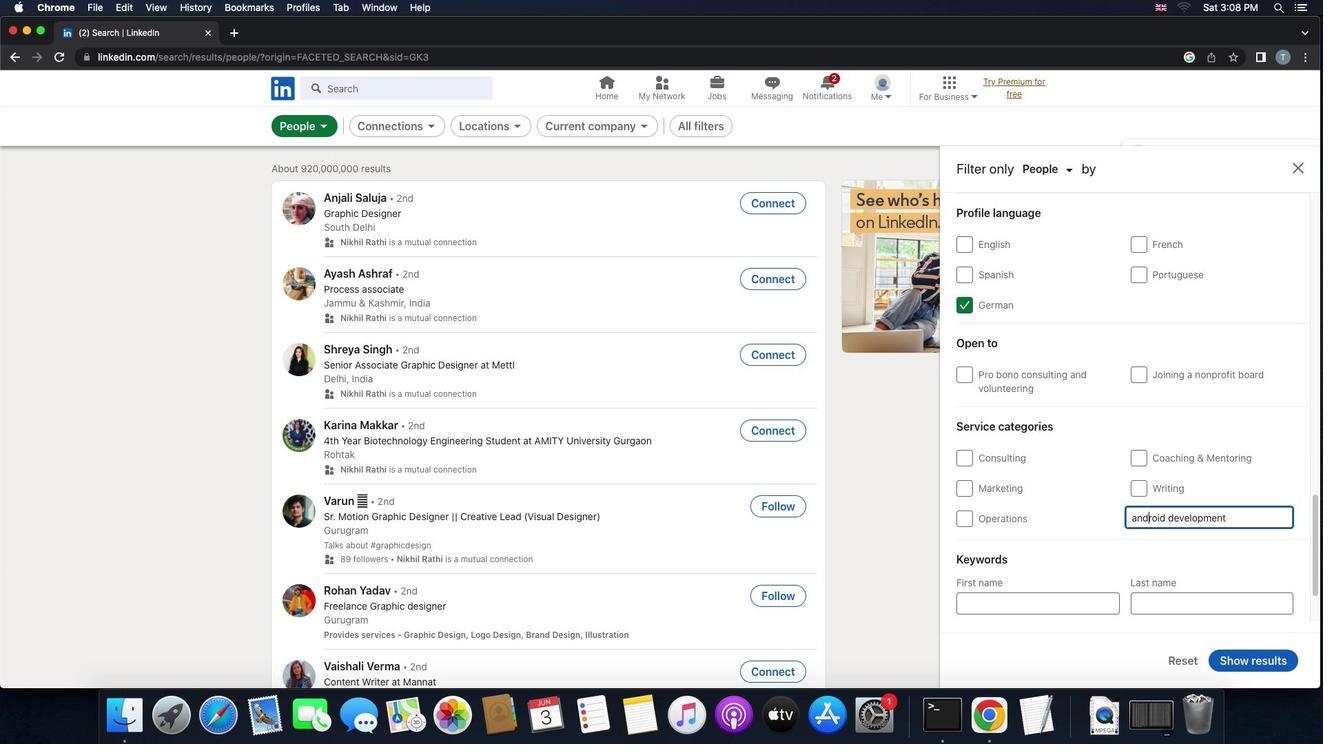 
Action: Mouse moved to (1108, 538)
Screenshot: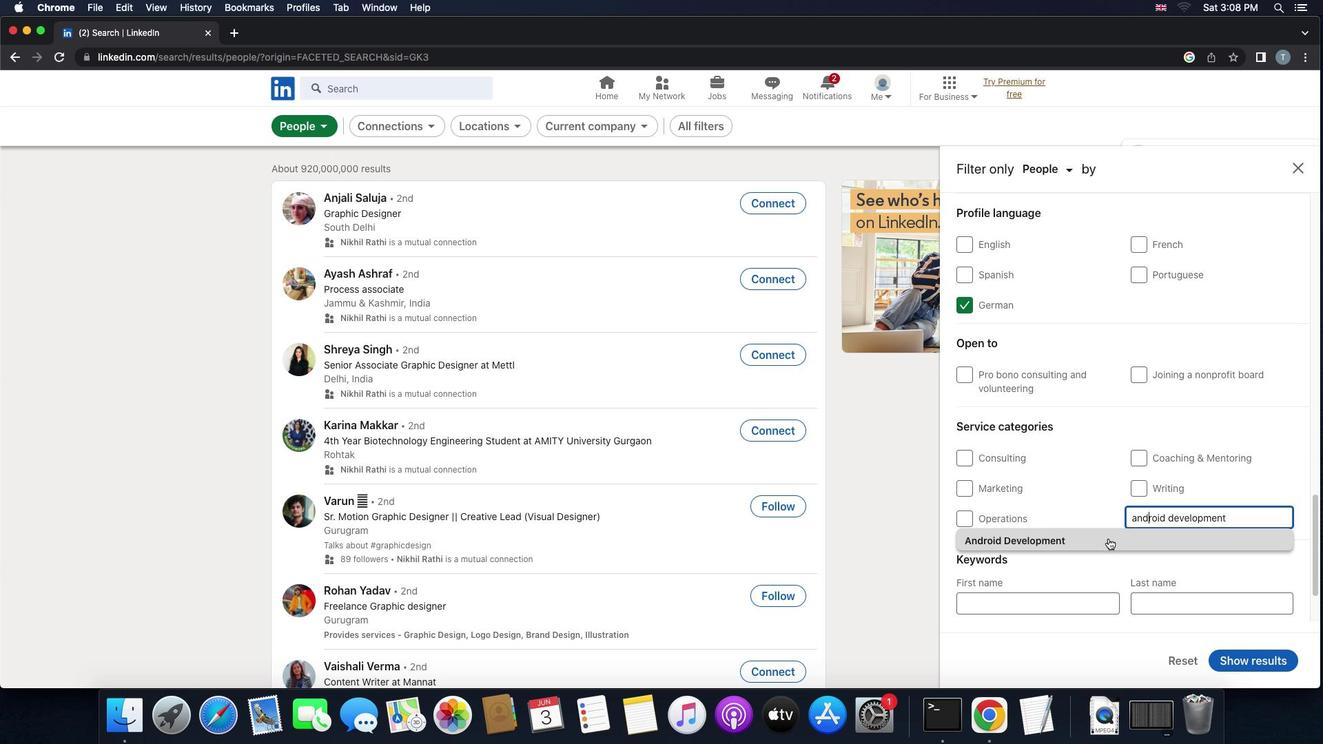 
Action: Mouse pressed left at (1108, 538)
Screenshot: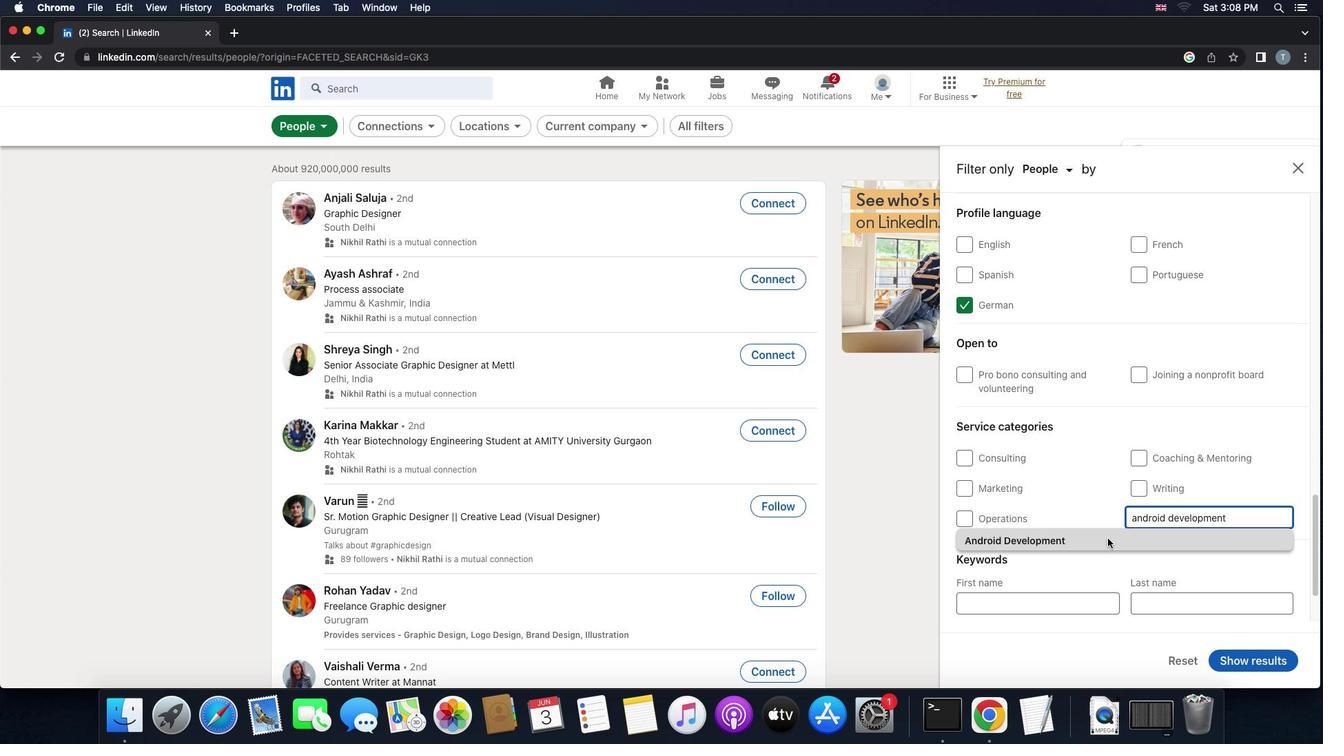 
Action: Mouse moved to (1108, 538)
Screenshot: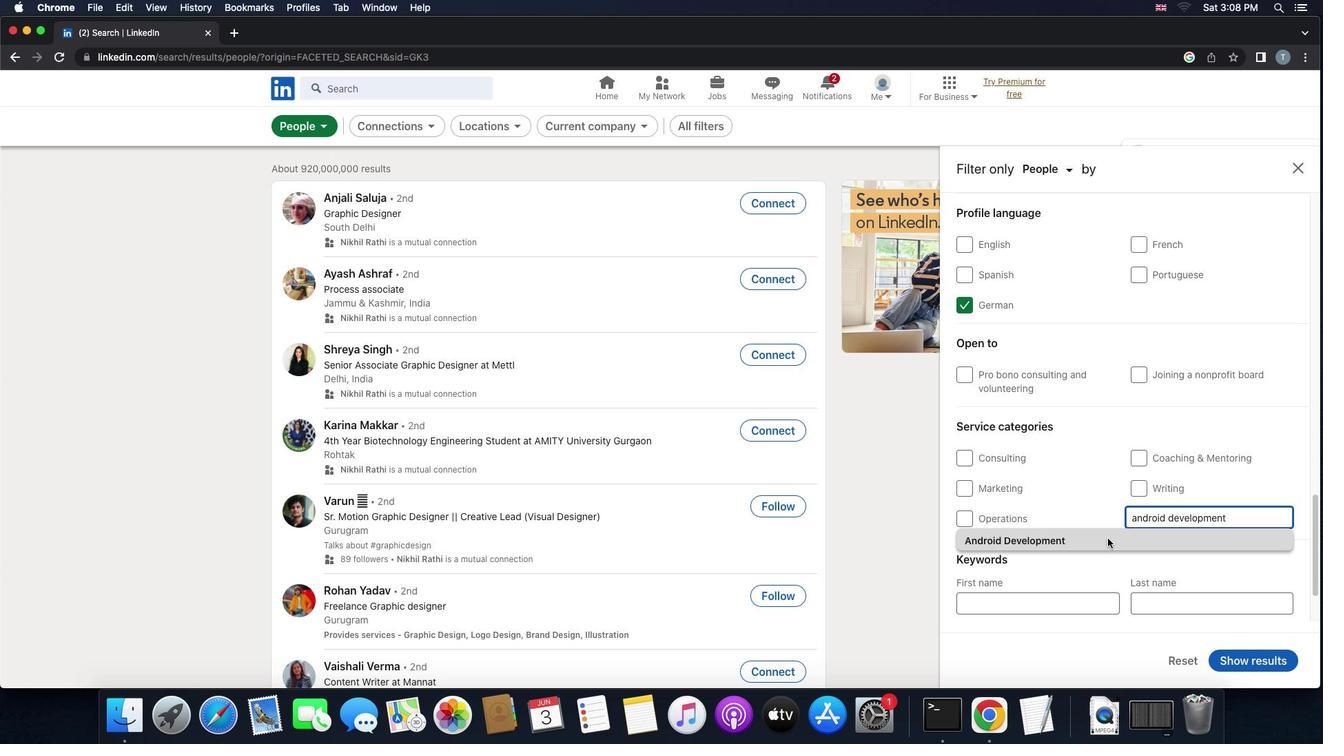 
Action: Mouse scrolled (1108, 538) with delta (0, 0)
Screenshot: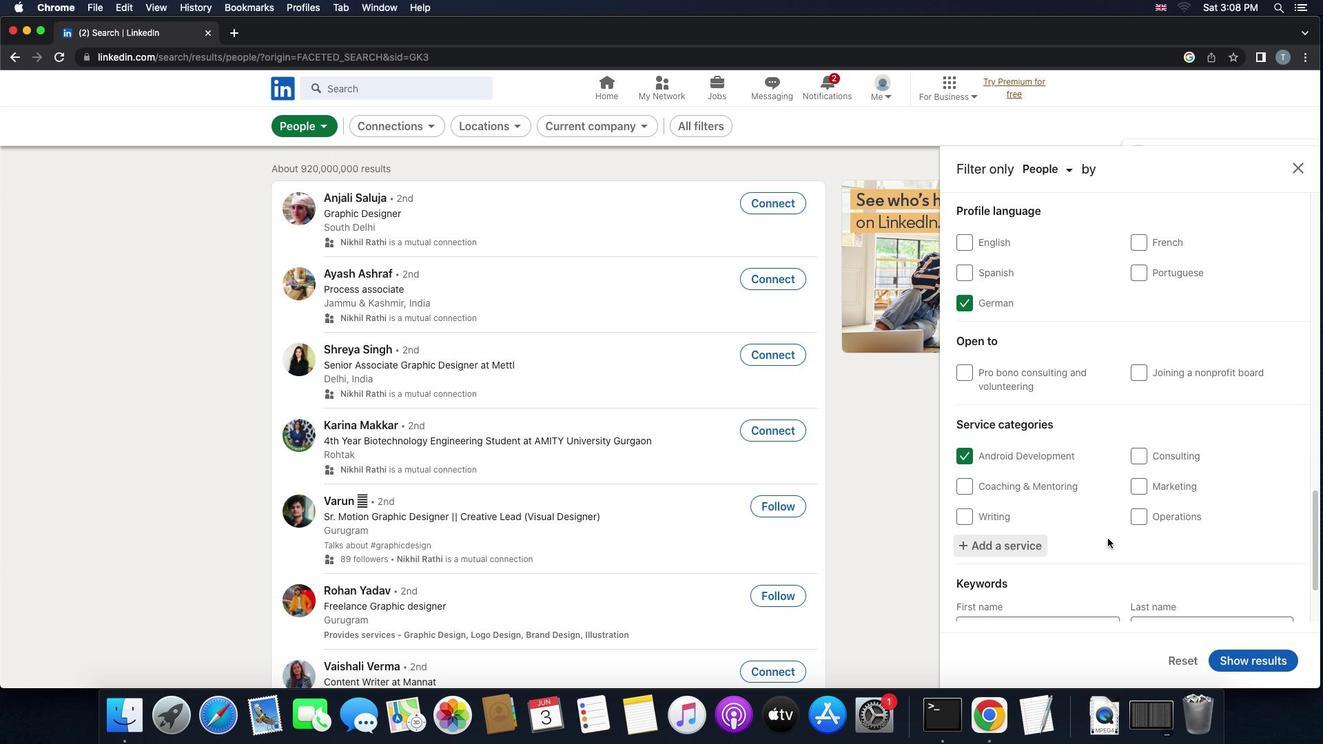 
Action: Mouse scrolled (1108, 538) with delta (0, 0)
Screenshot: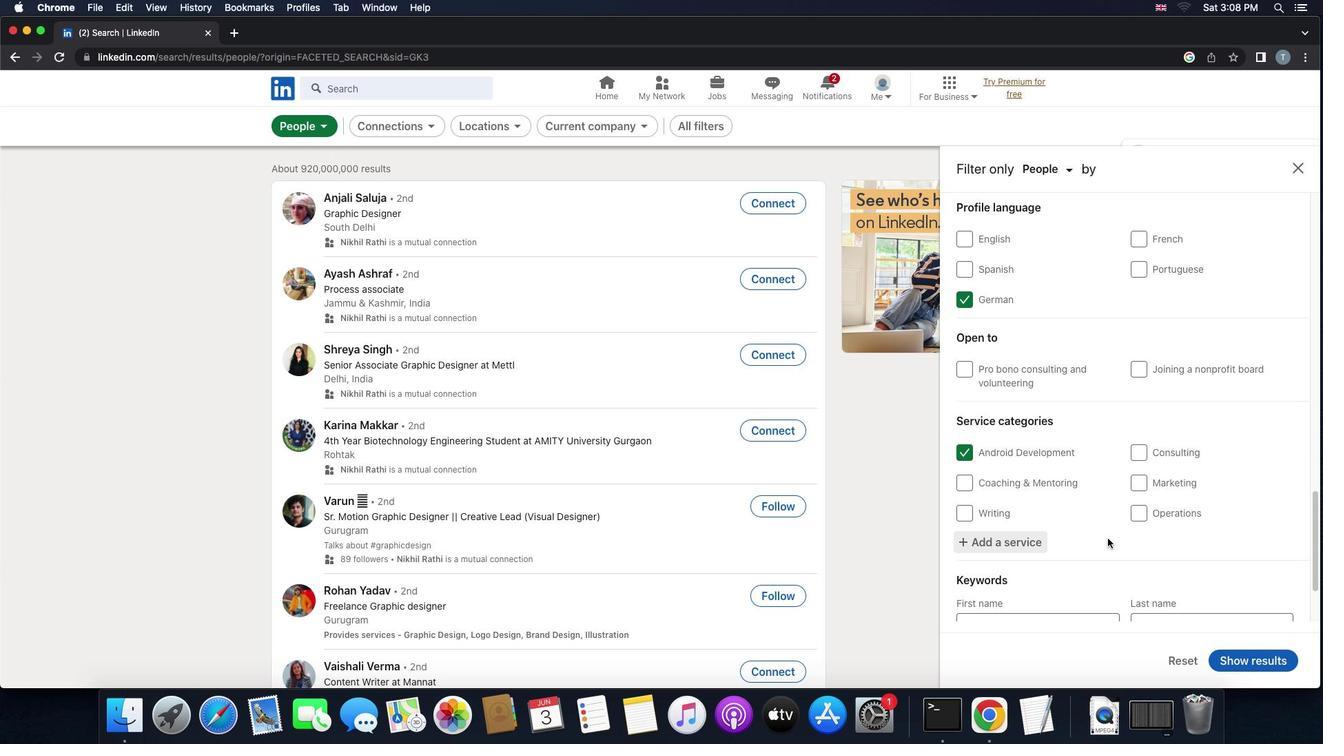 
Action: Mouse scrolled (1108, 538) with delta (0, -1)
Screenshot: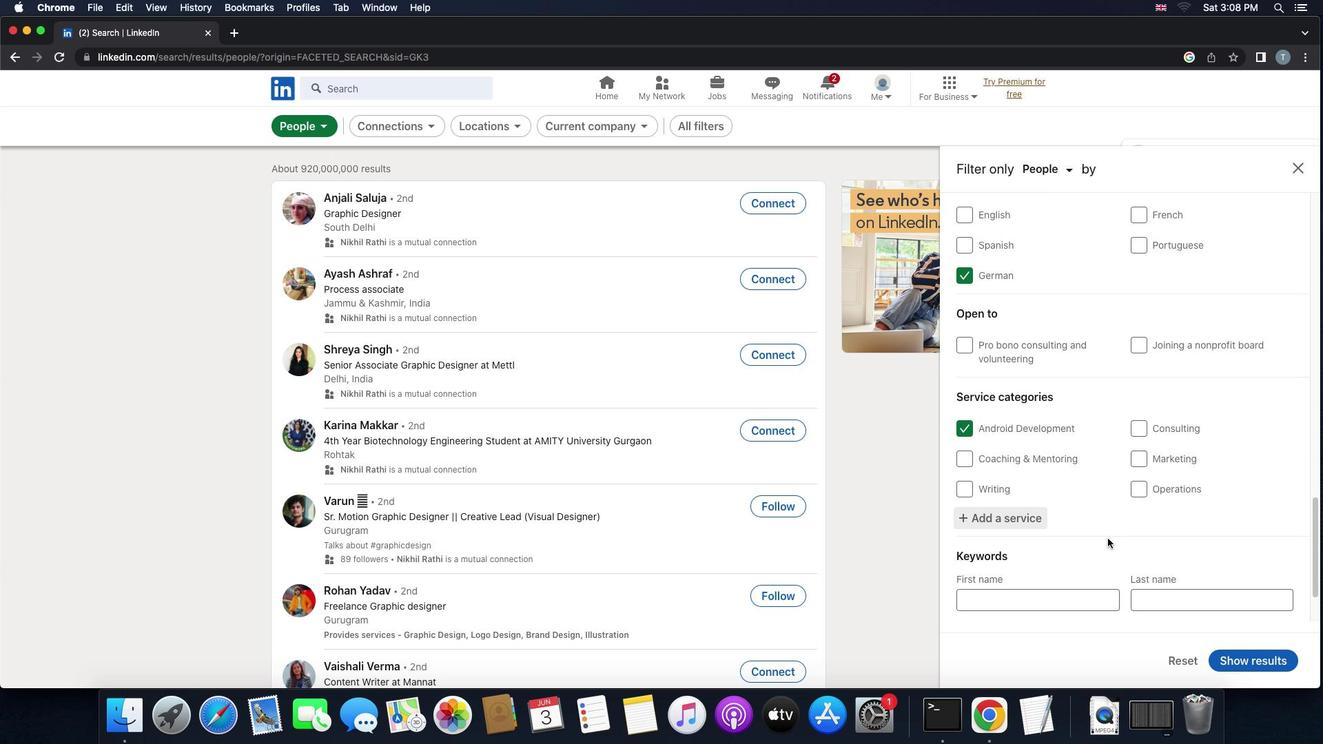 
Action: Mouse scrolled (1108, 538) with delta (0, 0)
Screenshot: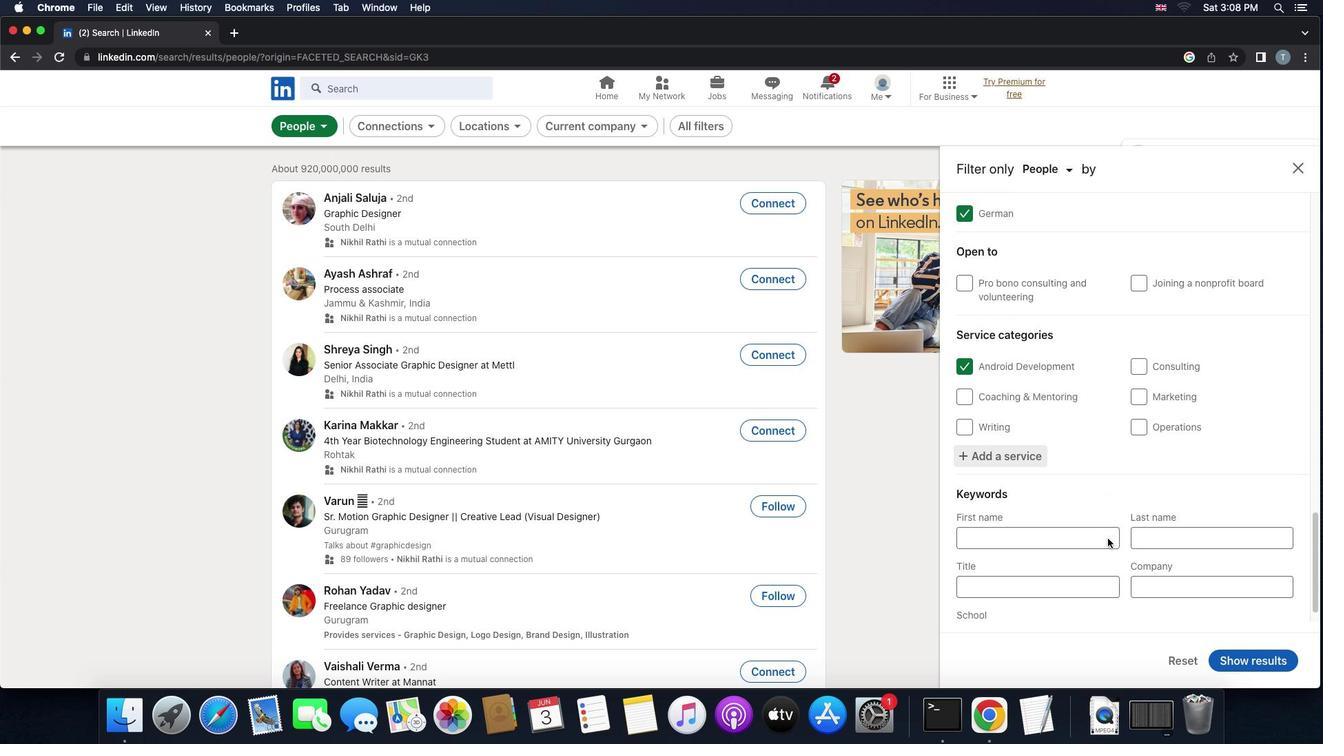 
Action: Mouse scrolled (1108, 538) with delta (0, 0)
Screenshot: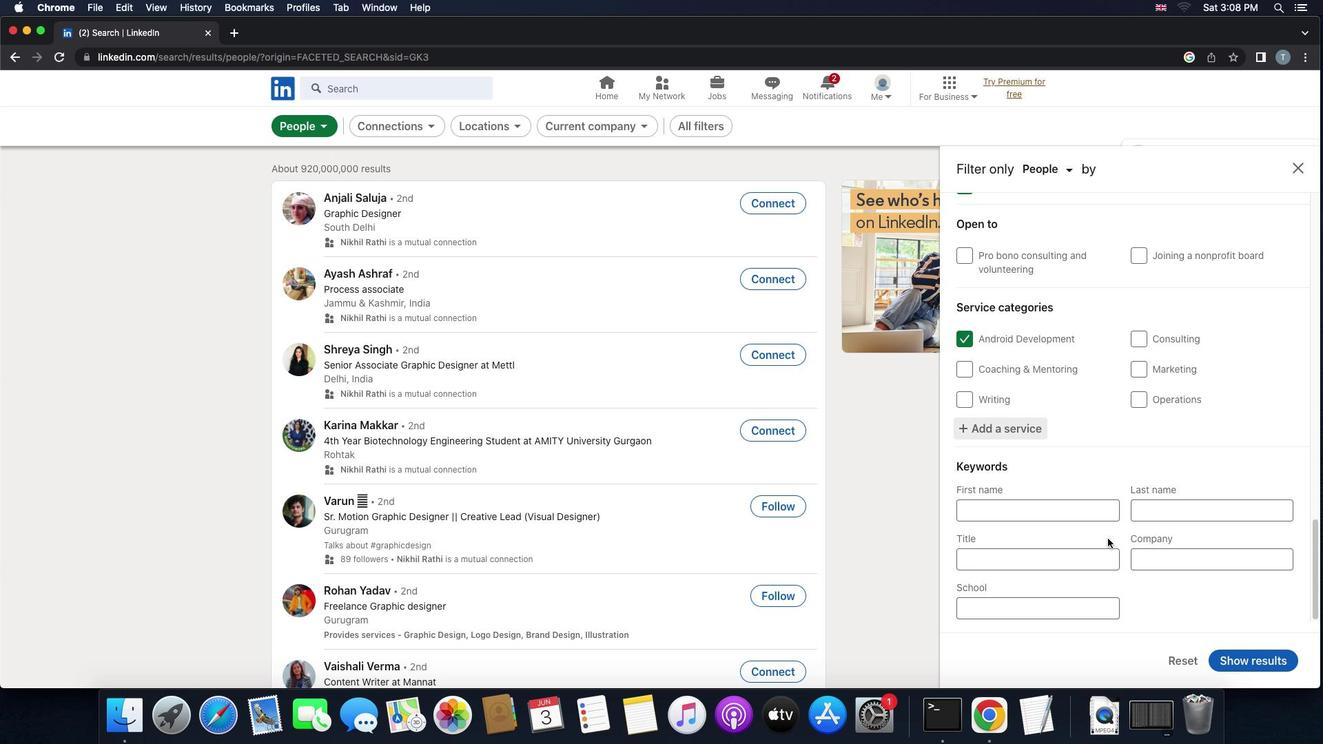 
Action: Mouse scrolled (1108, 538) with delta (0, 0)
Screenshot: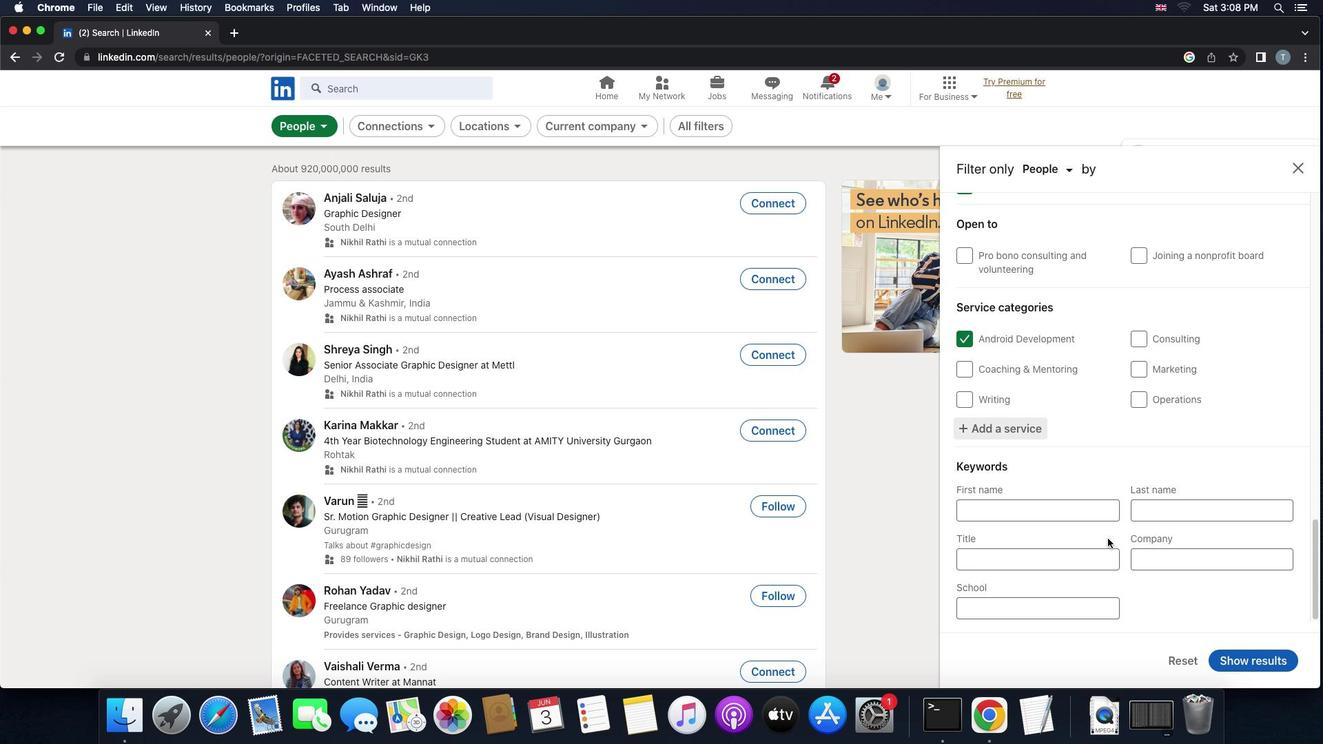 
Action: Mouse scrolled (1108, 538) with delta (0, 0)
Screenshot: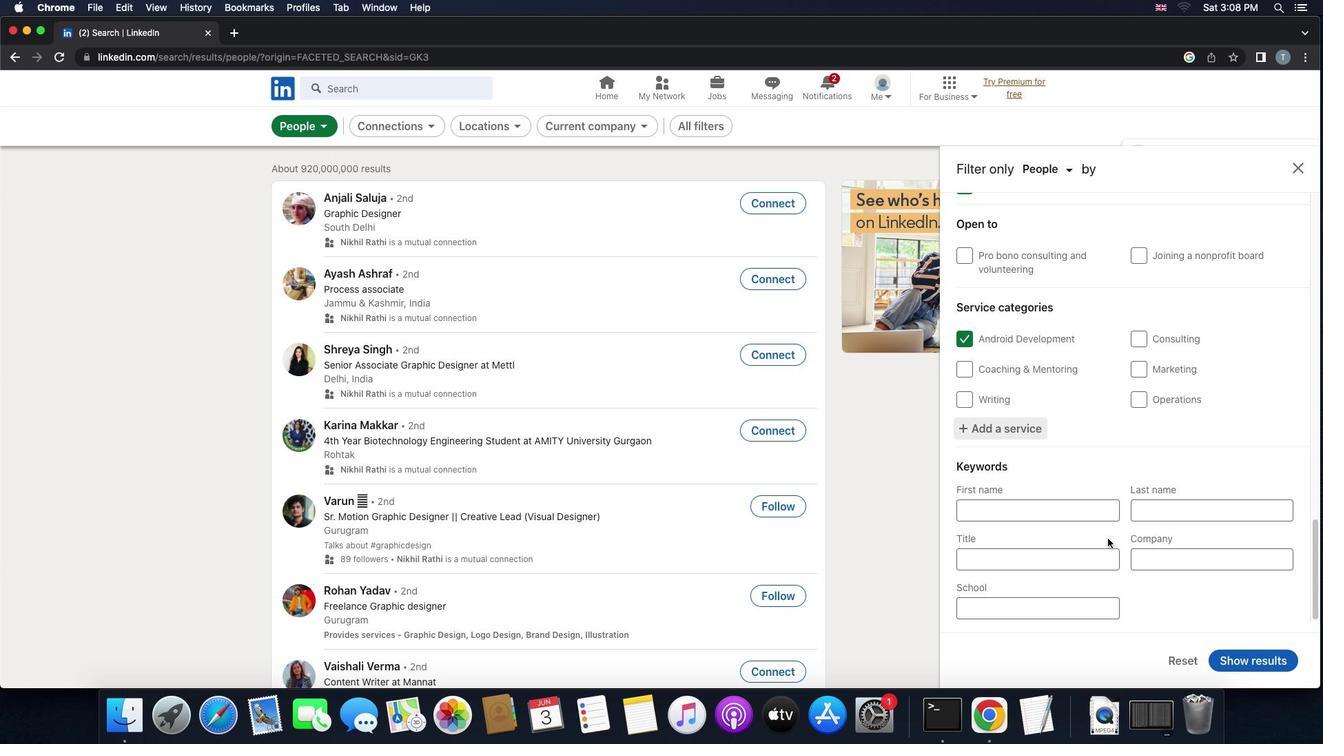 
Action: Mouse moved to (1053, 556)
Screenshot: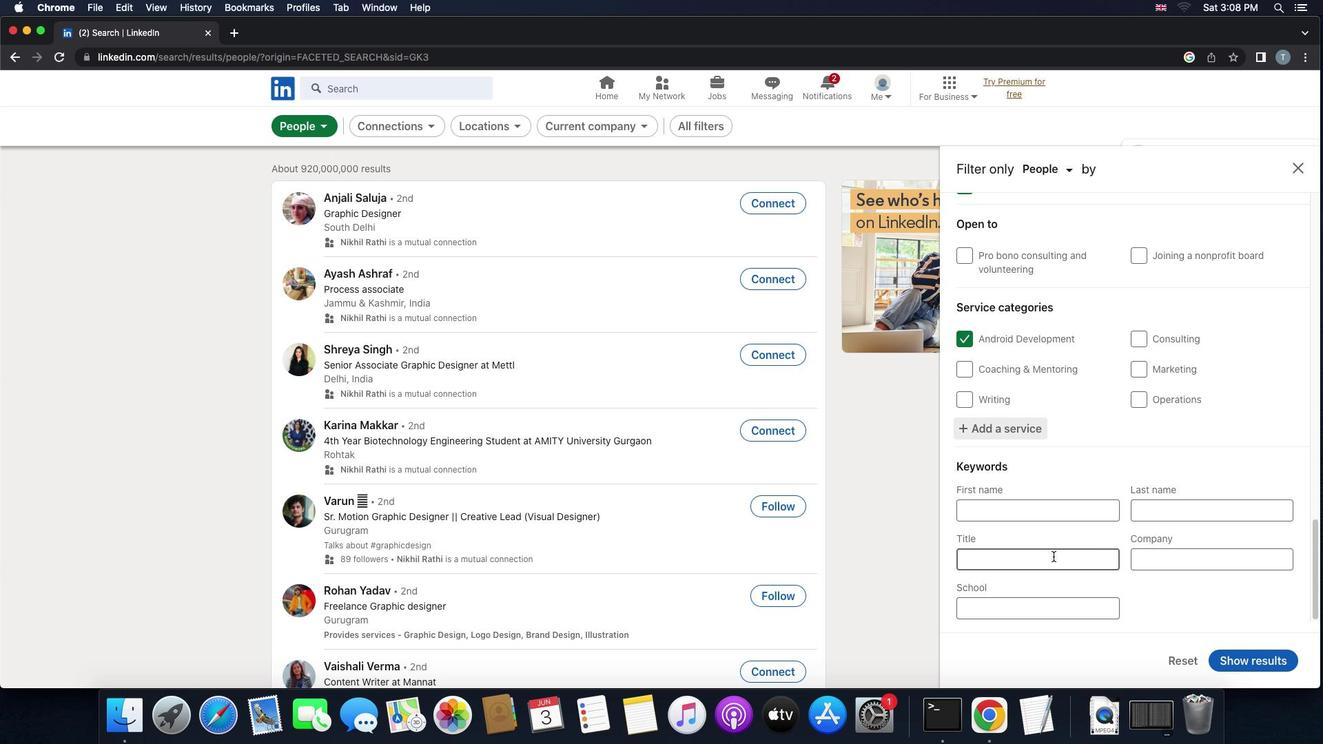 
Action: Mouse pressed left at (1053, 556)
Screenshot: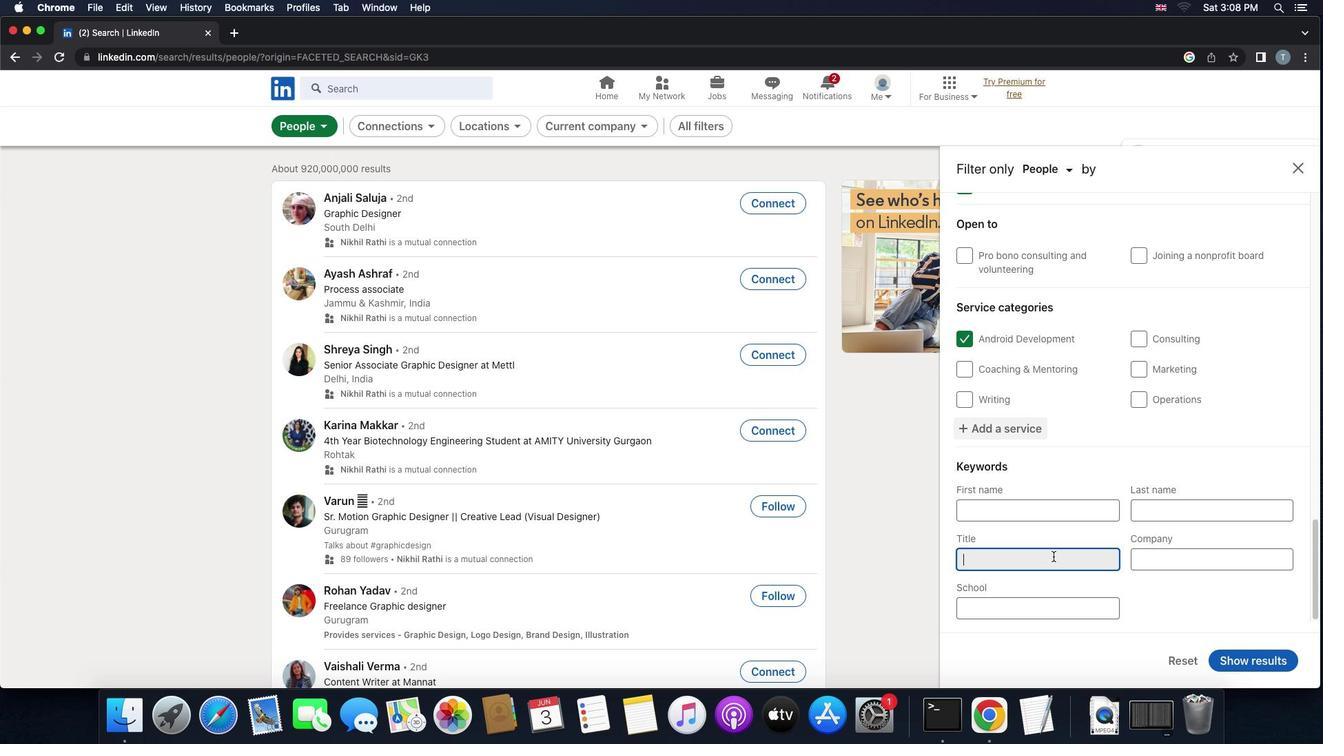 
Action: Key pressed 'p''r''e''s''i''d''e''n''t'
Screenshot: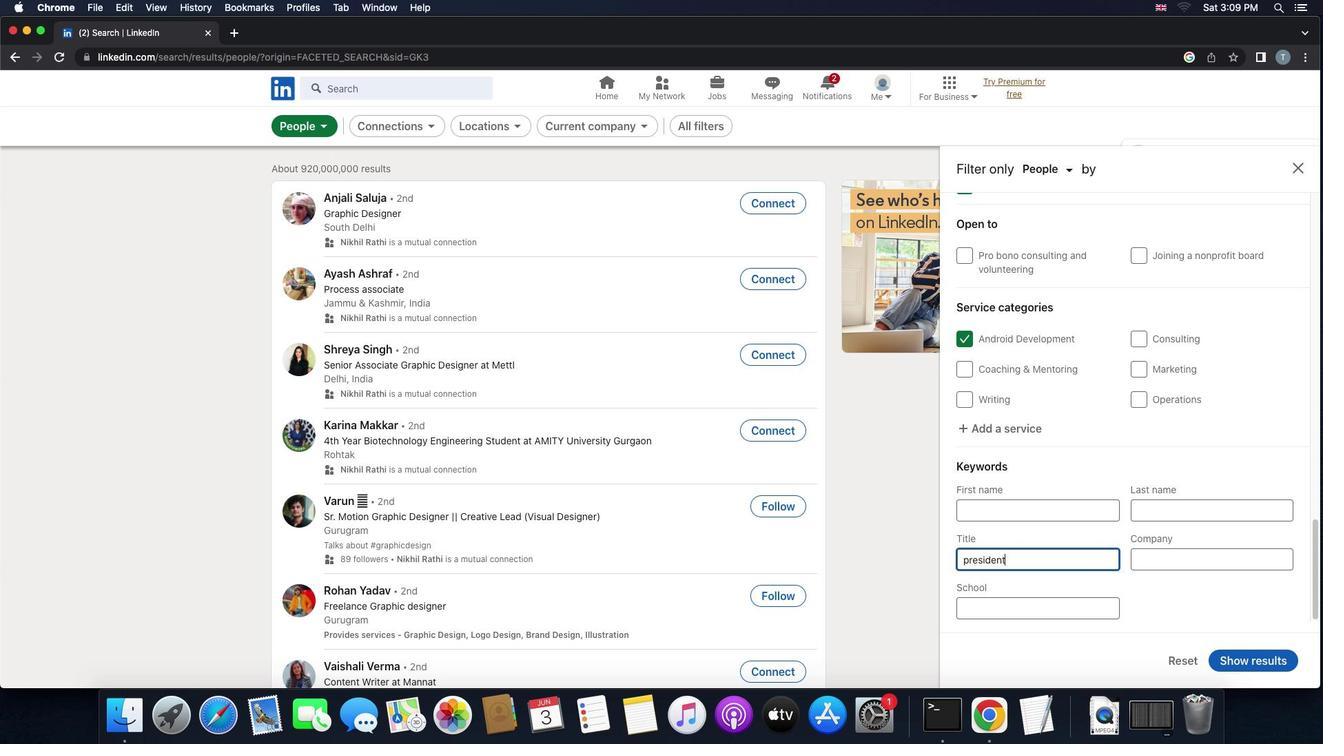 
Action: Mouse moved to (1229, 668)
Screenshot: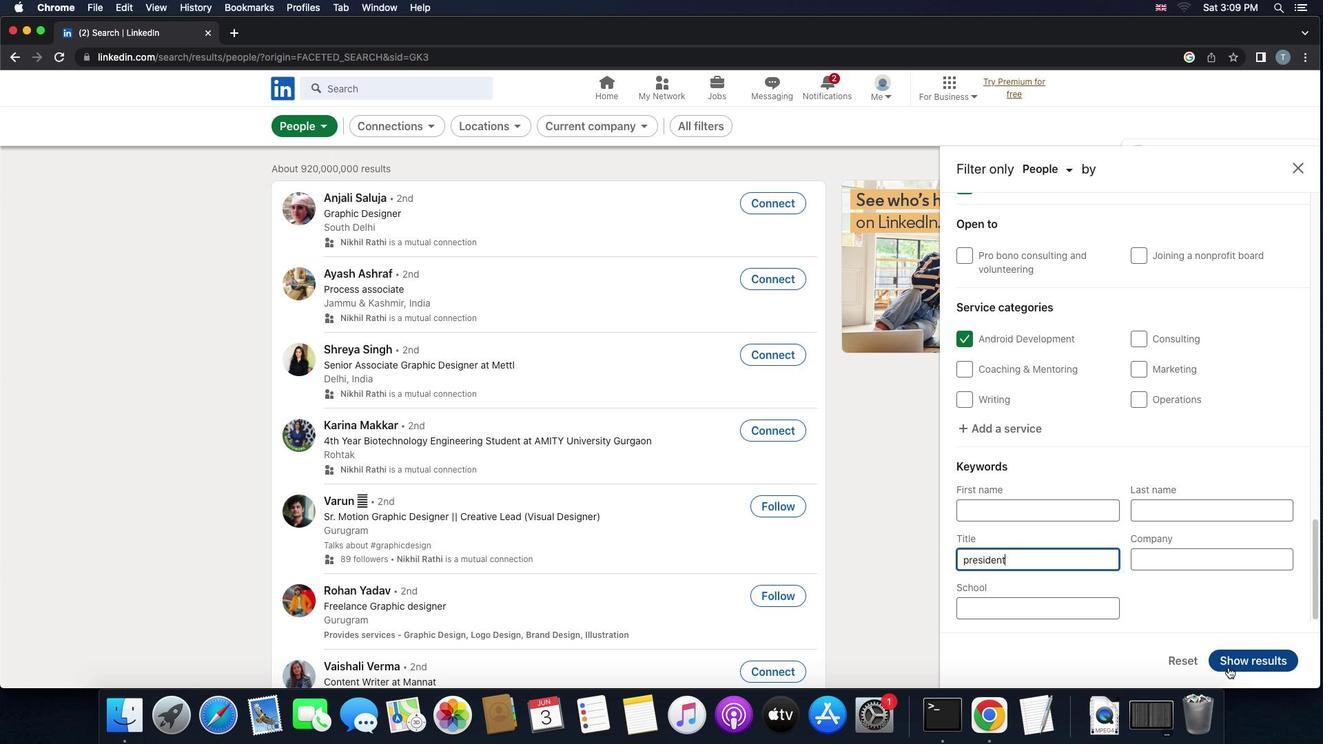 
Action: Mouse pressed left at (1229, 668)
Screenshot: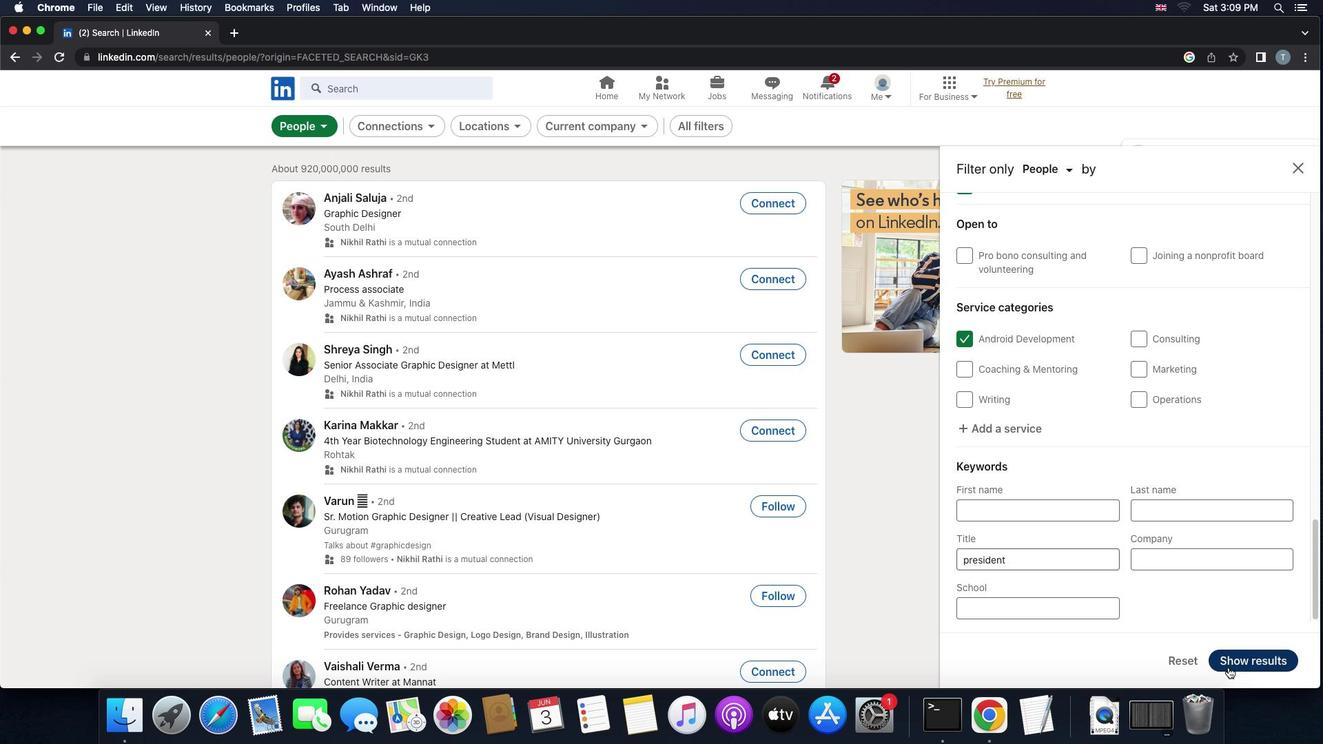 
